 Task: Configure the Jira project by editing issue types, creating a new issue, and setting up automation rules for issue transitions.
Action: Mouse moved to (696, 154)
Screenshot: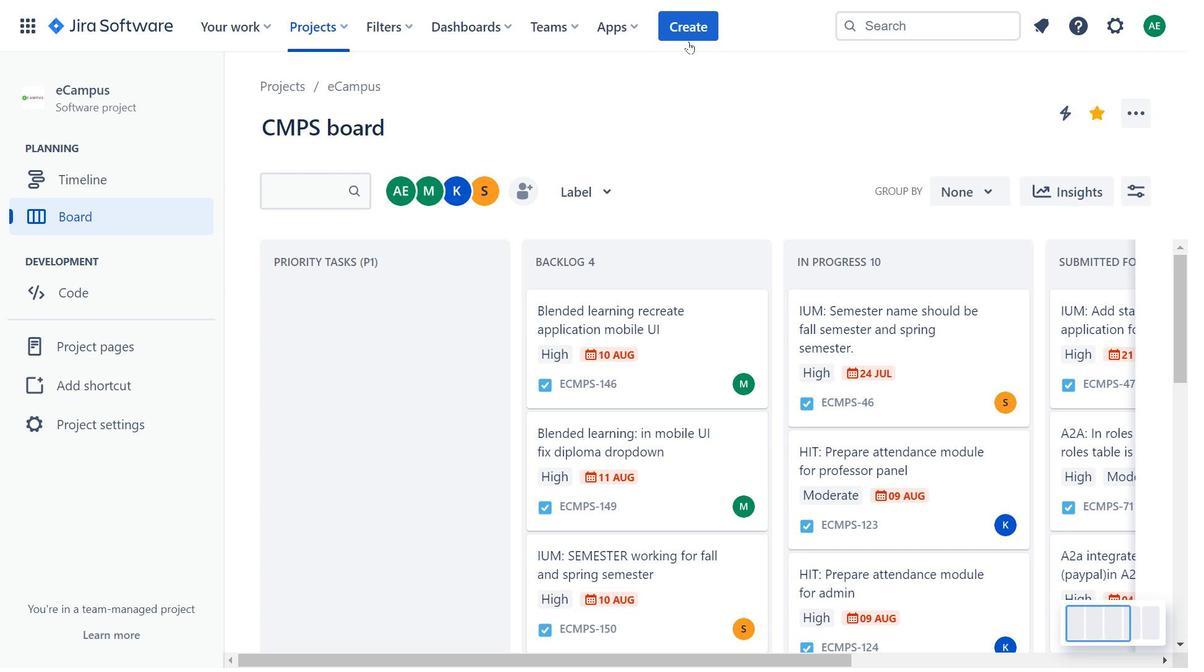 
Action: Mouse pressed left at (696, 154)
Screenshot: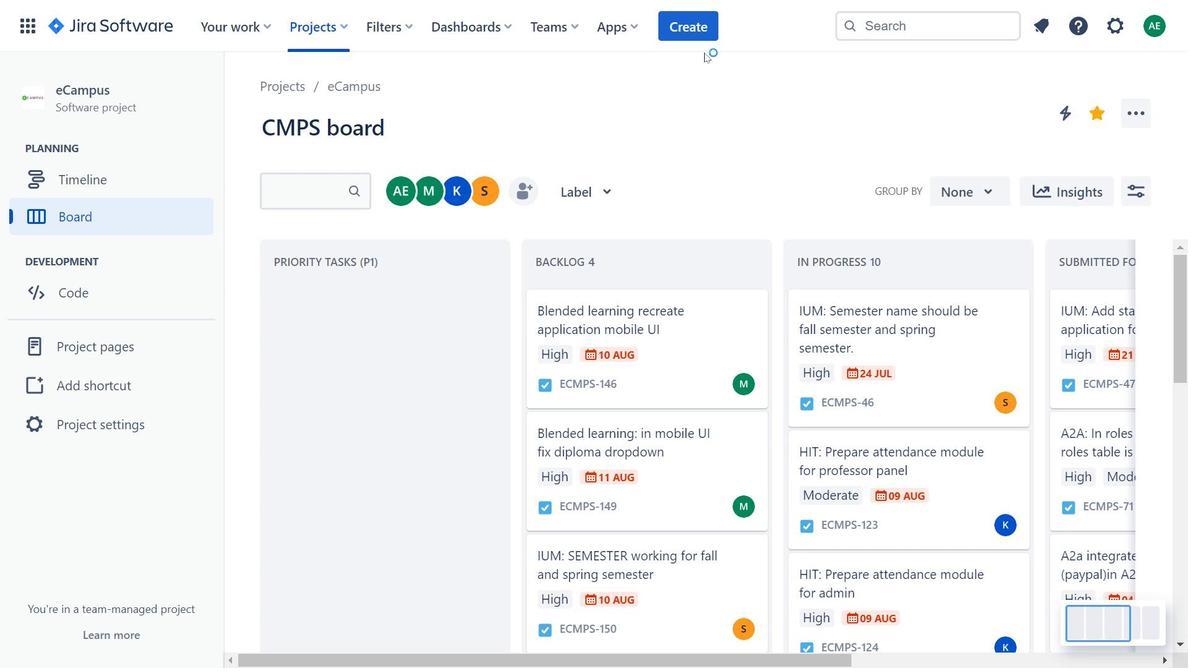 
Action: Mouse moved to (678, 34)
Screenshot: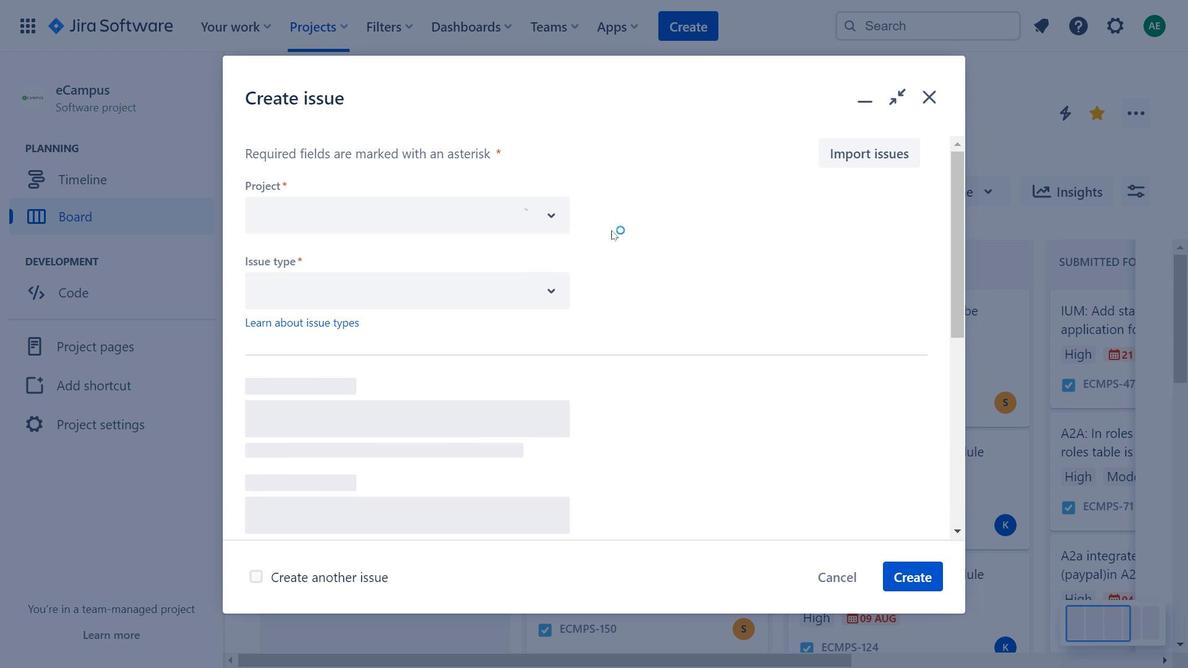 
Action: Mouse pressed left at (678, 34)
Screenshot: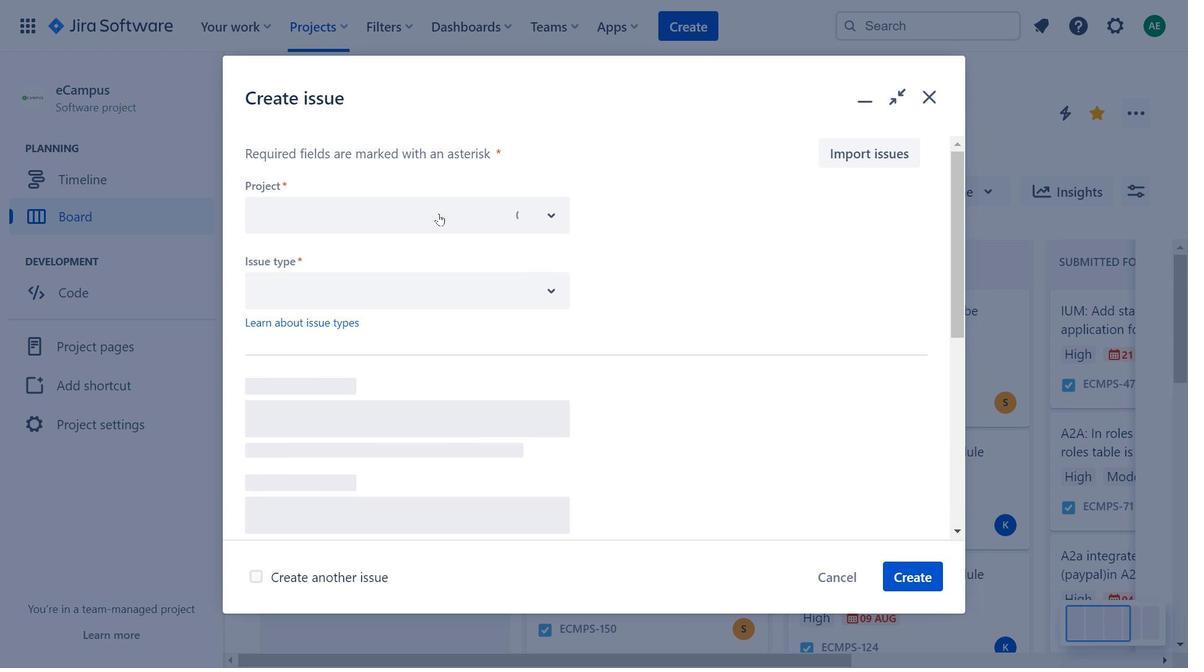 
Action: Mouse moved to (697, 269)
Screenshot: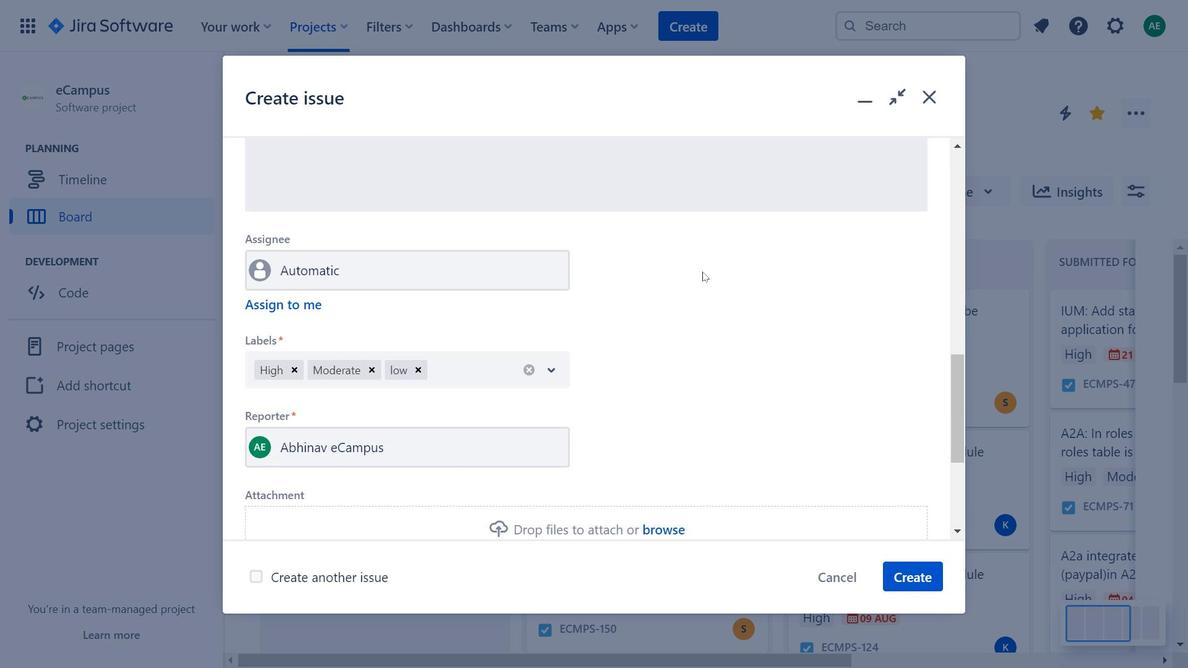 
Action: Mouse scrolled (697, 269) with delta (0, 0)
Screenshot: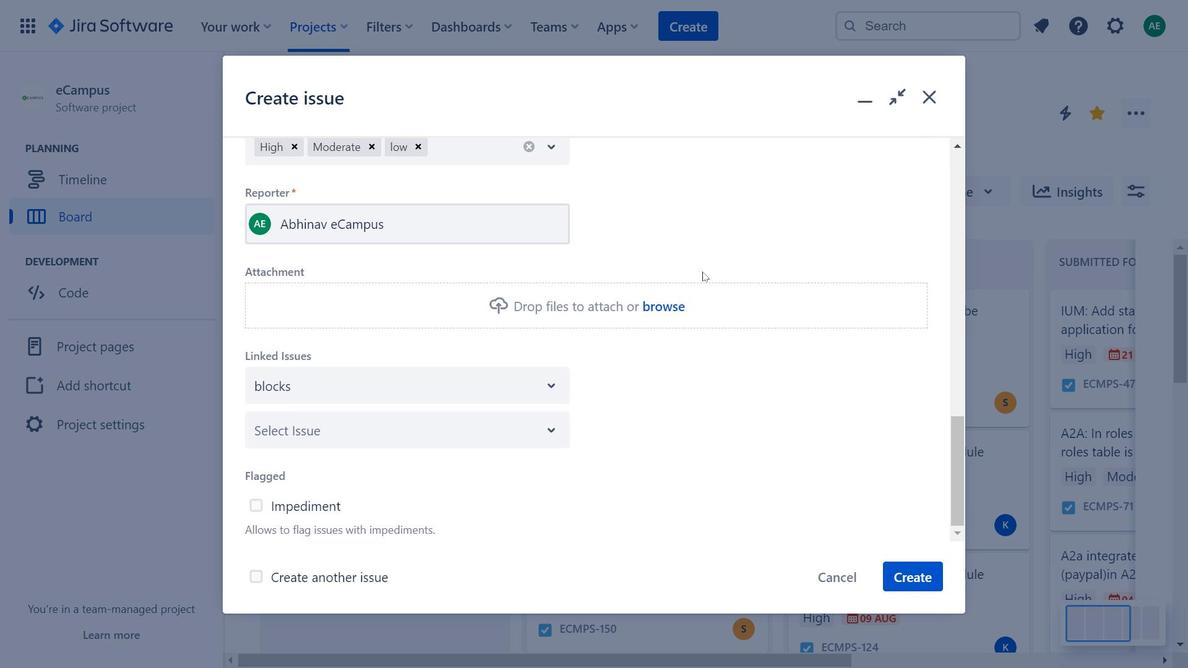 
Action: Mouse scrolled (697, 269) with delta (0, 0)
Screenshot: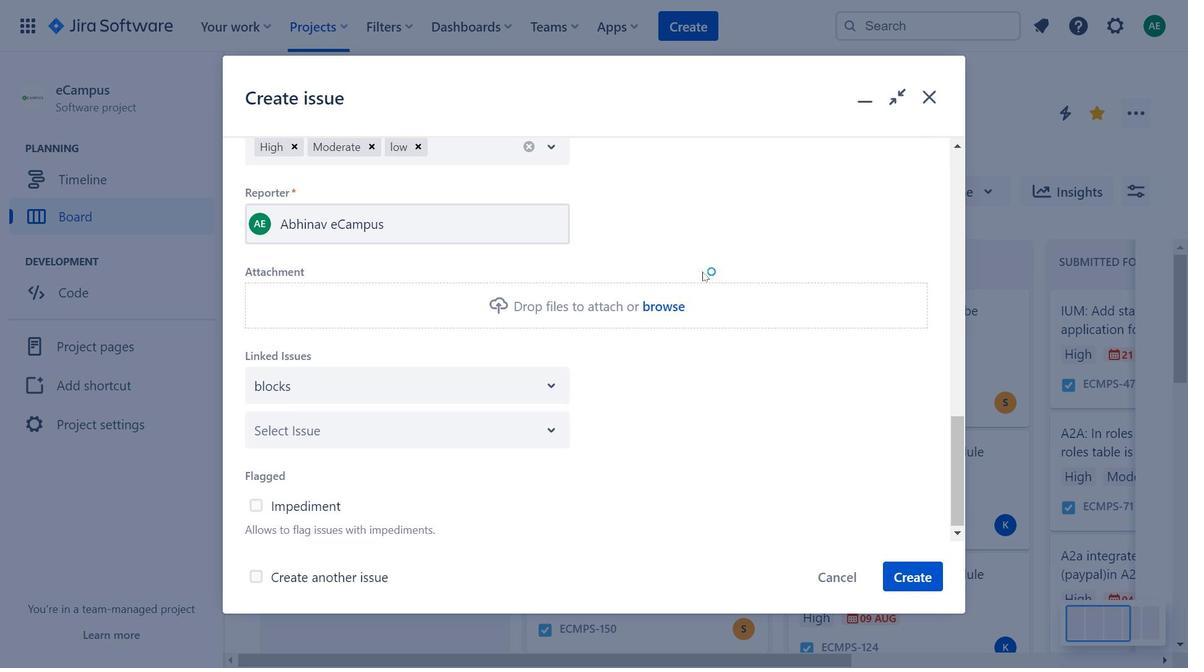 
Action: Mouse moved to (697, 269)
Screenshot: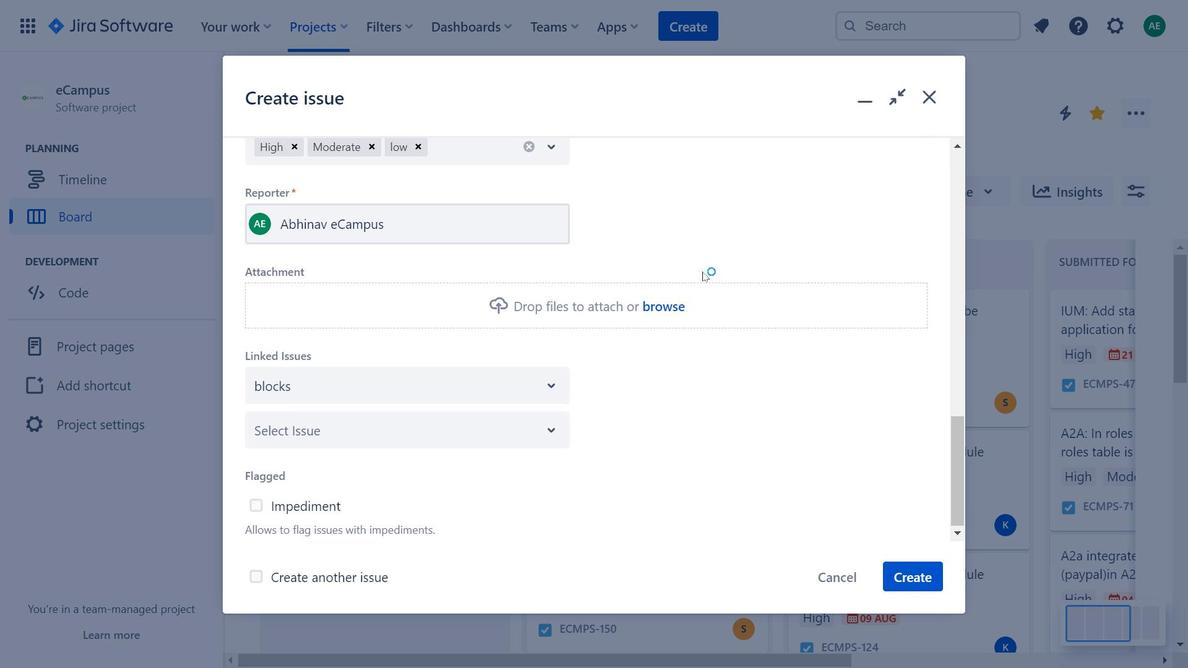 
Action: Mouse scrolled (697, 268) with delta (0, 0)
Screenshot: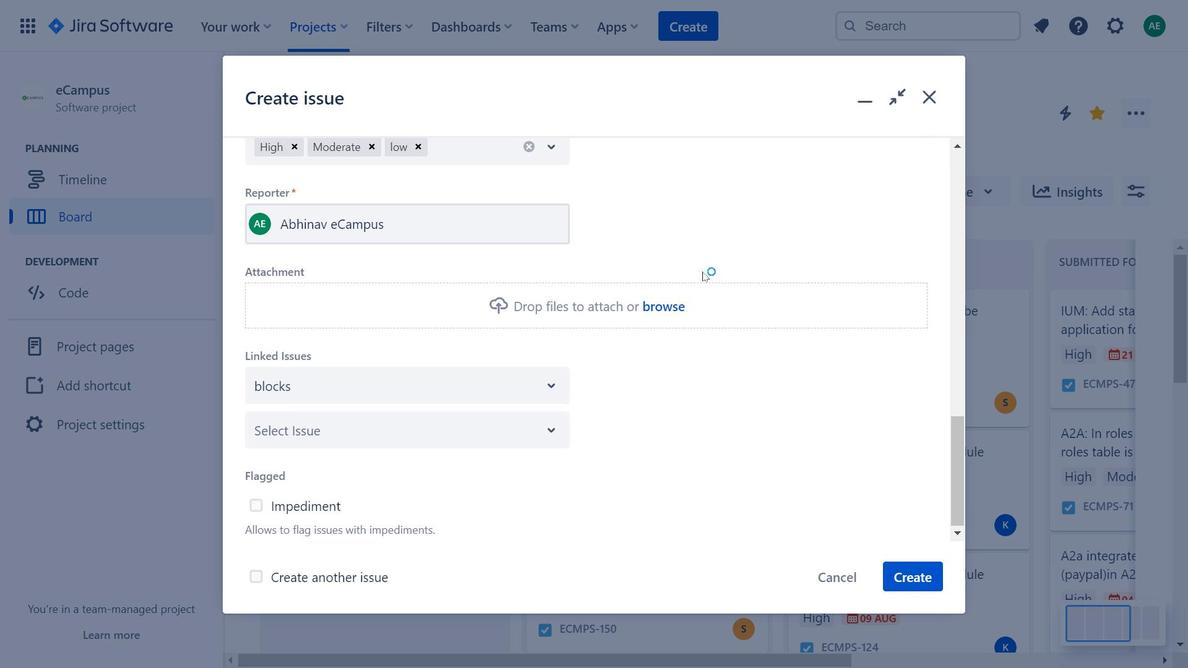 
Action: Mouse scrolled (697, 268) with delta (0, 0)
Screenshot: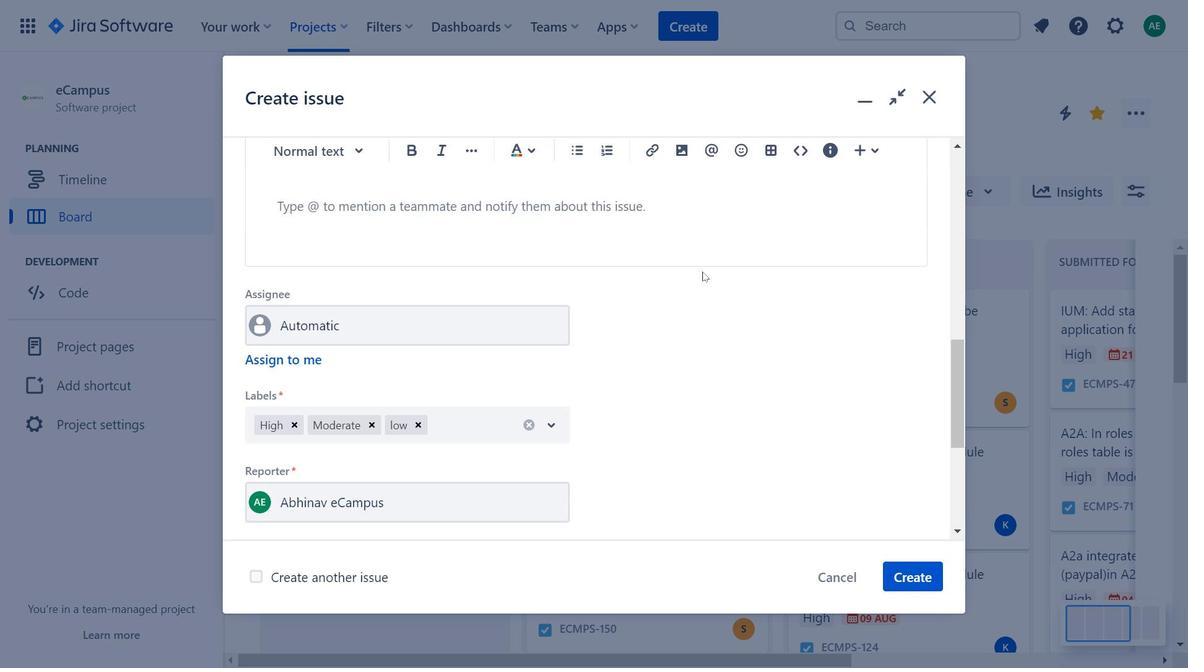
Action: Mouse scrolled (697, 268) with delta (0, 0)
Screenshot: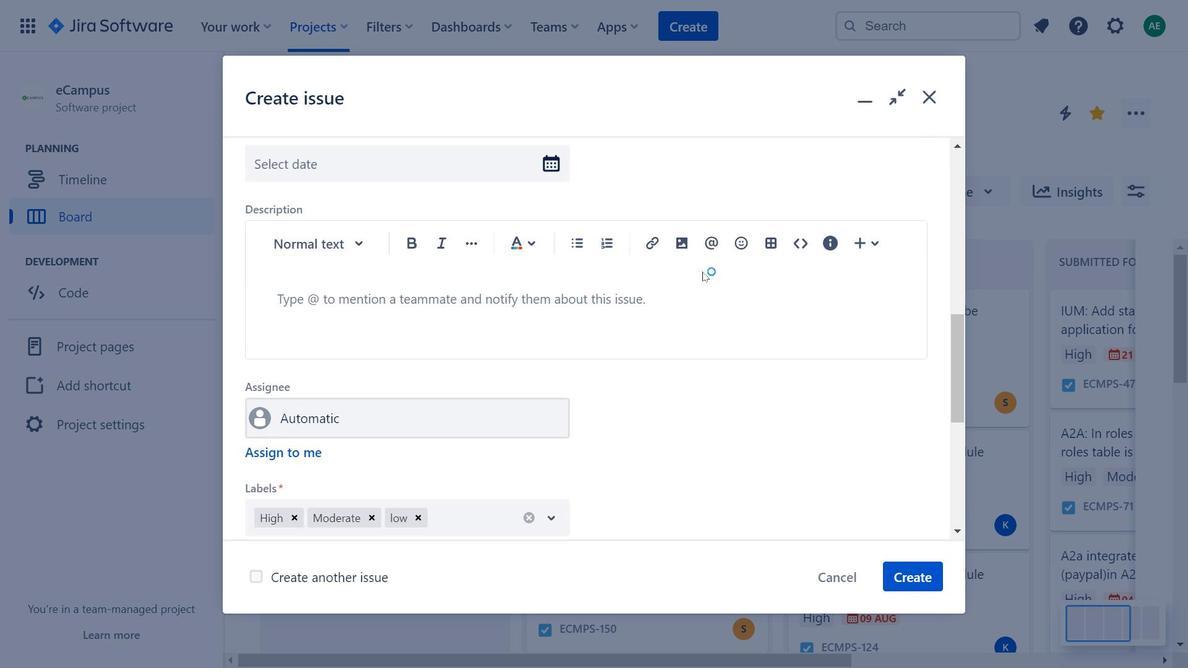 
Action: Mouse scrolled (697, 268) with delta (0, 0)
Screenshot: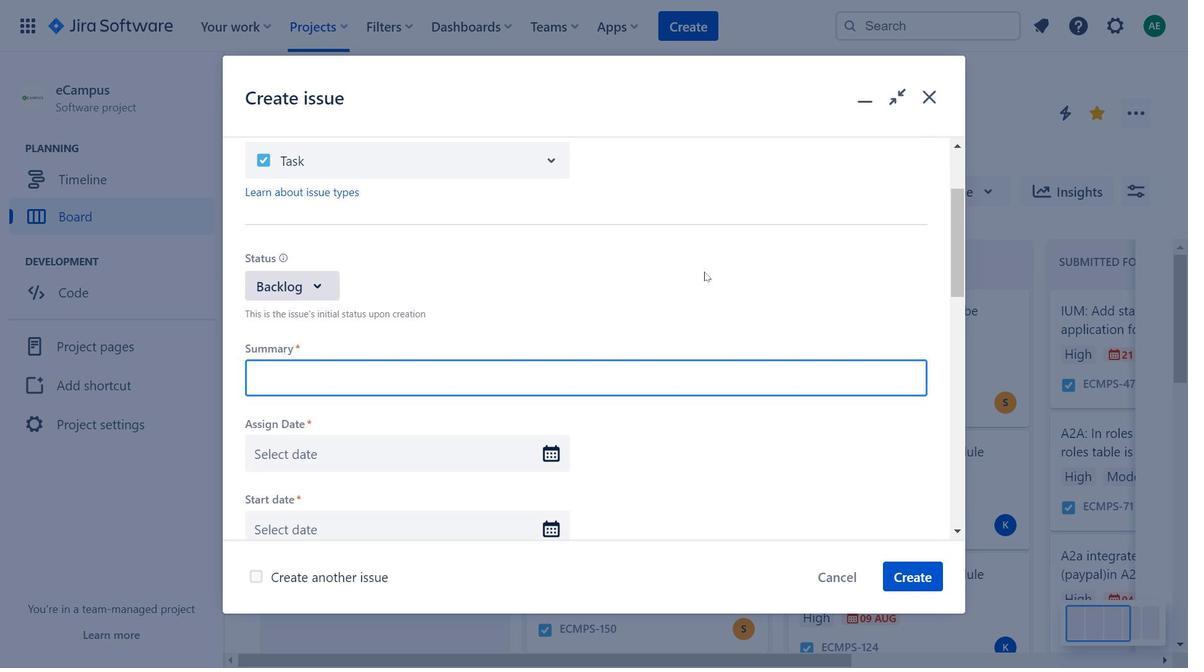 
Action: Mouse scrolled (697, 268) with delta (0, 0)
Screenshot: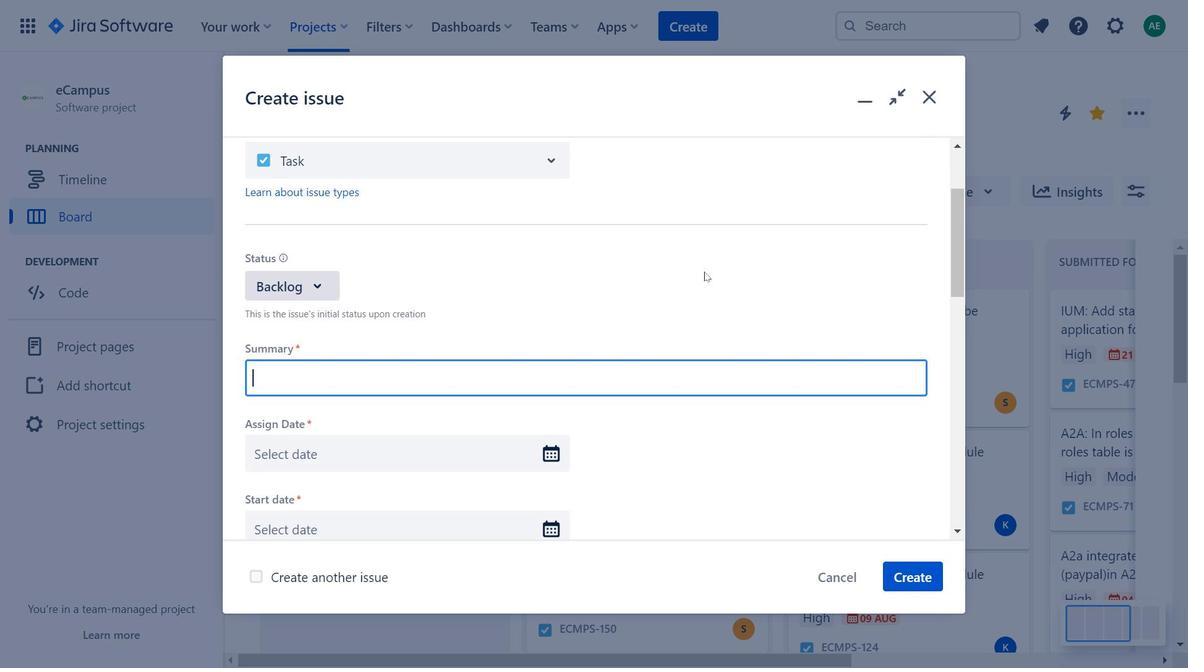
Action: Mouse scrolled (697, 268) with delta (0, 0)
Screenshot: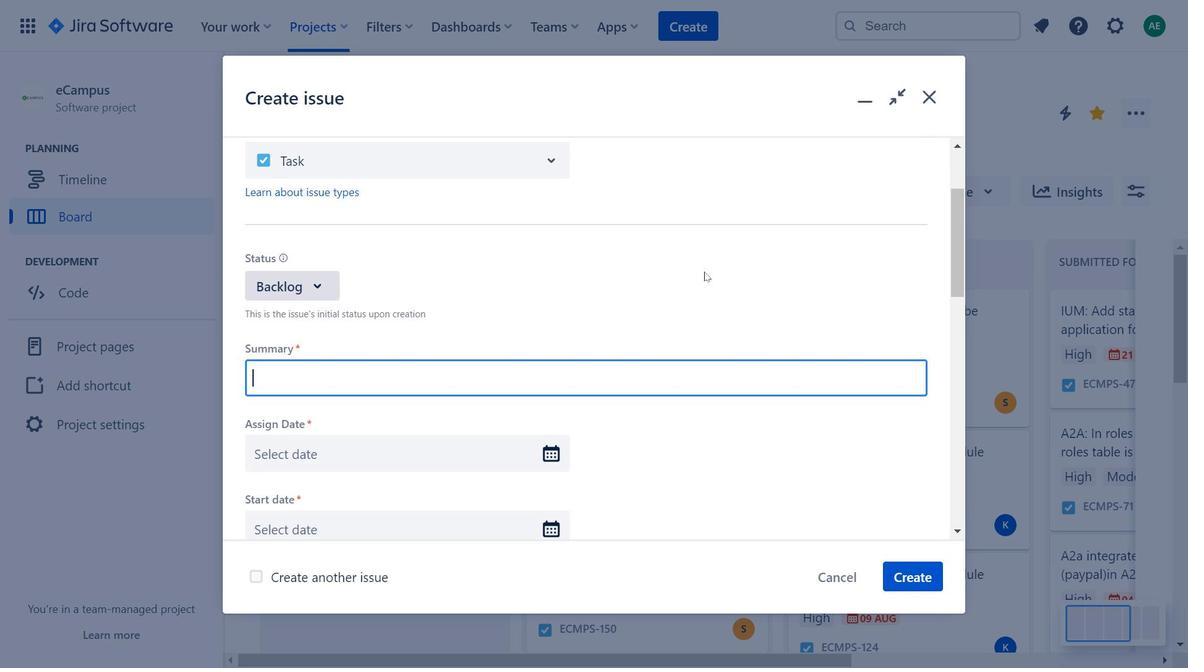 
Action: Mouse moved to (703, 271)
Screenshot: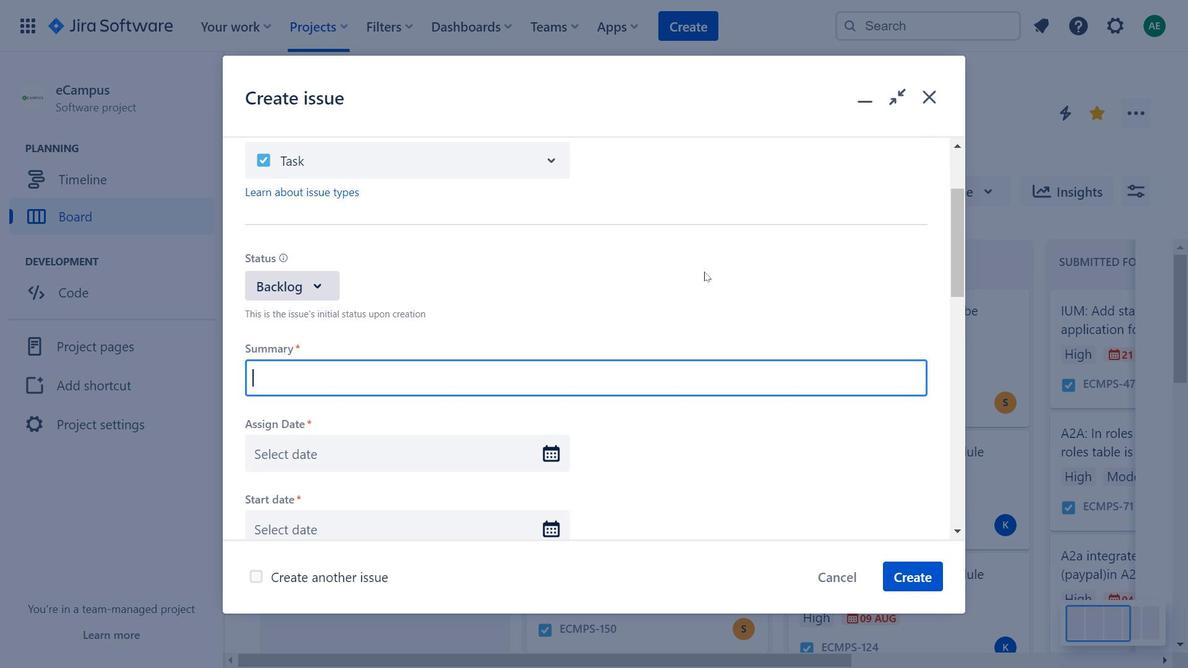 
Action: Mouse scrolled (703, 271) with delta (0, 0)
Screenshot: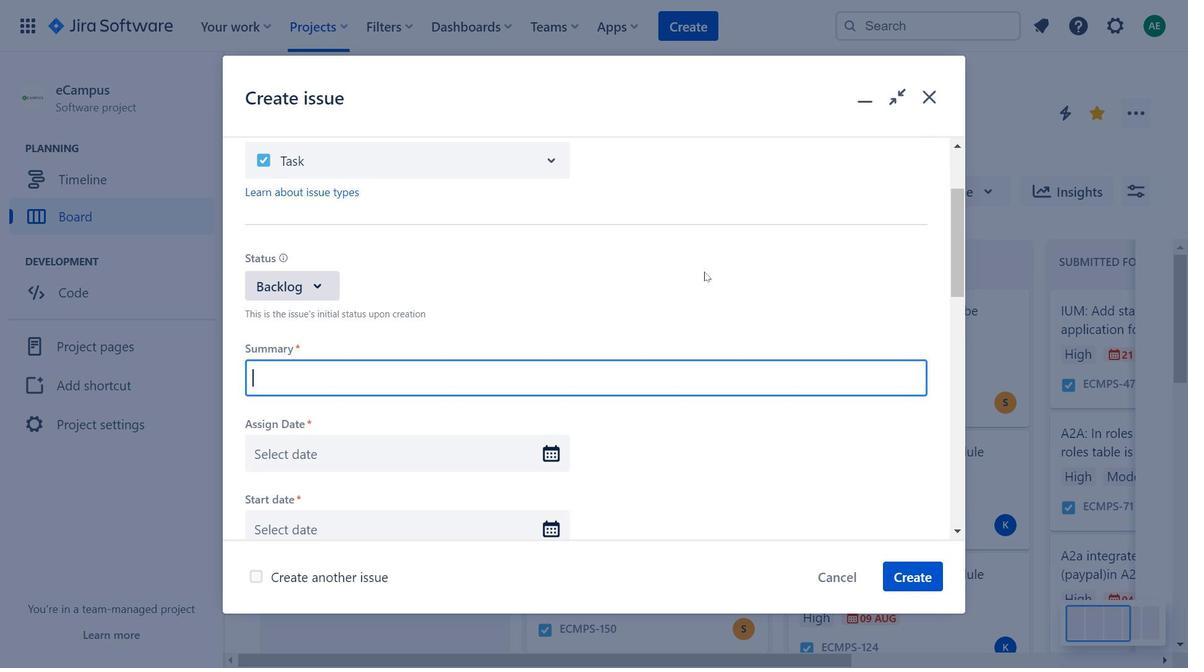 
Action: Mouse scrolled (703, 271) with delta (0, 0)
Screenshot: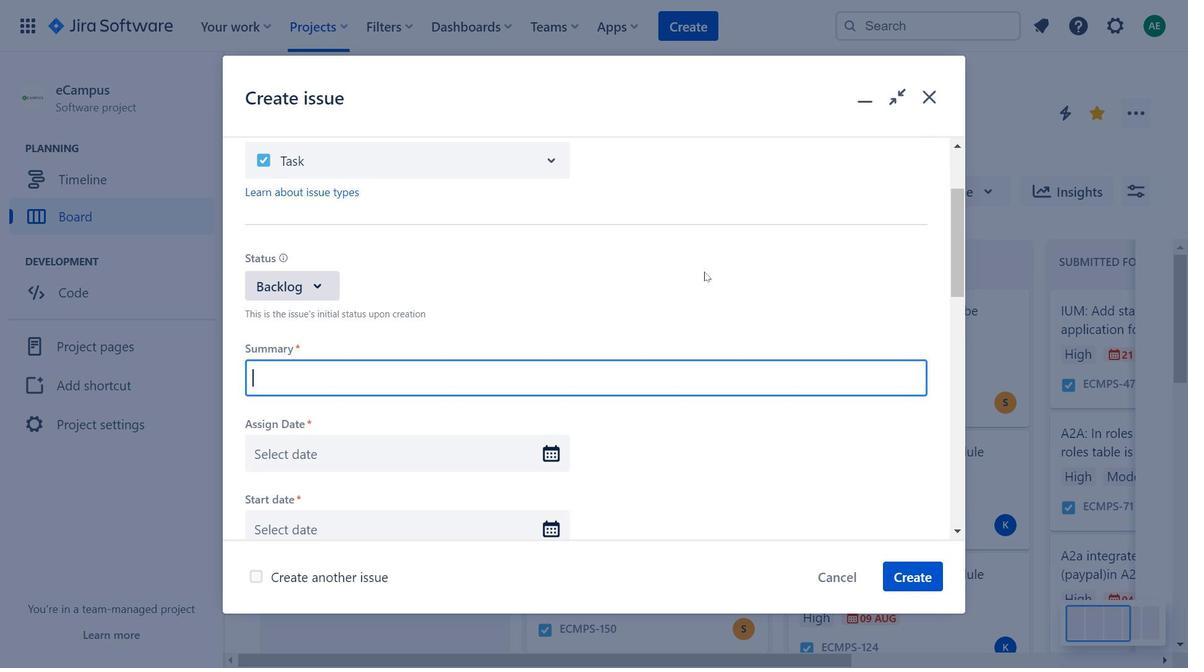 
Action: Mouse scrolled (703, 271) with delta (0, 0)
Screenshot: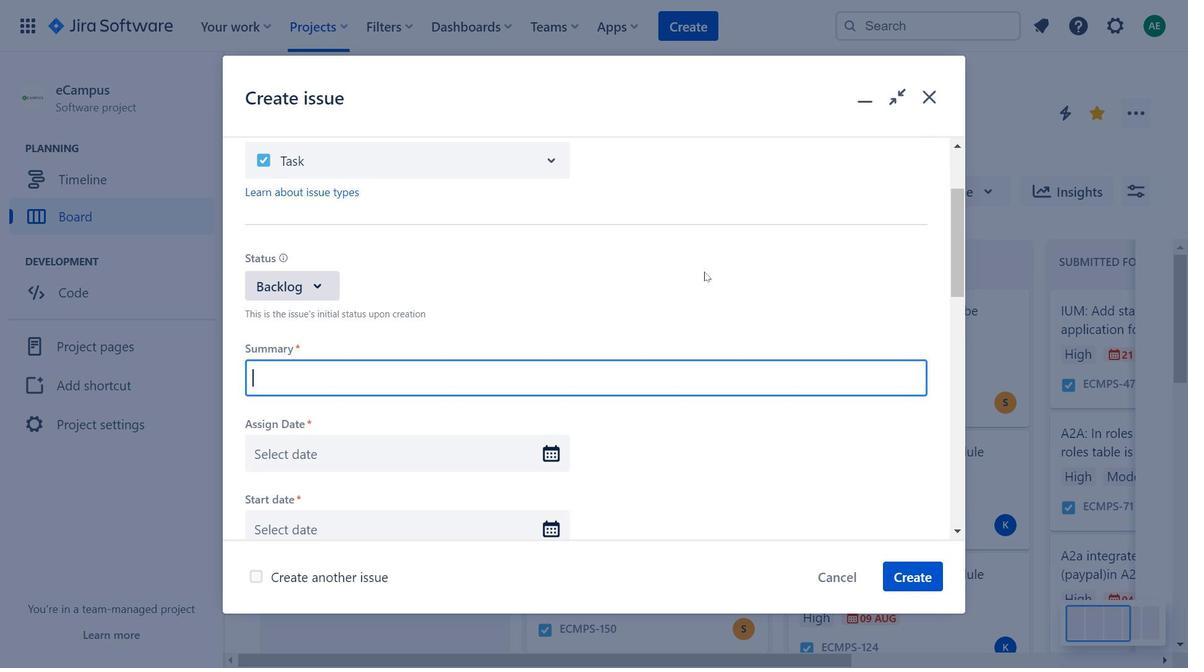 
Action: Mouse scrolled (703, 271) with delta (0, 0)
Screenshot: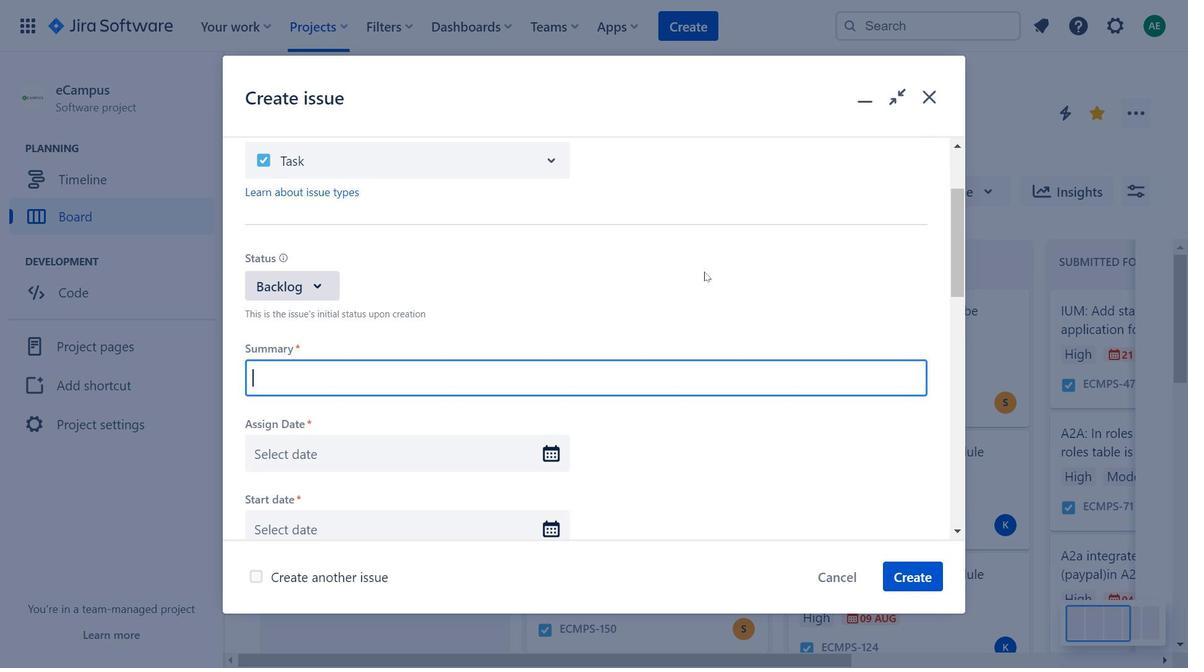 
Action: Mouse scrolled (703, 272) with delta (0, 0)
Screenshot: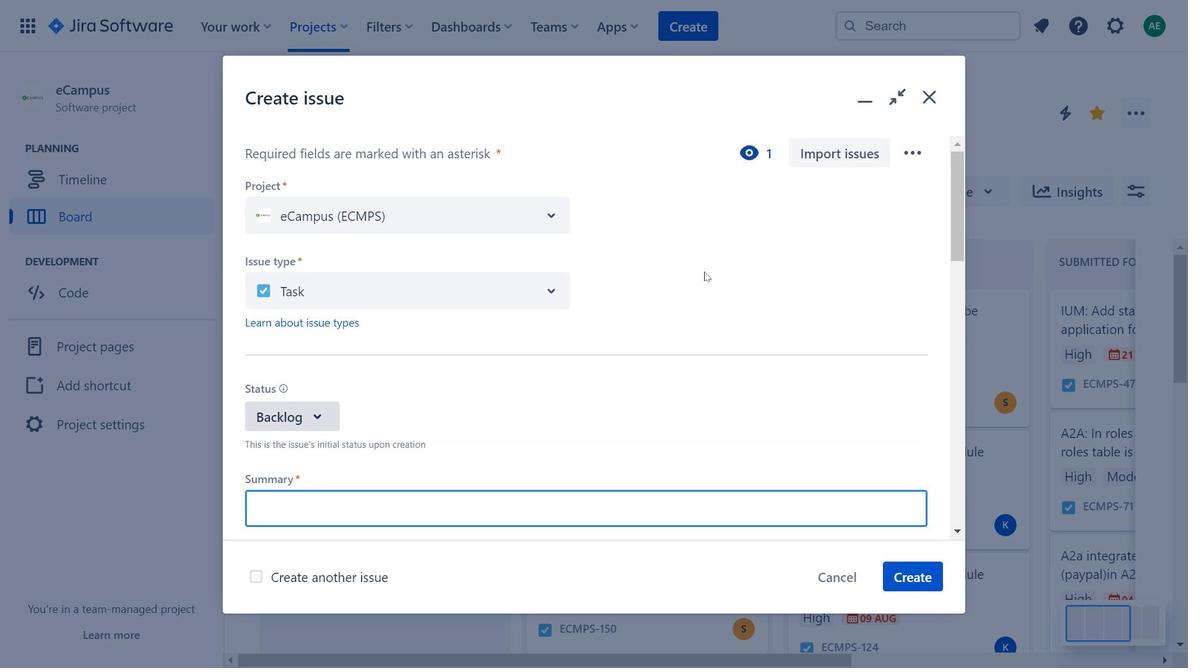 
Action: Mouse scrolled (703, 272) with delta (0, 0)
Screenshot: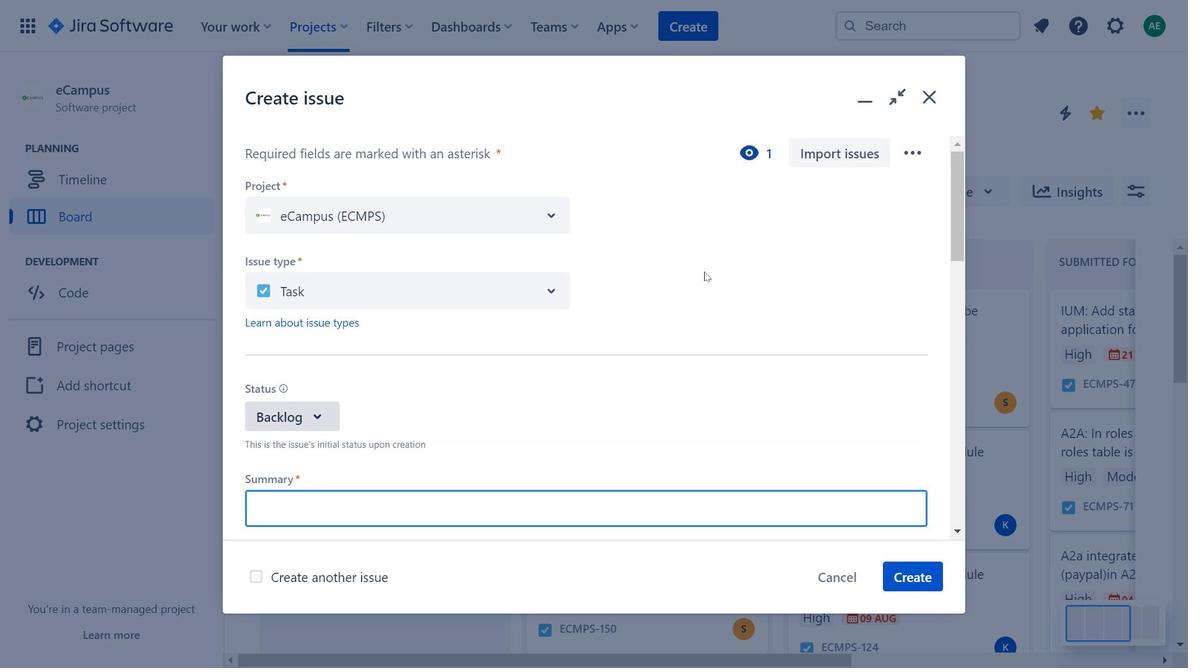 
Action: Mouse scrolled (703, 272) with delta (0, 0)
Screenshot: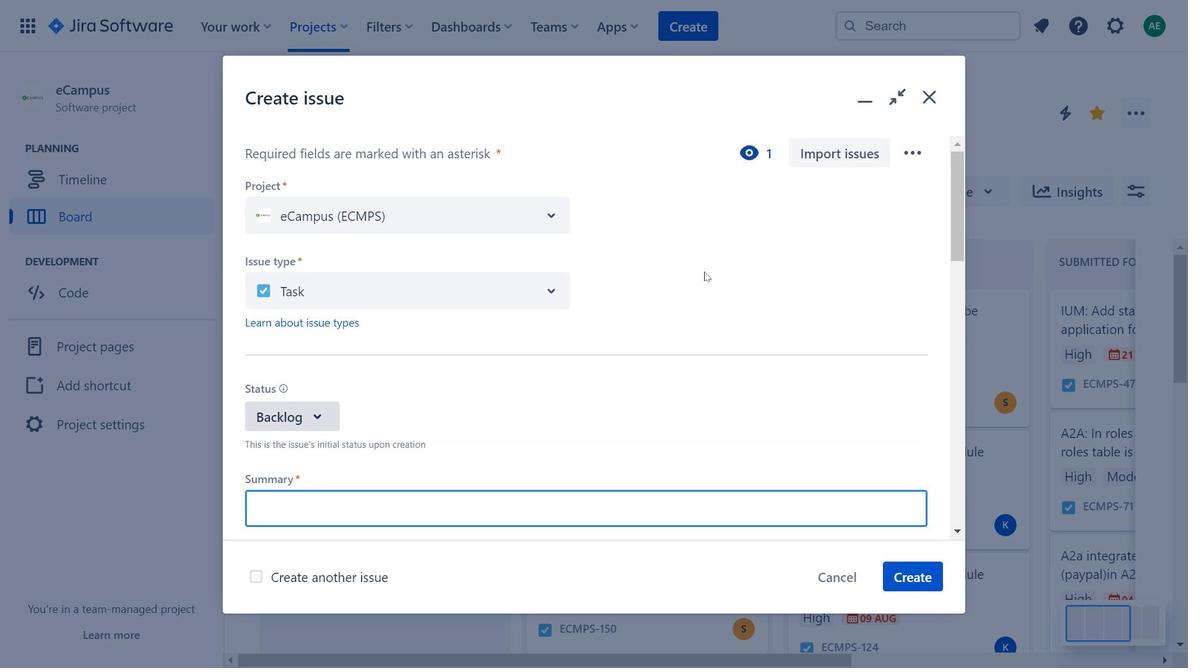
Action: Mouse scrolled (703, 272) with delta (0, 0)
Screenshot: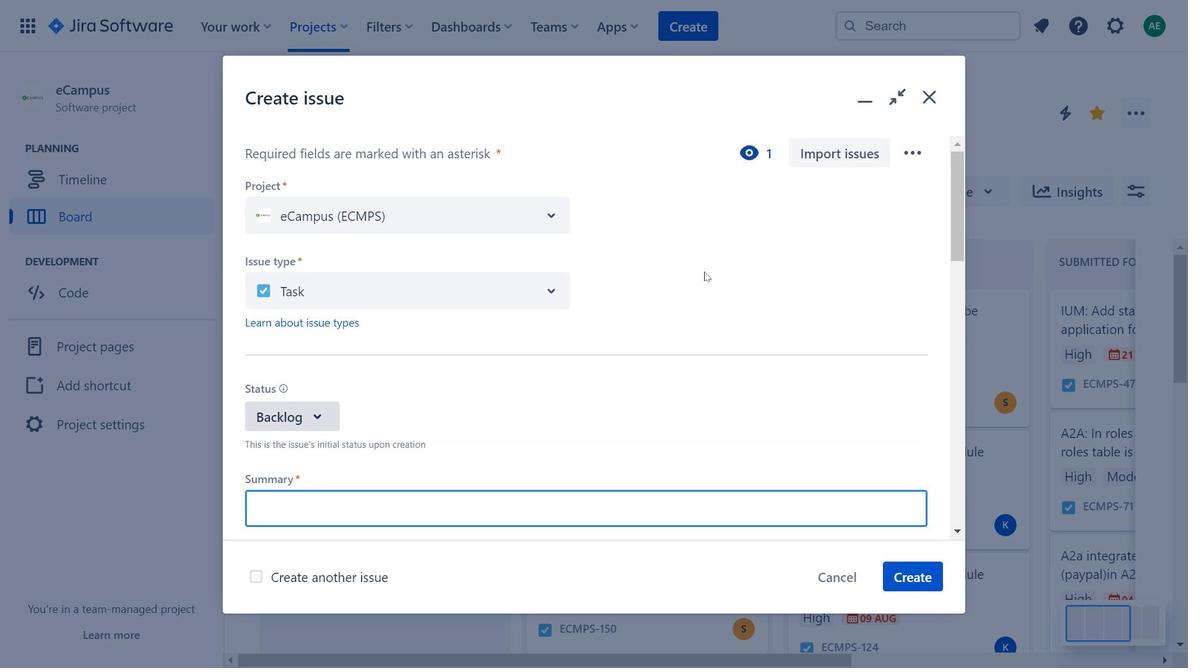 
Action: Mouse scrolled (703, 272) with delta (0, 0)
Screenshot: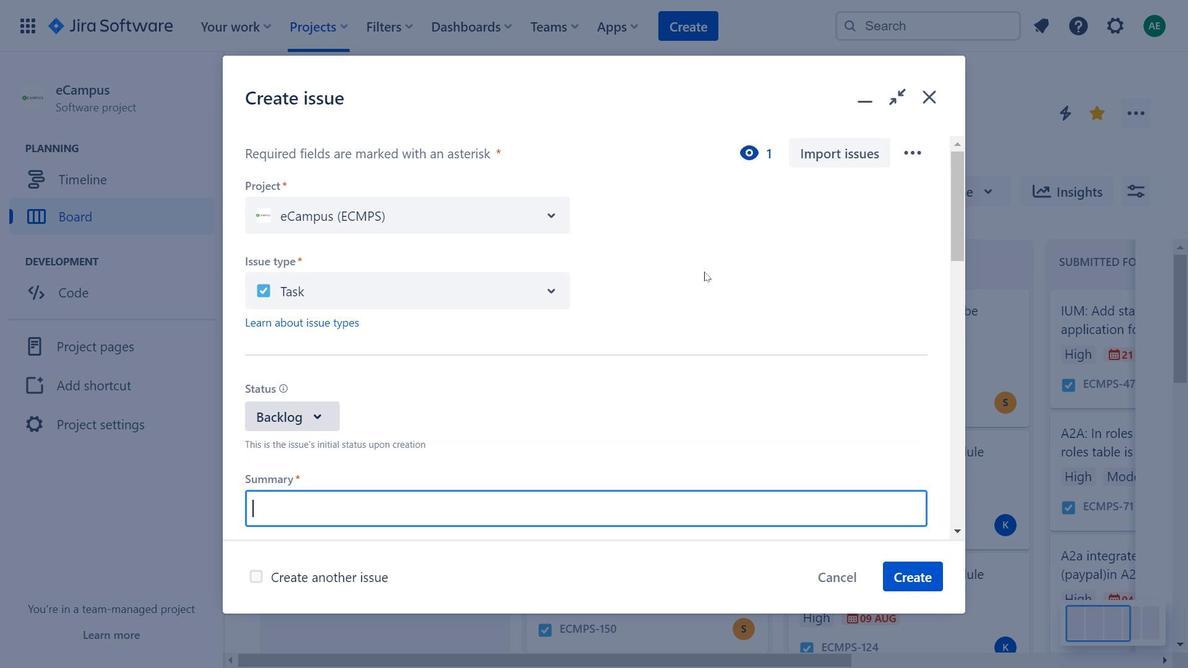 
Action: Mouse moved to (704, 271)
Screenshot: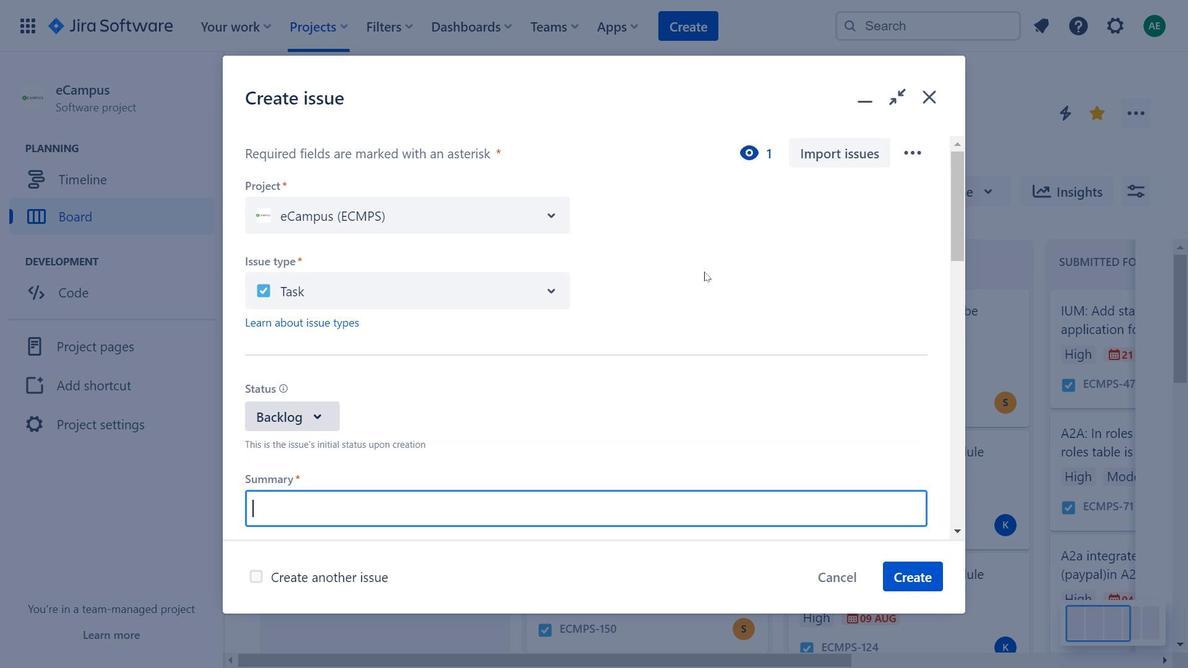 
Action: Mouse scrolled (704, 272) with delta (0, 0)
Screenshot: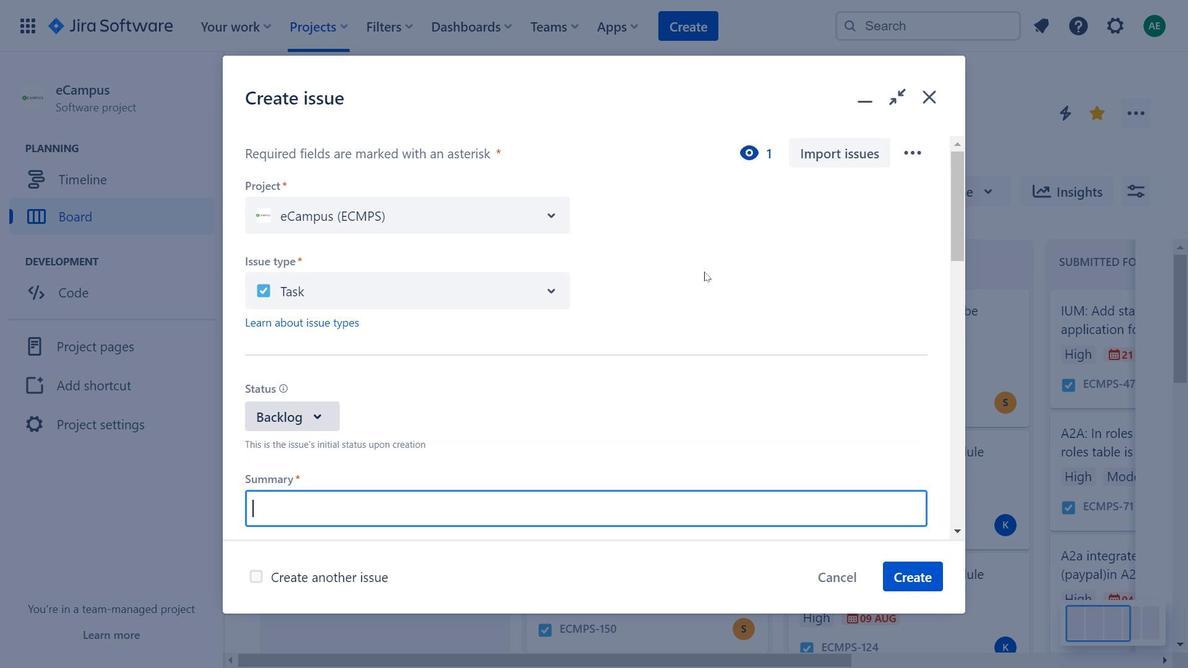 
Action: Mouse scrolled (704, 272) with delta (0, 0)
Screenshot: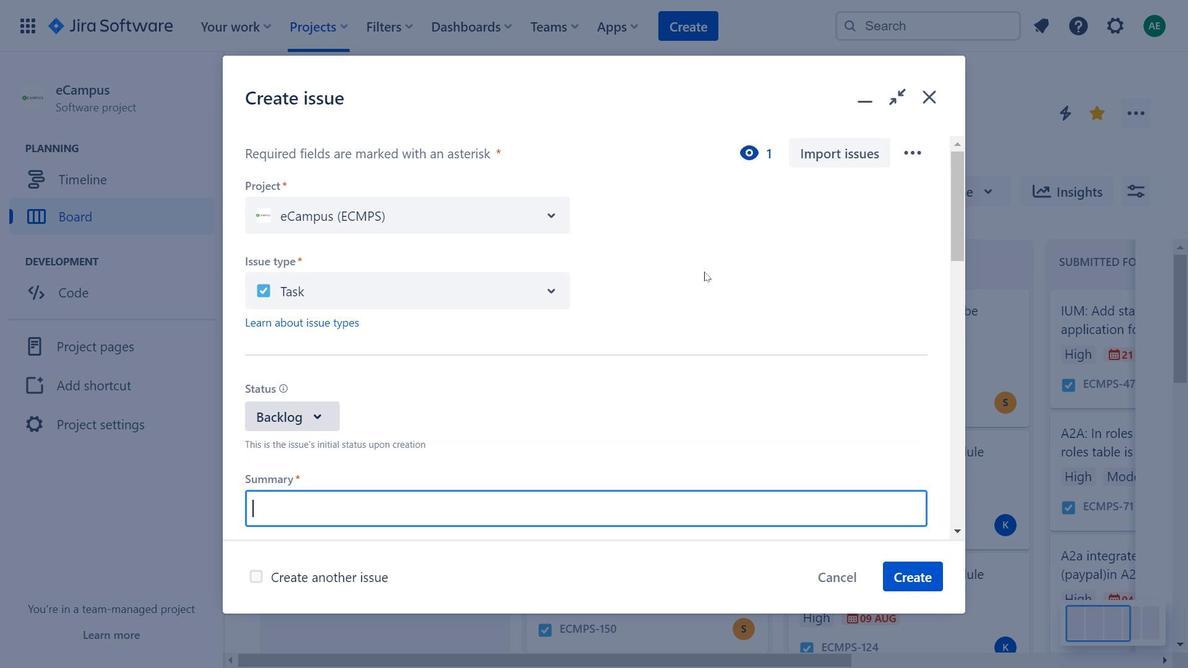 
Action: Mouse scrolled (704, 272) with delta (0, 0)
Screenshot: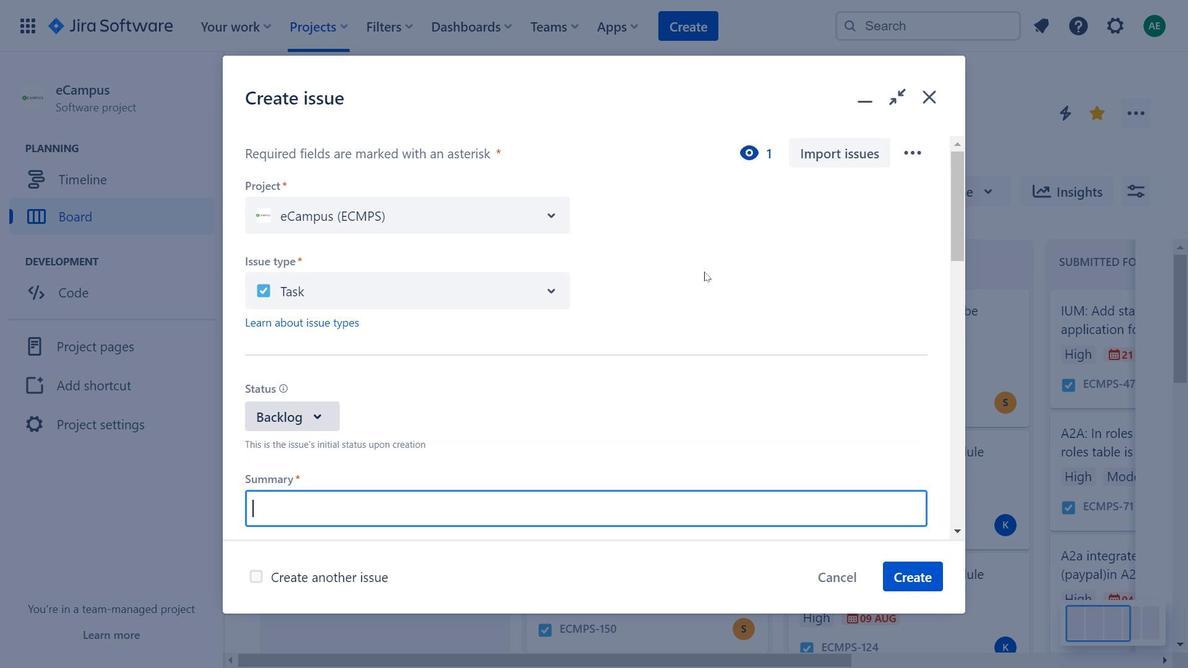 
Action: Mouse scrolled (704, 272) with delta (0, 0)
Screenshot: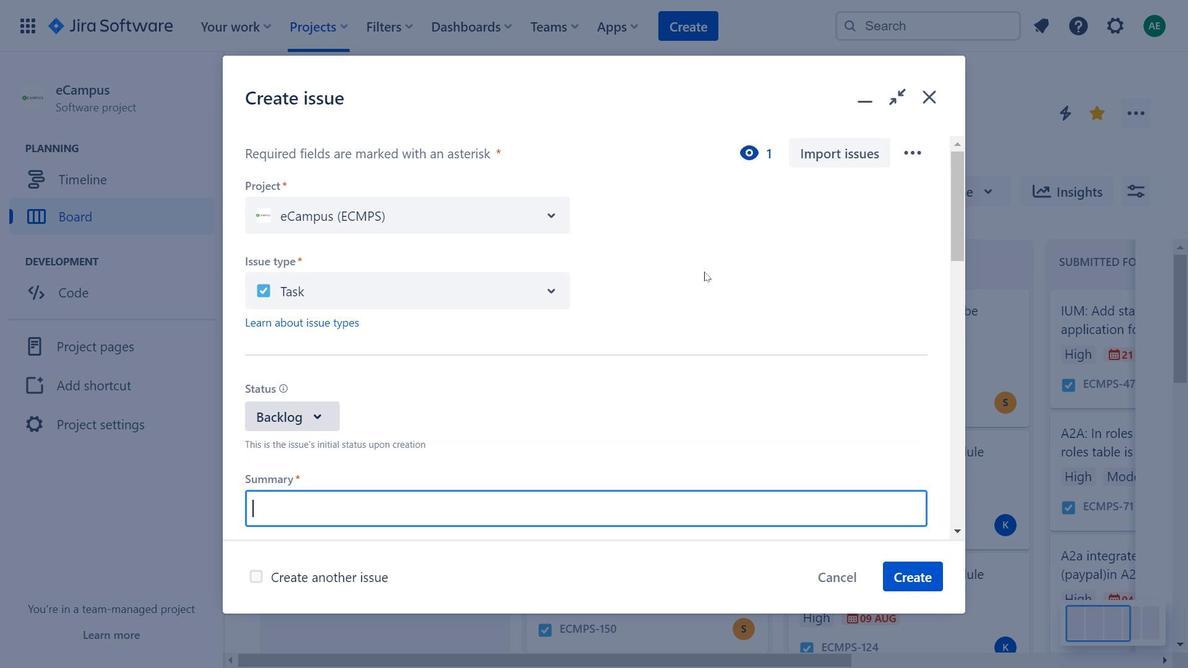 
Action: Mouse scrolled (704, 272) with delta (0, 0)
Screenshot: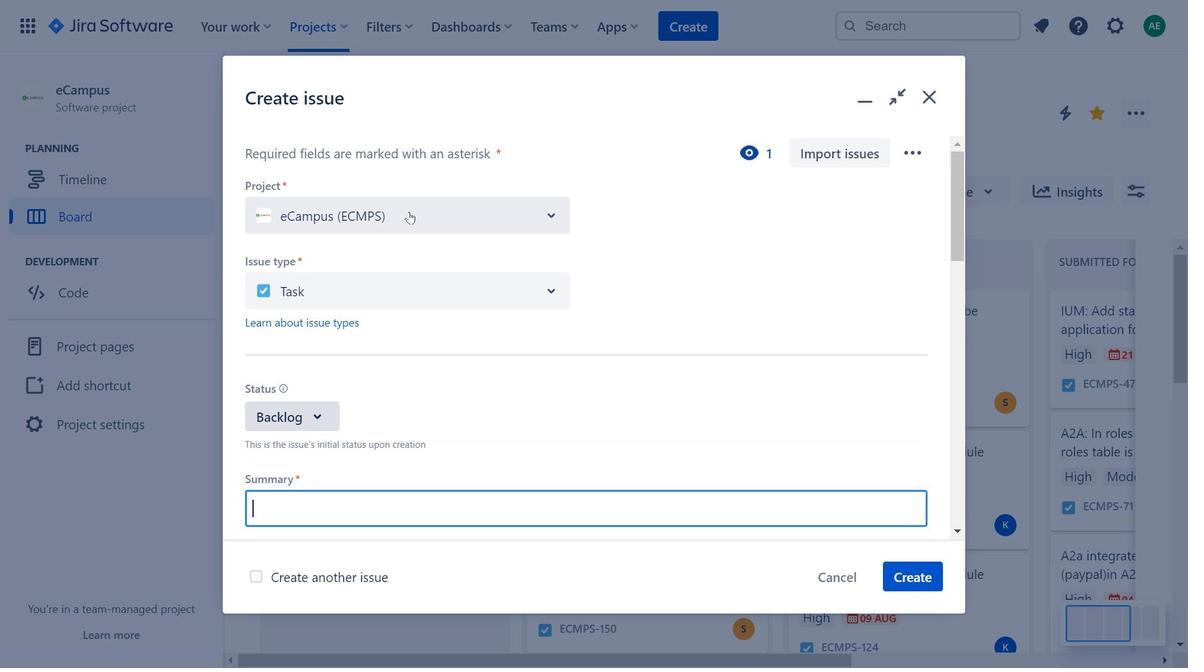 
Action: Mouse scrolled (704, 272) with delta (0, 0)
Screenshot: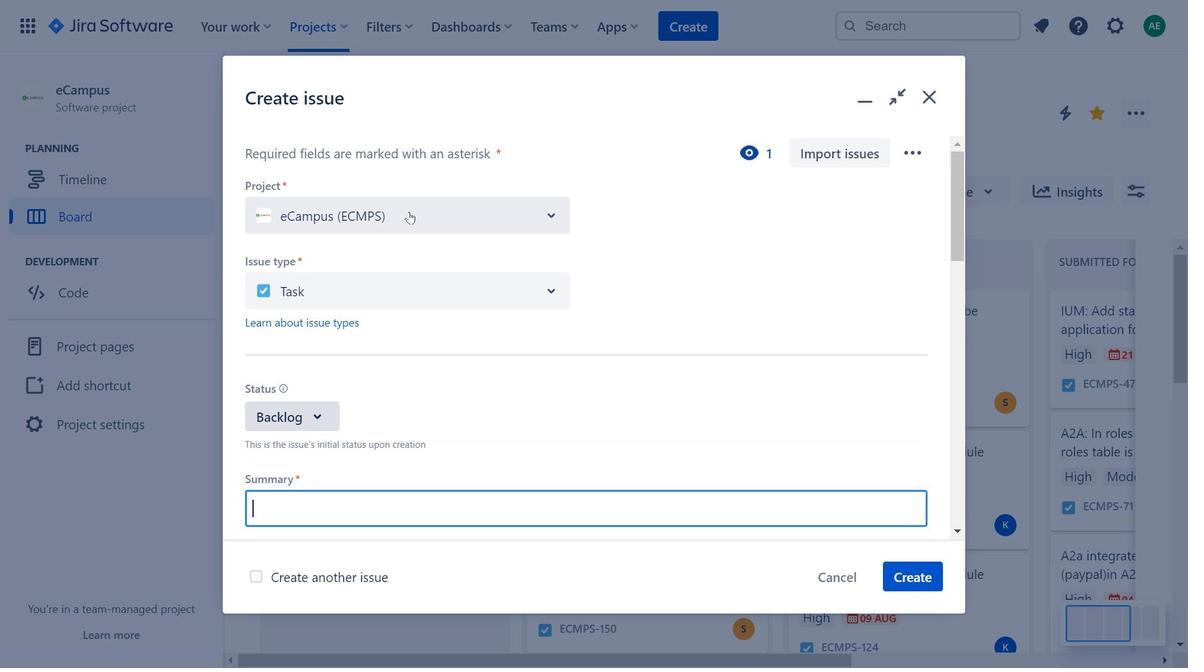 
Action: Mouse scrolled (704, 272) with delta (0, 0)
Screenshot: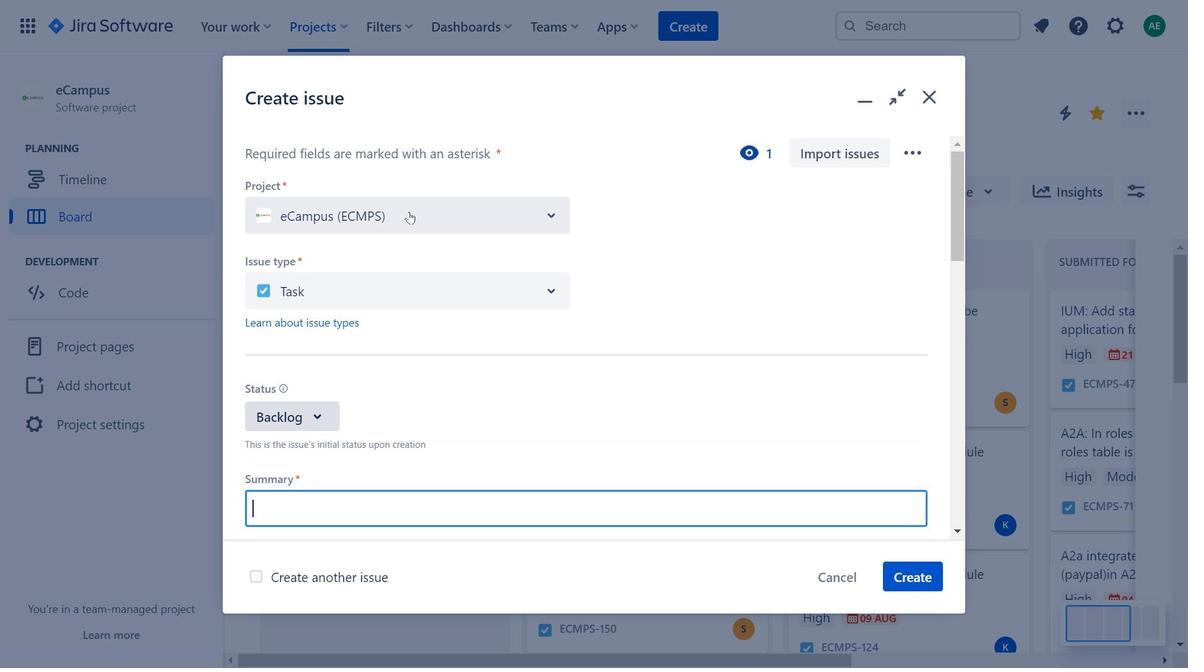 
Action: Mouse scrolled (704, 272) with delta (0, 0)
Screenshot: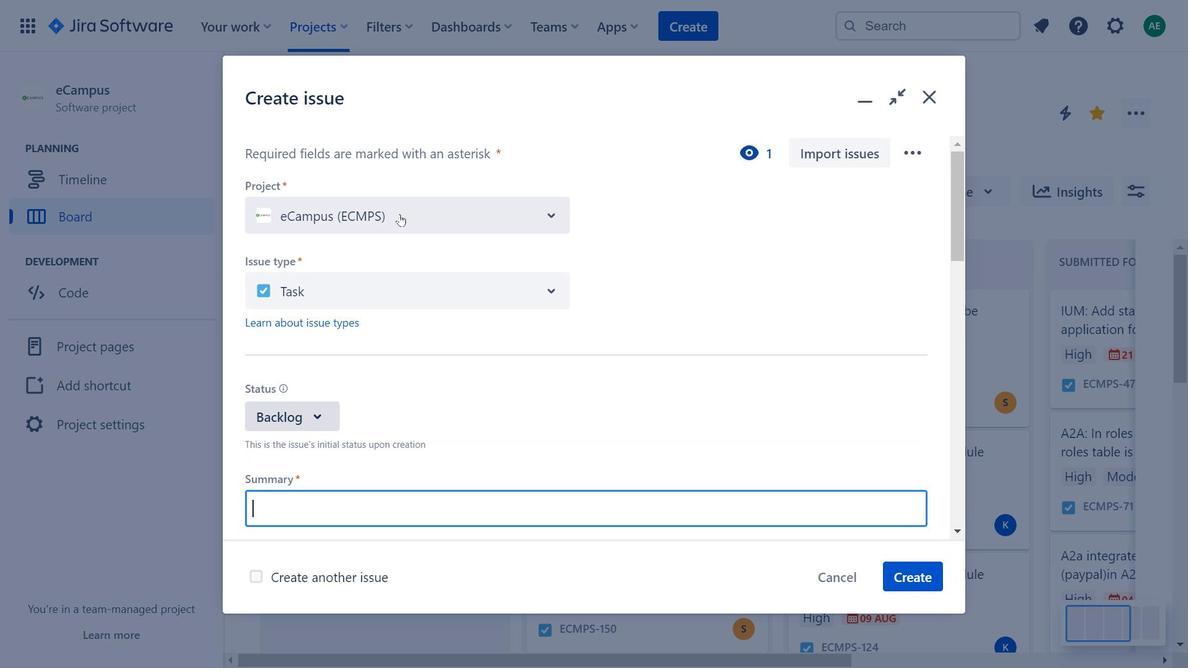 
Action: Mouse moved to (298, 410)
Screenshot: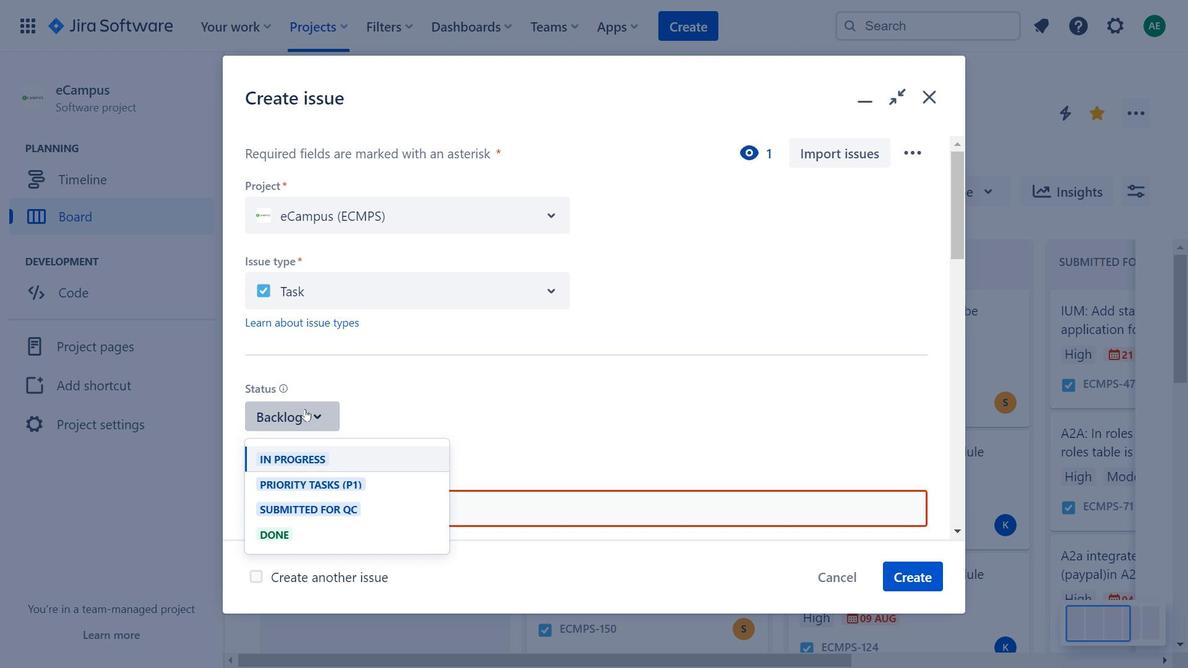 
Action: Mouse pressed left at (298, 410)
Screenshot: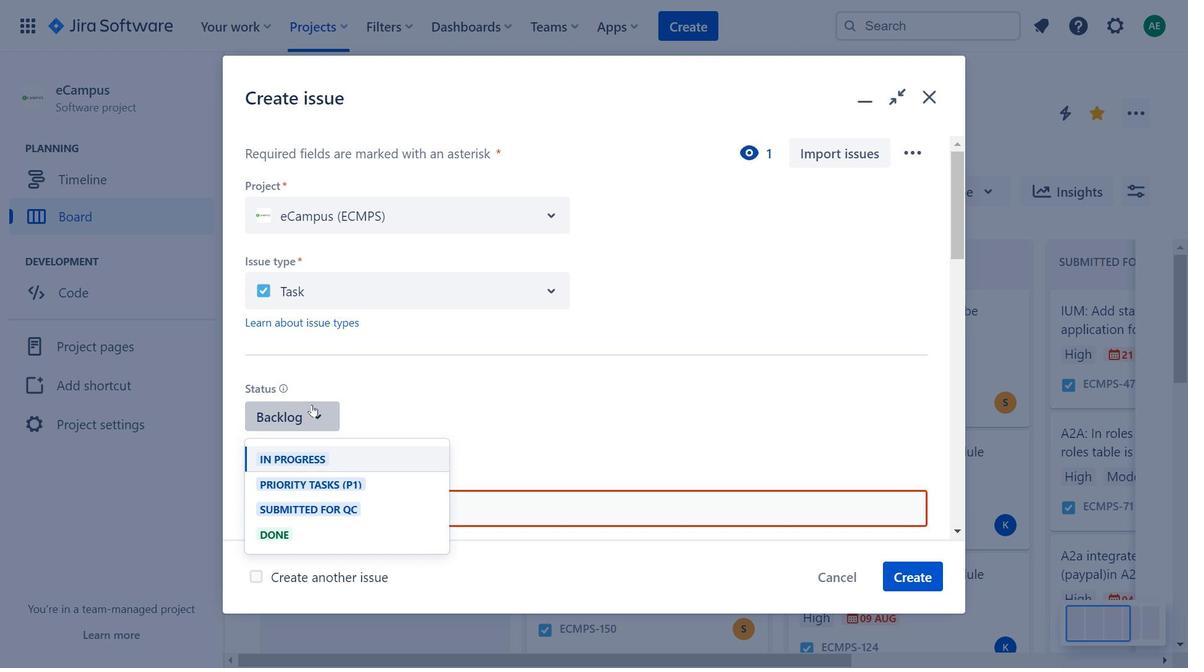 
Action: Mouse moved to (330, 468)
Screenshot: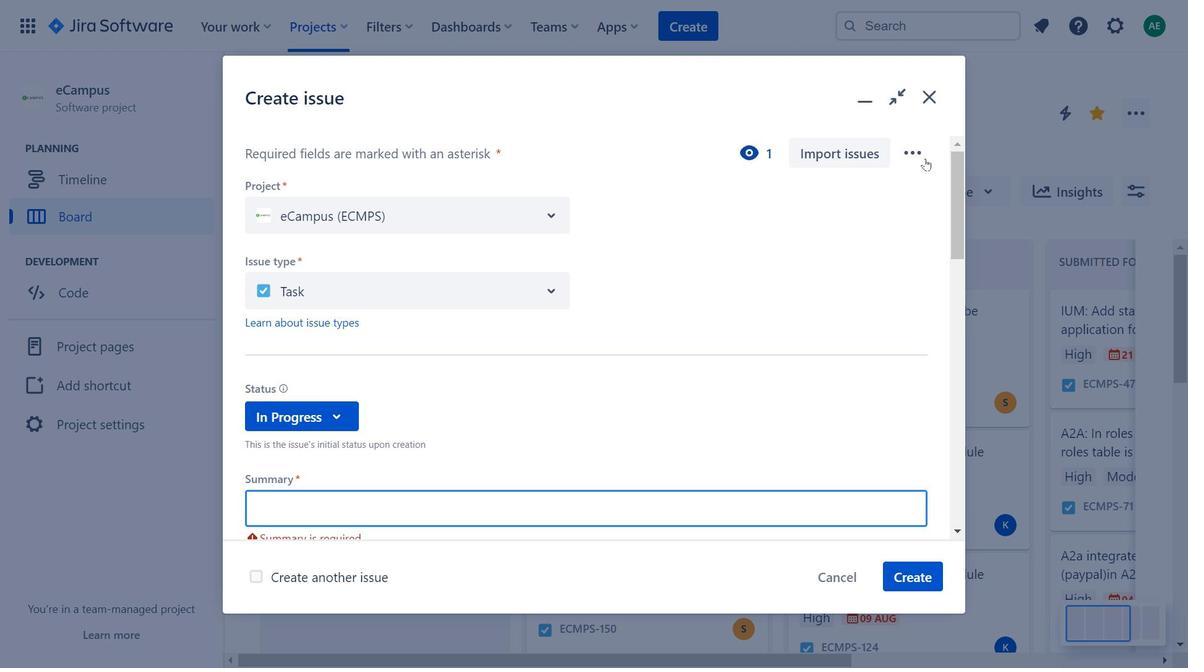
Action: Mouse pressed left at (330, 468)
Screenshot: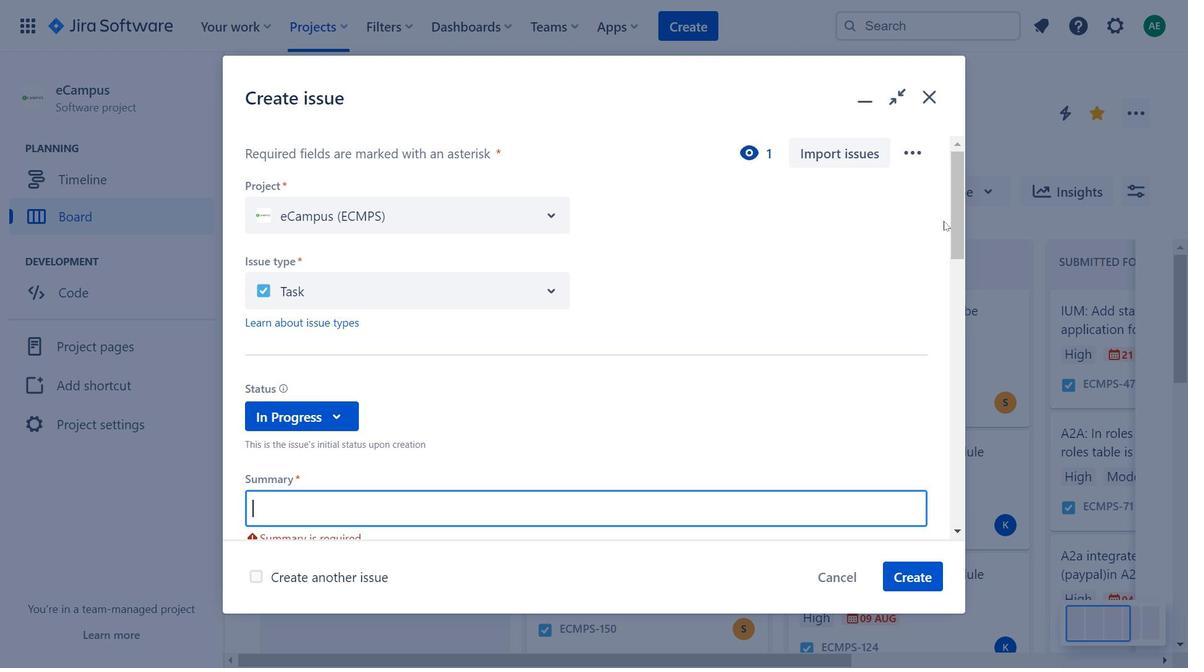 
Action: Mouse moved to (904, 94)
Screenshot: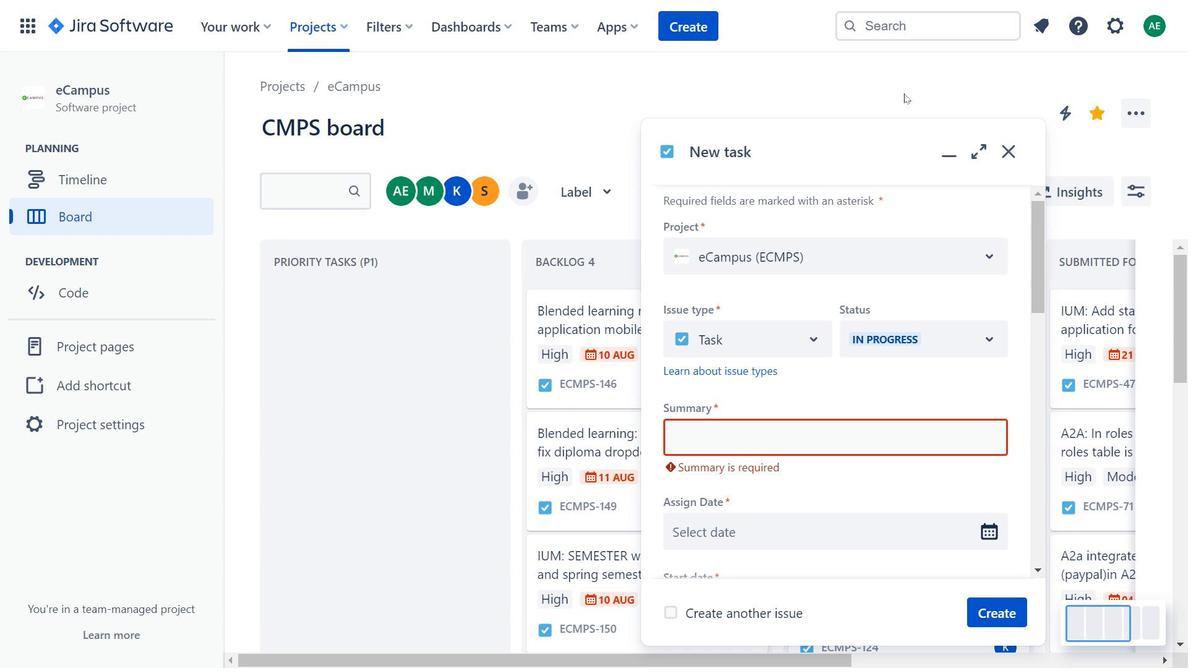 
Action: Mouse pressed left at (904, 94)
Screenshot: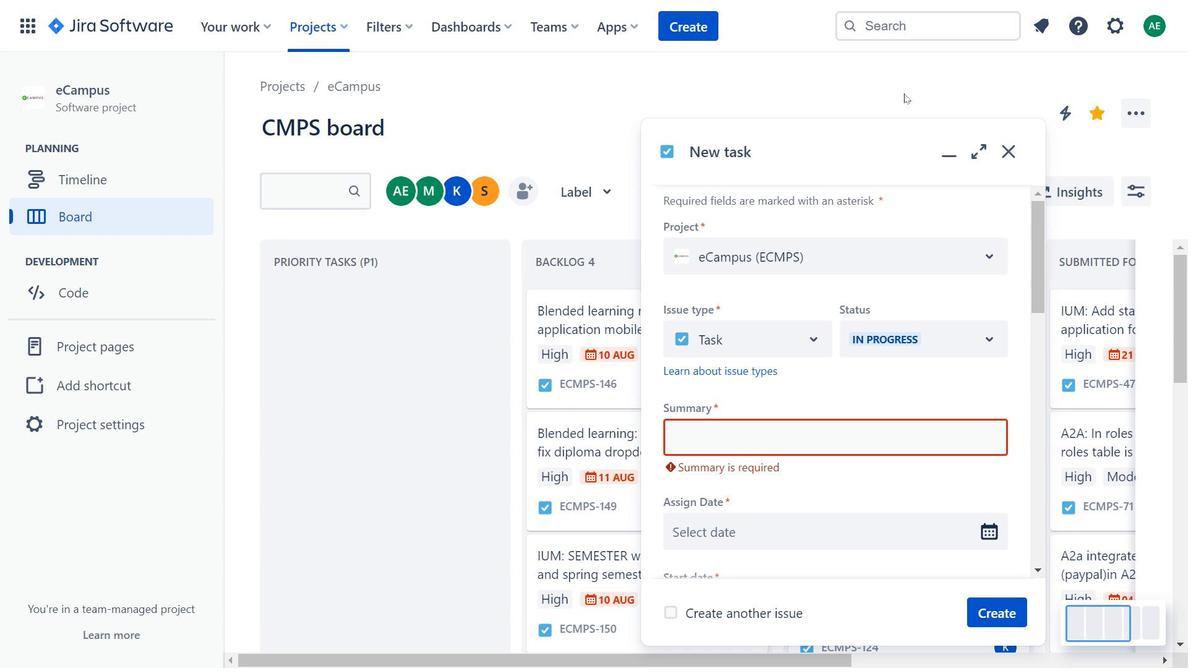 
Action: Mouse moved to (740, 427)
Screenshot: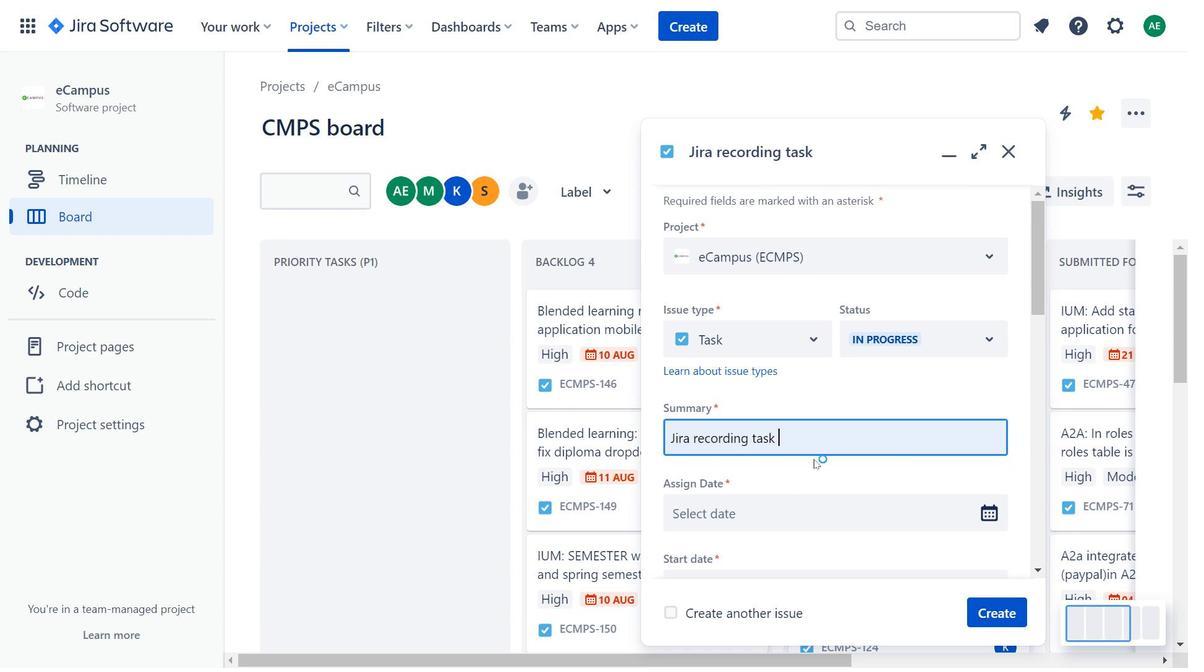 
Action: Mouse pressed left at (740, 427)
Screenshot: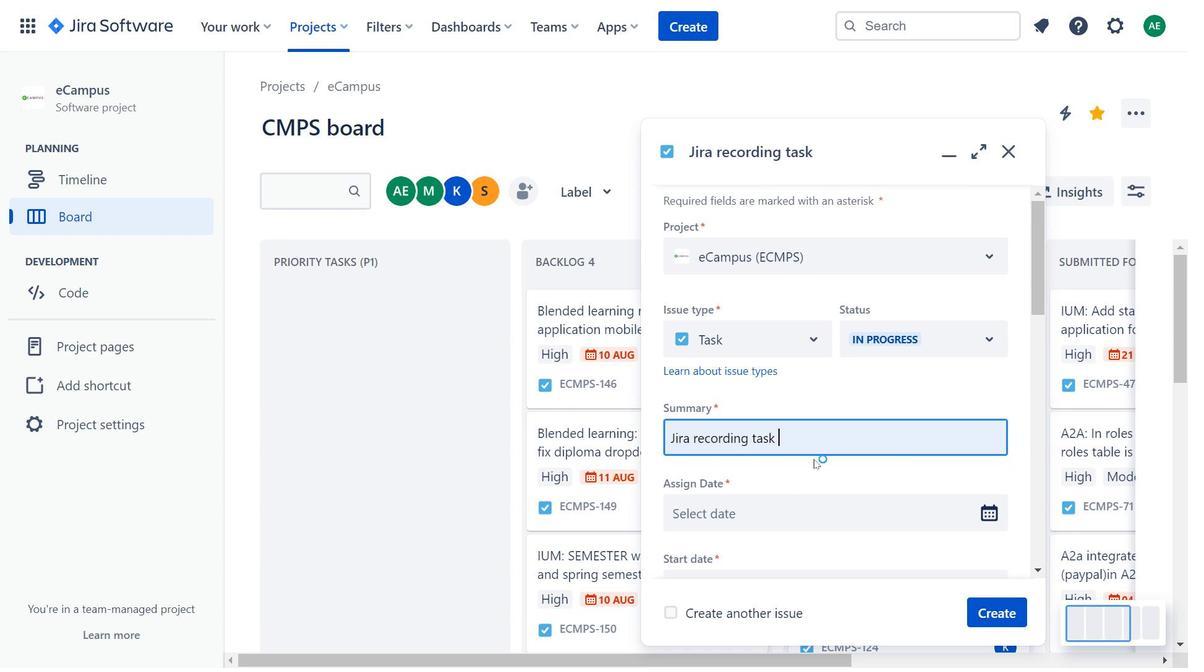 
Action: Mouse moved to (793, 488)
Screenshot: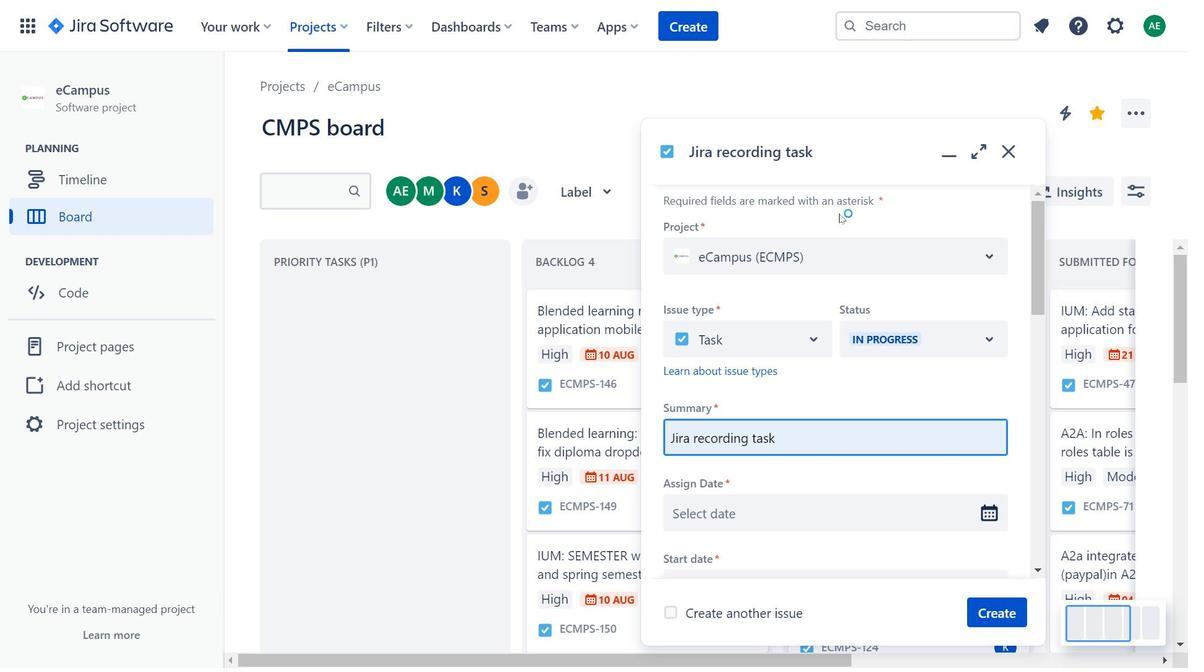 
Action: Mouse pressed left at (793, 488)
Screenshot: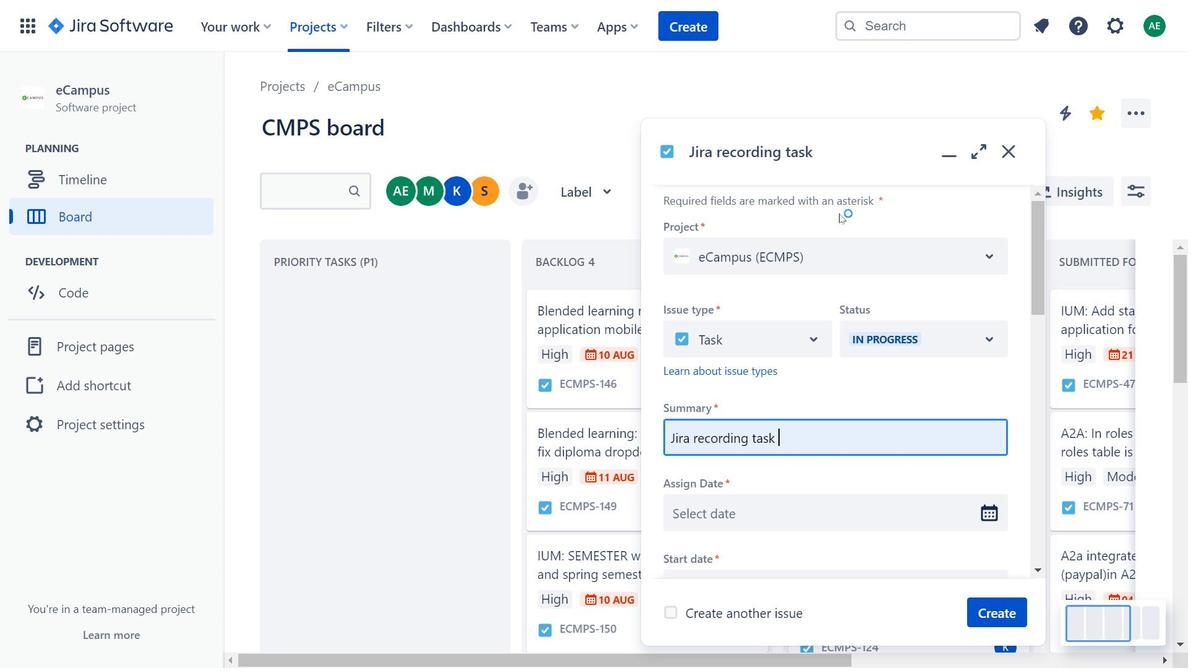 
Action: Mouse moved to (852, 235)
Screenshot: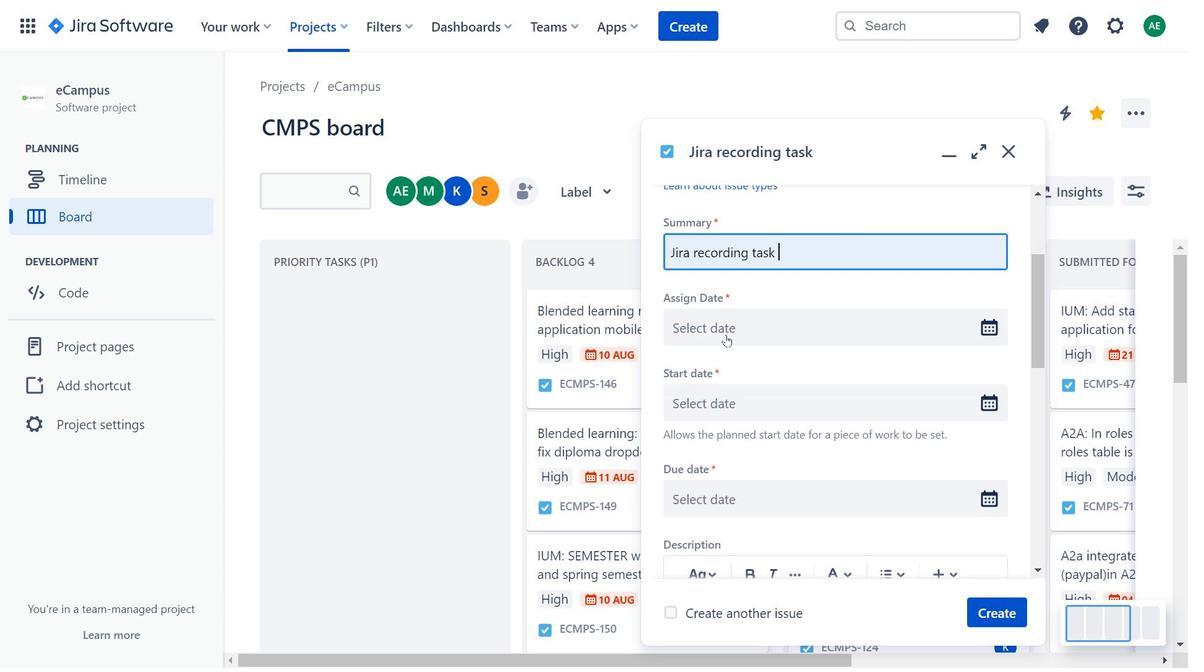 
Action: Mouse scrolled (852, 235) with delta (0, 0)
Screenshot: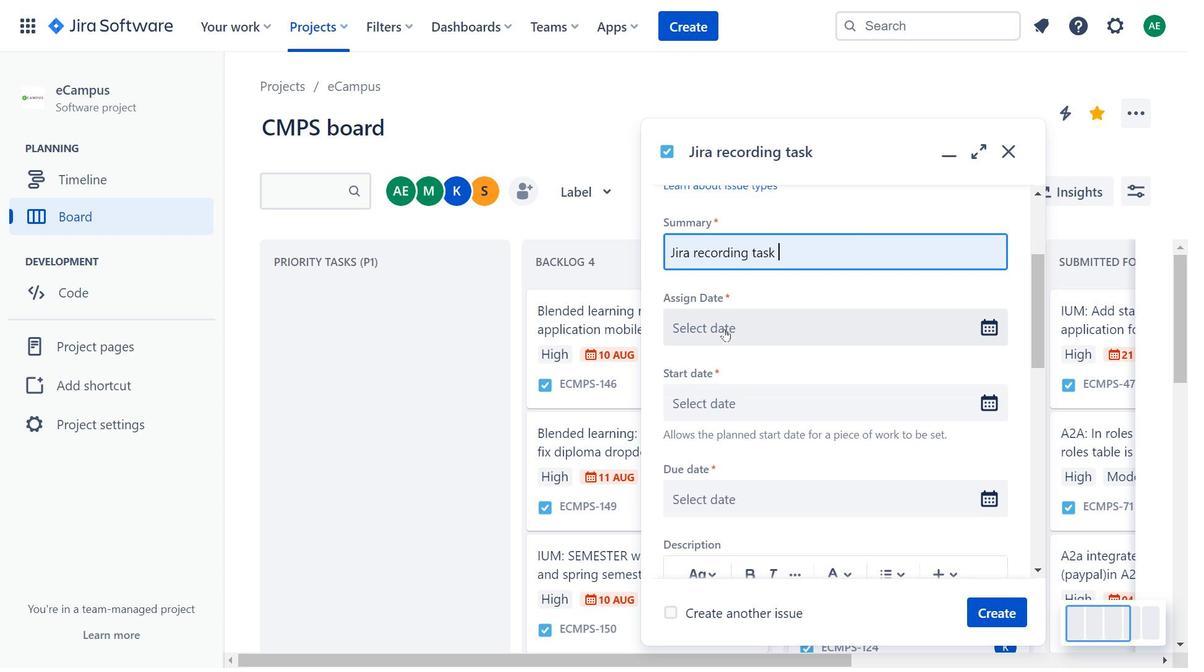 
Action: Mouse scrolled (852, 235) with delta (0, 0)
Screenshot: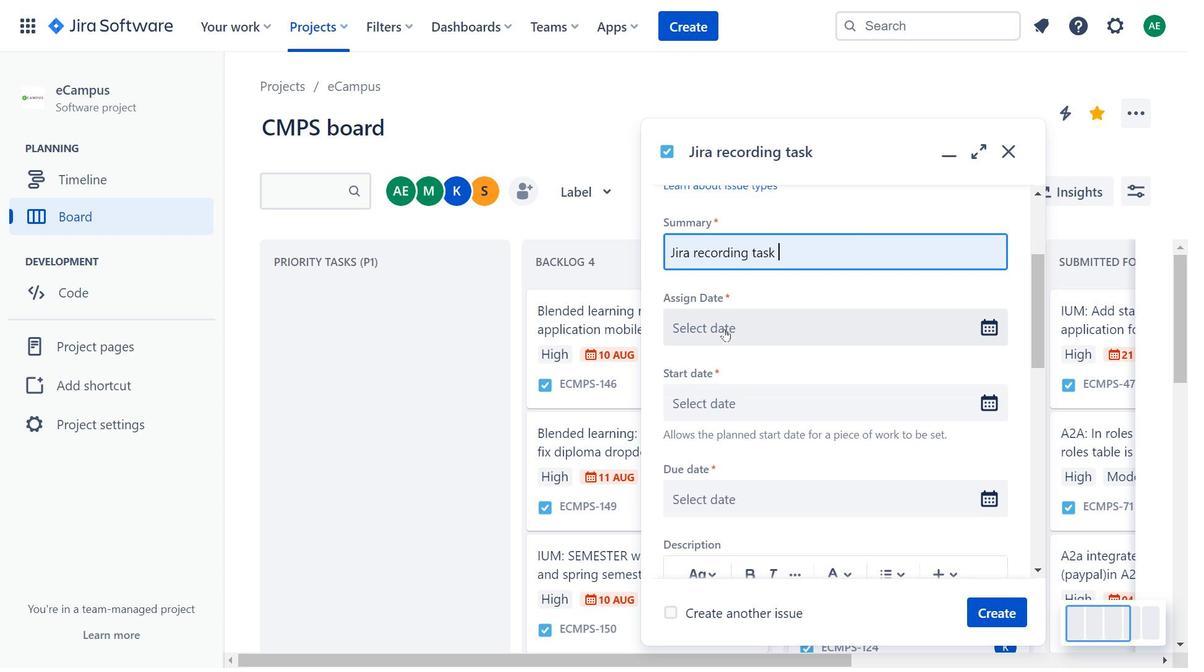 
Action: Mouse moved to (722, 324)
Screenshot: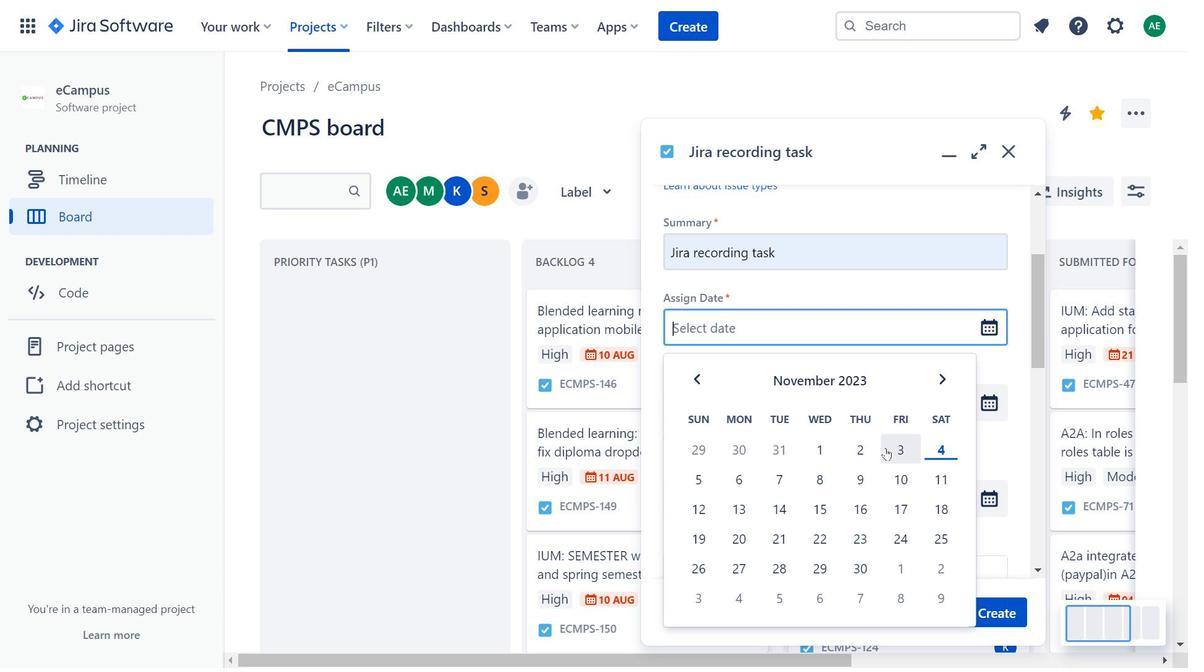 
Action: Mouse pressed left at (722, 324)
Screenshot: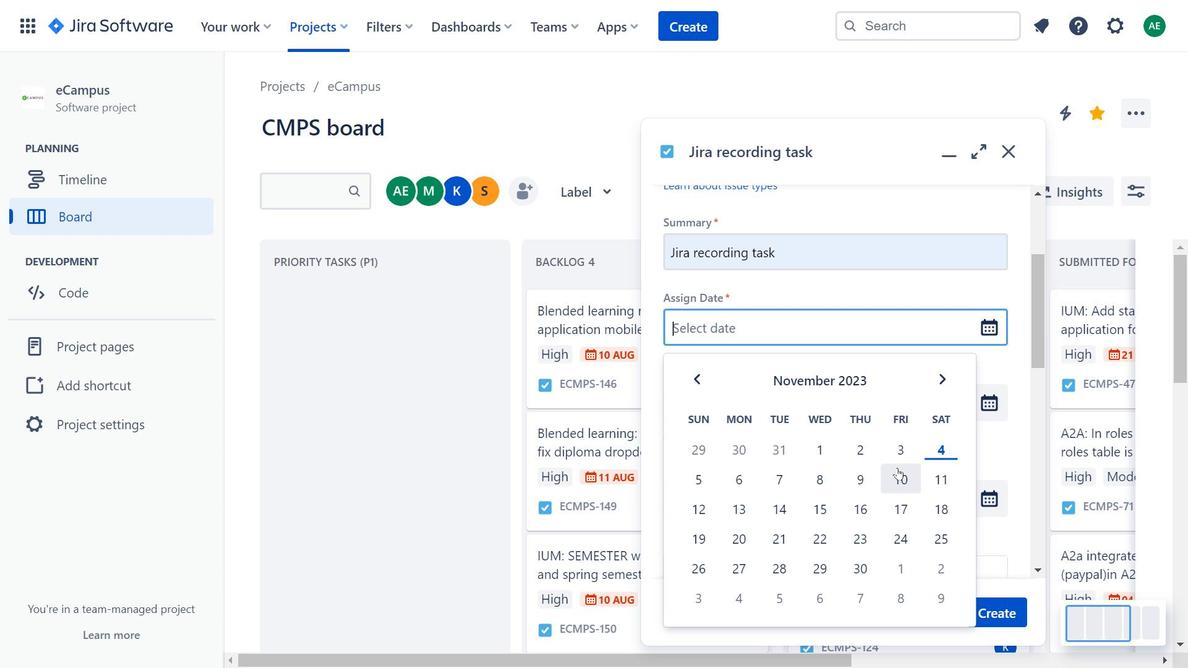 
Action: Mouse moved to (941, 456)
Screenshot: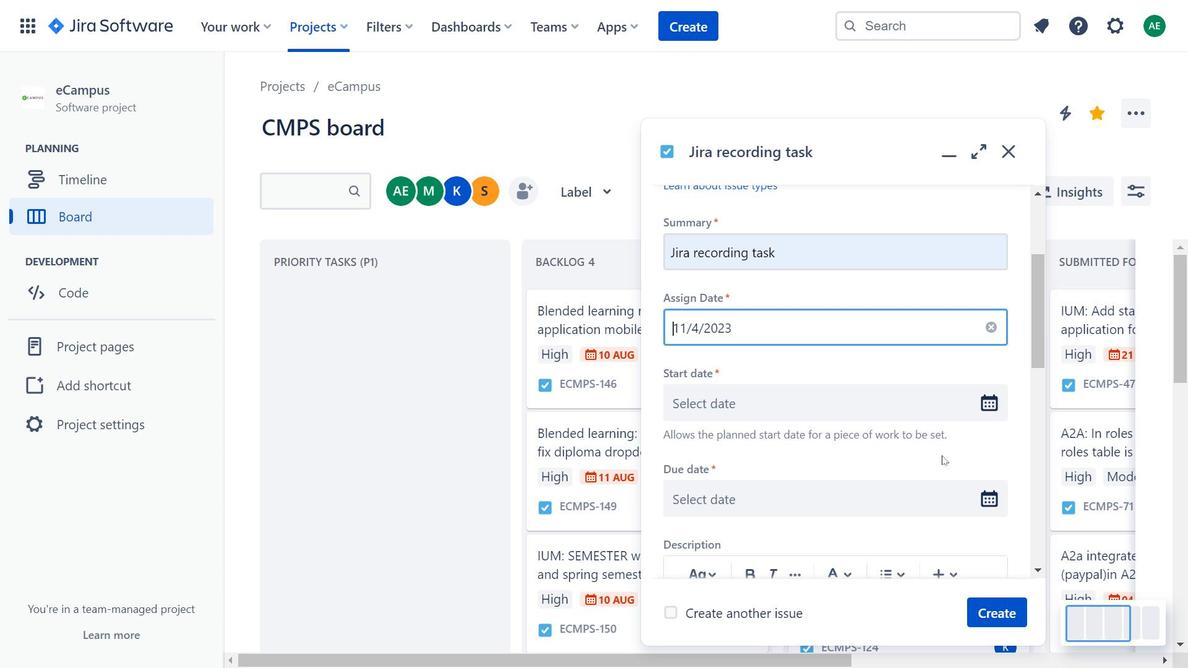 
Action: Mouse pressed left at (941, 456)
Screenshot: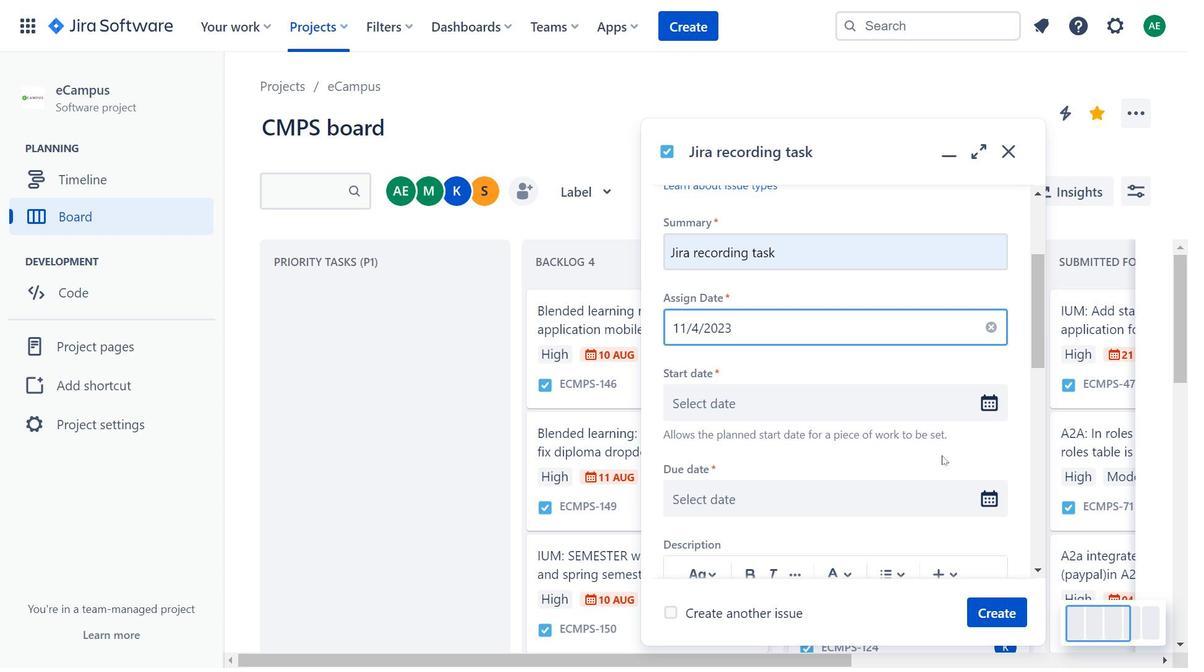 
Action: Mouse moved to (722, 387)
Screenshot: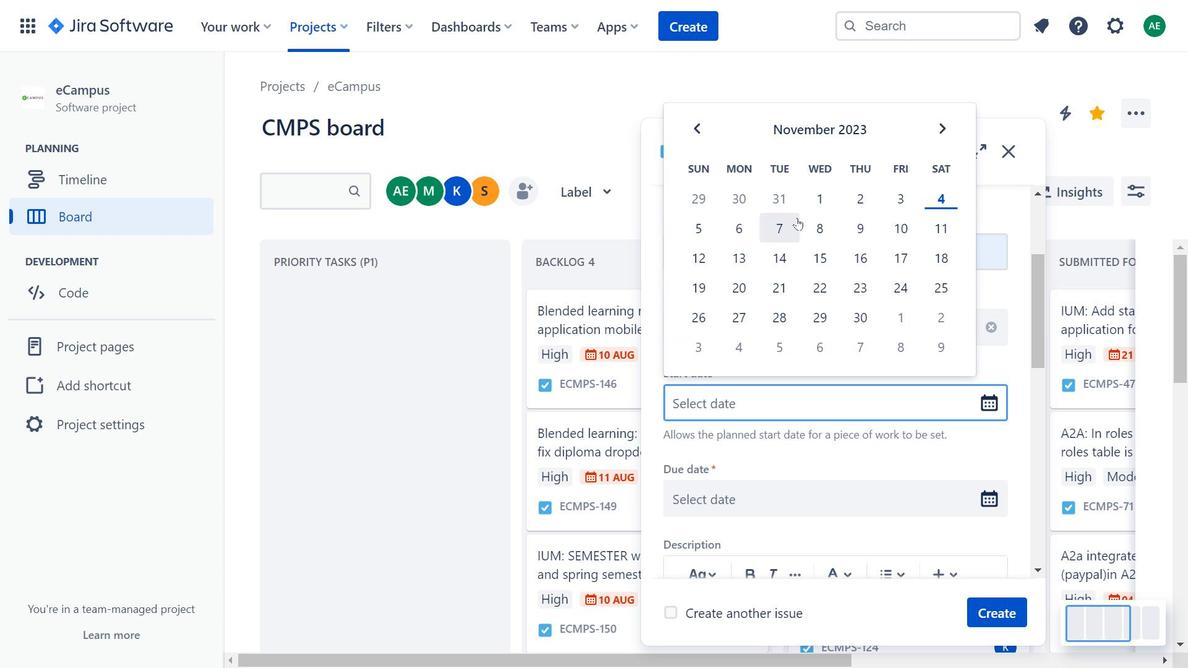 
Action: Mouse pressed left at (722, 387)
Screenshot: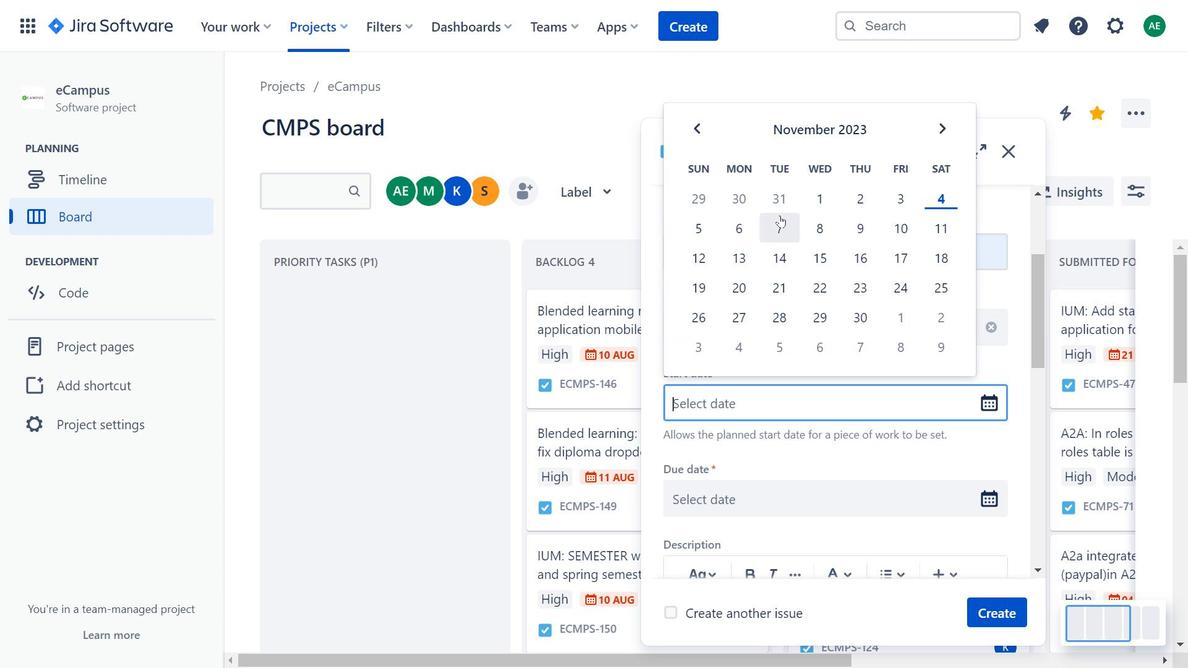 
Action: Mouse moved to (933, 199)
Screenshot: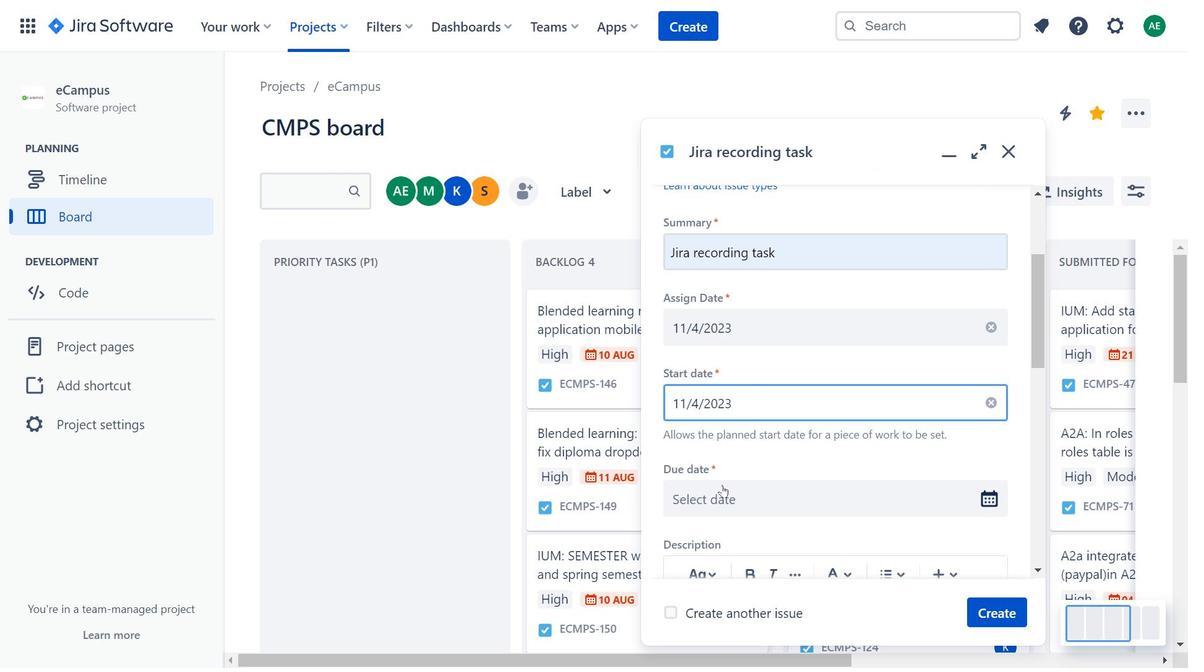 
Action: Mouse pressed left at (933, 199)
Screenshot: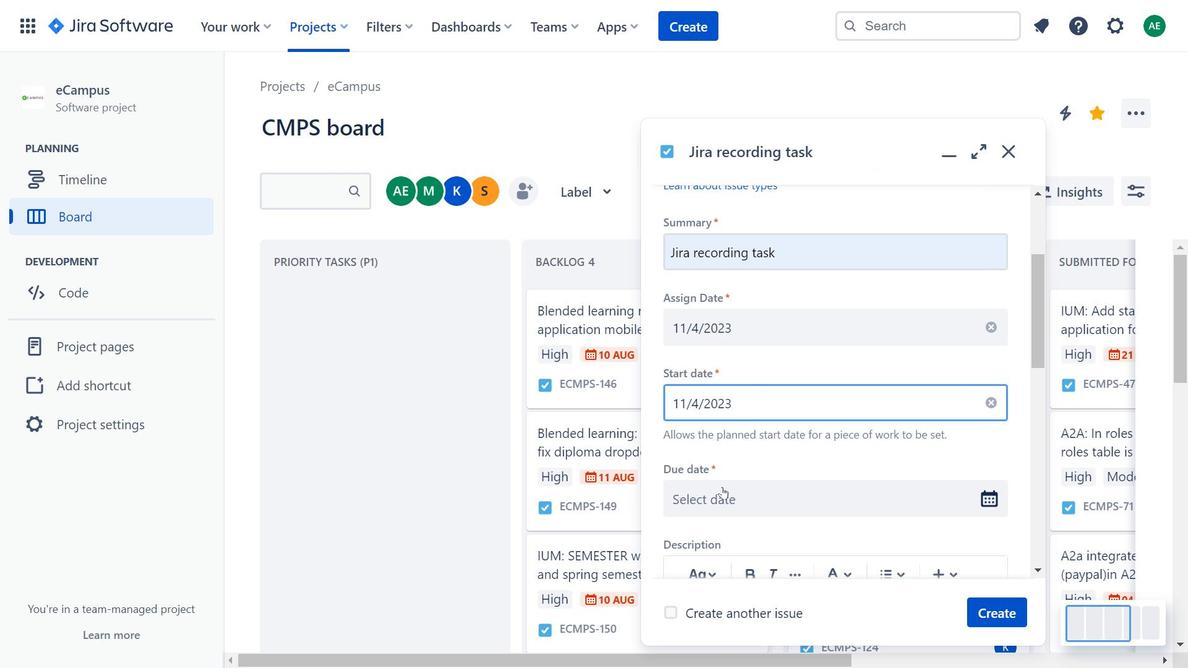 
Action: Mouse moved to (722, 487)
Screenshot: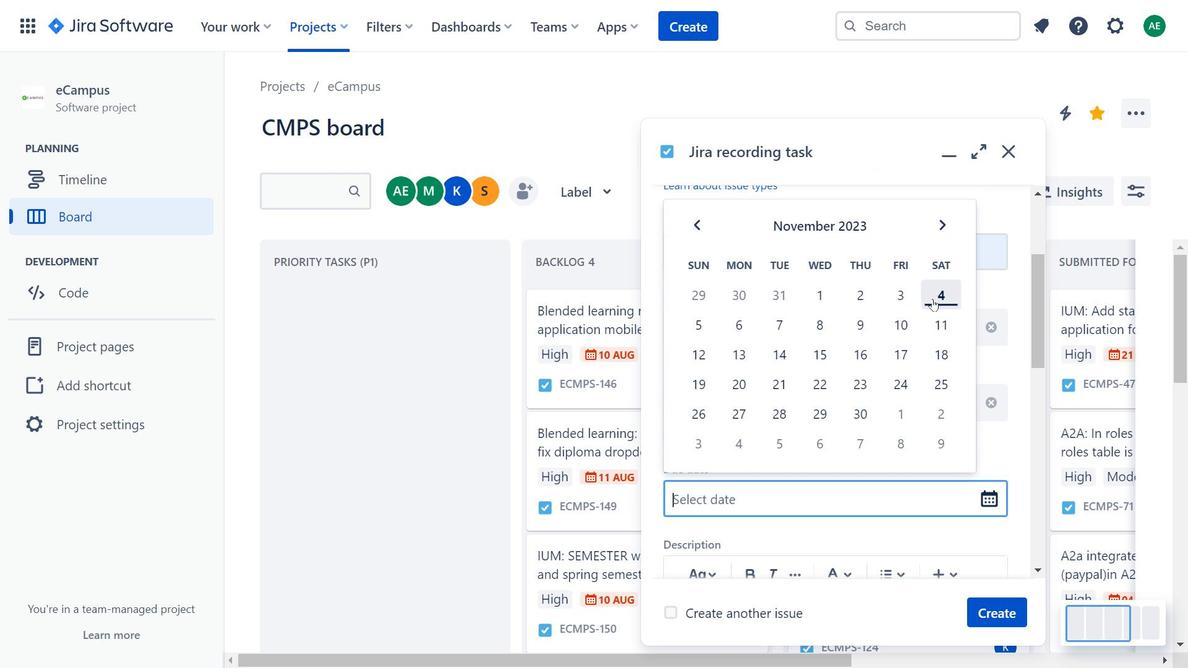 
Action: Mouse pressed left at (722, 487)
Screenshot: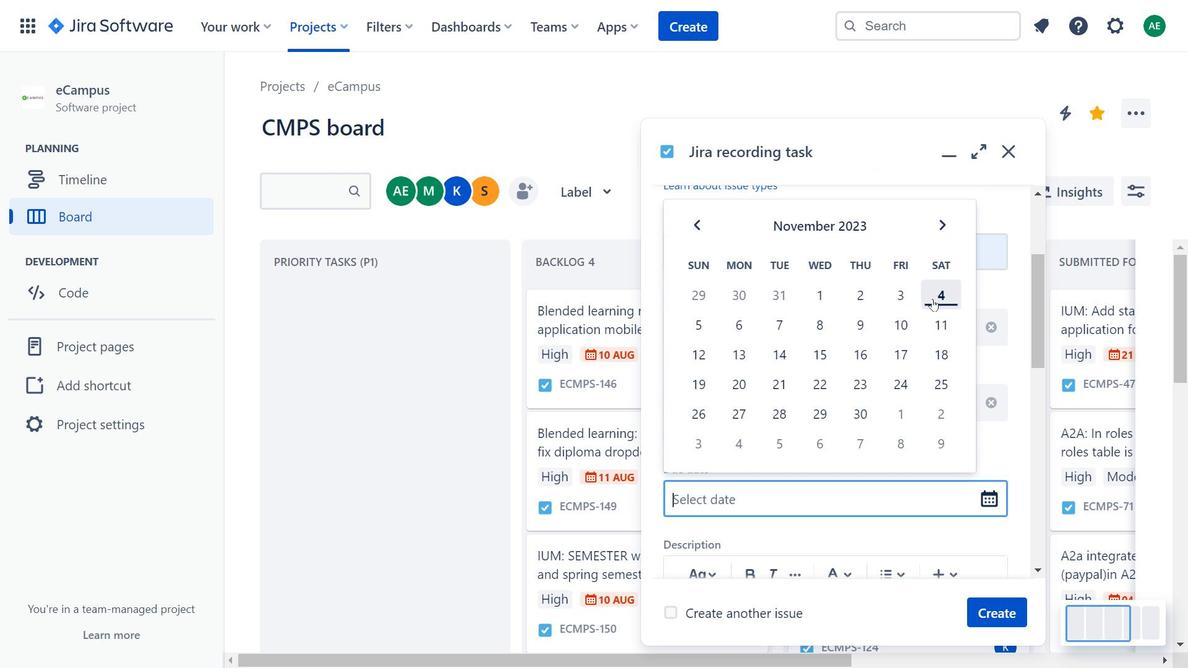 
Action: Mouse moved to (932, 298)
Screenshot: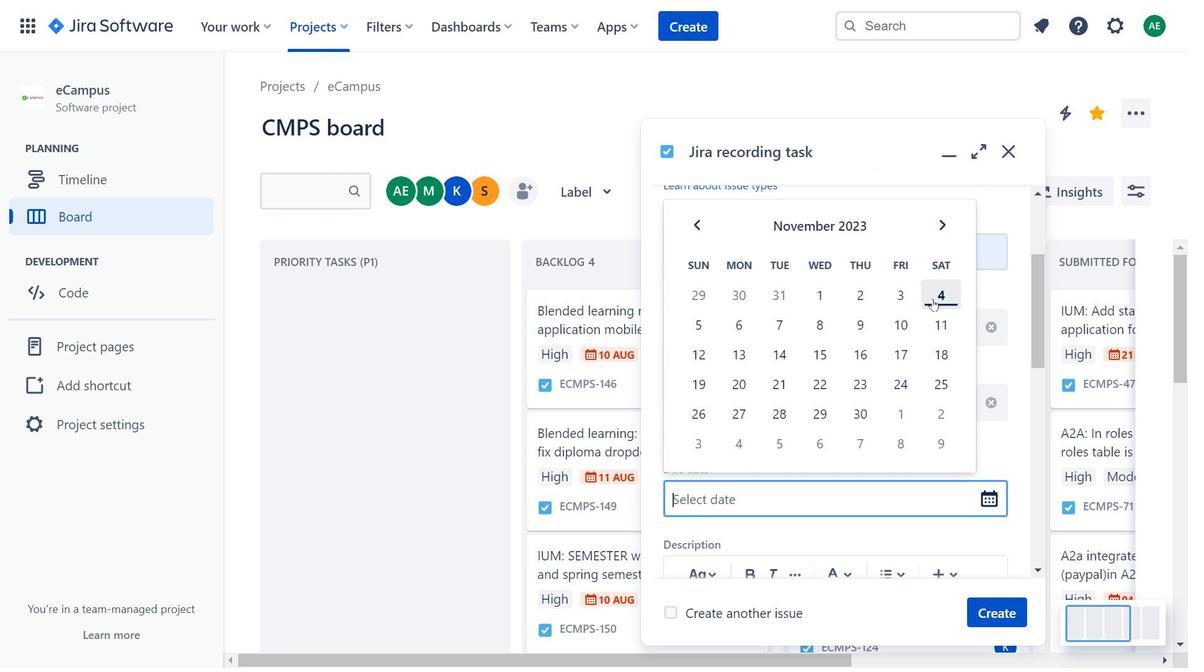 
Action: Mouse pressed left at (932, 298)
Screenshot: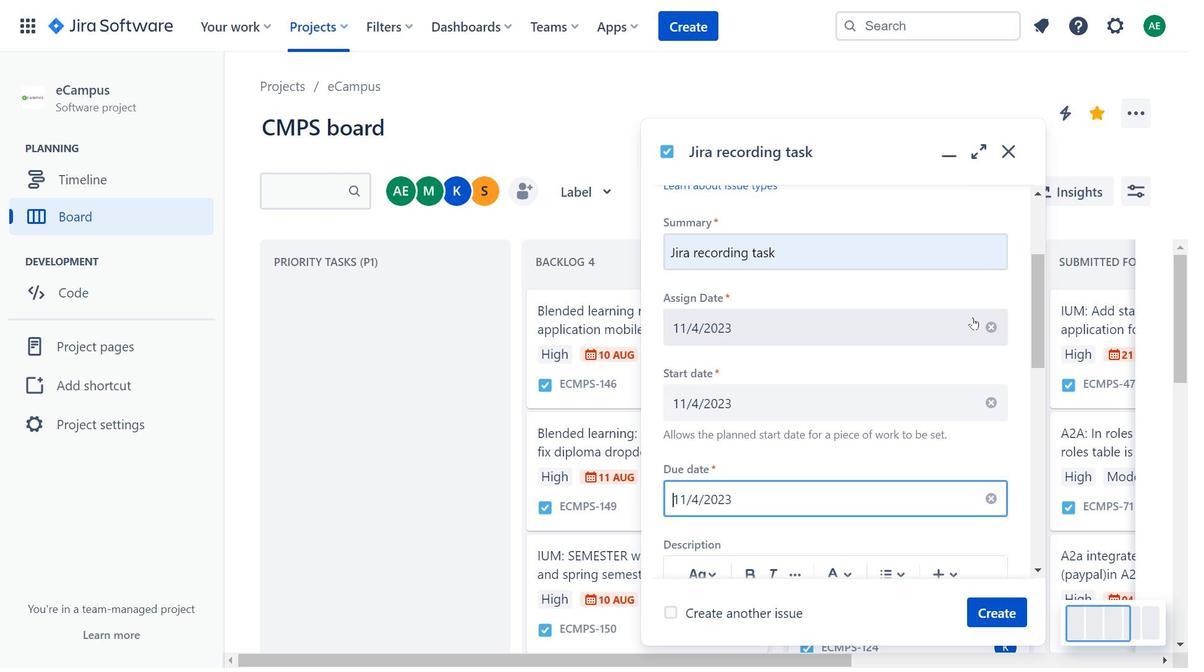 
Action: Mouse moved to (849, 311)
Screenshot: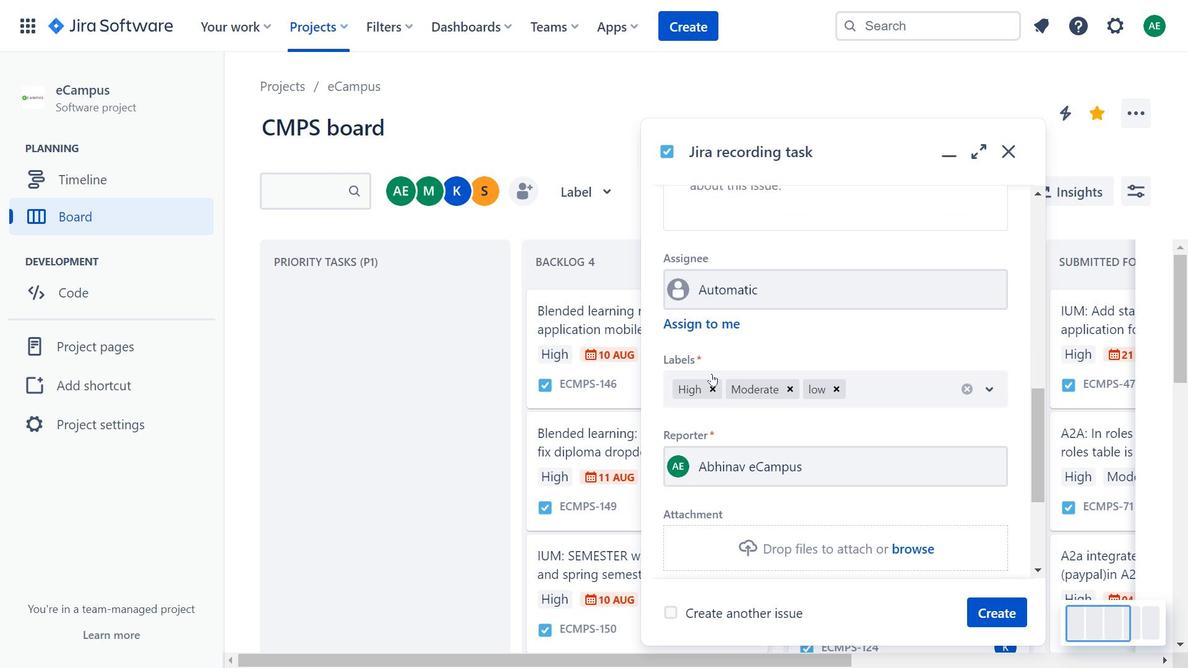 
Action: Mouse scrolled (849, 310) with delta (0, 0)
Screenshot: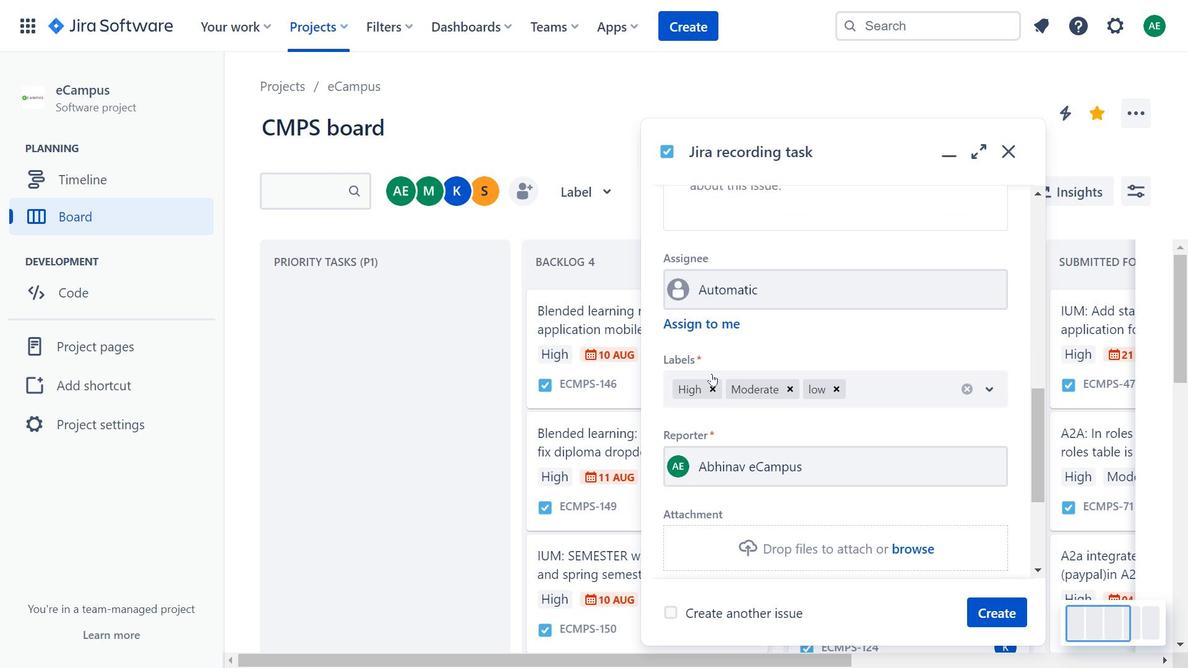 
Action: Mouse scrolled (849, 310) with delta (0, 0)
Screenshot: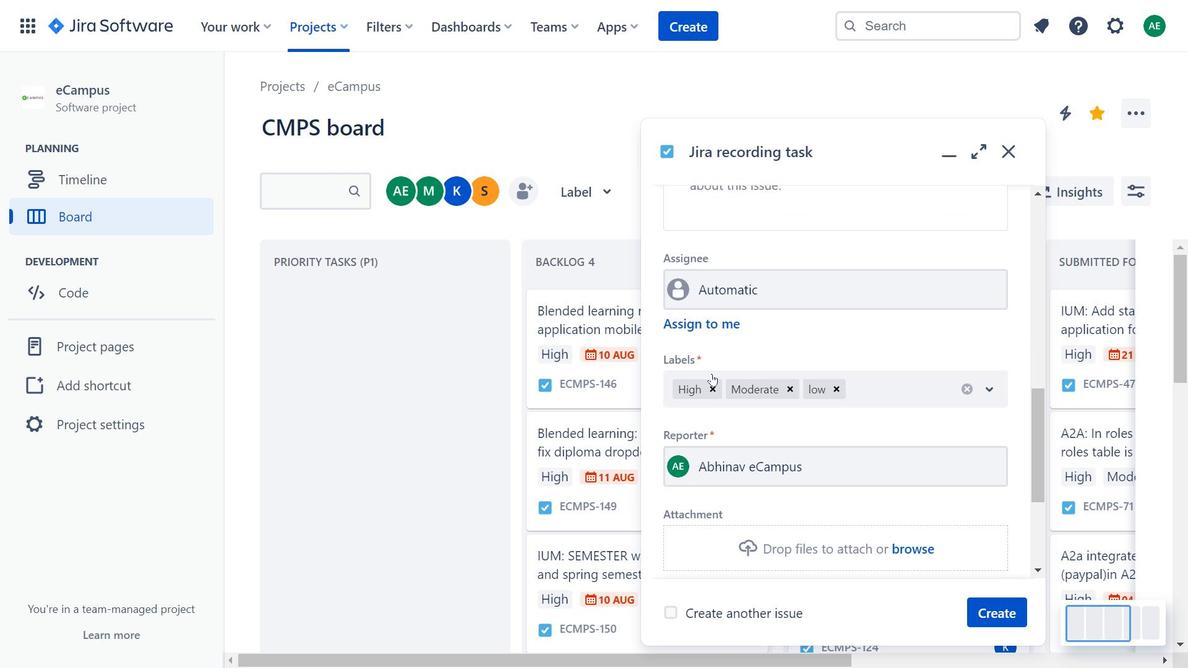 
Action: Mouse scrolled (849, 310) with delta (0, 0)
Screenshot: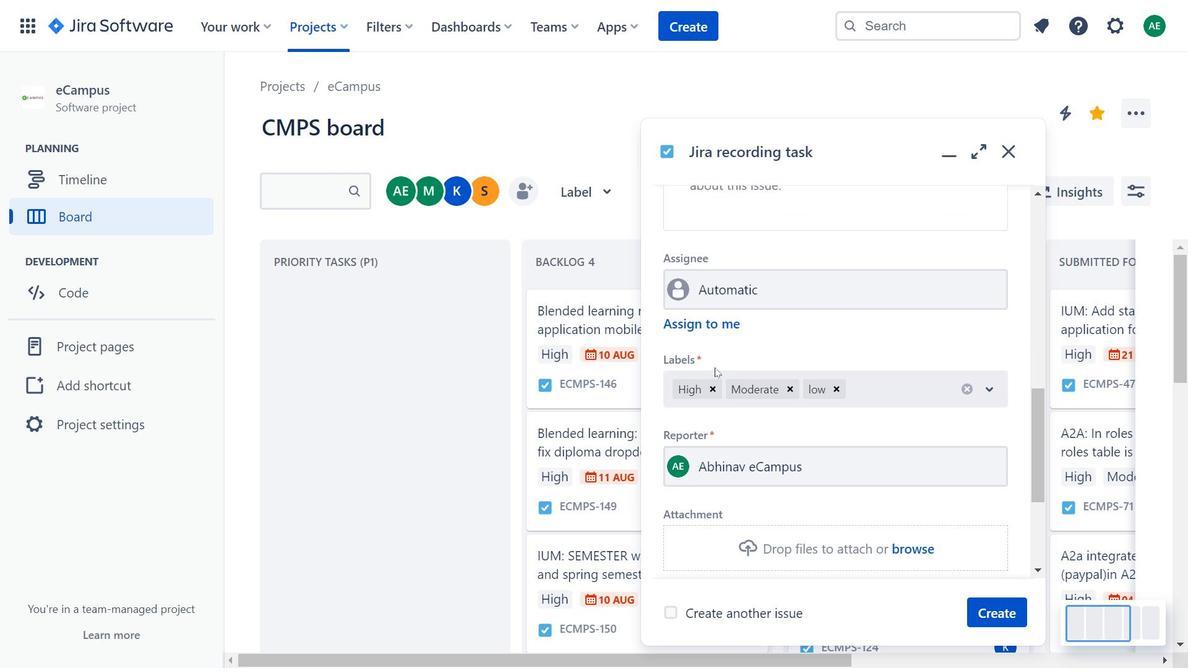 
Action: Mouse moved to (703, 365)
Screenshot: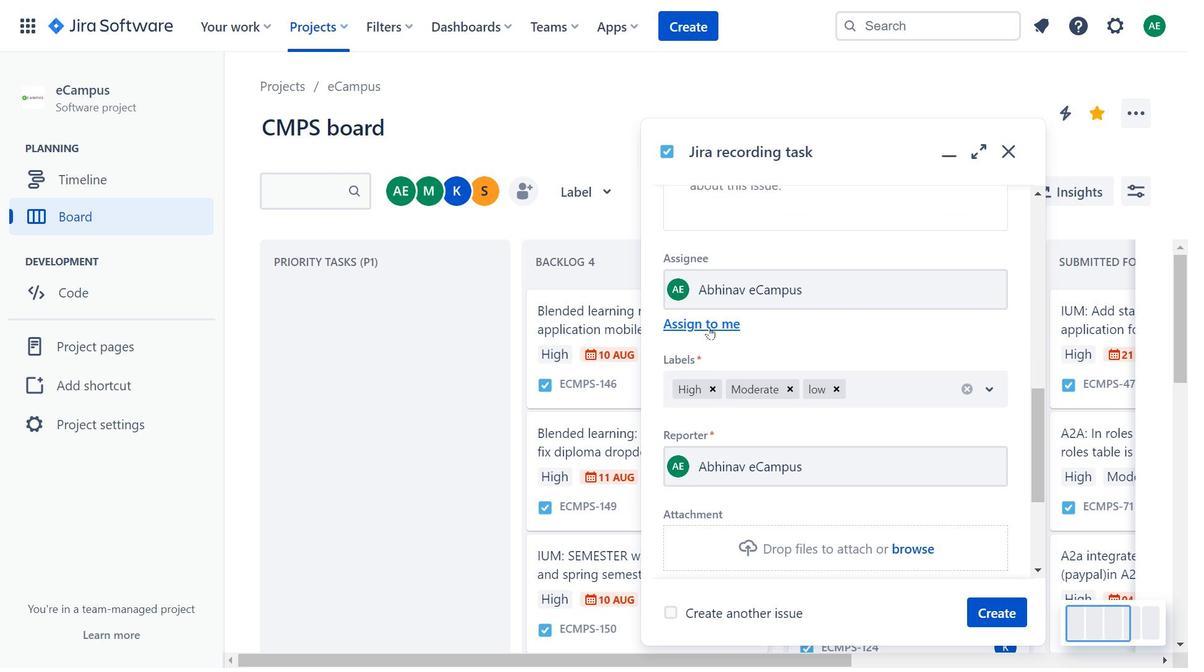 
Action: Mouse scrolled (703, 364) with delta (0, 0)
Screenshot: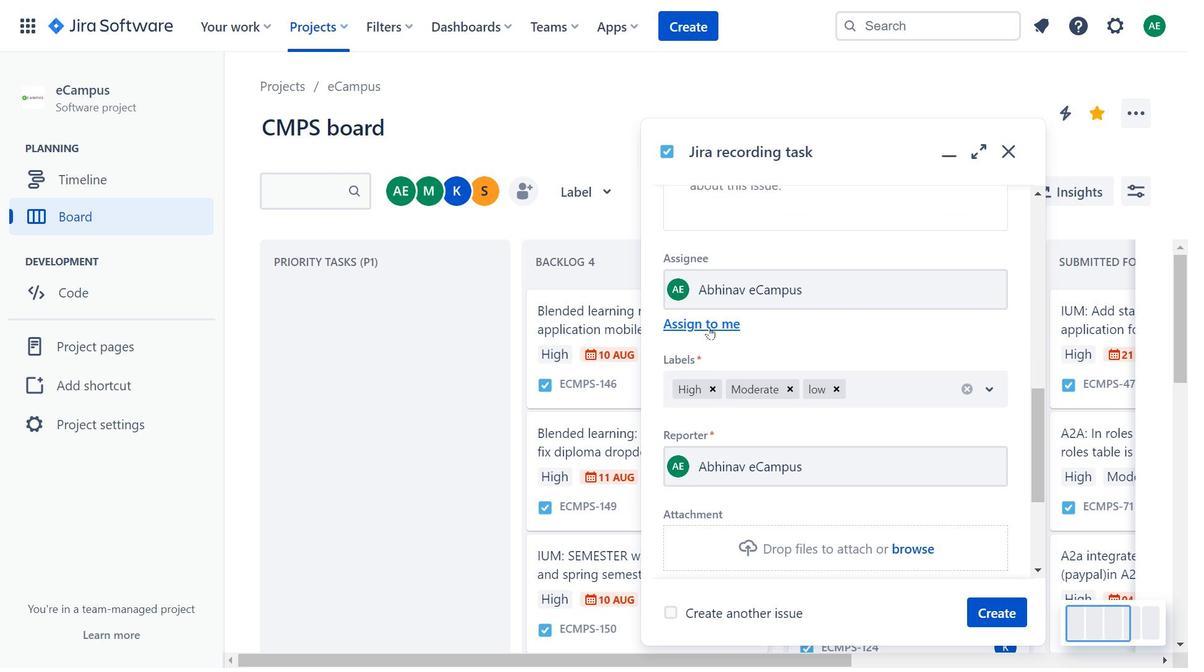 
Action: Mouse moved to (705, 366)
Screenshot: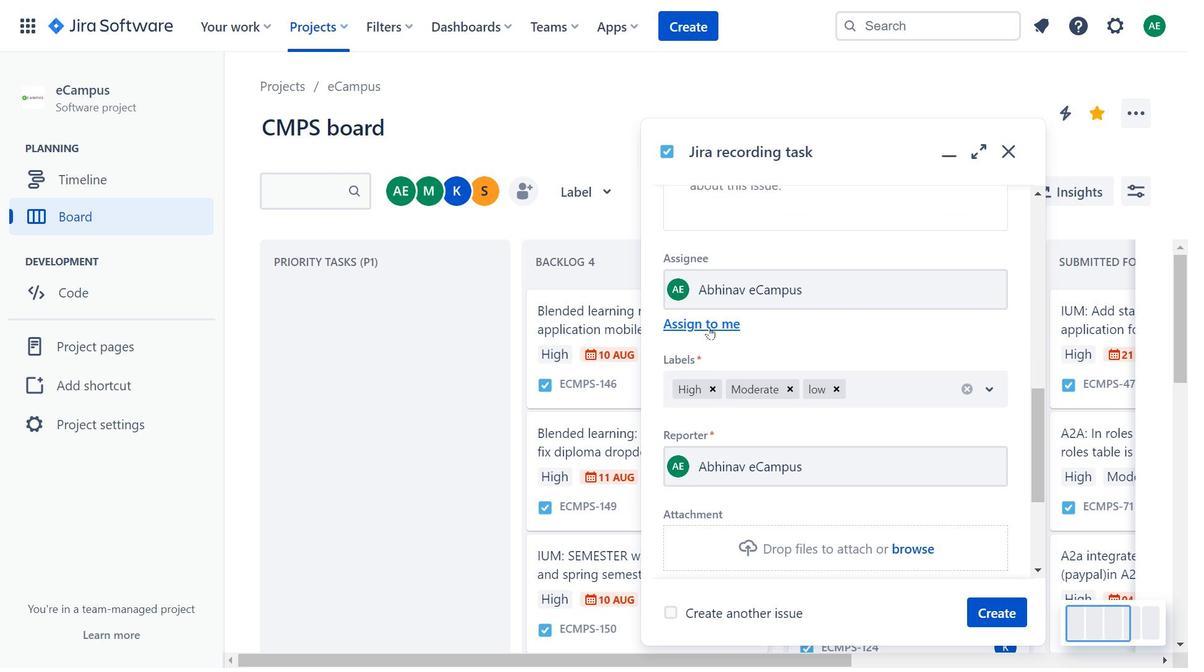 
Action: Mouse scrolled (705, 366) with delta (0, 0)
Screenshot: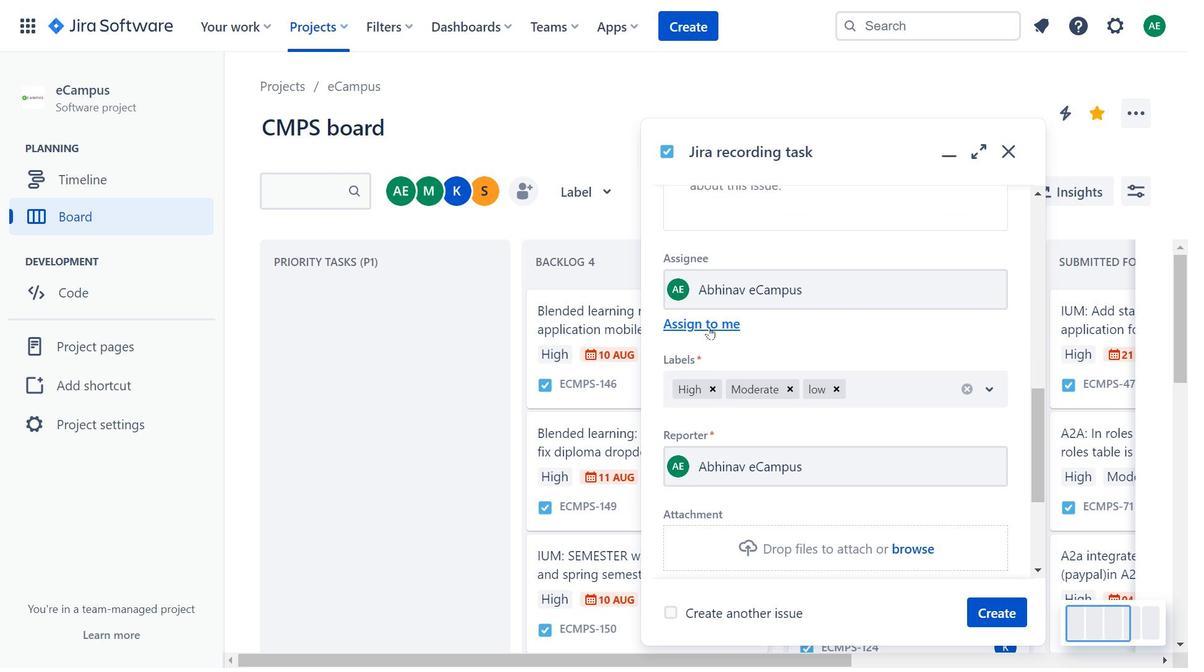 
Action: Mouse moved to (709, 327)
Screenshot: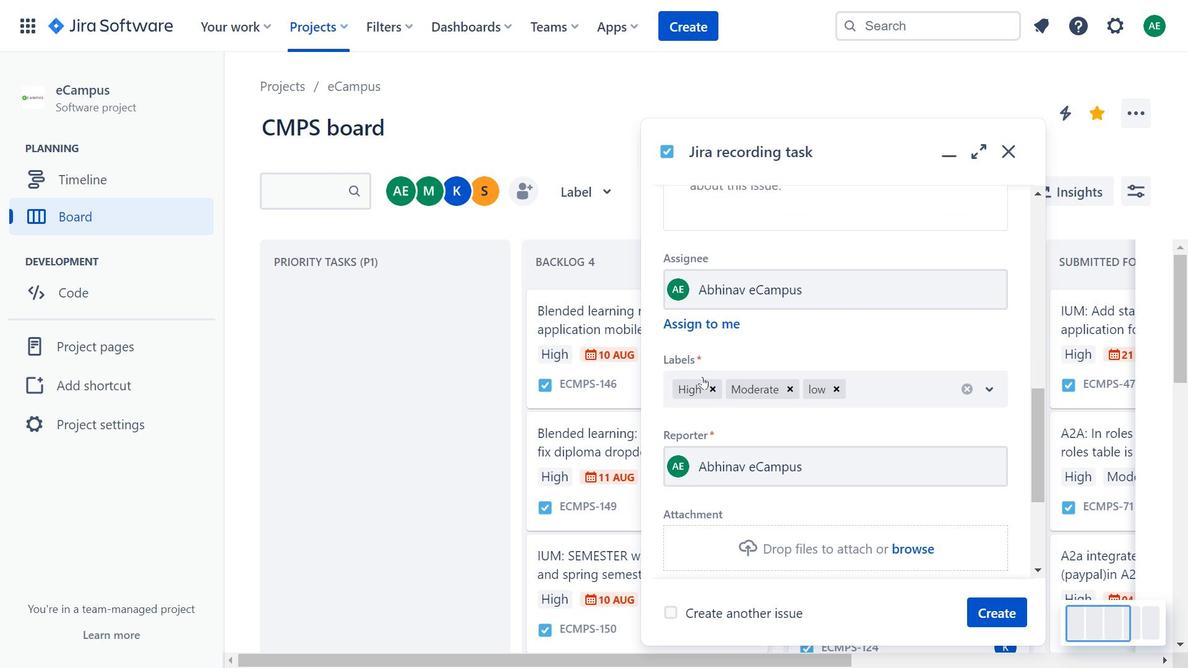 
Action: Mouse pressed left at (709, 327)
Screenshot: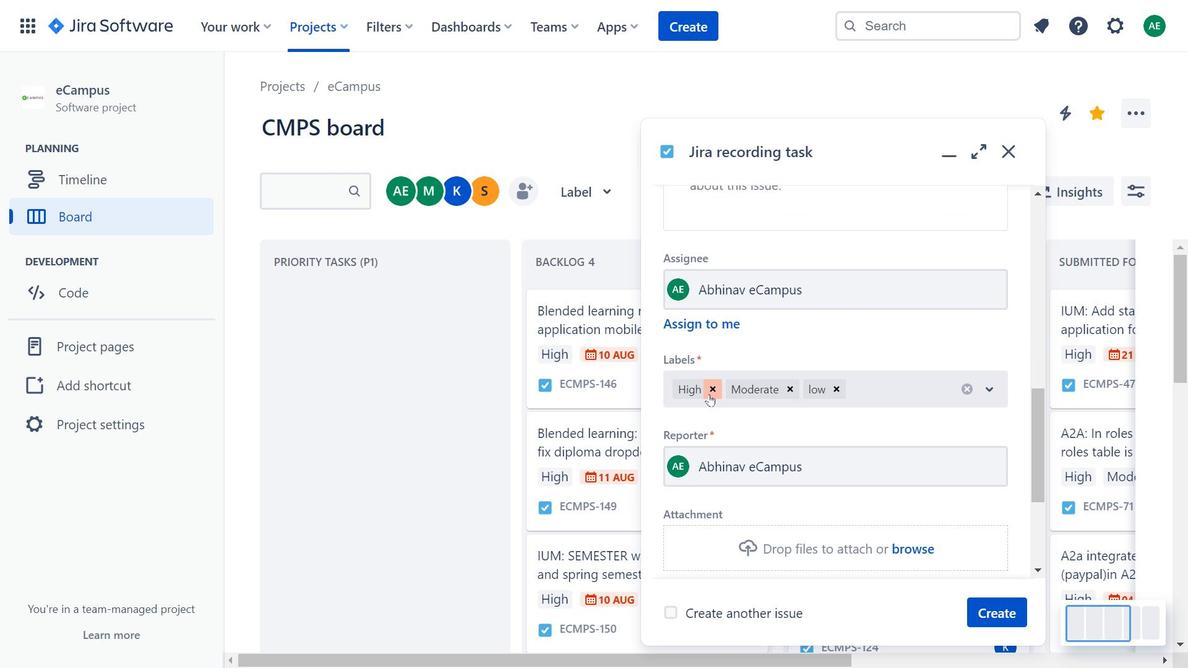 
Action: Mouse moved to (712, 389)
Screenshot: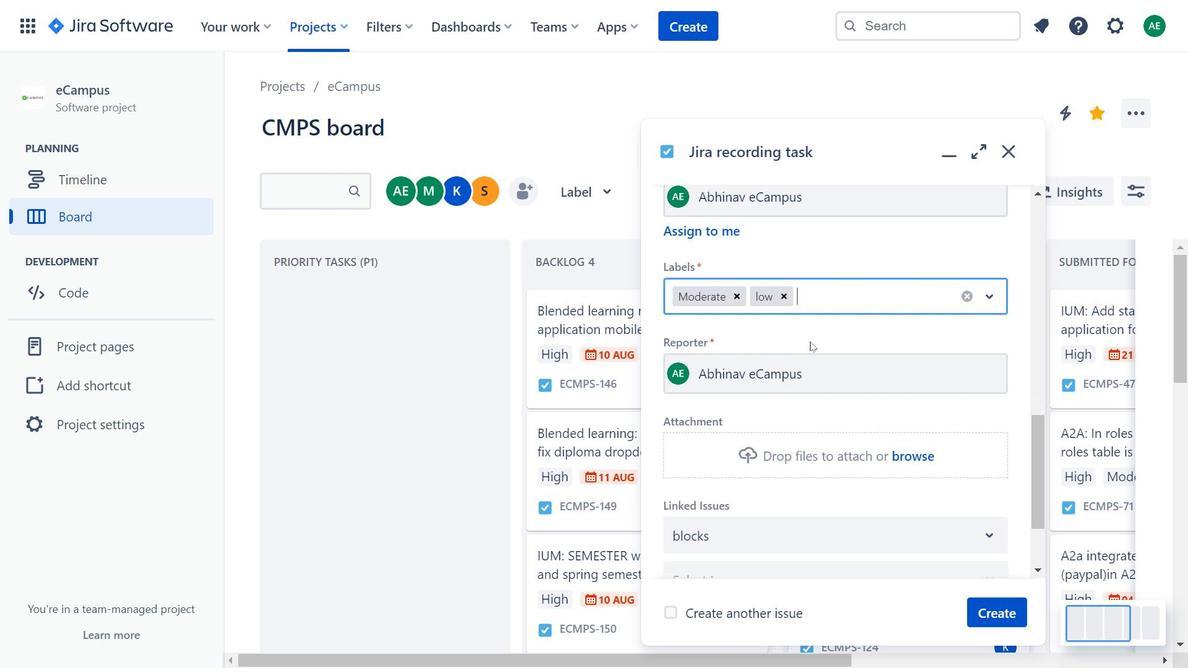 
Action: Mouse pressed left at (712, 389)
Screenshot: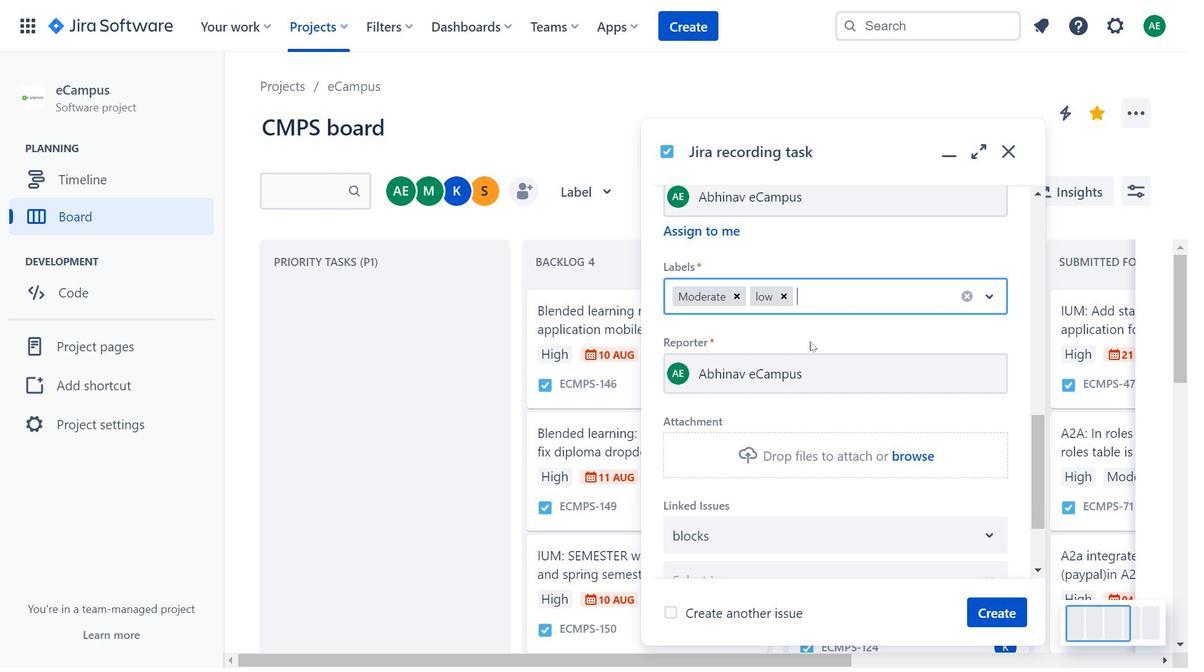 
Action: Mouse moved to (810, 341)
Screenshot: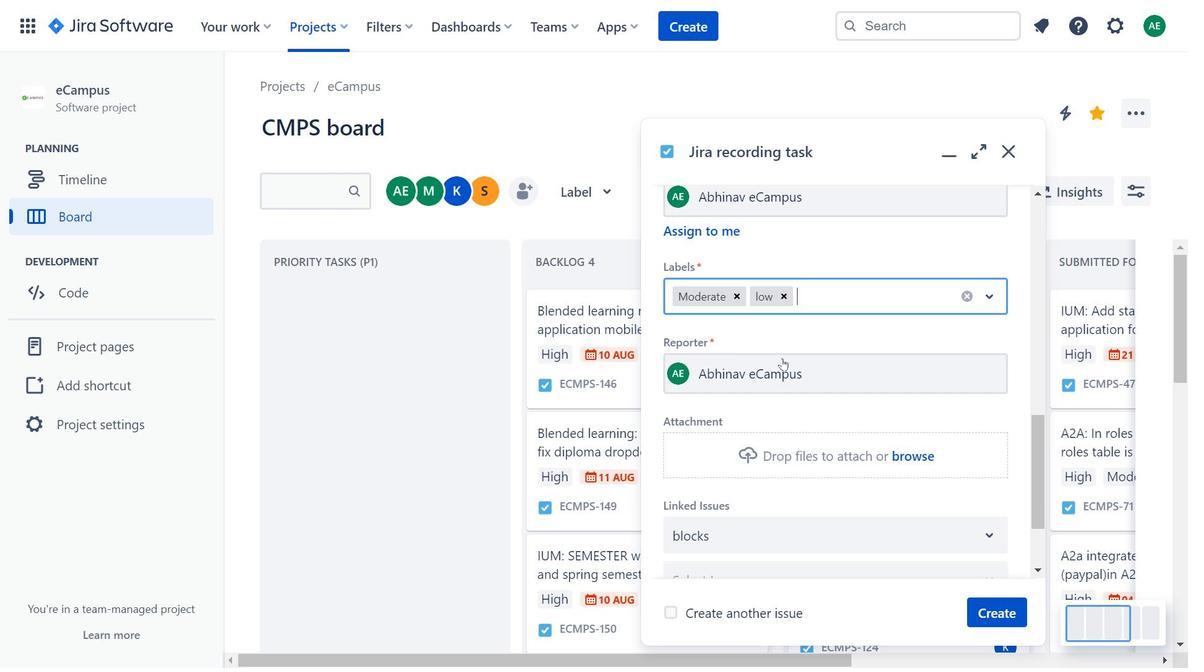 
Action: Mouse scrolled (810, 340) with delta (0, 0)
Screenshot: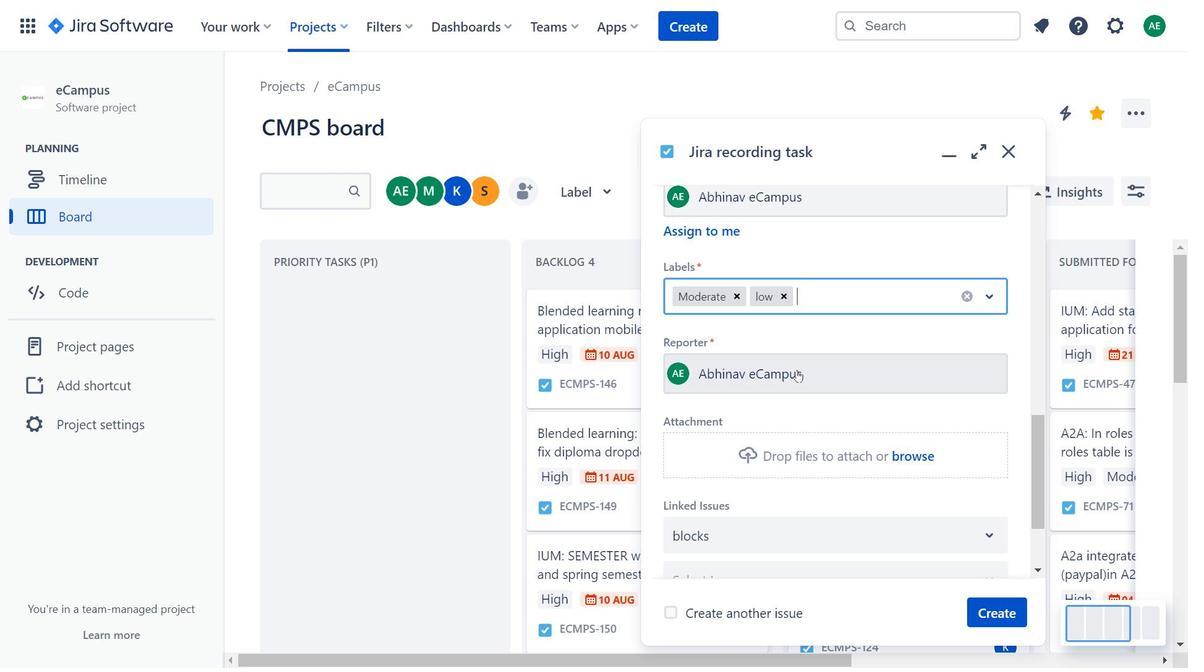 
Action: Mouse moved to (797, 370)
Screenshot: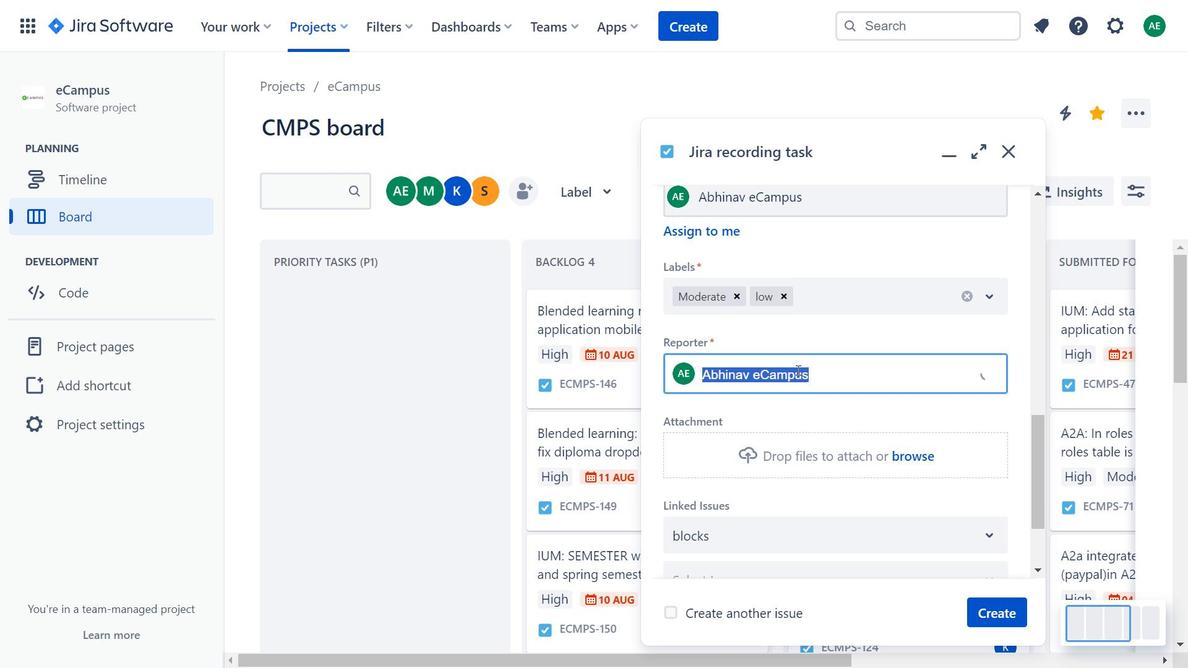 
Action: Mouse pressed left at (797, 370)
Screenshot: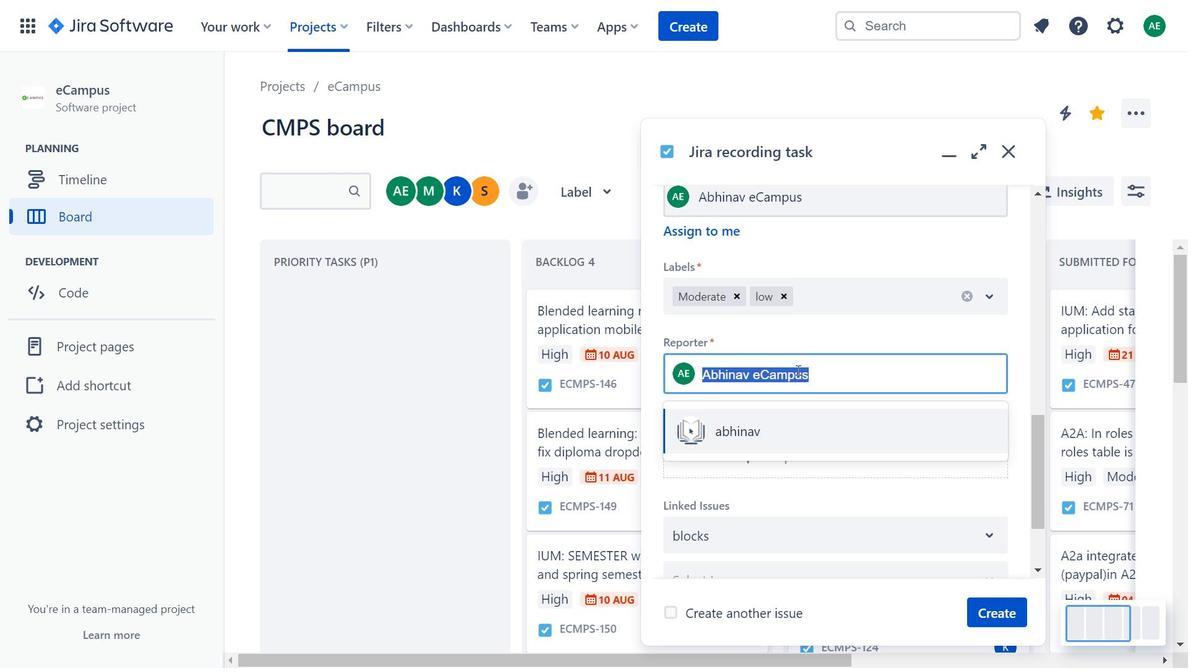 
Action: Key pressed an
Screenshot: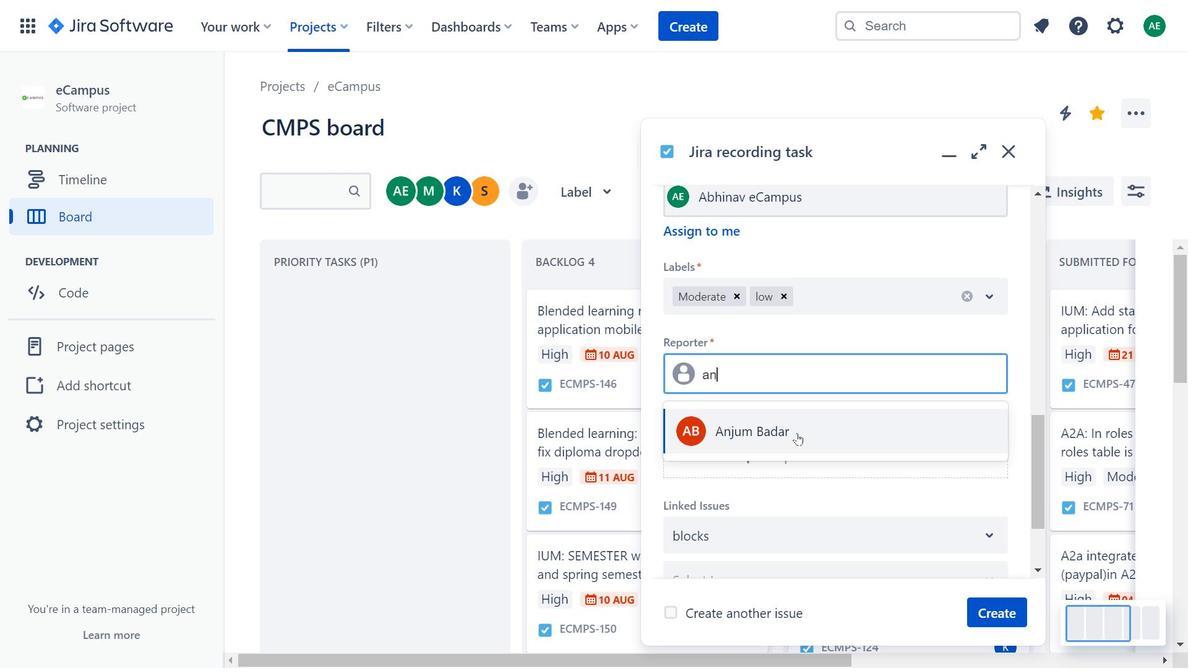 
Action: Mouse moved to (797, 438)
Screenshot: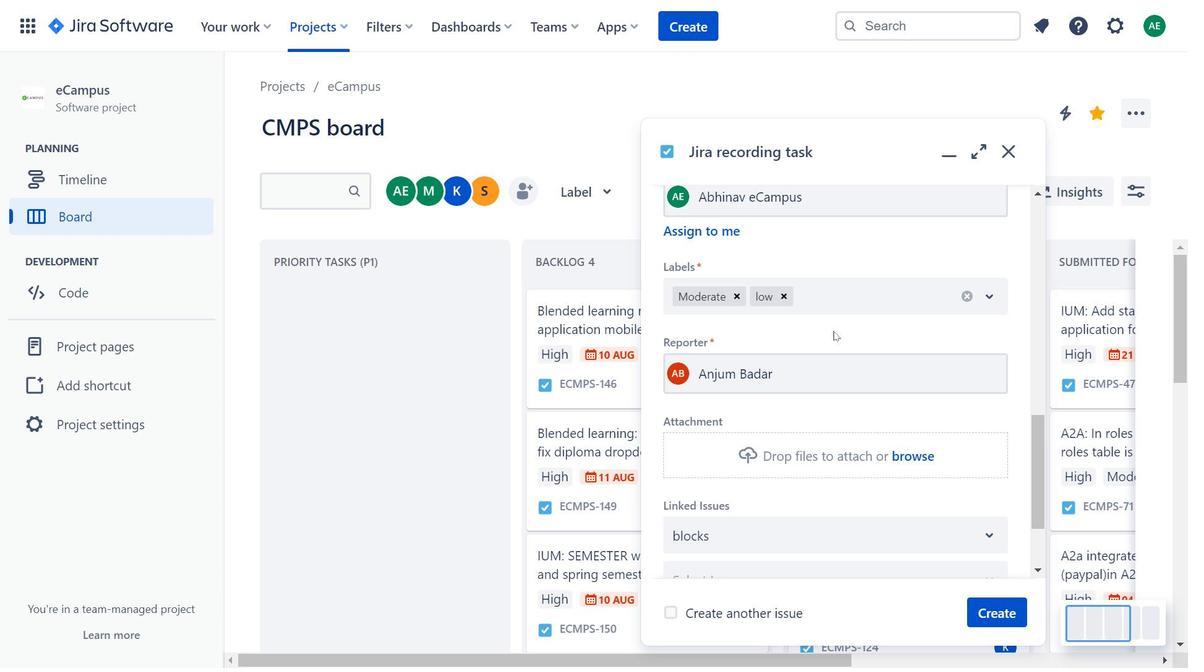 
Action: Mouse pressed left at (797, 438)
Screenshot: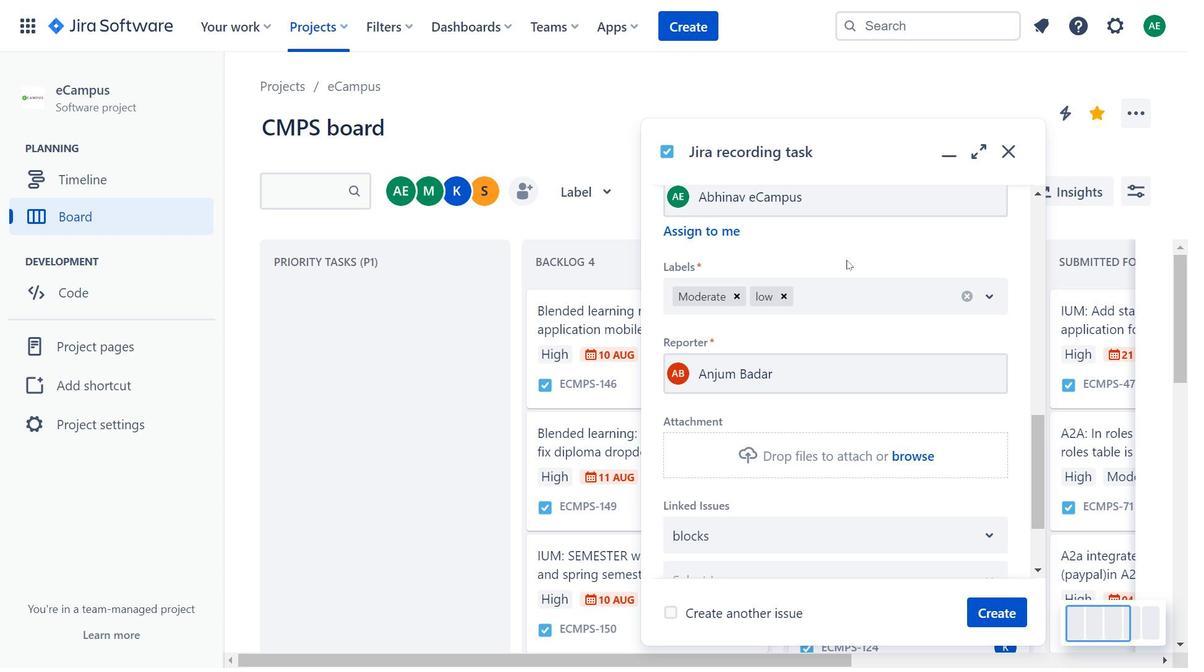 
Action: Mouse moved to (846, 245)
Screenshot: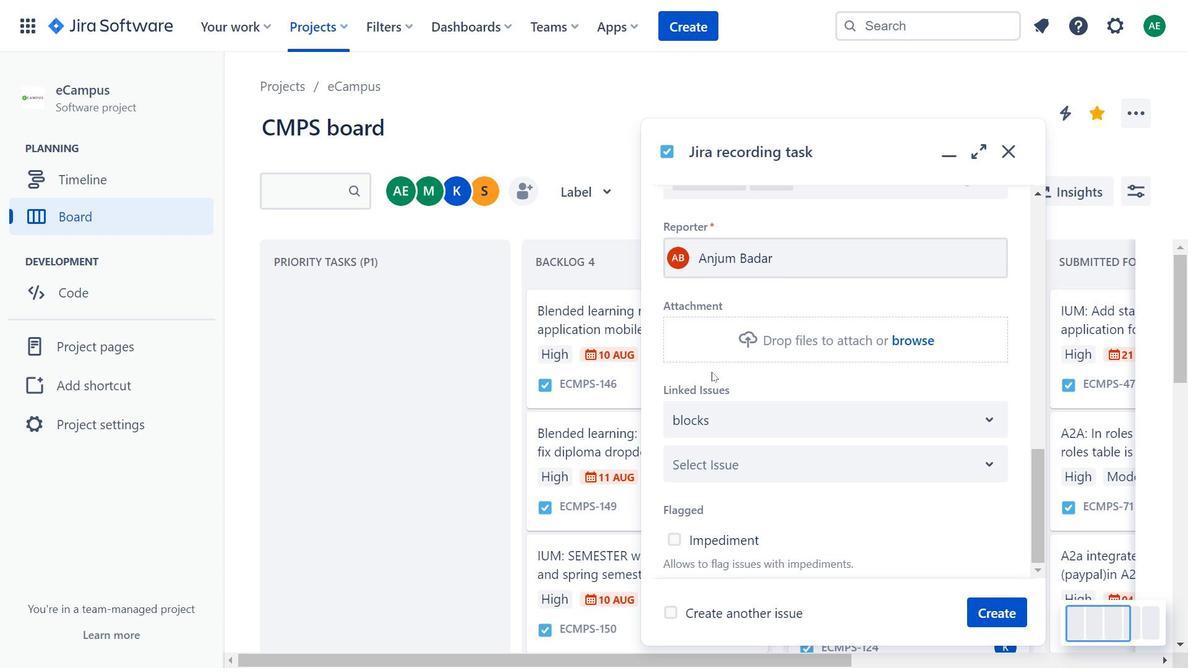 
Action: Mouse scrolled (846, 245) with delta (0, 0)
Screenshot: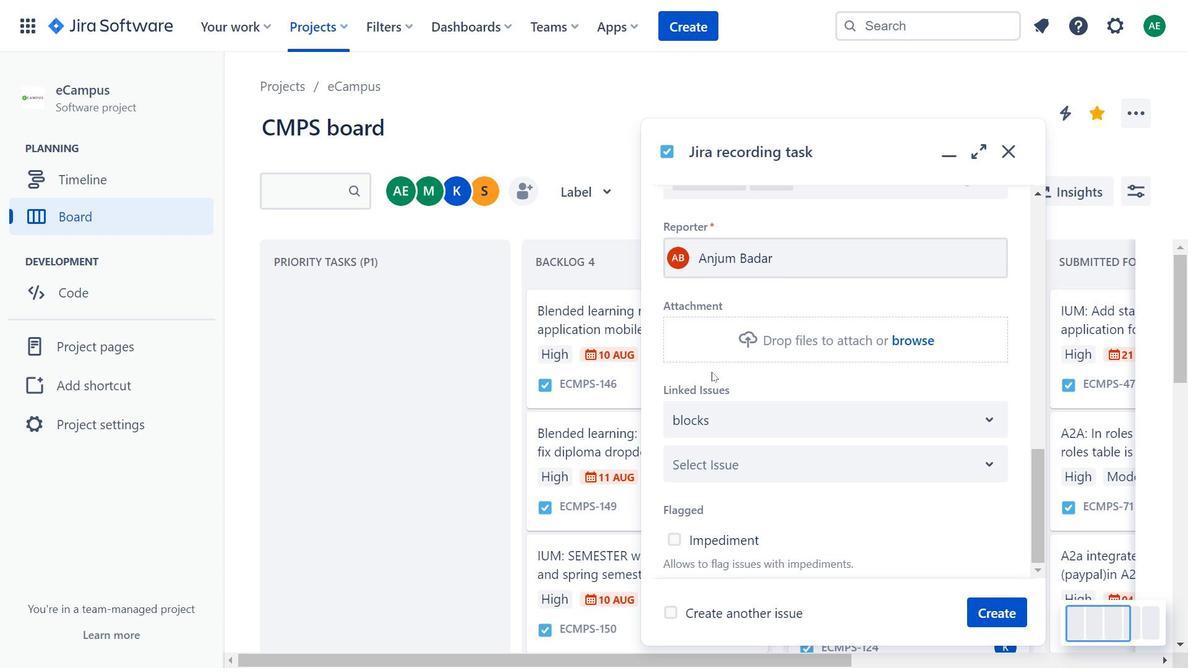 
Action: Mouse moved to (847, 245)
Screenshot: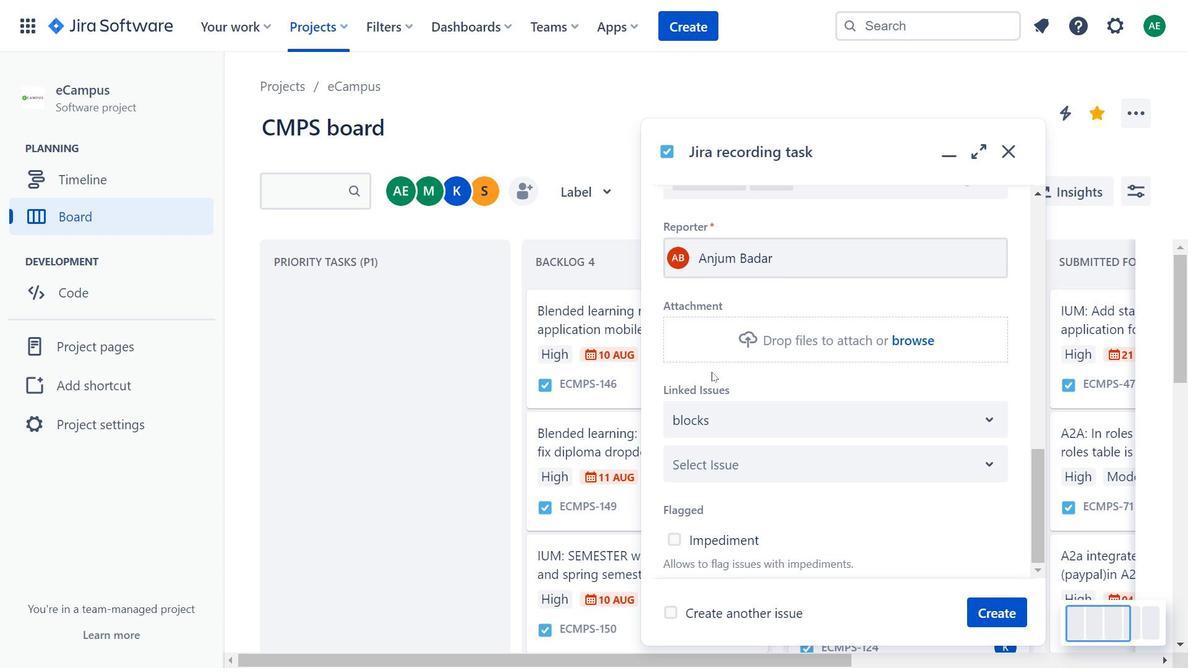 
Action: Mouse scrolled (847, 244) with delta (0, 0)
Screenshot: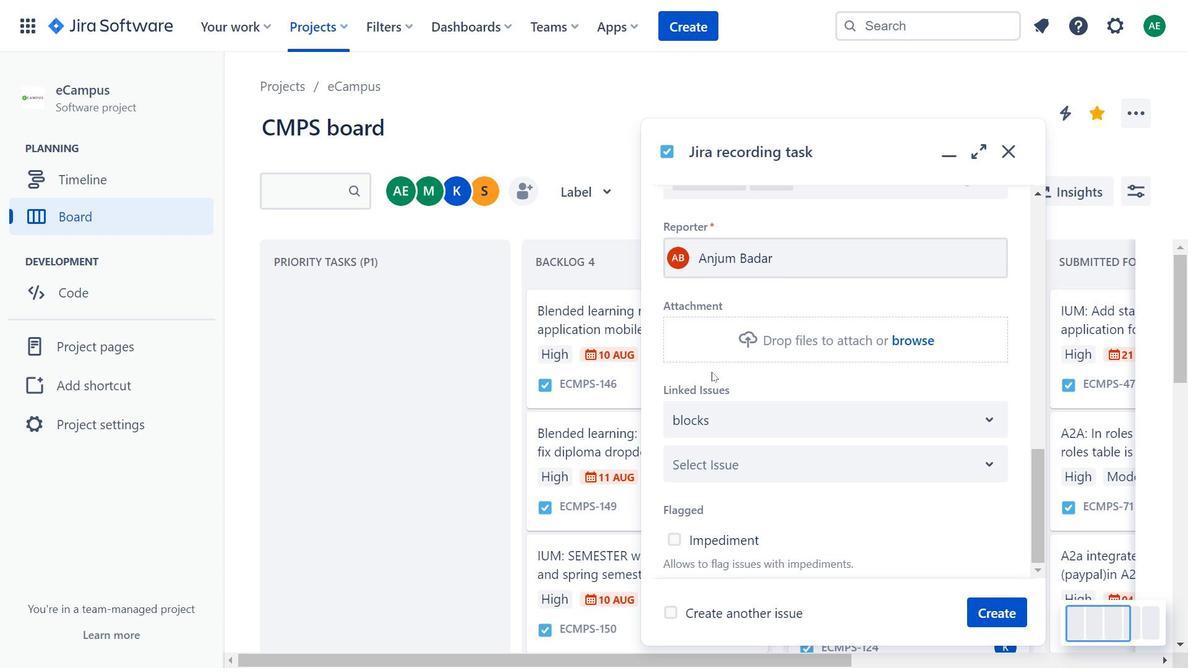 
Action: Mouse moved to (990, 602)
Screenshot: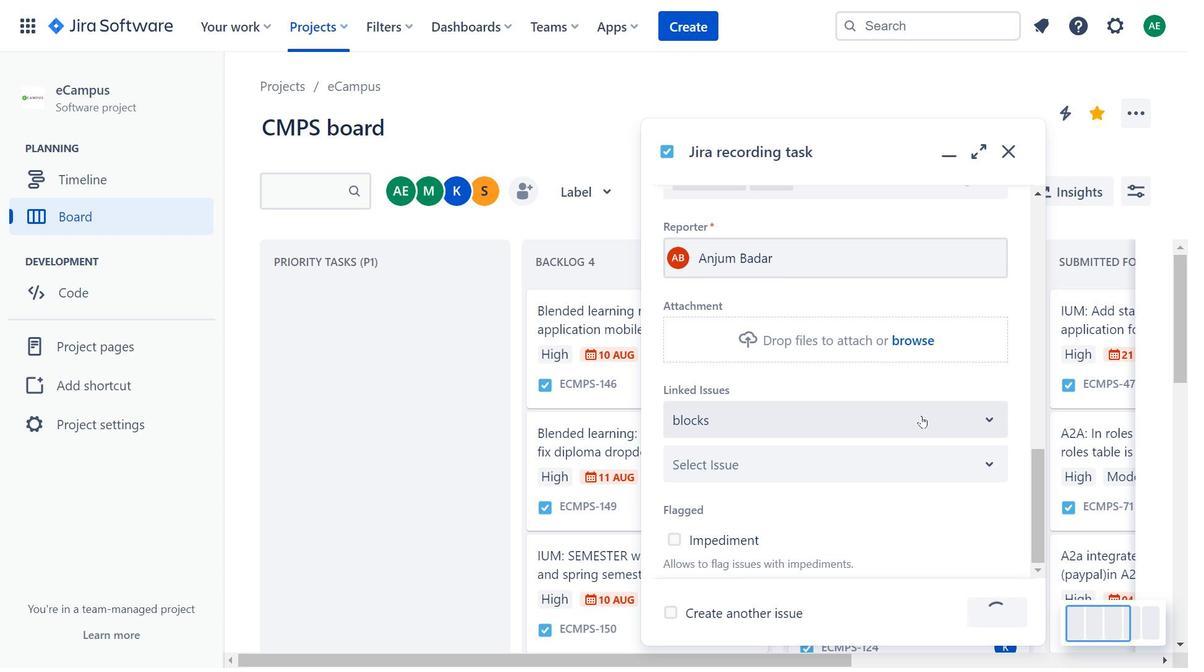 
Action: Mouse pressed left at (990, 602)
Screenshot: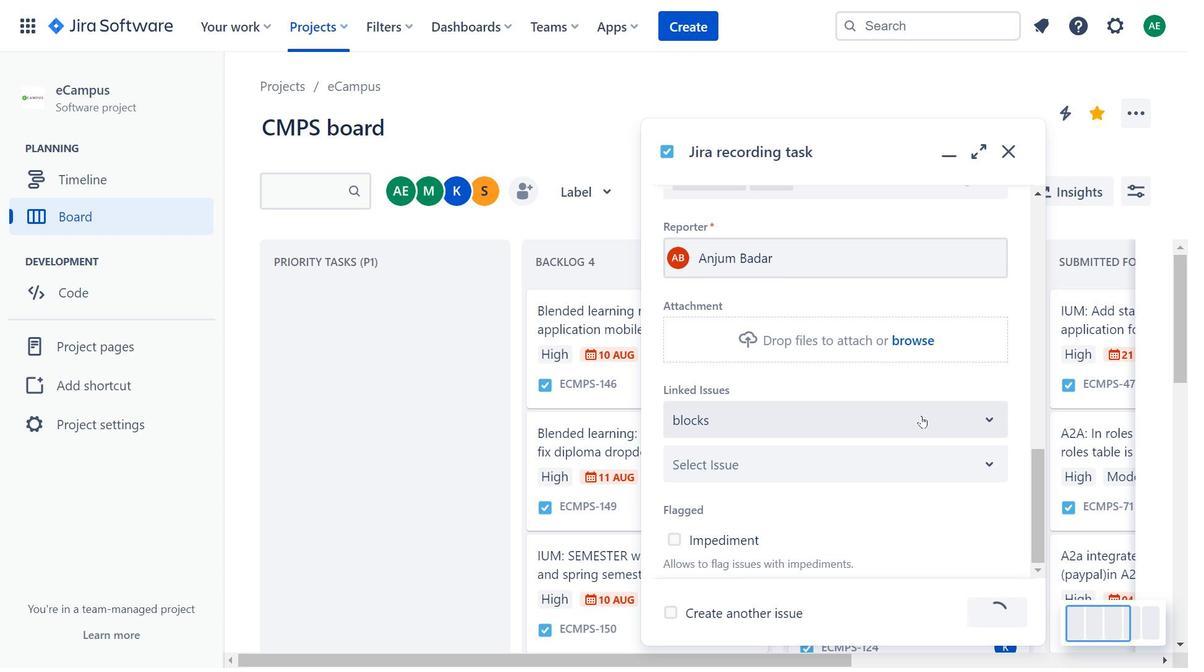 
Action: Mouse moved to (715, 465)
Screenshot: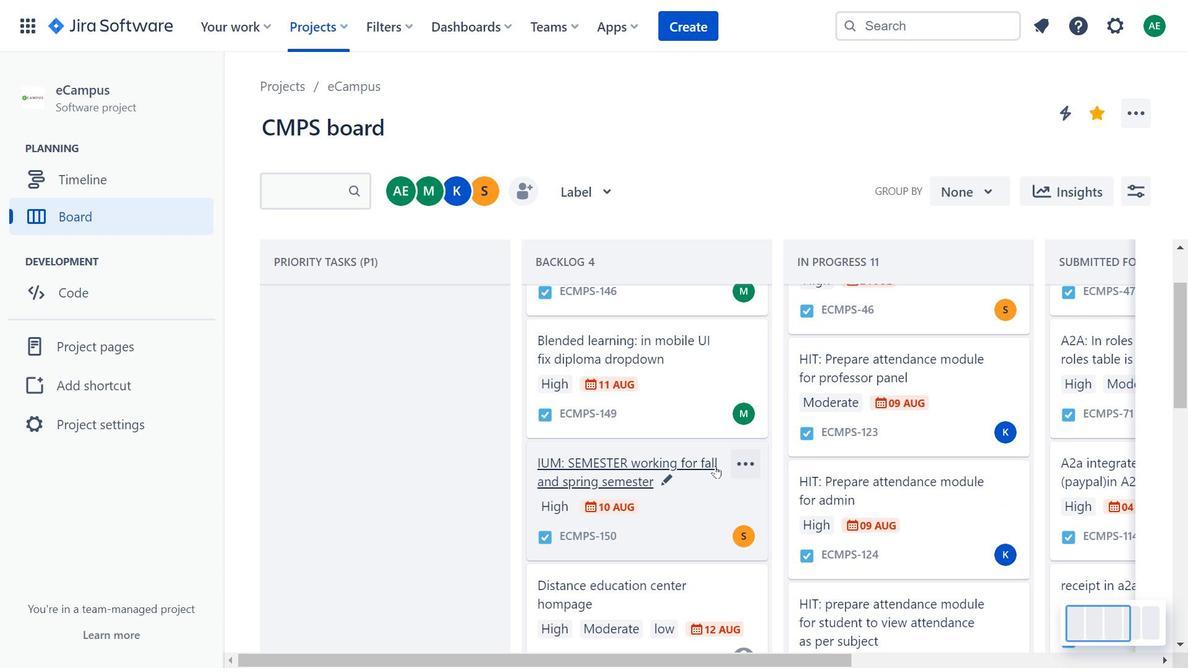 
Action: Mouse scrolled (715, 465) with delta (0, 0)
Screenshot: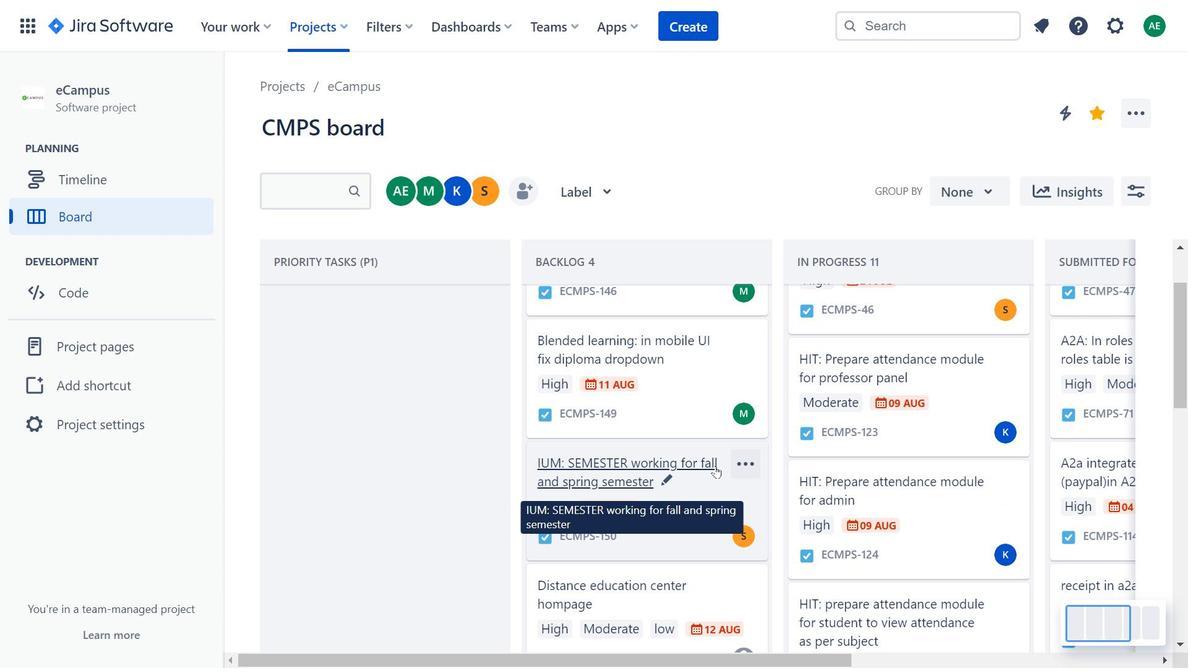 
Action: Mouse moved to (776, 362)
Screenshot: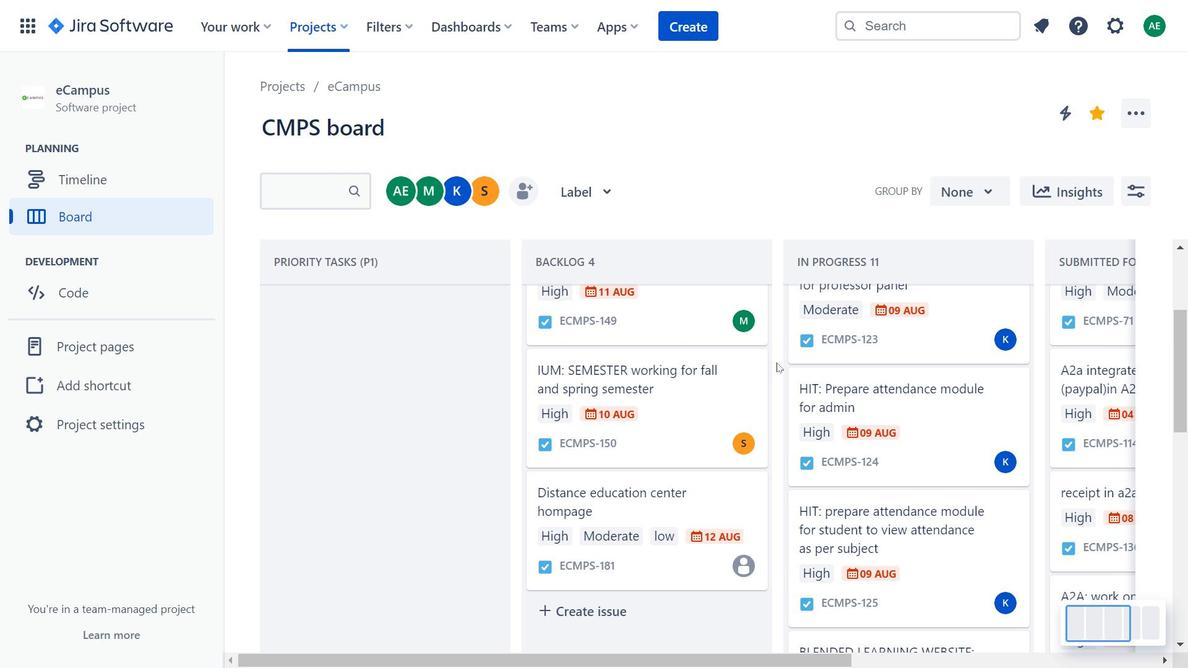 
Action: Mouse scrolled (776, 362) with delta (0, 0)
Screenshot: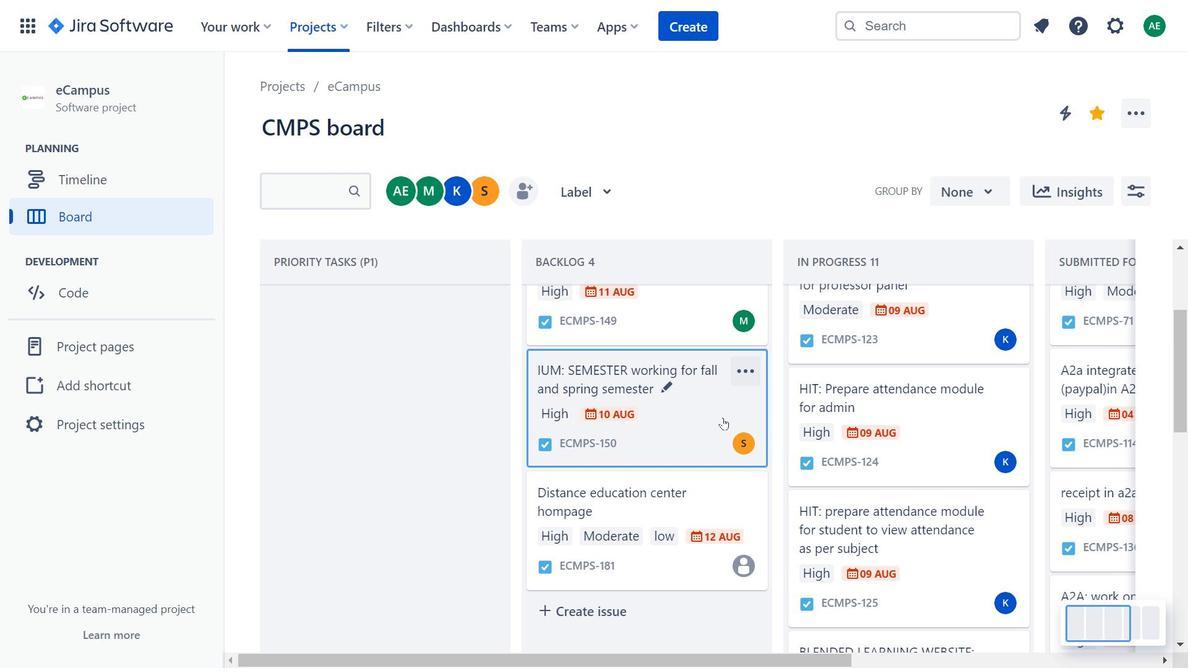 
Action: Mouse moved to (723, 417)
Screenshot: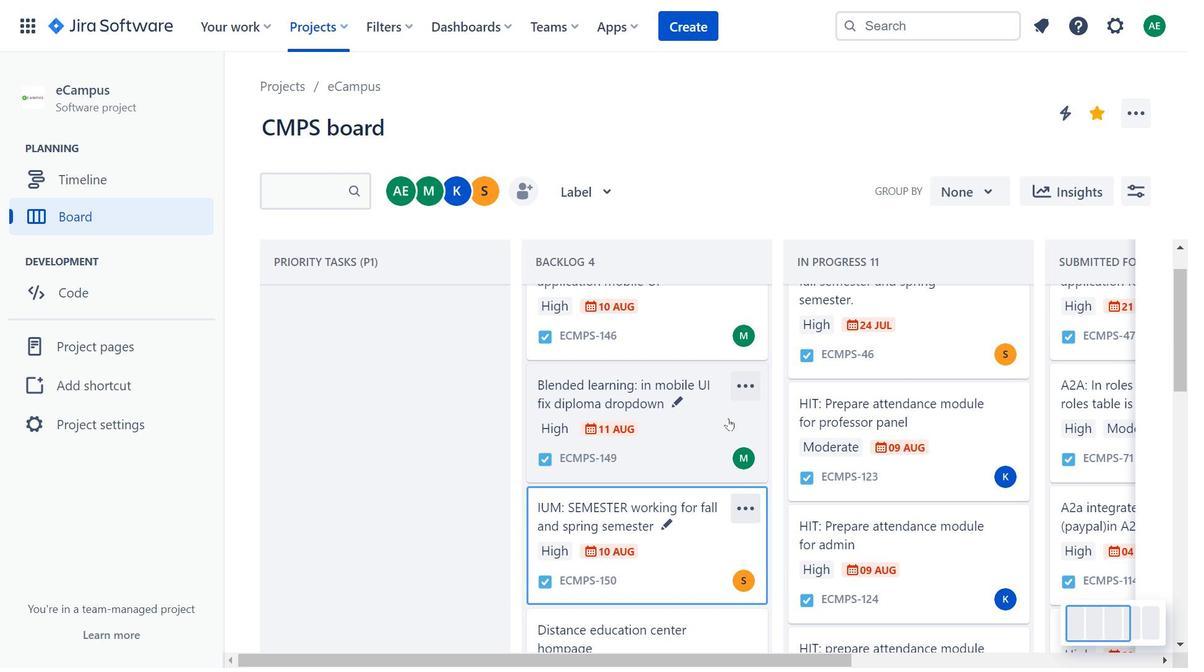 
Action: Mouse pressed left at (723, 417)
Screenshot: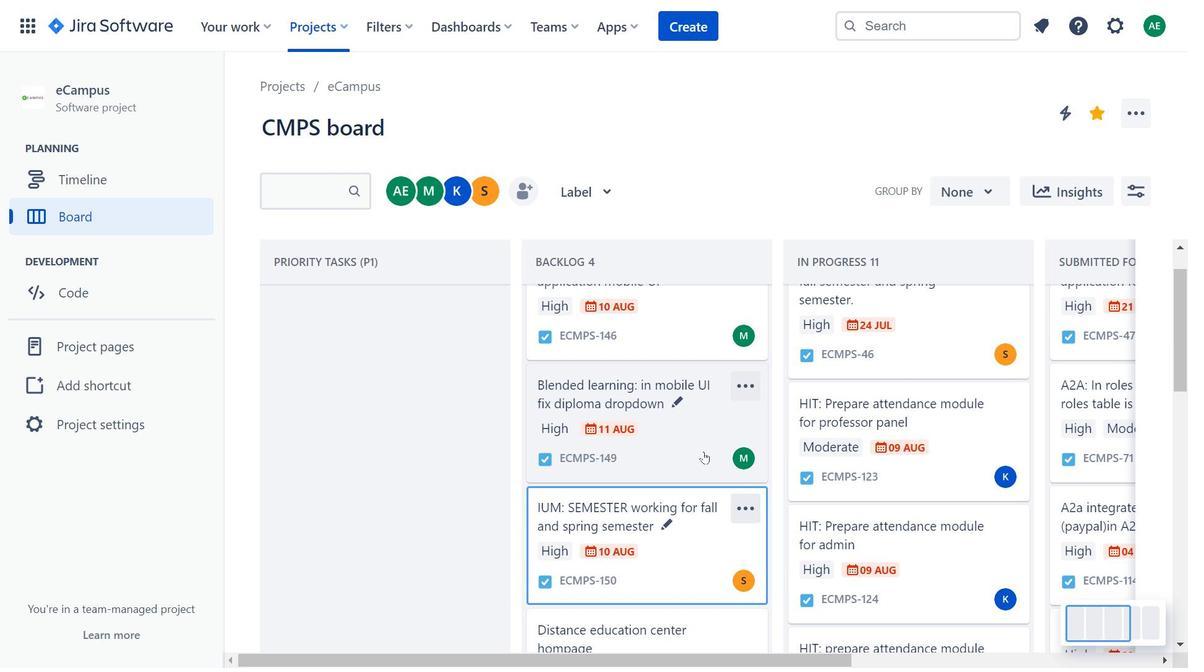 
Action: Mouse moved to (711, 424)
Screenshot: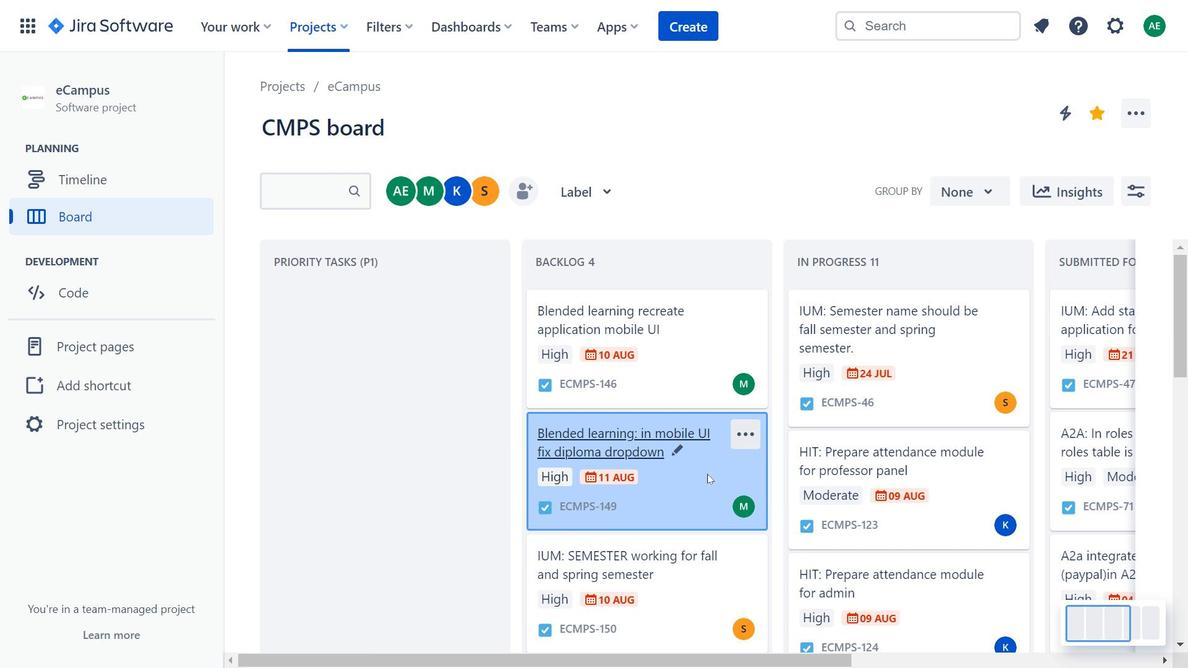 
Action: Mouse pressed left at (711, 424)
Screenshot: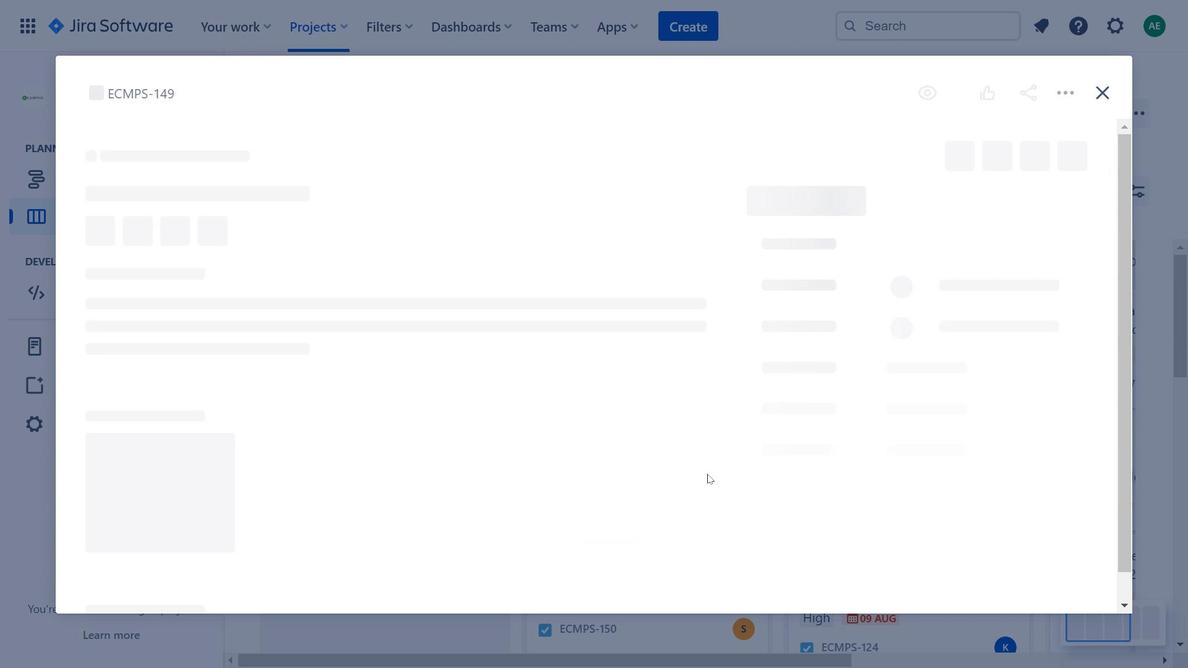 
Action: Mouse moved to (707, 474)
Screenshot: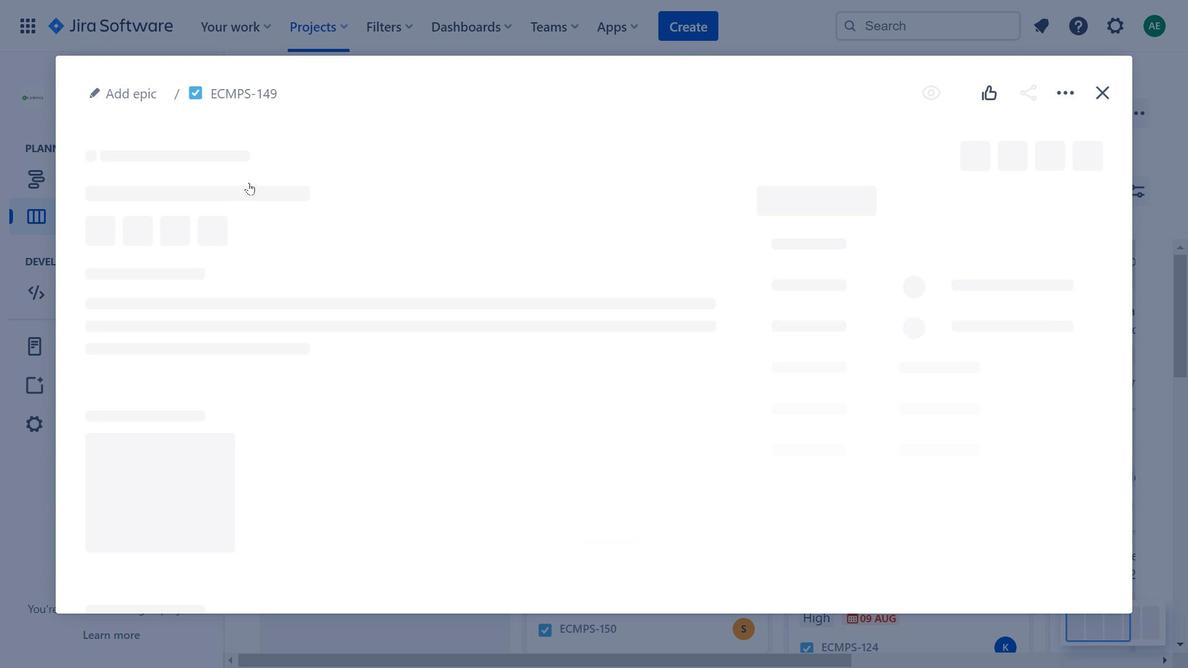 
Action: Mouse pressed left at (707, 474)
Screenshot: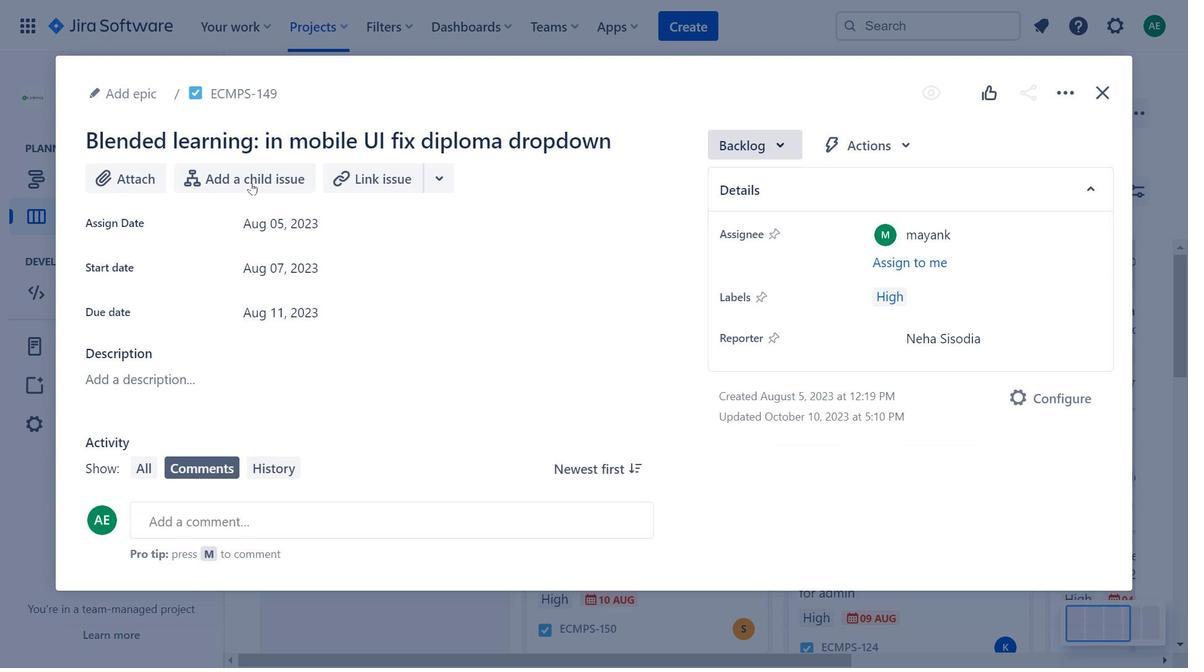 
Action: Mouse moved to (794, 142)
Screenshot: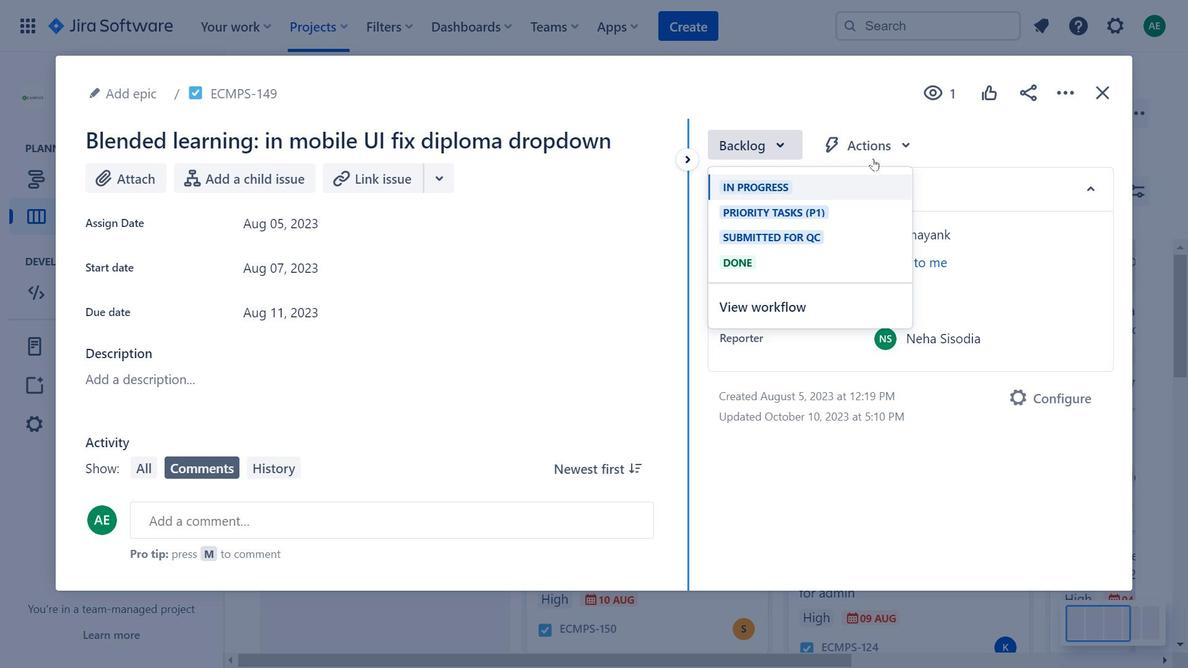 
Action: Mouse pressed left at (794, 142)
Screenshot: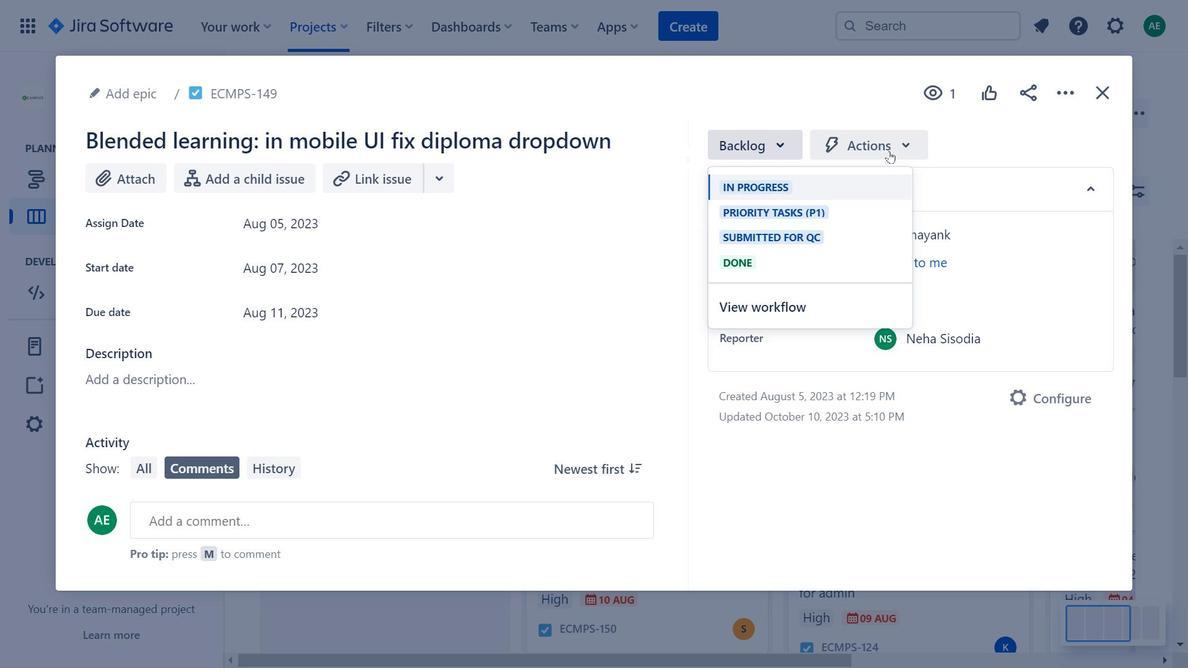 
Action: Mouse moved to (889, 150)
Screenshot: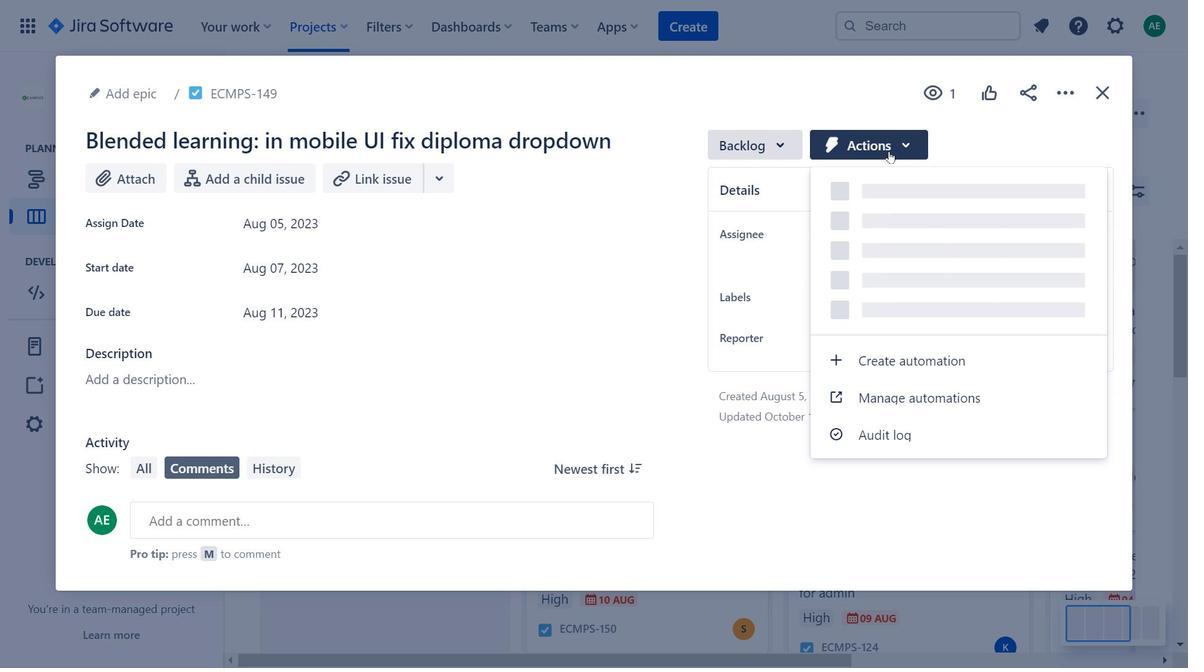 
Action: Mouse pressed left at (889, 150)
Screenshot: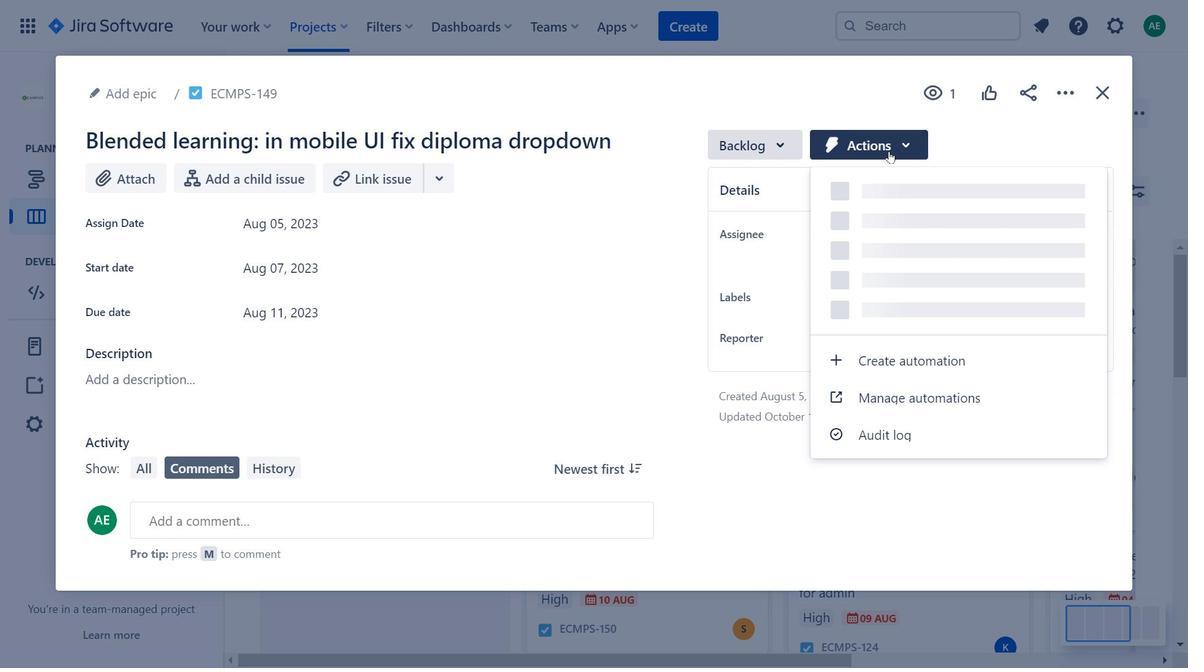
Action: Mouse moved to (1059, 91)
Screenshot: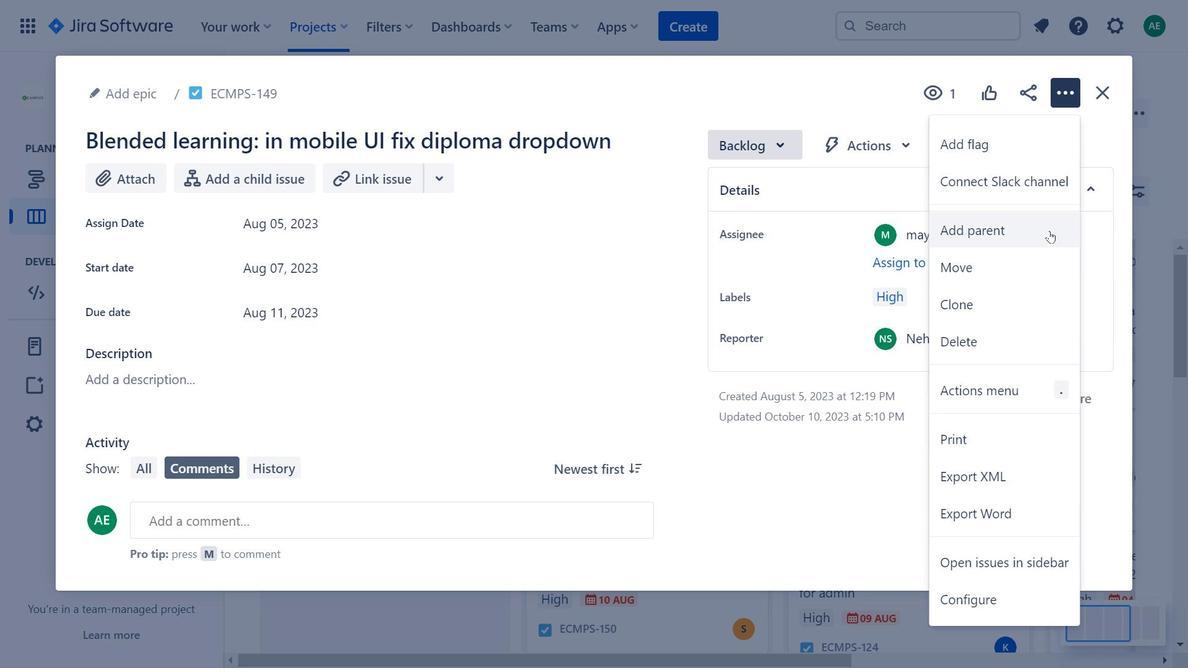 
Action: Mouse pressed left at (1059, 91)
Screenshot: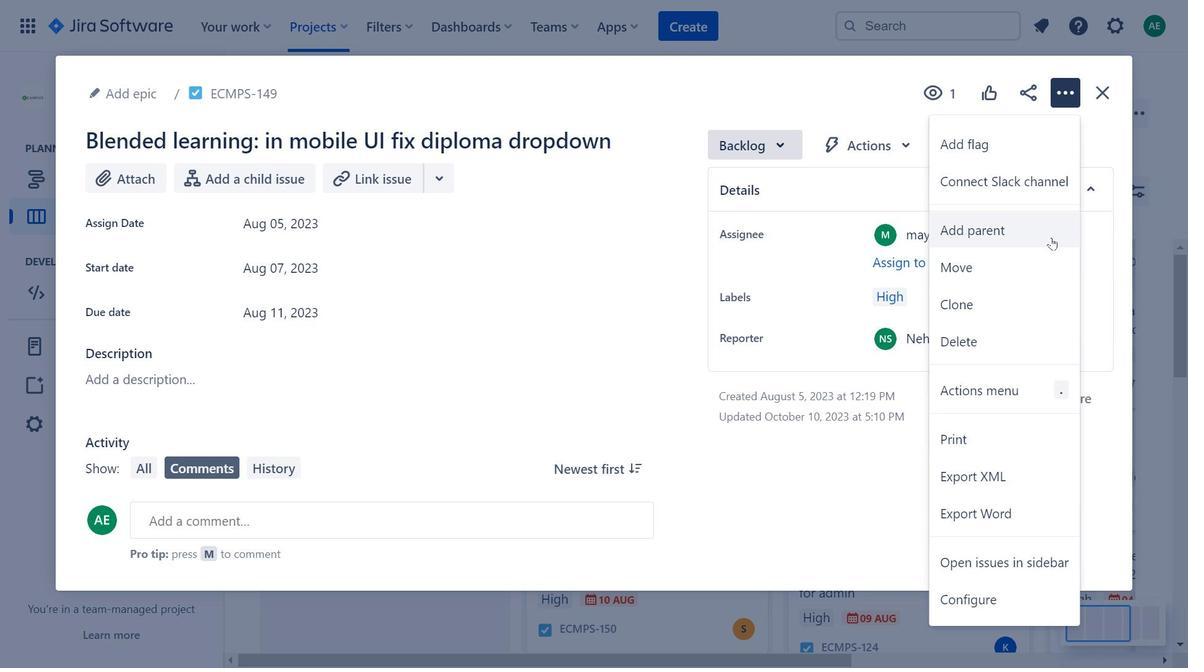 
Action: Mouse moved to (331, 258)
Screenshot: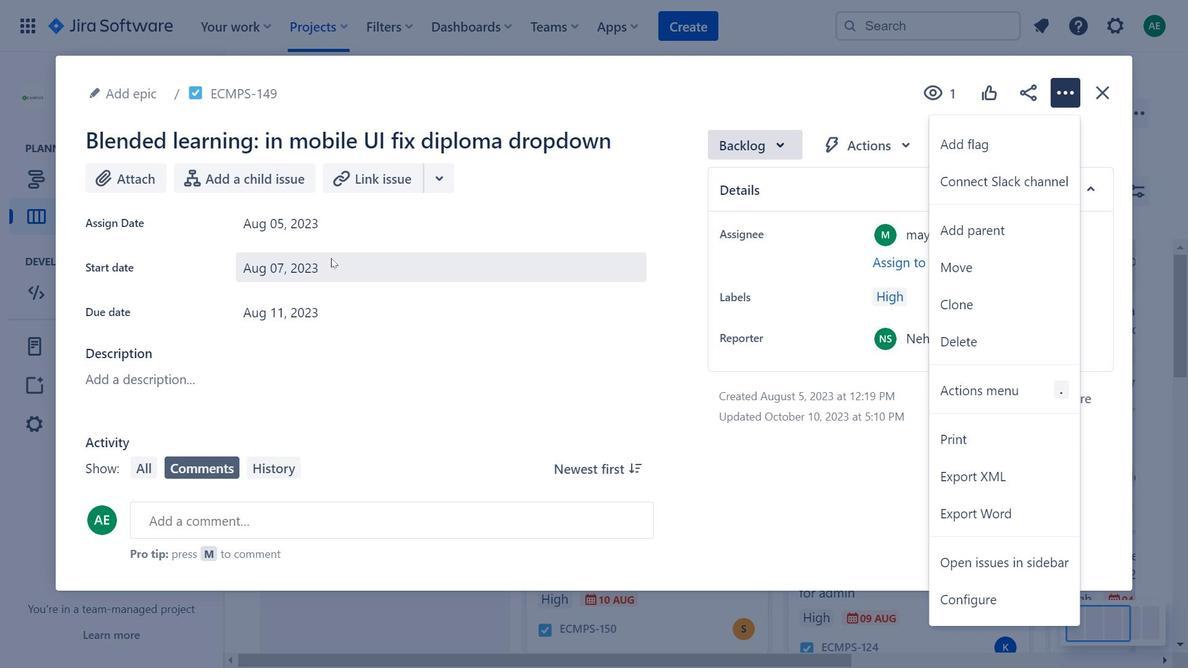 
Action: Mouse pressed left at (331, 258)
Screenshot: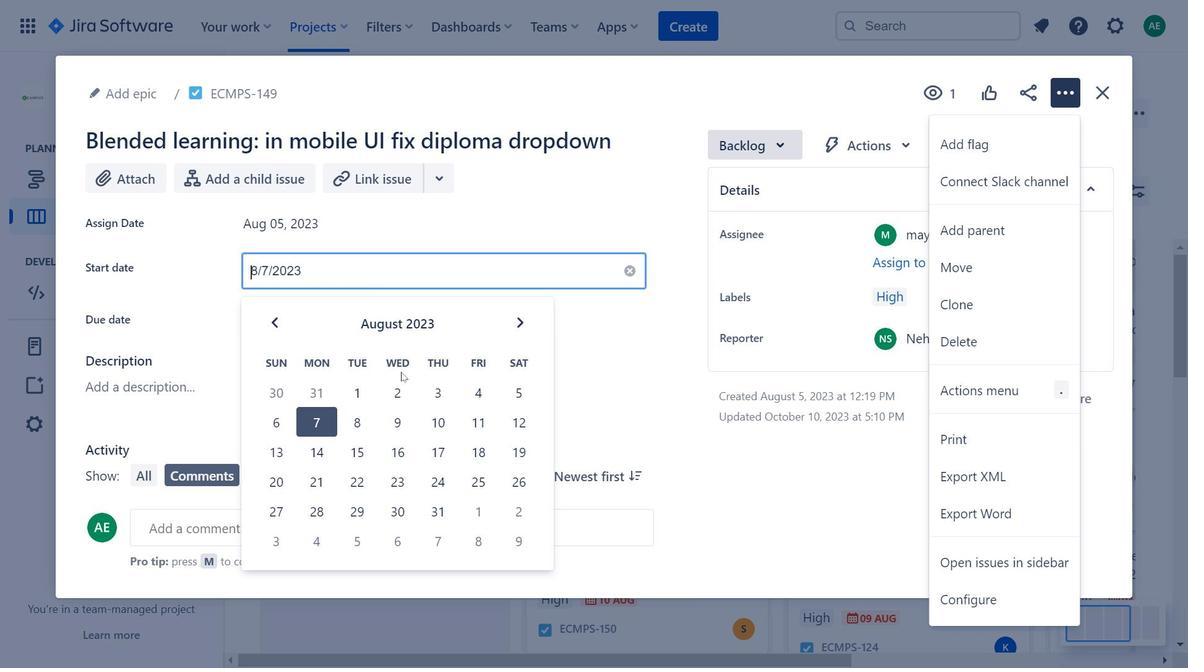 
Action: Mouse moved to (519, 330)
Screenshot: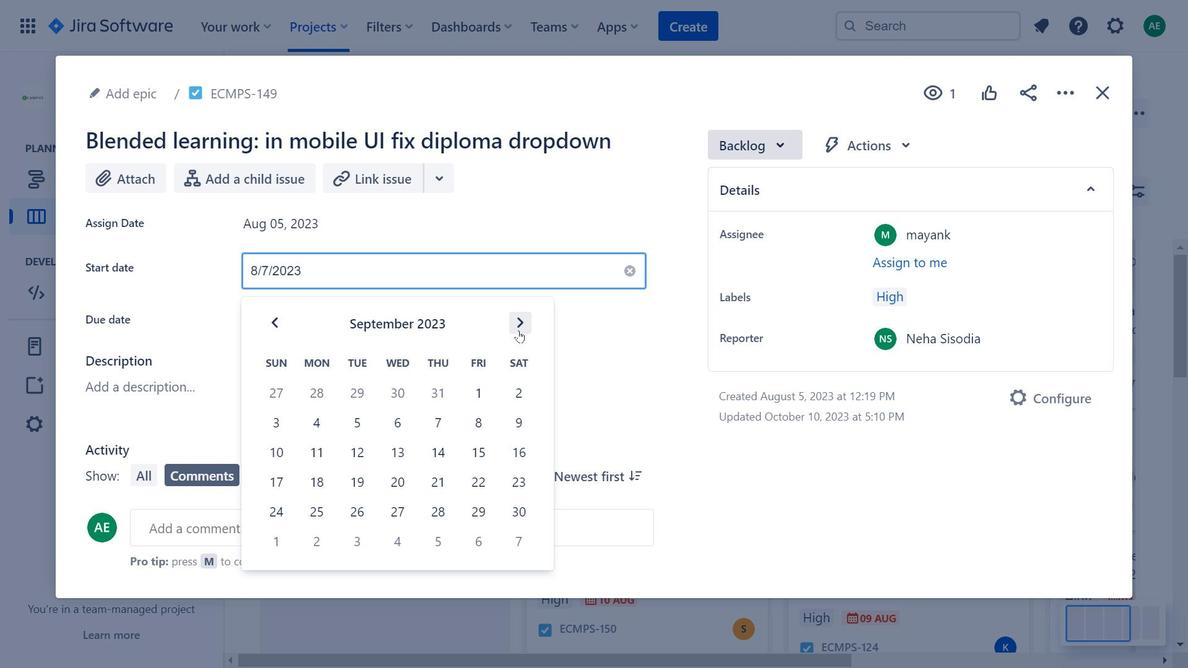 
Action: Mouse pressed left at (519, 330)
Screenshot: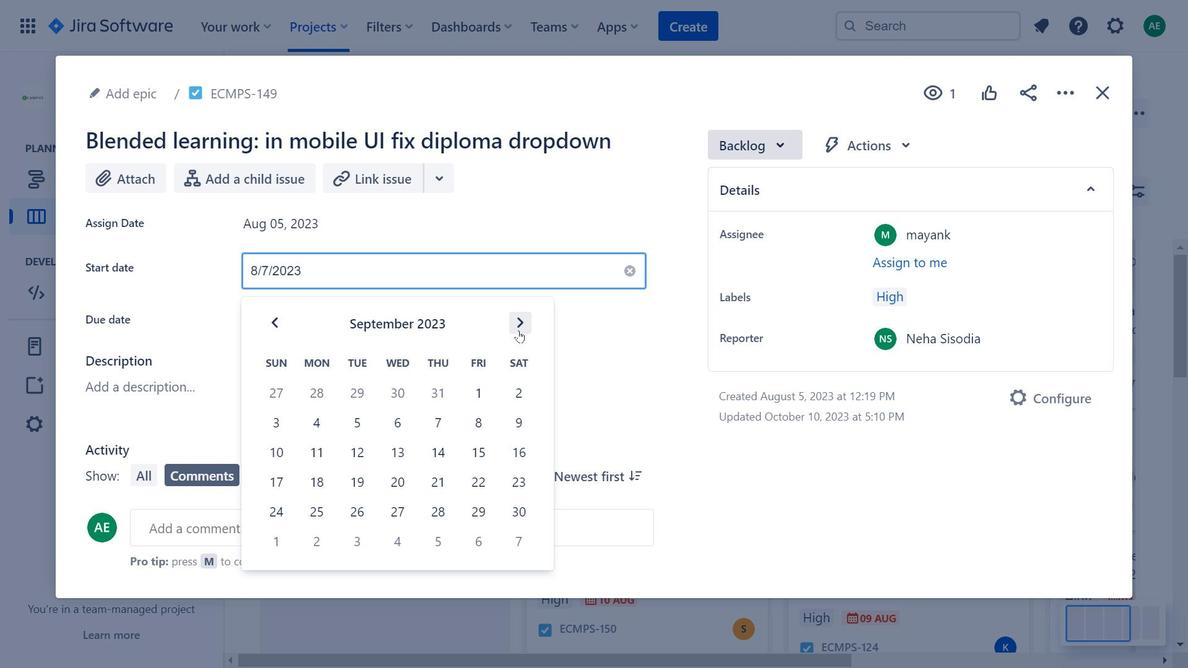 
Action: Mouse pressed left at (519, 330)
Screenshot: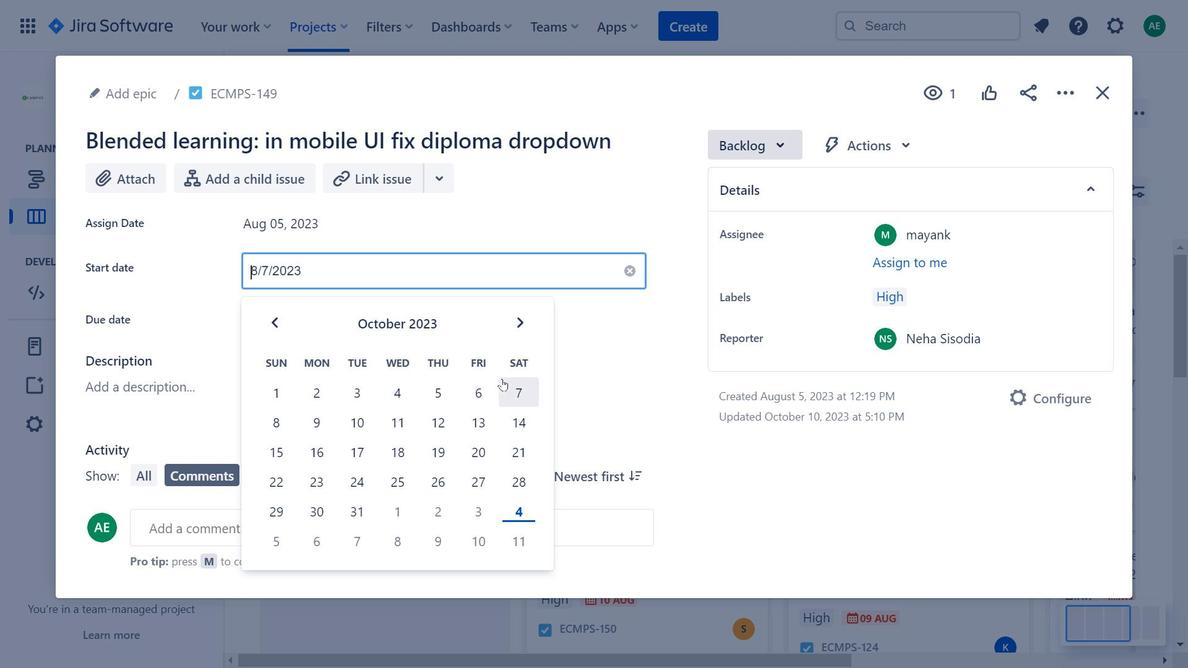 
Action: Mouse moved to (676, 292)
Screenshot: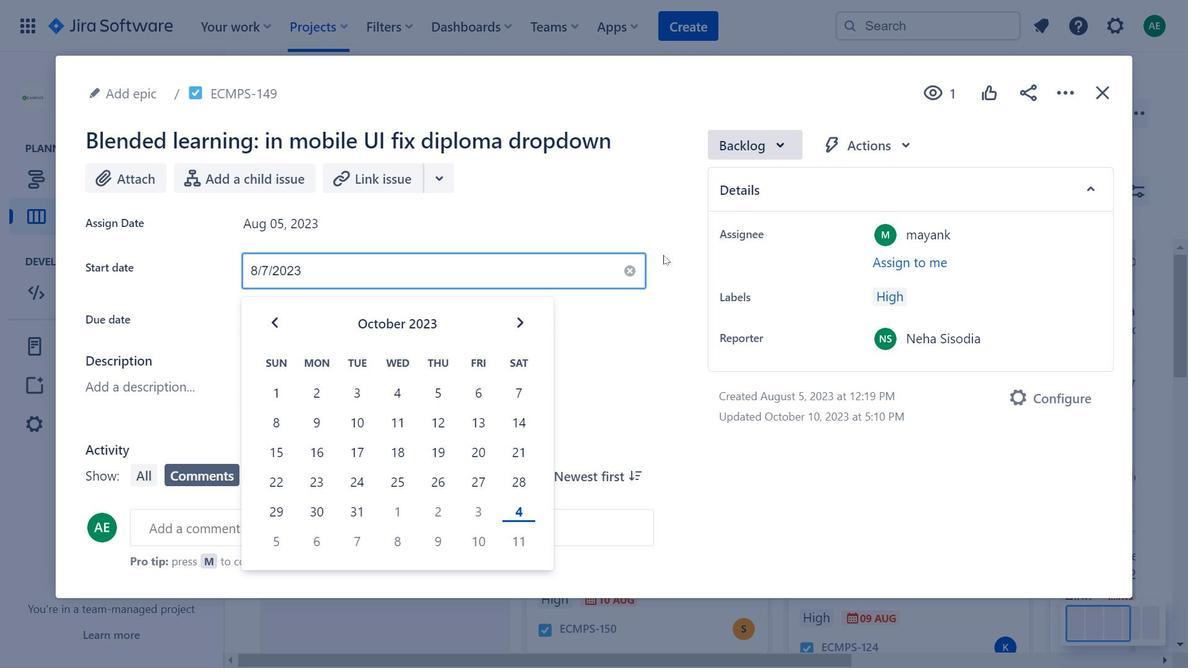 
Action: Mouse pressed left at (676, 292)
Screenshot: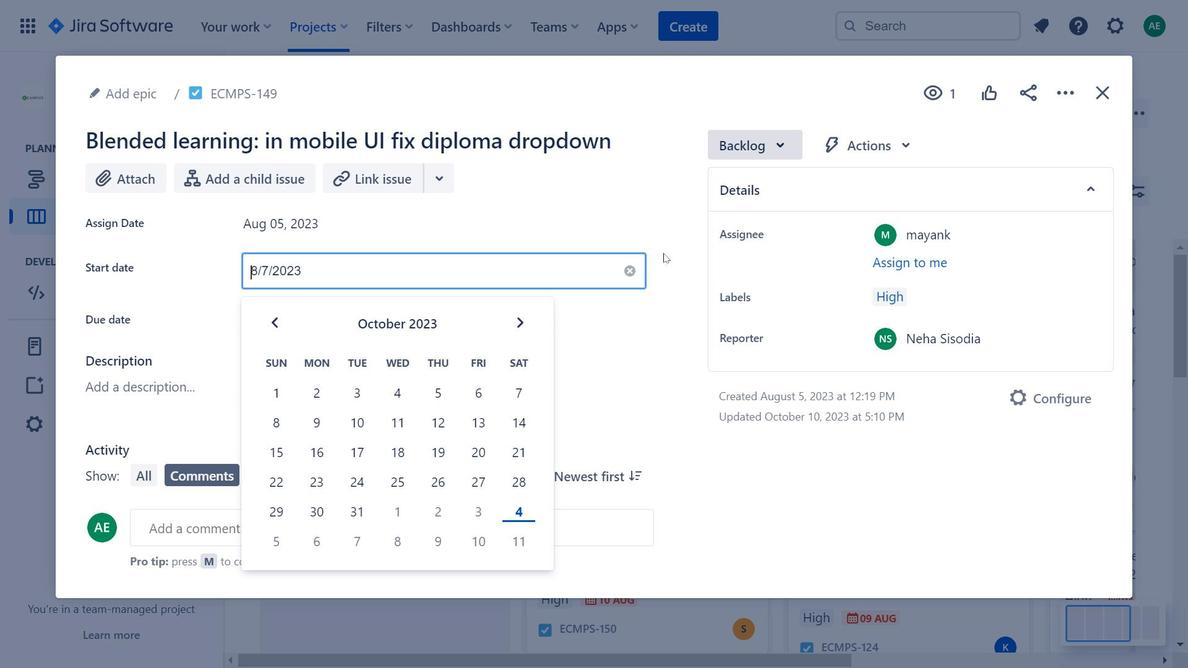 
Action: Mouse moved to (663, 253)
Screenshot: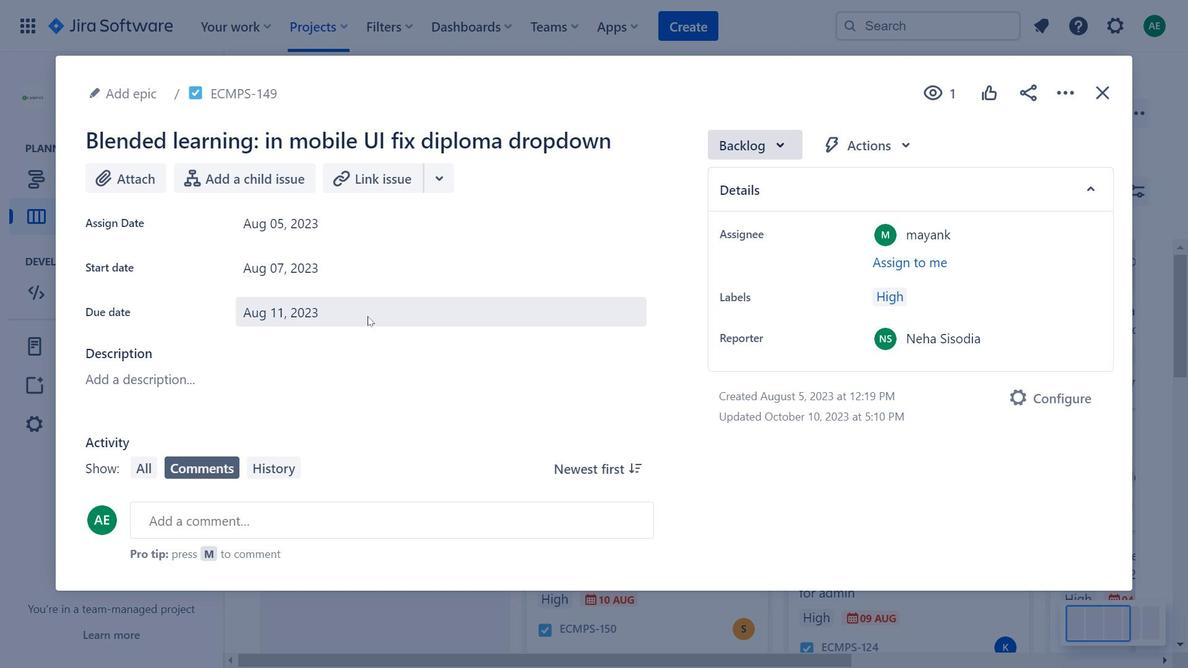 
Action: Mouse pressed left at (663, 253)
Screenshot: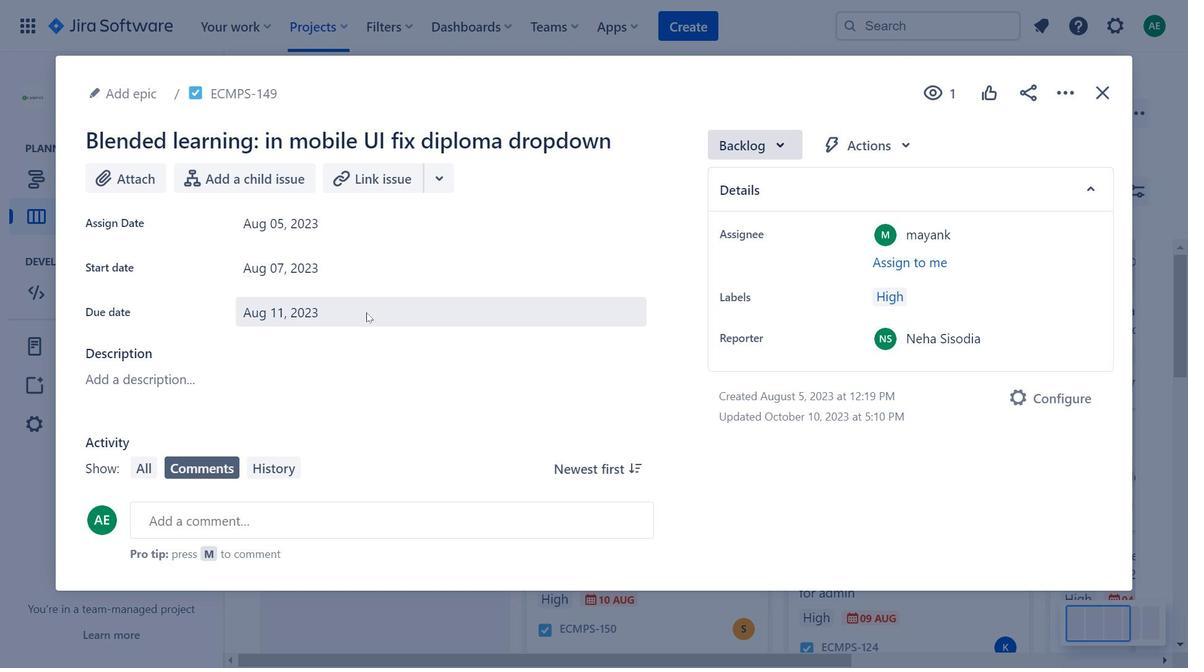 
Action: Mouse moved to (364, 309)
Screenshot: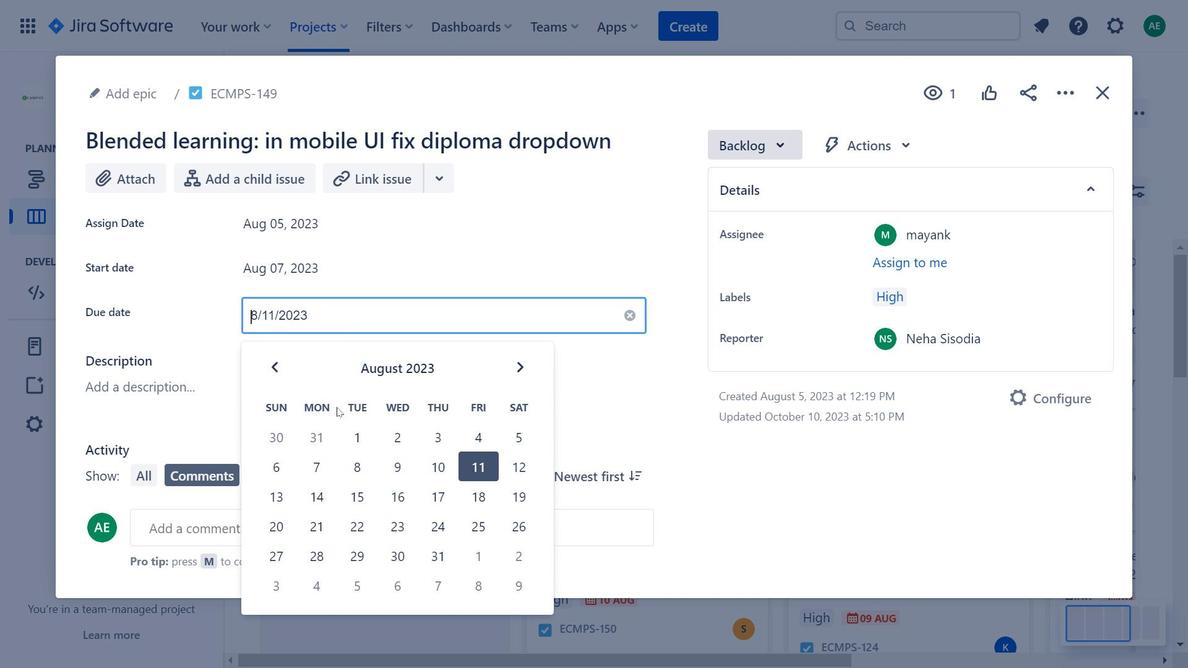 
Action: Mouse pressed left at (364, 309)
Screenshot: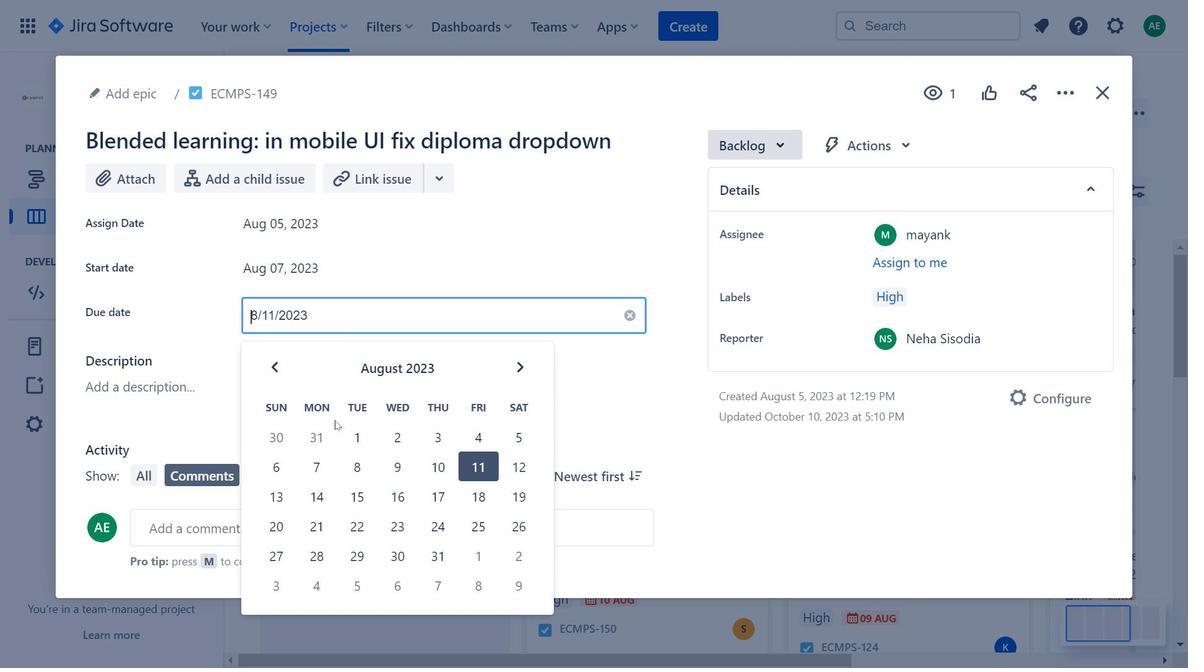 
Action: Mouse moved to (789, 145)
Screenshot: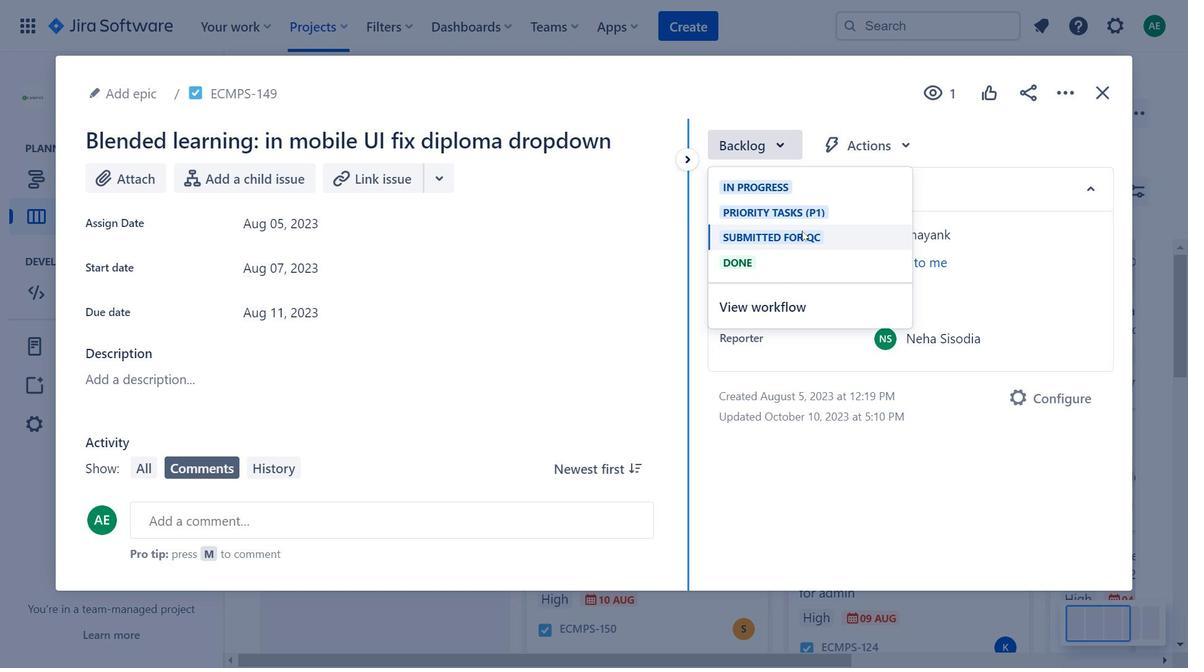 
Action: Mouse pressed left at (789, 145)
Screenshot: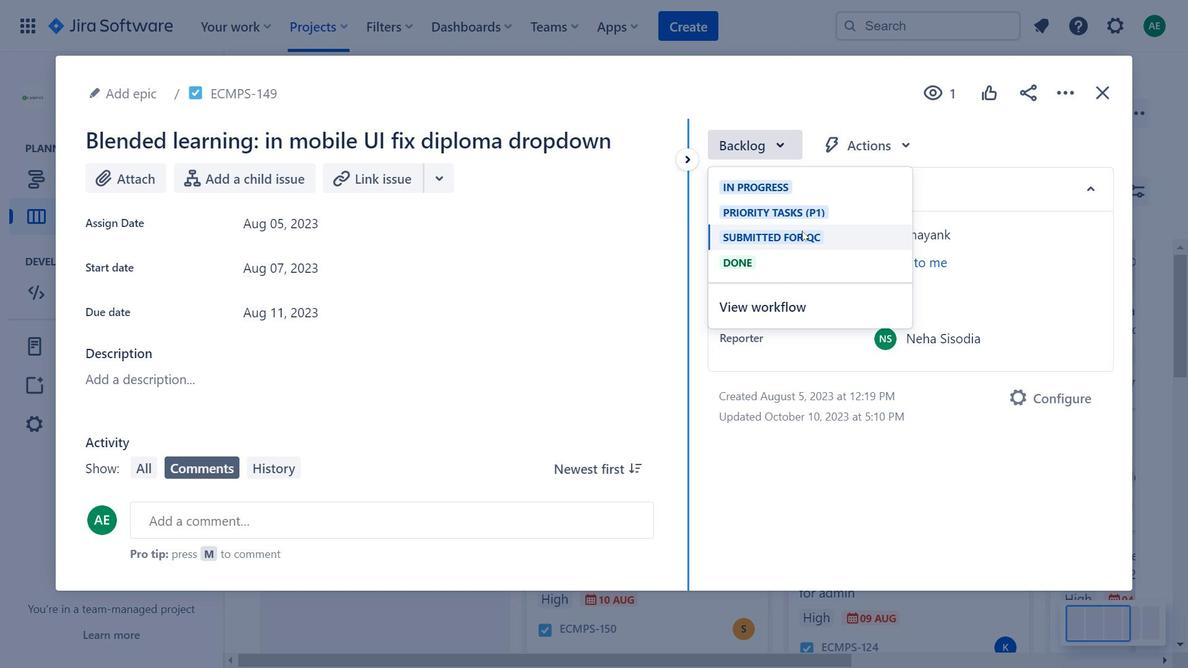 
Action: Mouse moved to (828, 301)
Screenshot: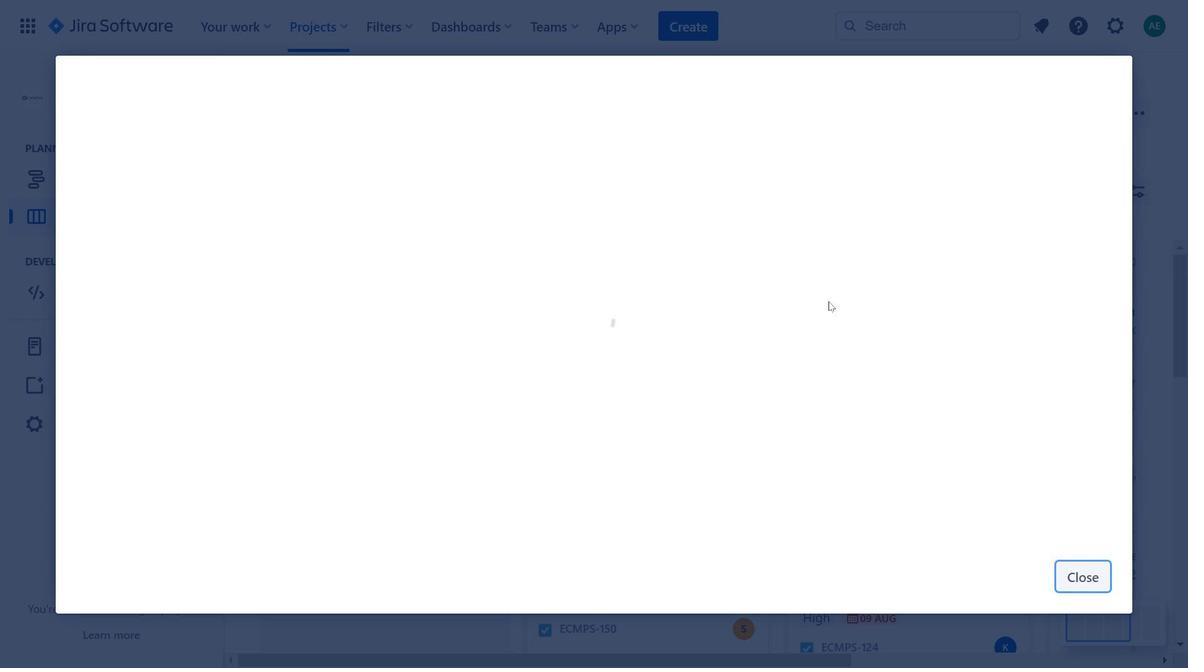 
Action: Mouse pressed left at (828, 301)
Screenshot: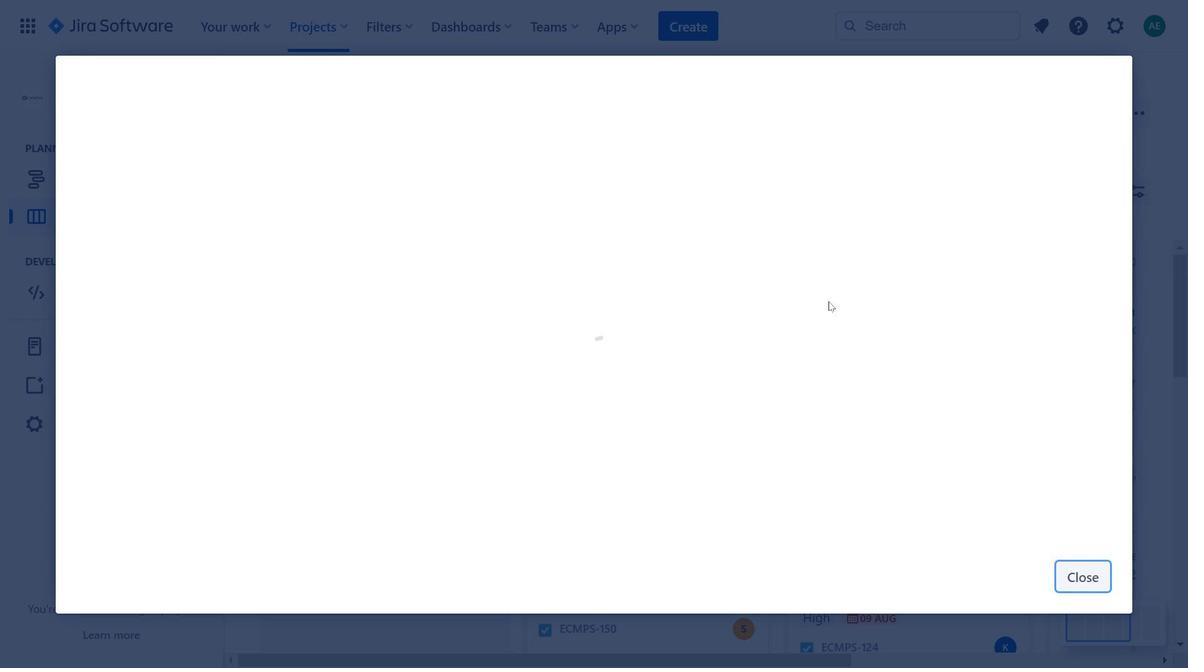 
Action: Mouse moved to (1082, 511)
Screenshot: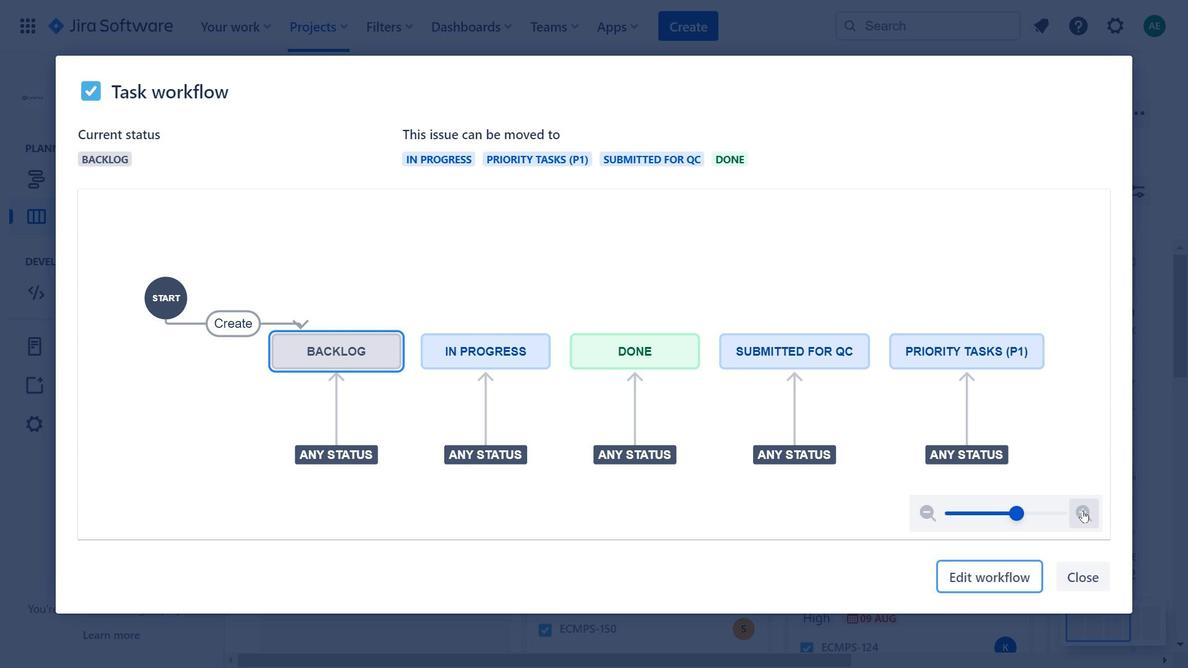 
Action: Mouse pressed left at (1082, 511)
Screenshot: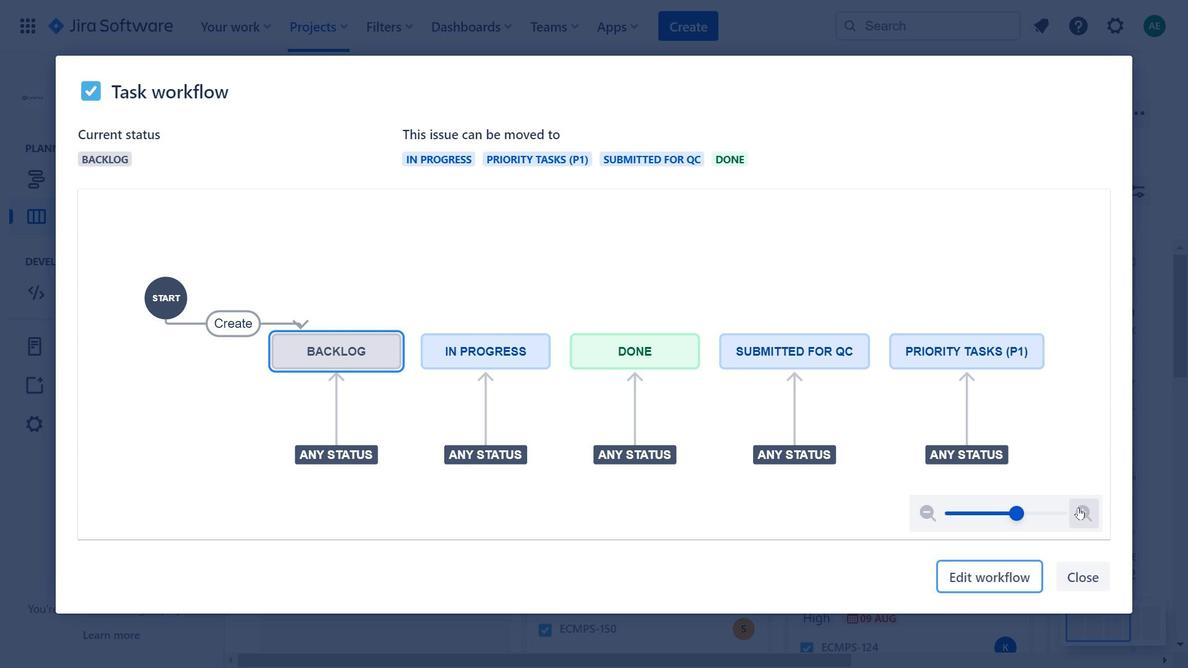 
Action: Mouse moved to (1083, 510)
Screenshot: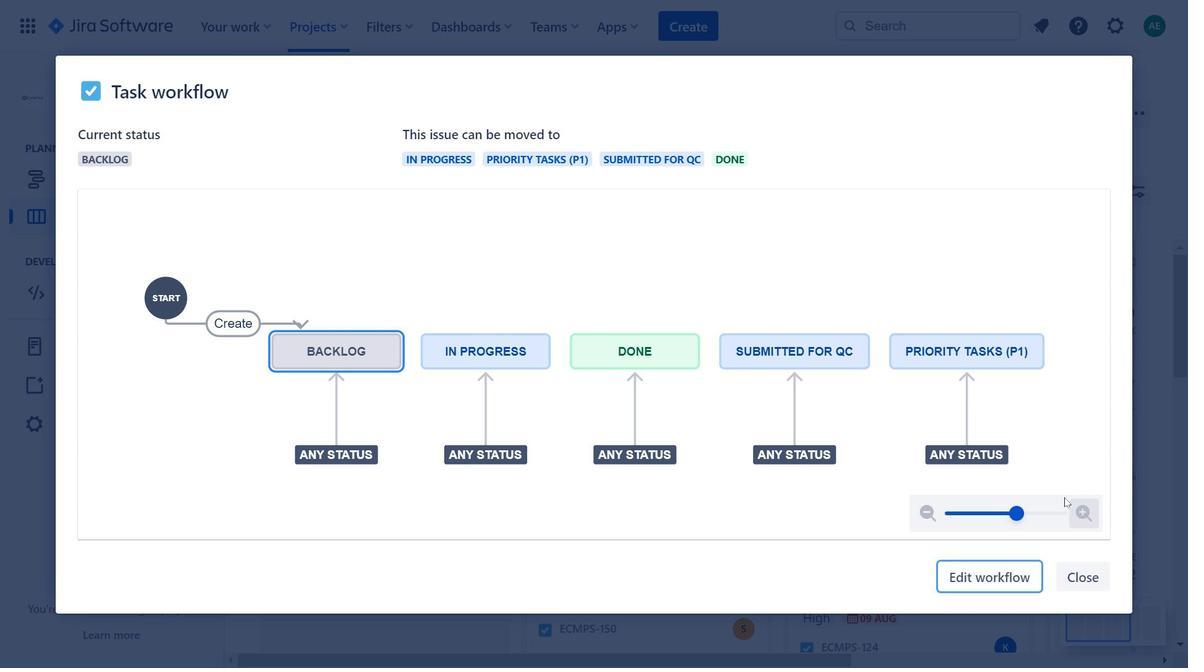 
Action: Mouse pressed left at (1083, 510)
Screenshot: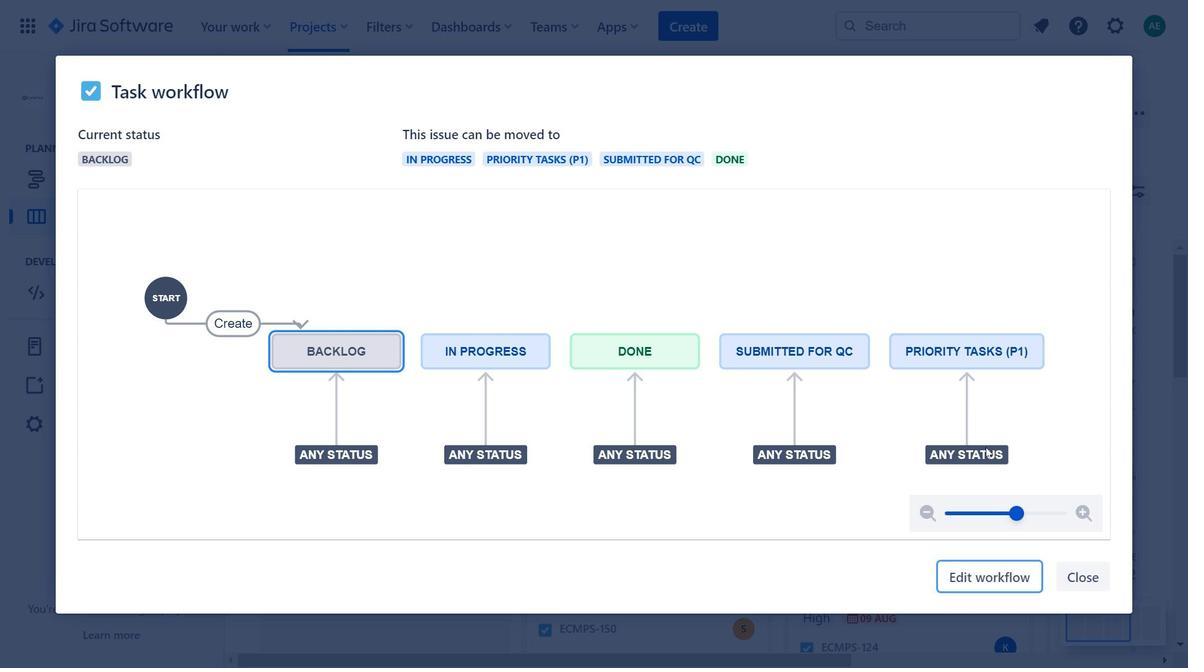 
Action: Mouse moved to (986, 448)
Screenshot: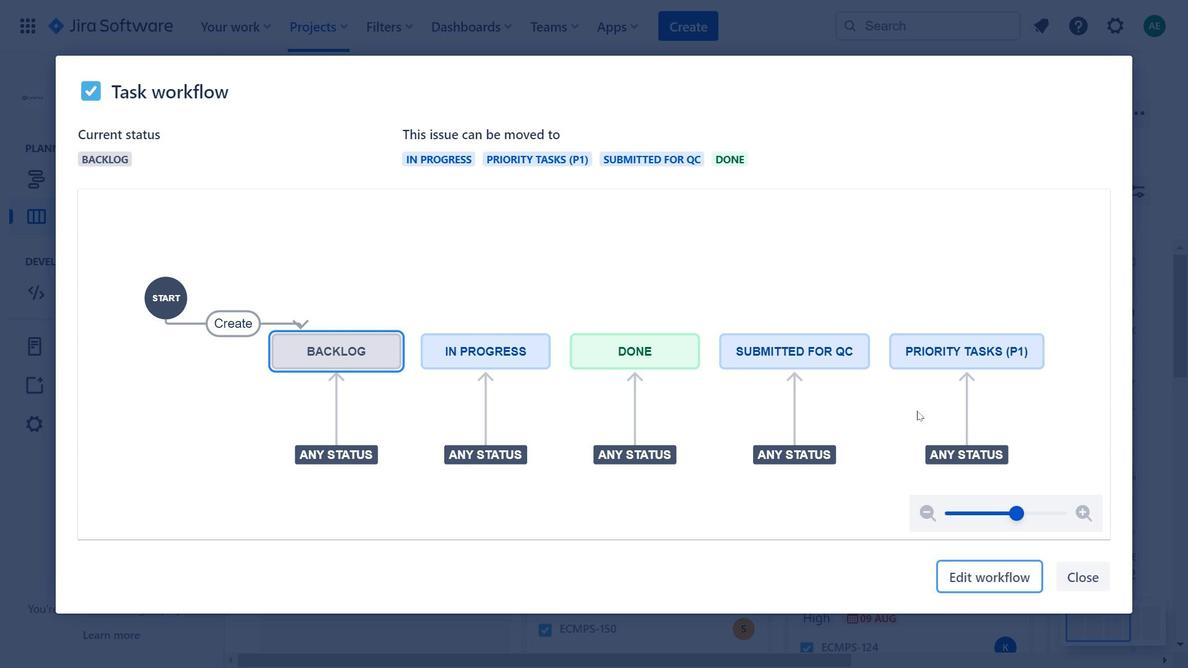 
Action: Mouse pressed left at (986, 448)
Screenshot: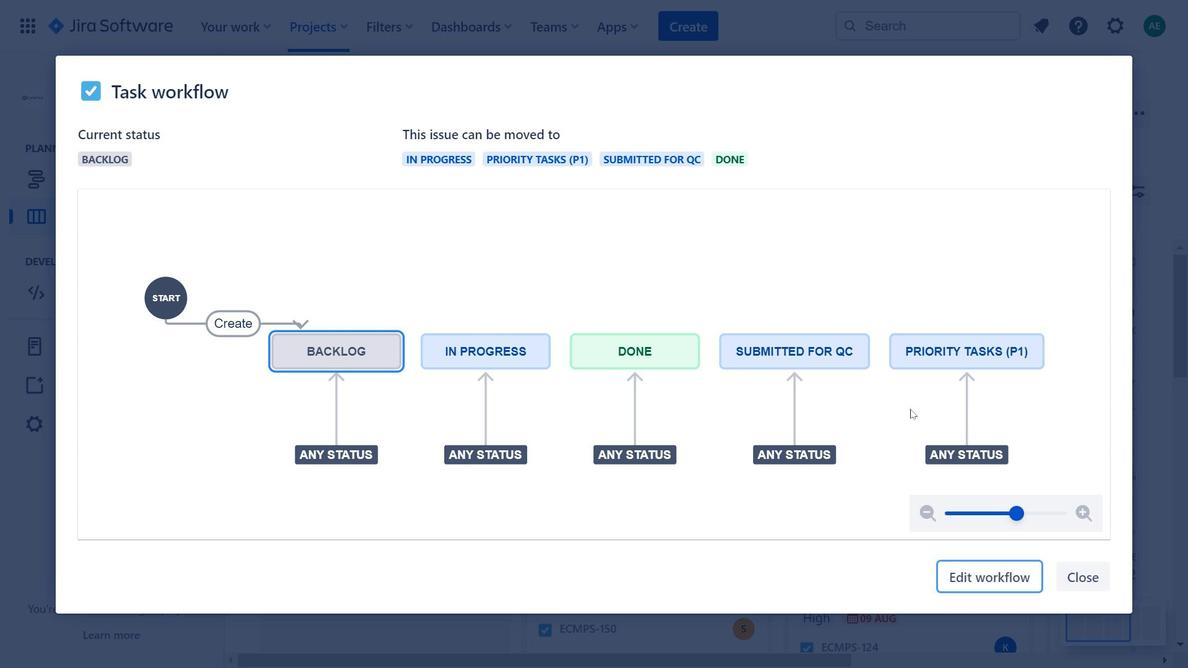 
Action: Mouse moved to (910, 411)
Screenshot: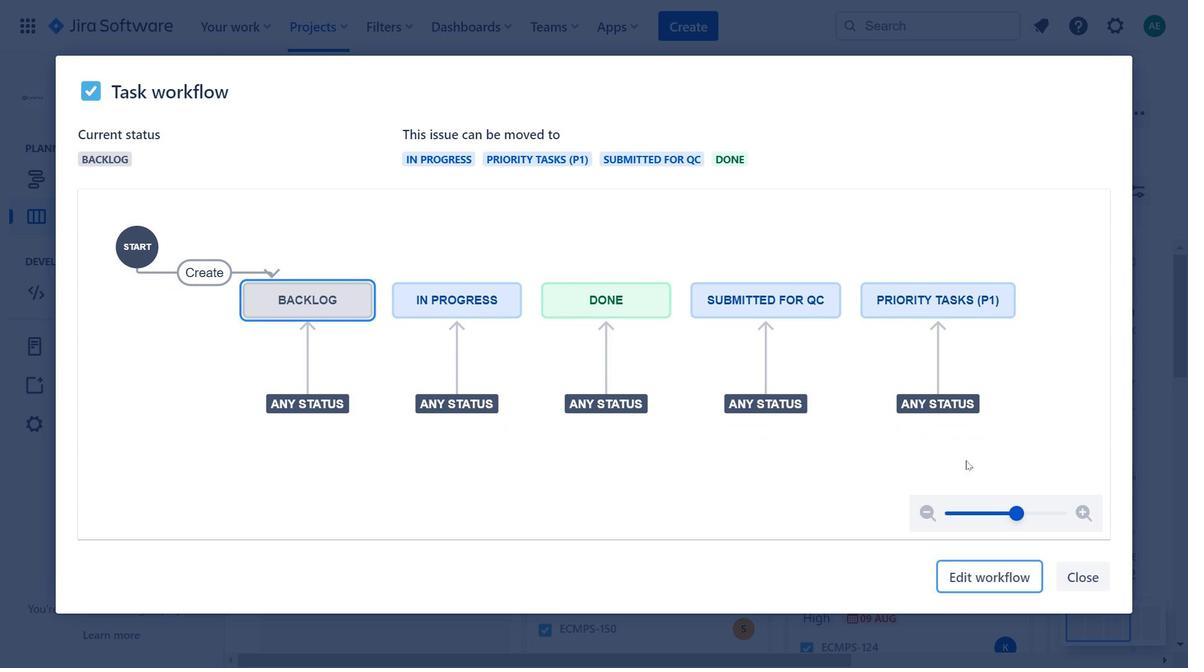 
Action: Mouse pressed left at (910, 411)
Screenshot: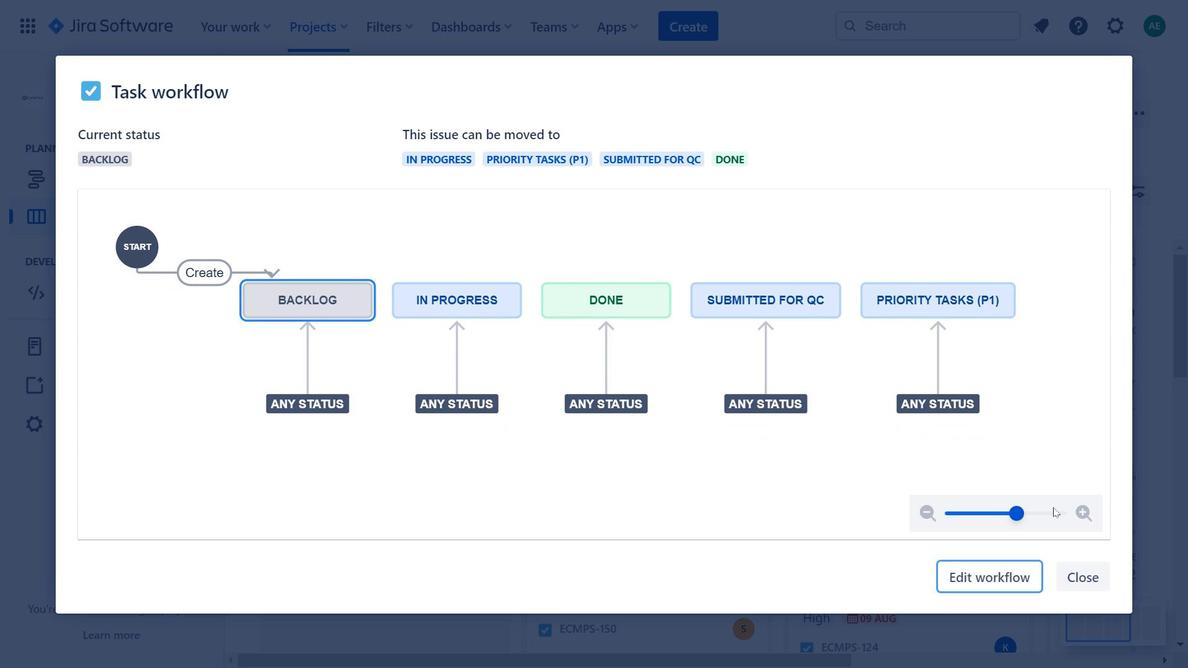 
Action: Mouse moved to (1084, 517)
Screenshot: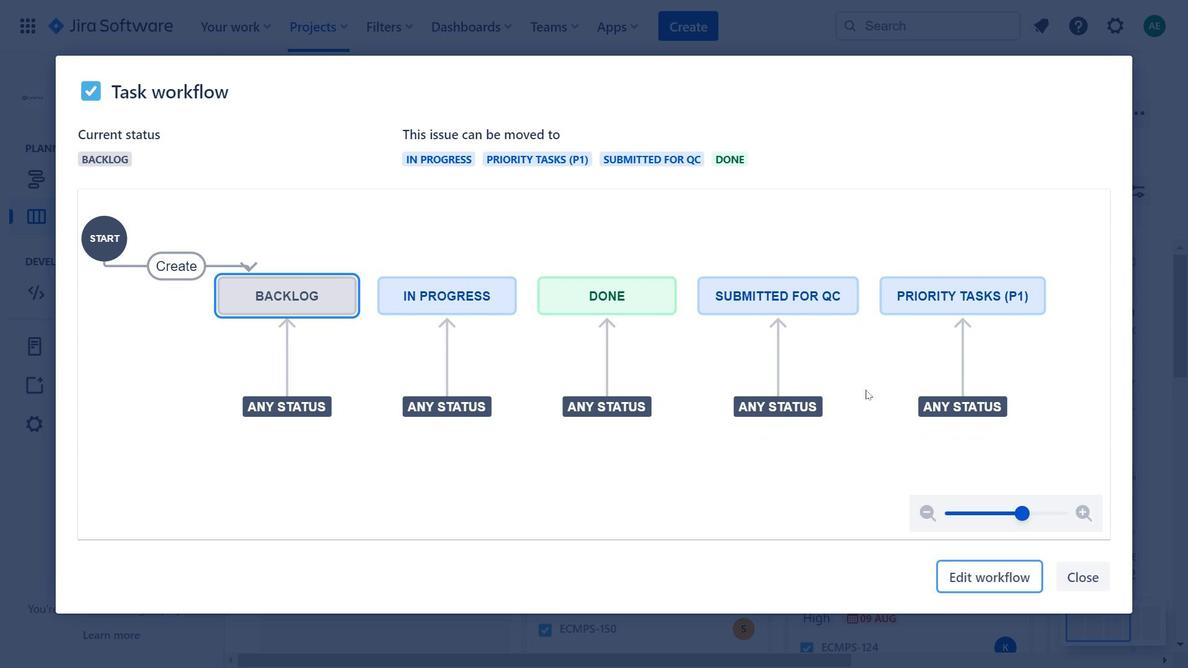 
Action: Mouse pressed left at (1084, 517)
Screenshot: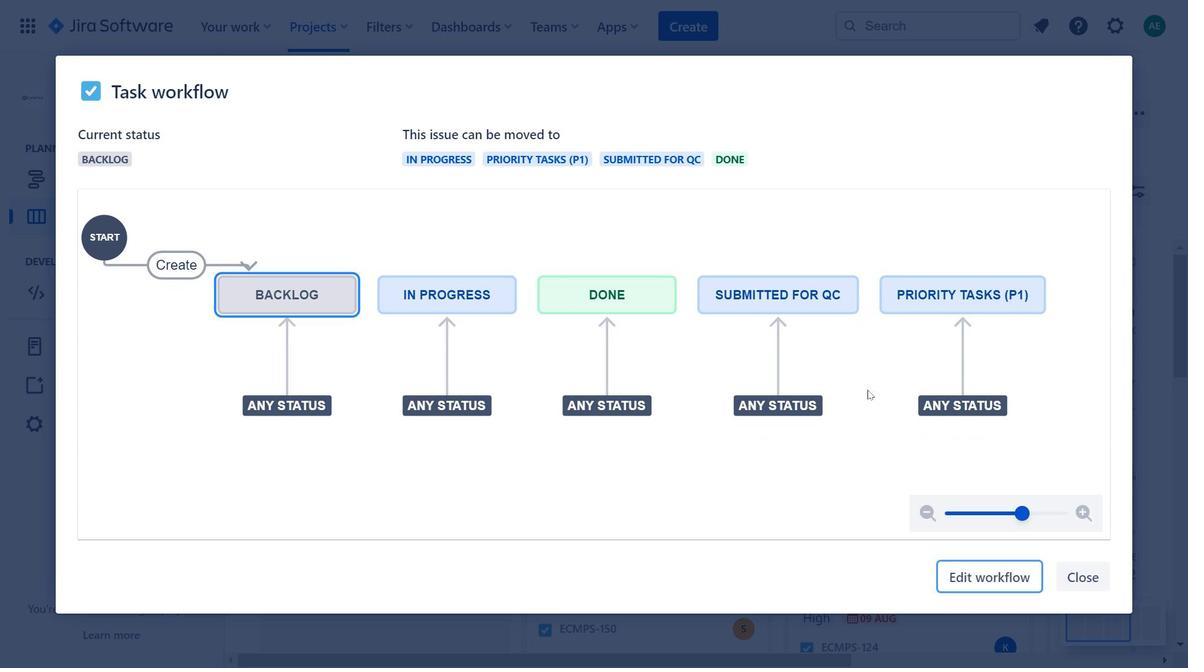 
Action: Mouse moved to (866, 389)
Screenshot: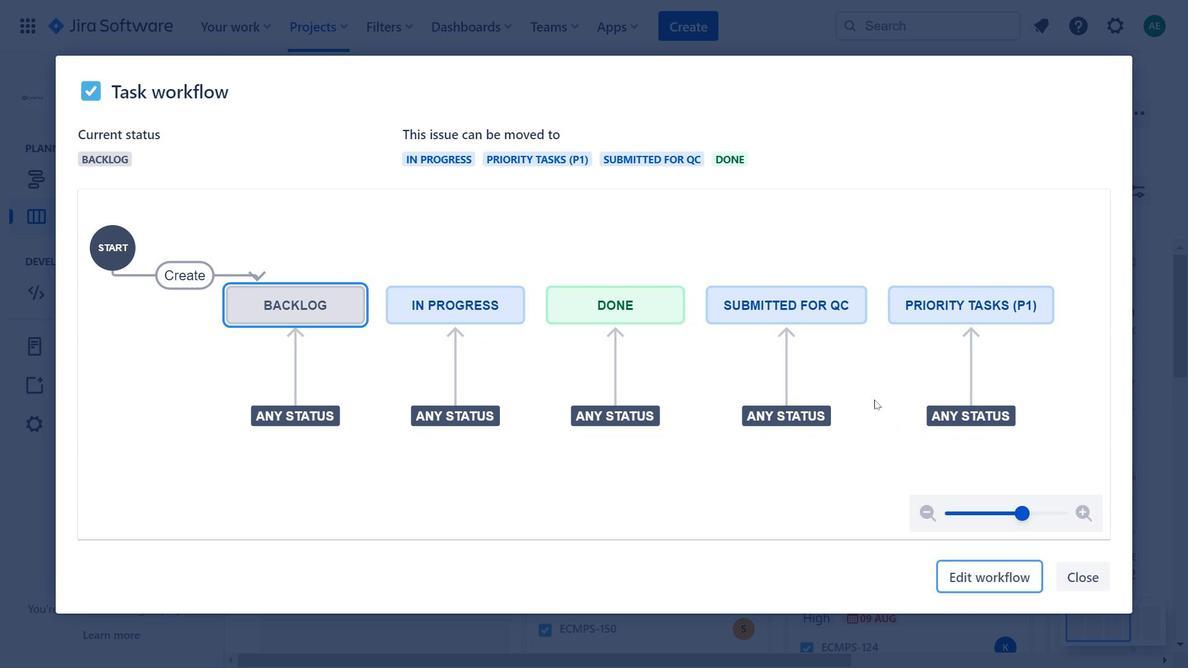 
Action: Mouse pressed left at (866, 389)
Screenshot: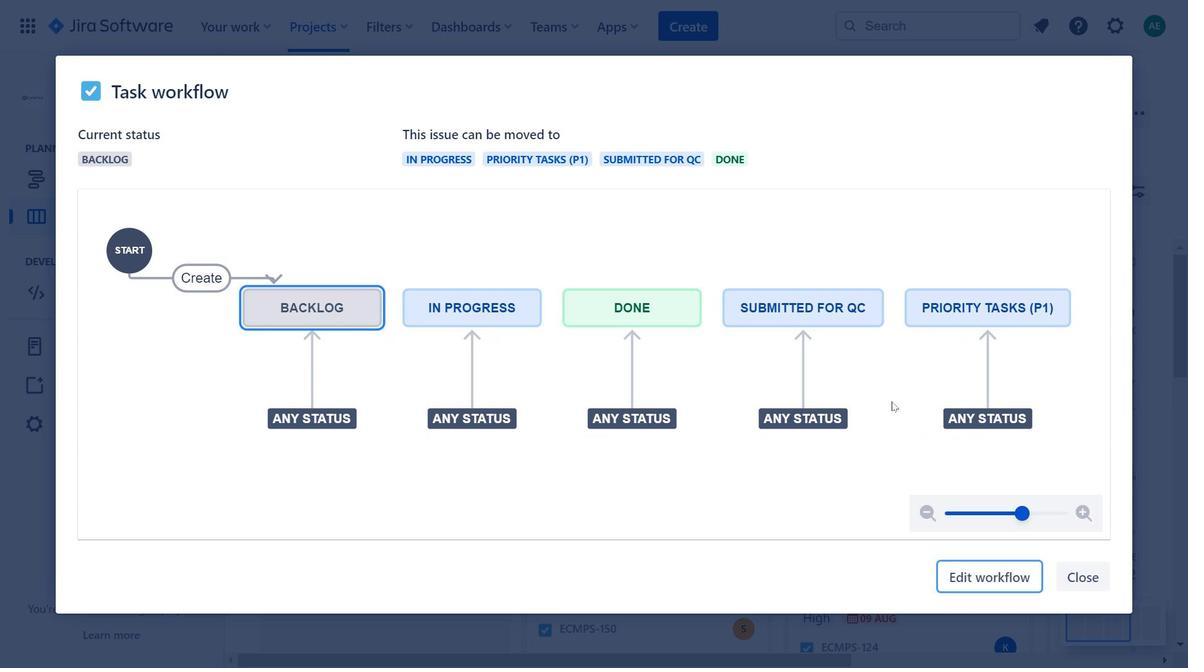 
Action: Mouse moved to (962, 575)
Screenshot: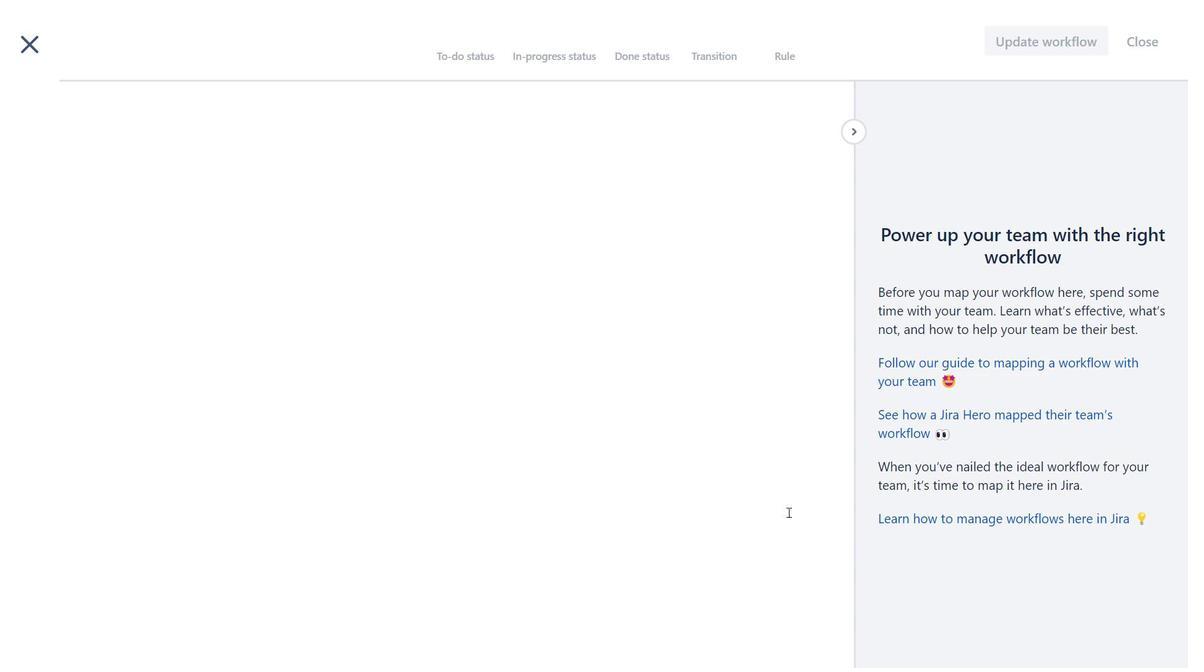 
Action: Mouse pressed left at (962, 575)
Screenshot: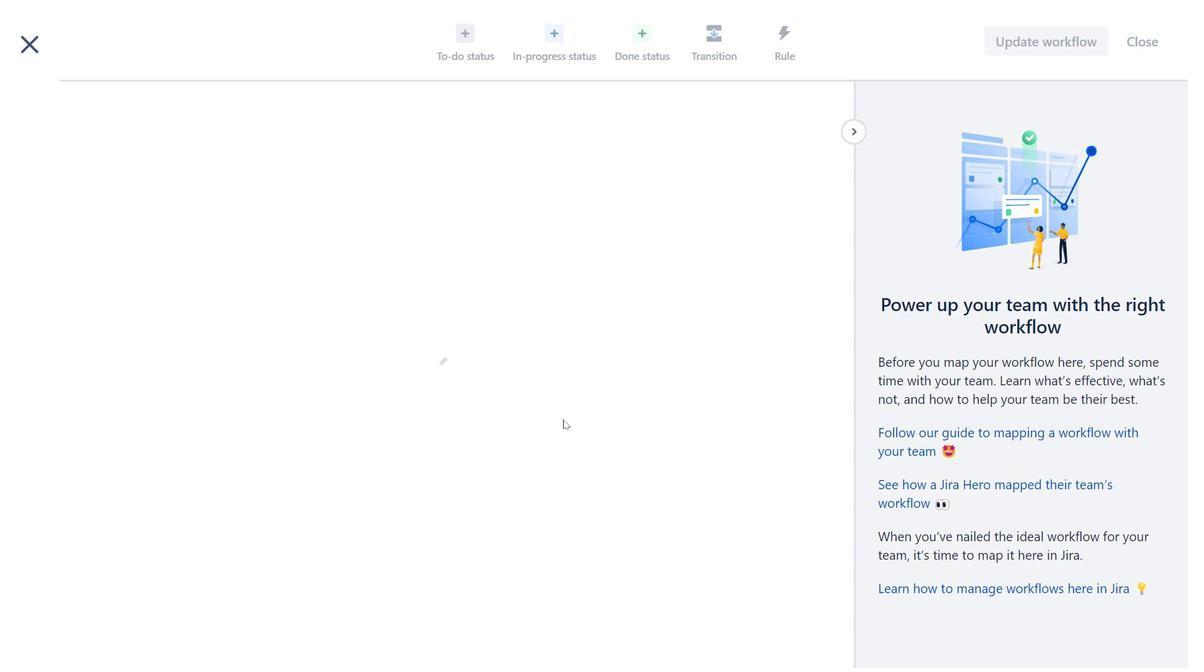 
Action: Mouse moved to (268, 355)
Screenshot: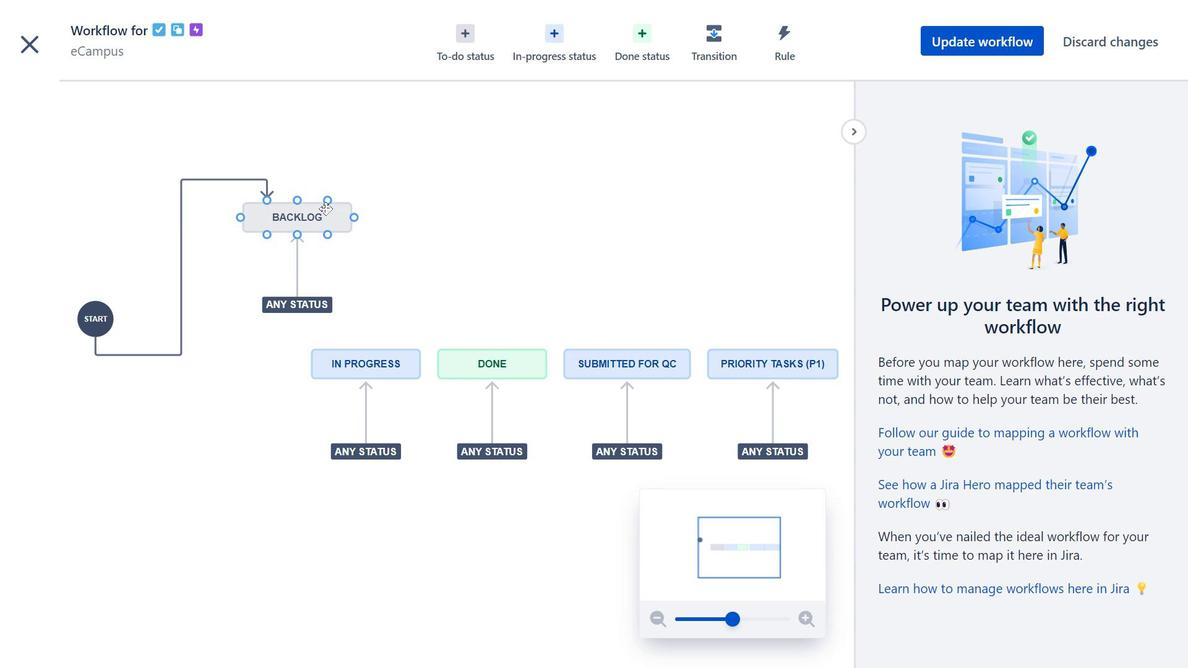 
Action: Mouse pressed left at (268, 355)
Screenshot: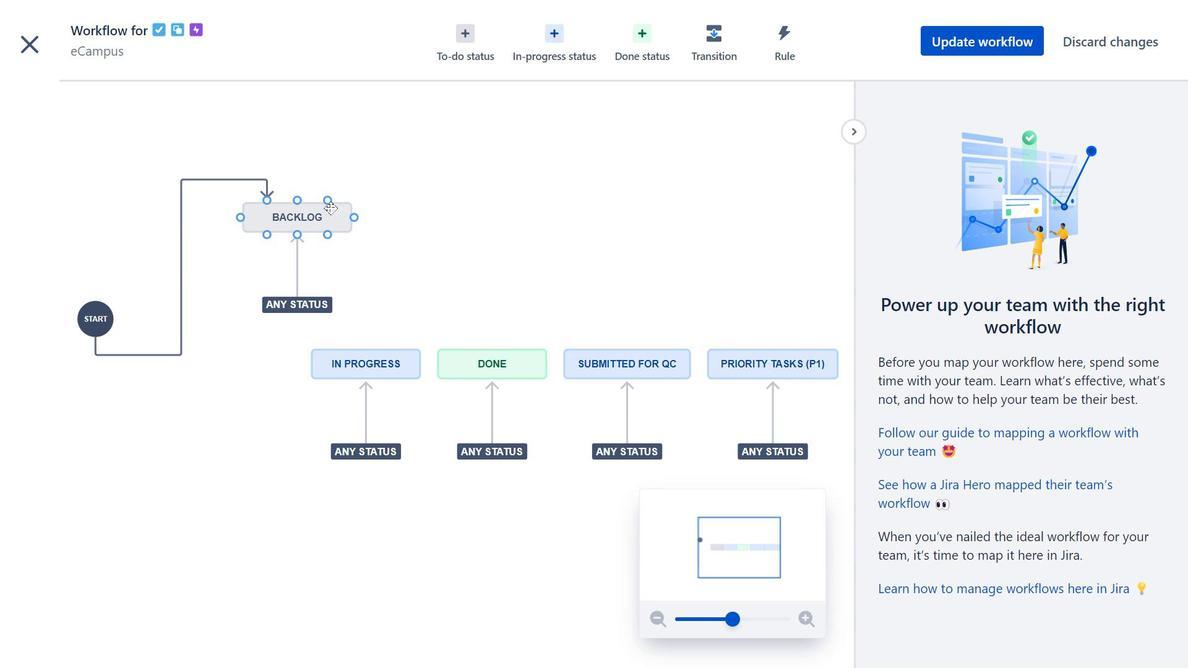 
Action: Mouse moved to (389, 352)
Screenshot: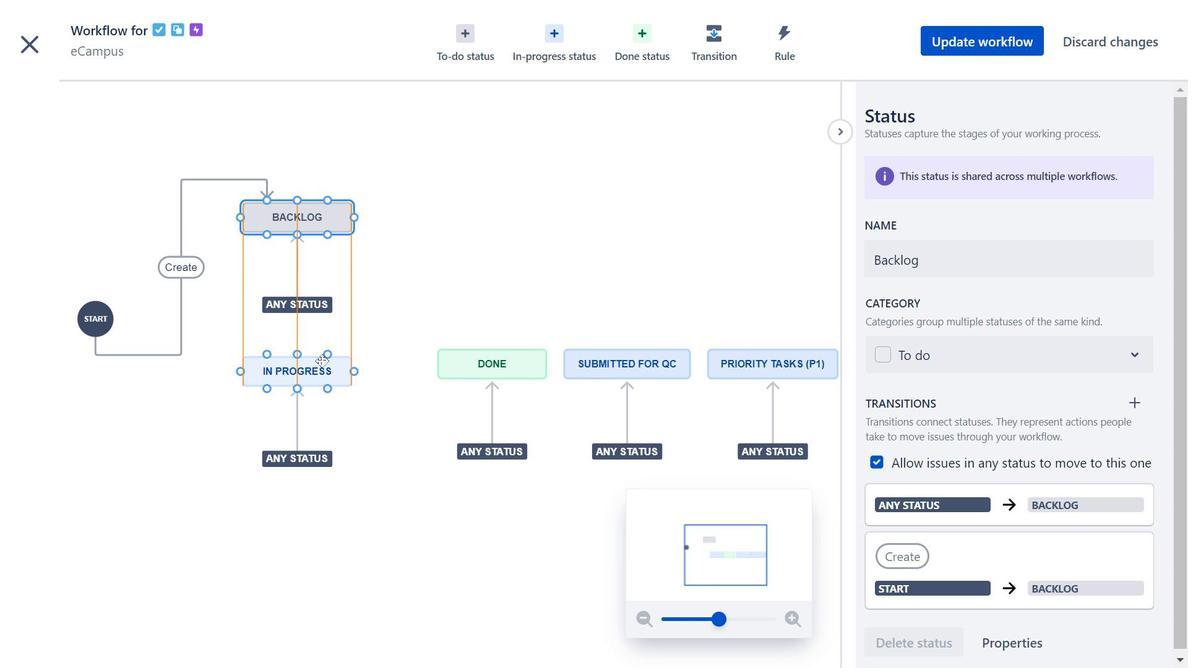 
Action: Mouse pressed left at (389, 352)
Screenshot: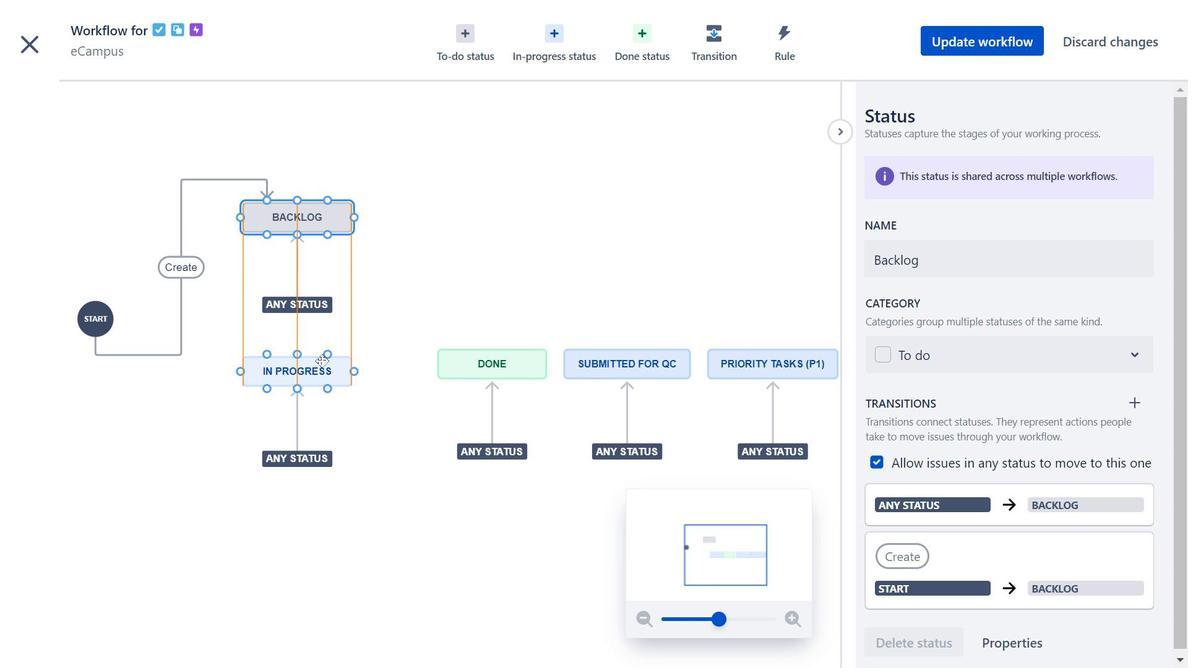 
Action: Mouse moved to (467, 367)
Screenshot: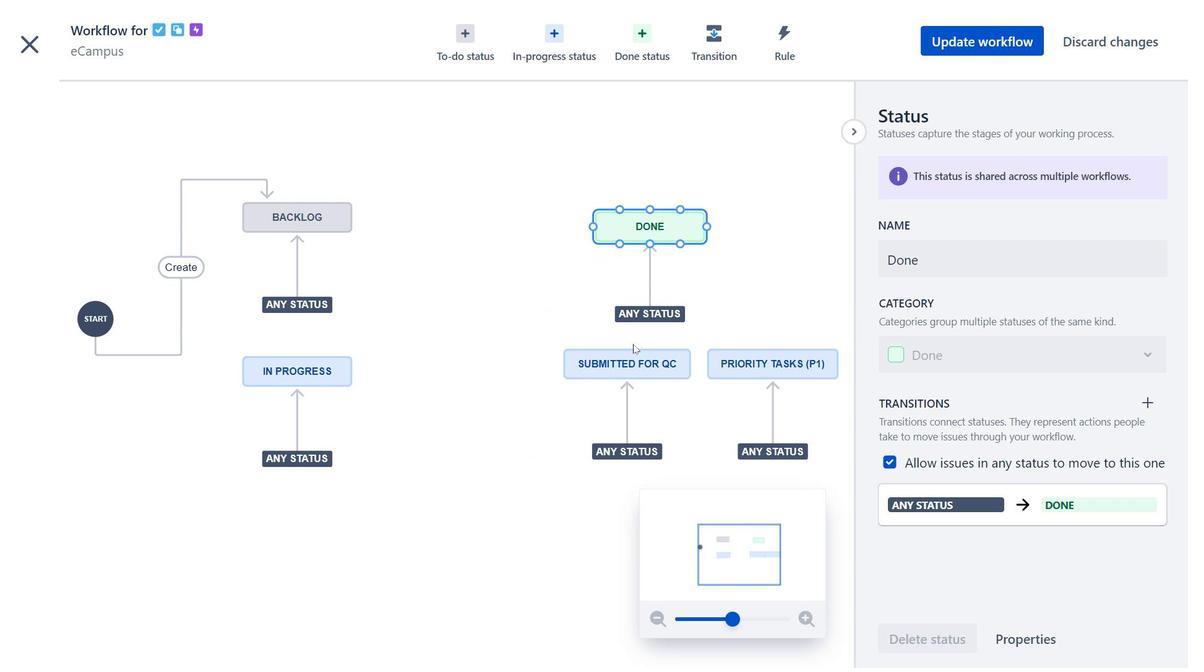 
Action: Mouse pressed left at (467, 367)
Screenshot: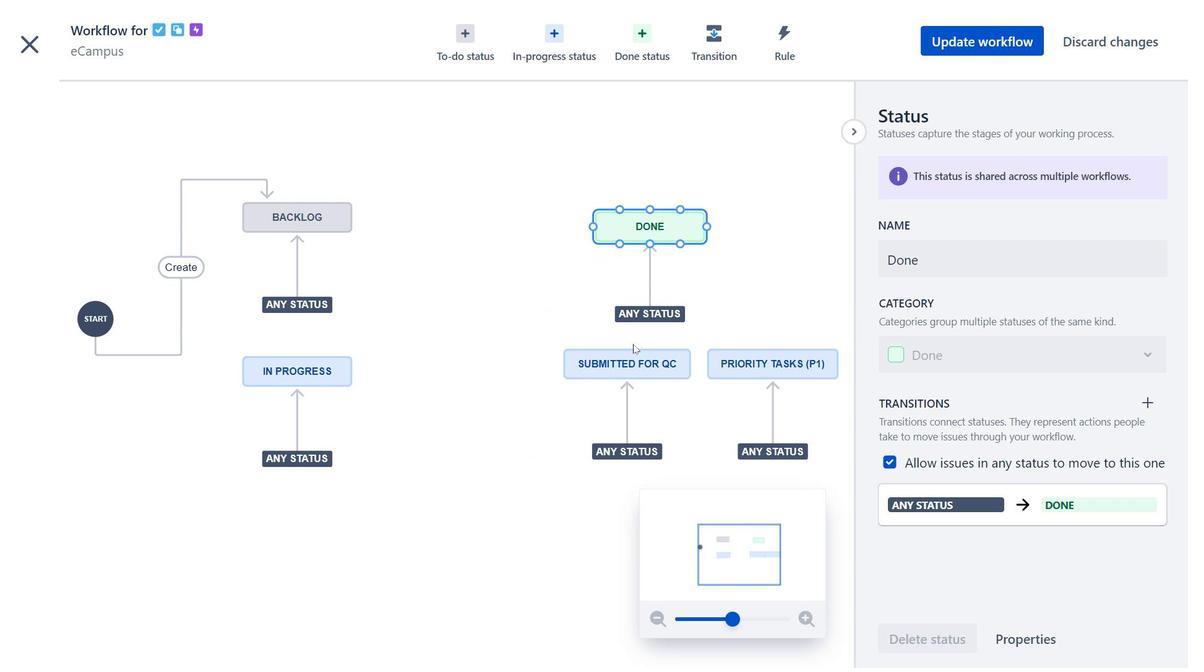 
Action: Mouse moved to (639, 368)
Screenshot: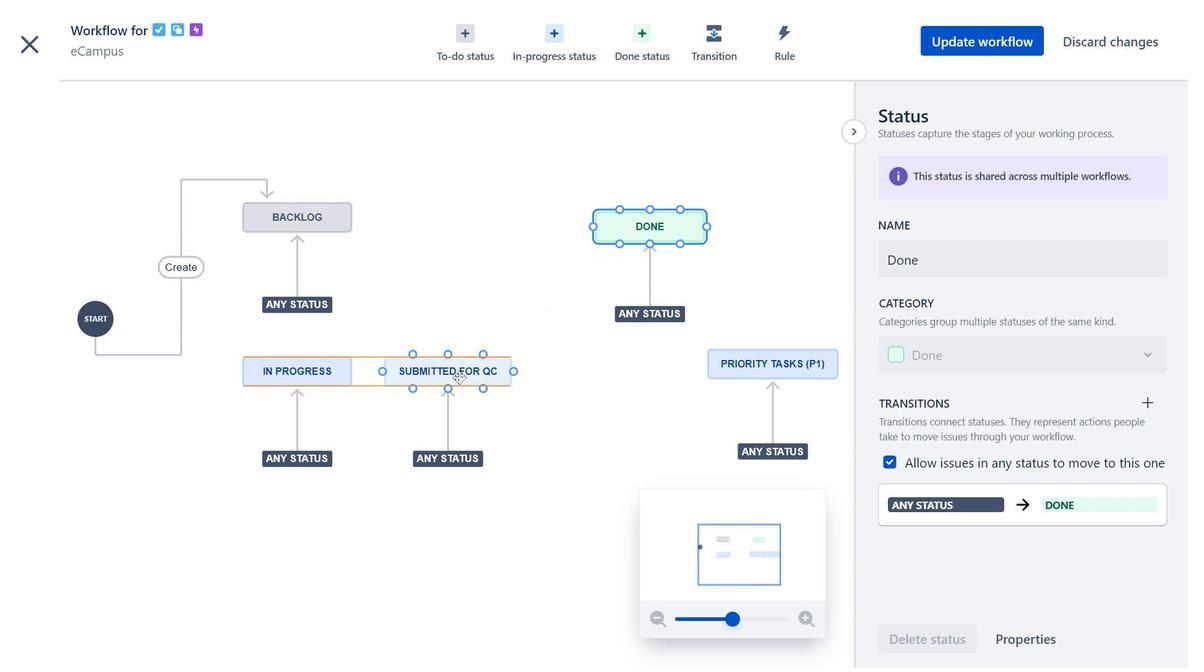 
Action: Mouse pressed left at (639, 368)
Screenshot: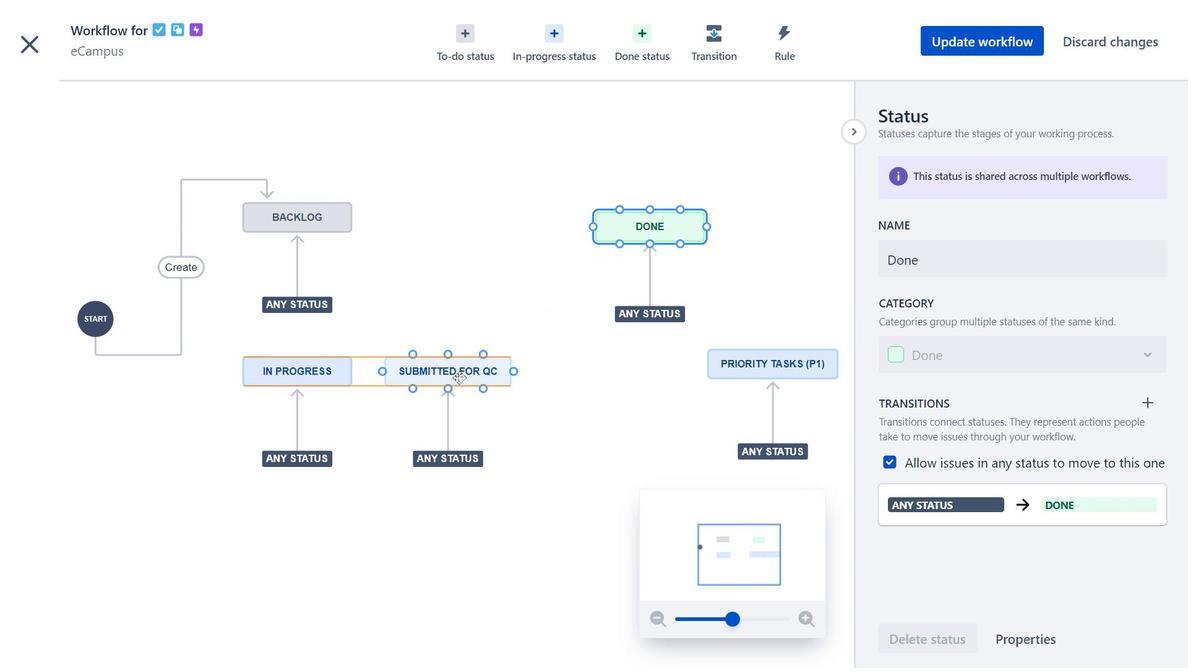 
Action: Mouse moved to (793, 373)
Screenshot: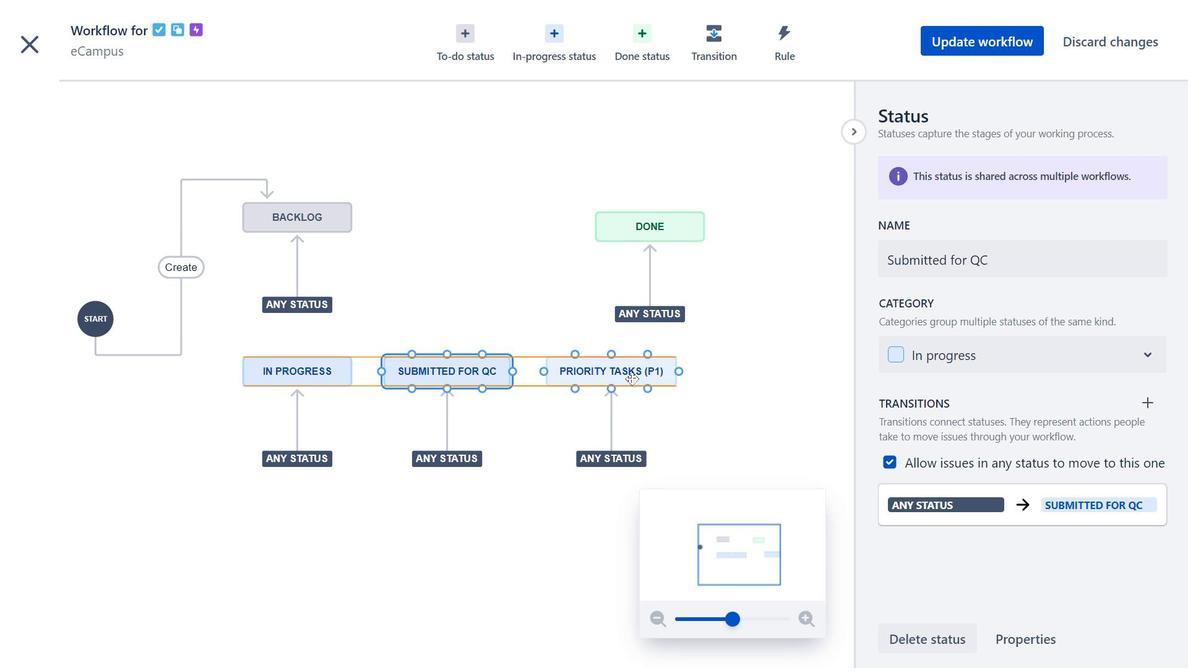 
Action: Mouse pressed left at (793, 373)
Screenshot: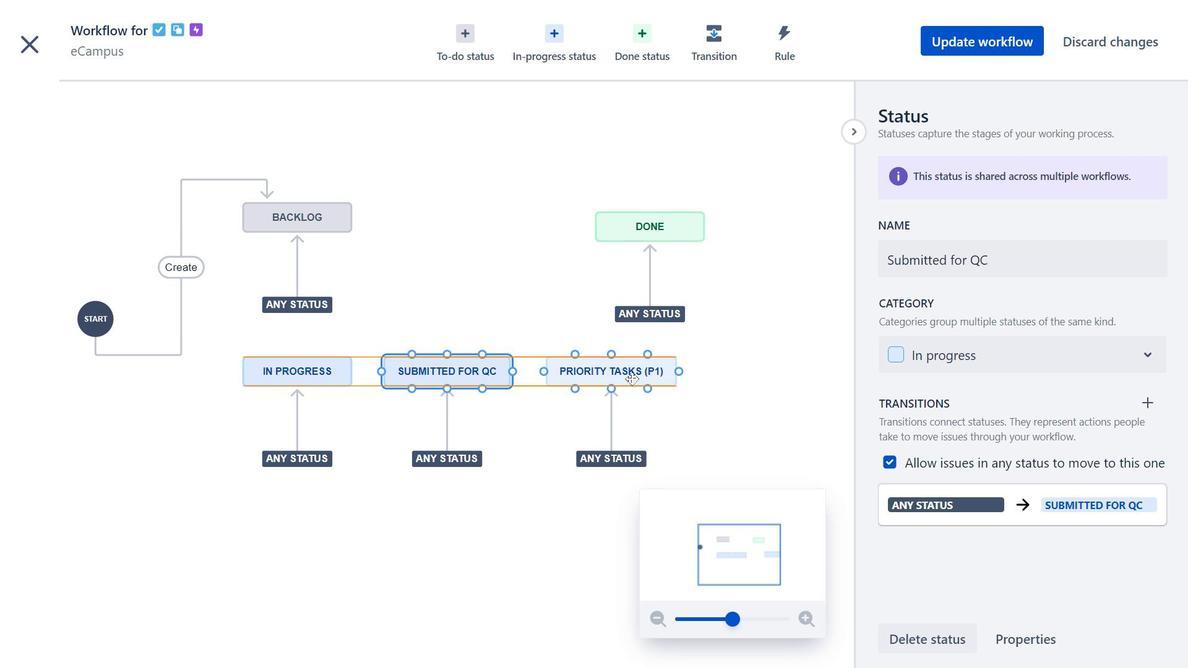 
Action: Mouse moved to (642, 227)
Screenshot: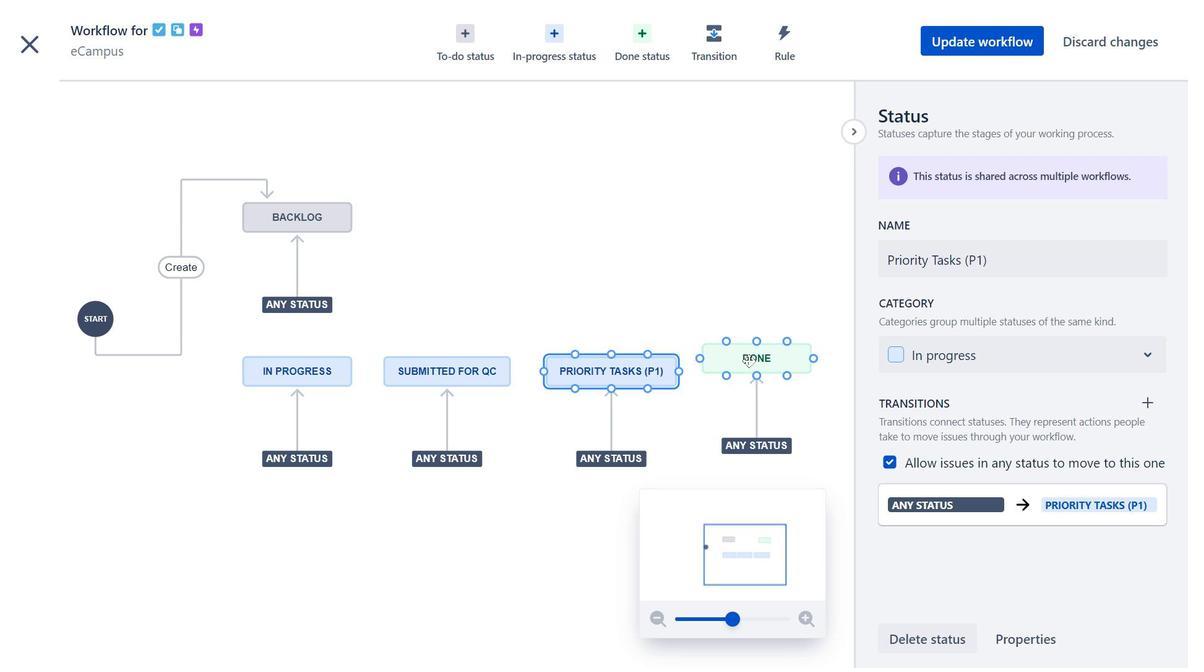 
Action: Mouse pressed left at (642, 227)
Screenshot: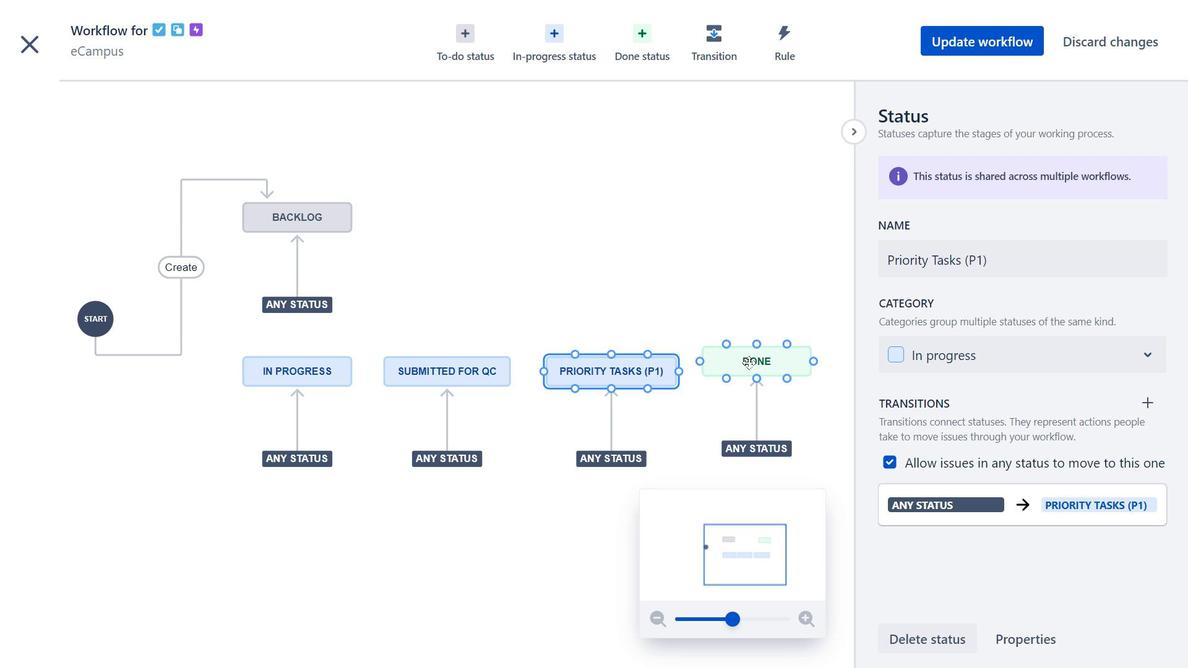 
Action: Mouse moved to (597, 377)
Screenshot: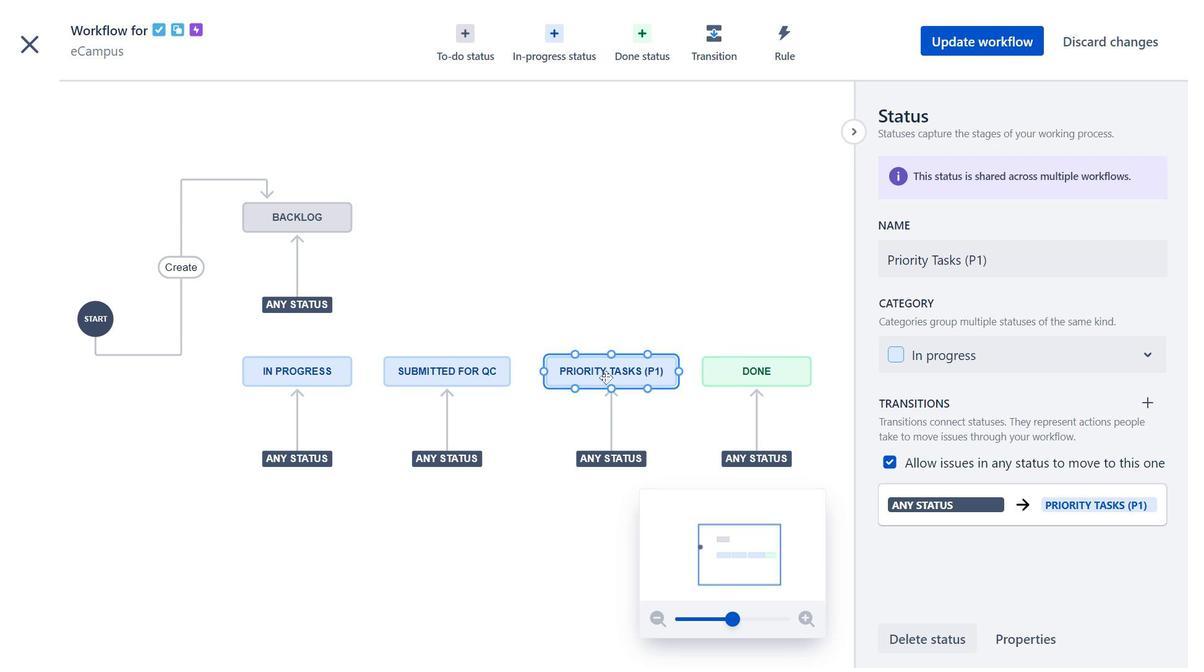 
Action: Mouse pressed left at (597, 377)
Screenshot: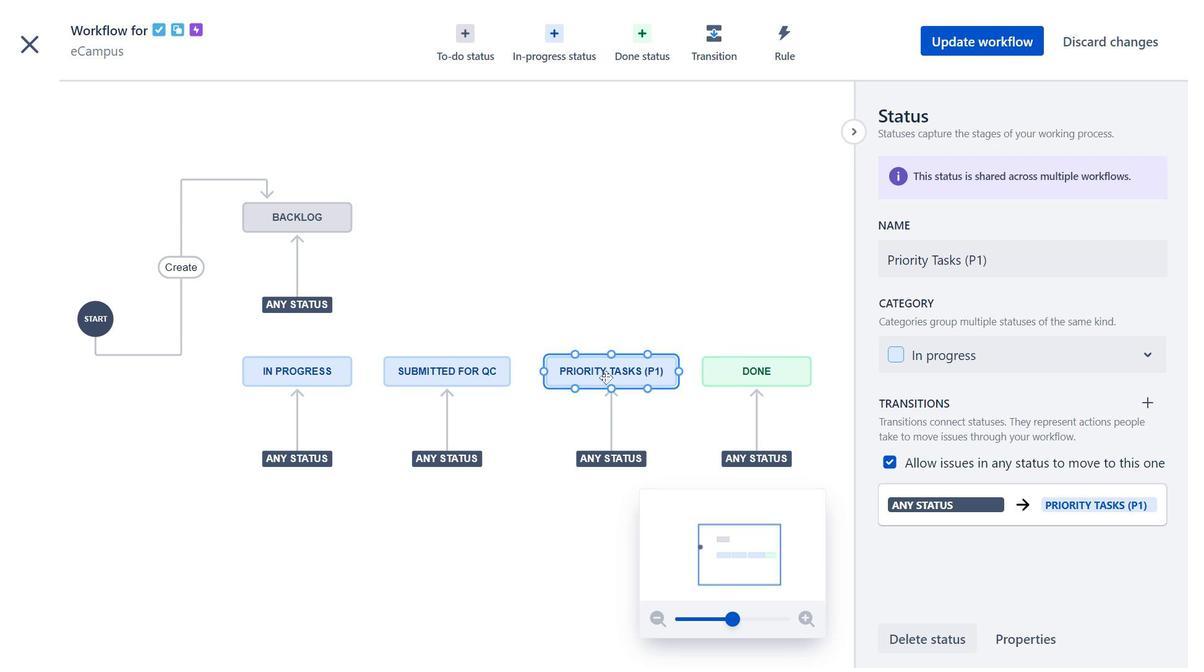 
Action: Mouse moved to (605, 377)
Screenshot: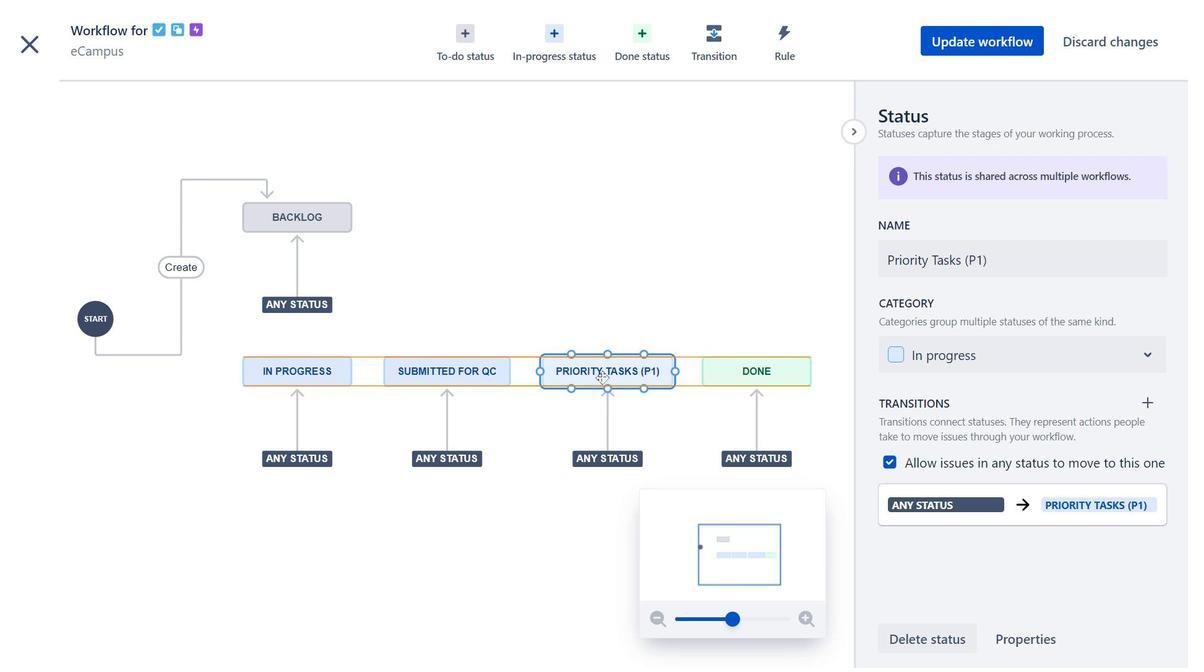 
Action: Mouse pressed left at (605, 377)
Screenshot: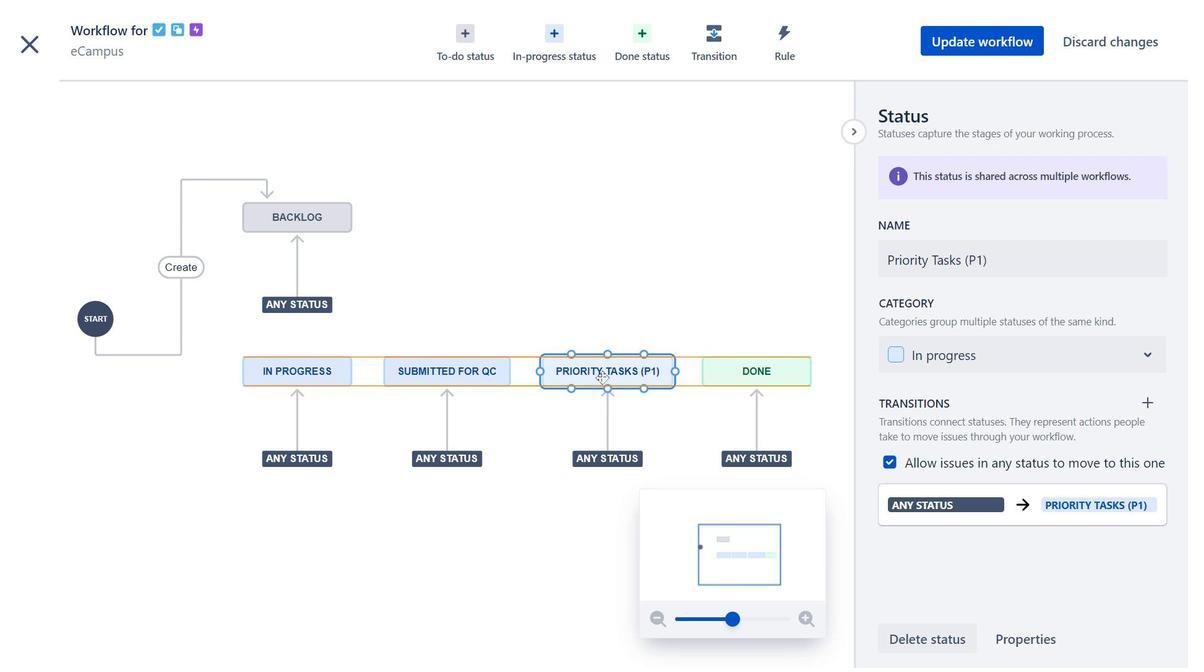 
Action: Mouse moved to (721, 295)
Screenshot: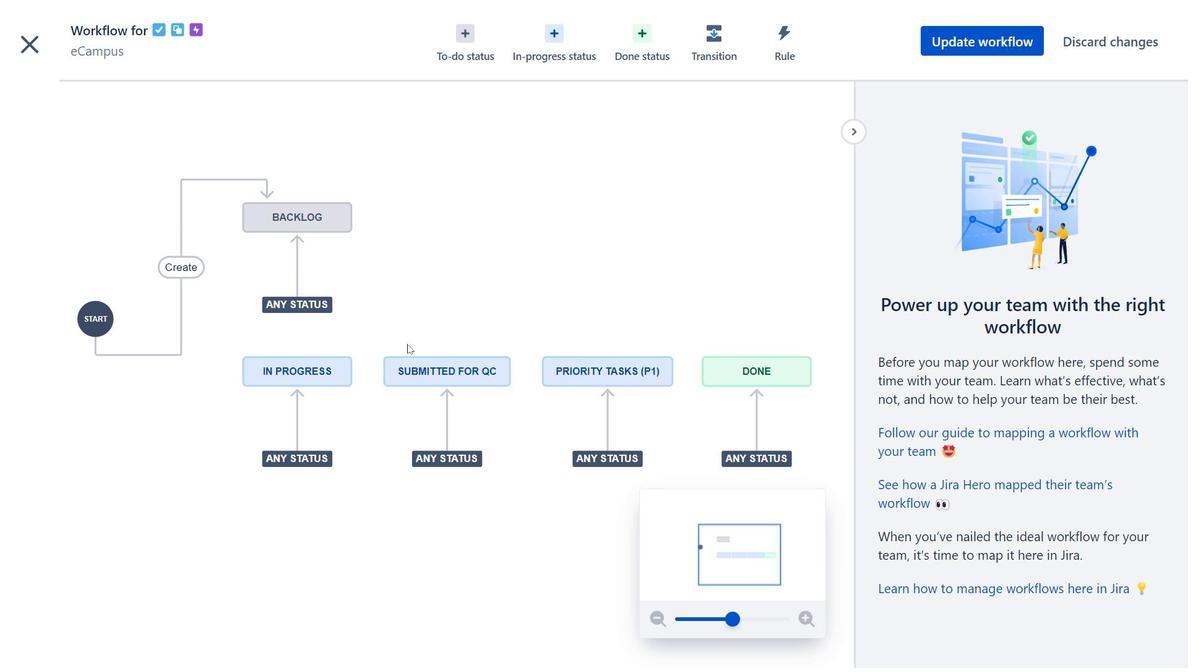 
Action: Mouse pressed left at (721, 295)
Screenshot: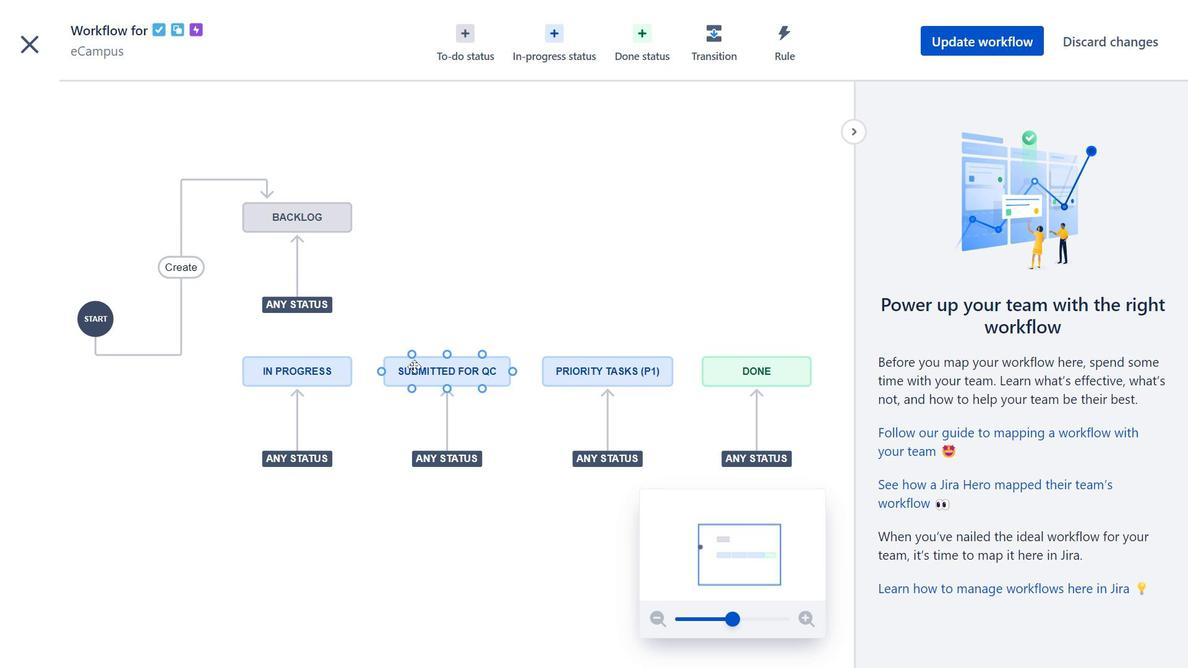 
Action: Mouse moved to (414, 366)
Screenshot: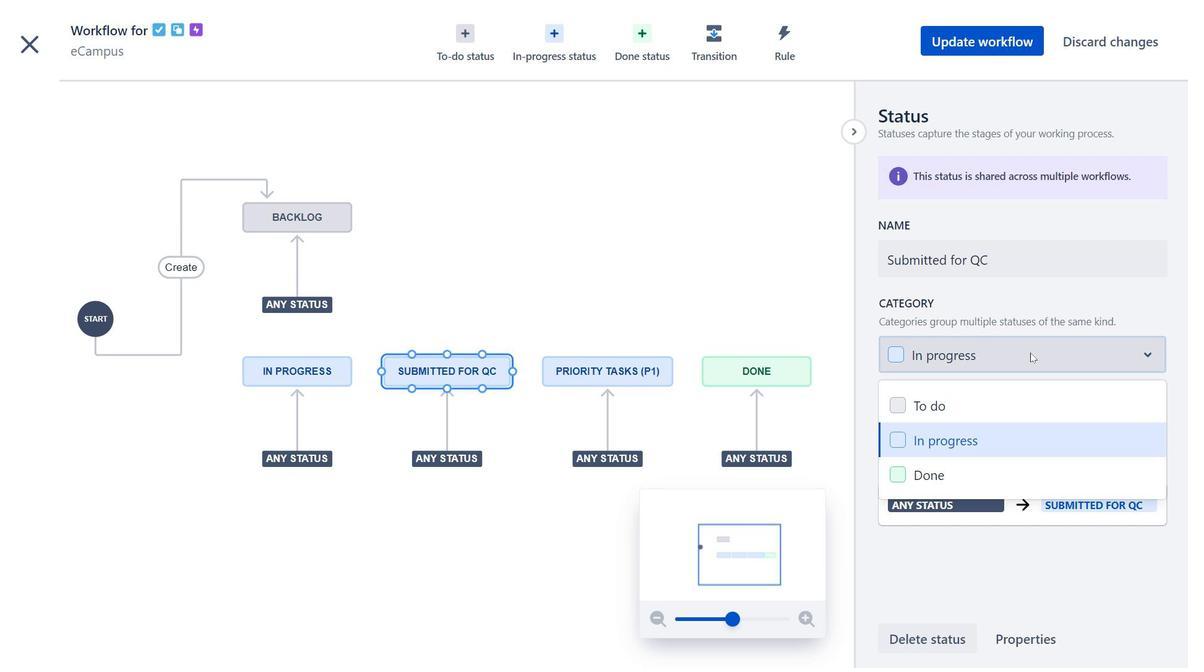 
Action: Mouse pressed left at (414, 366)
Screenshot: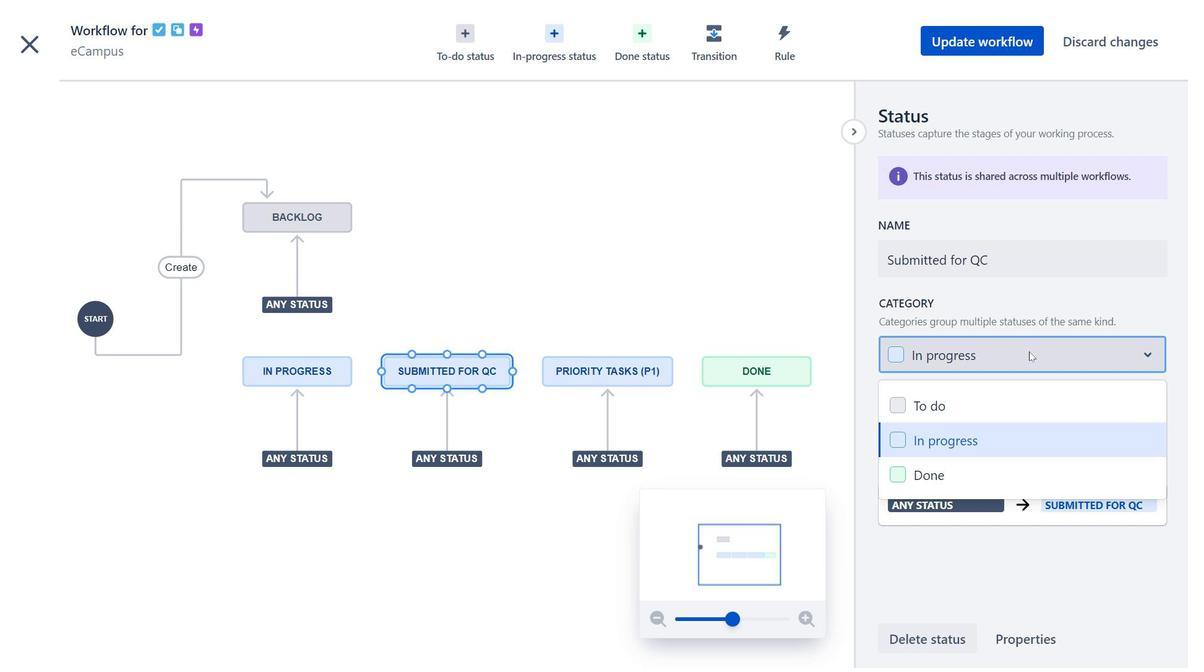 
Action: Mouse moved to (1030, 352)
Screenshot: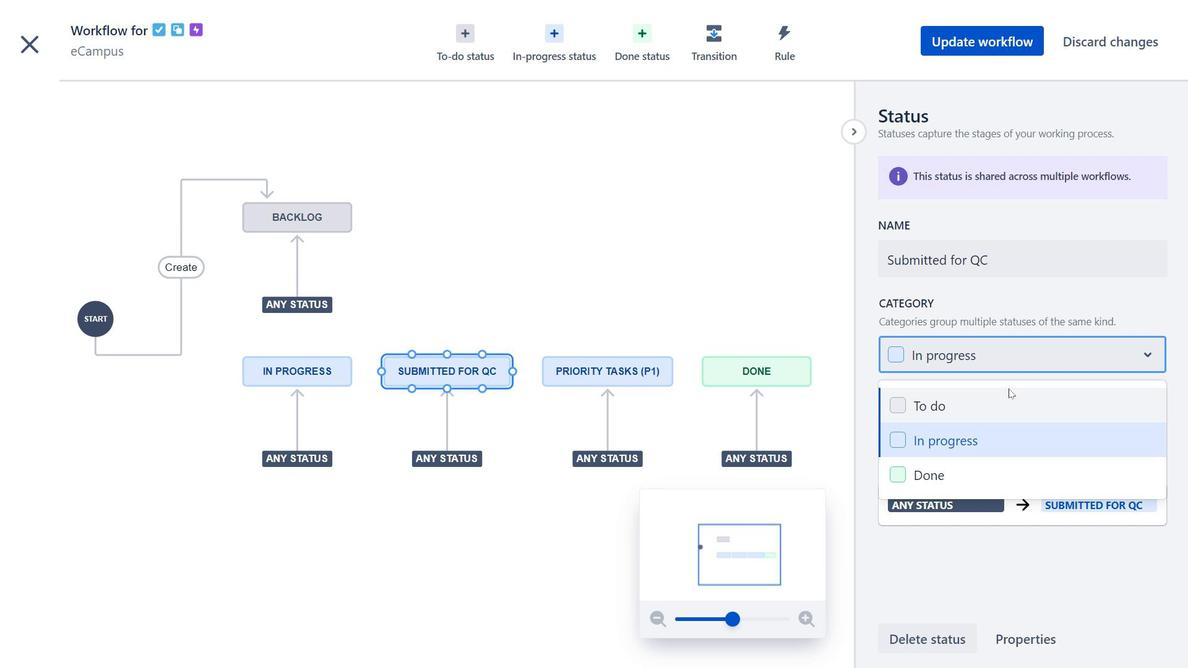 
Action: Mouse pressed left at (1030, 352)
Screenshot: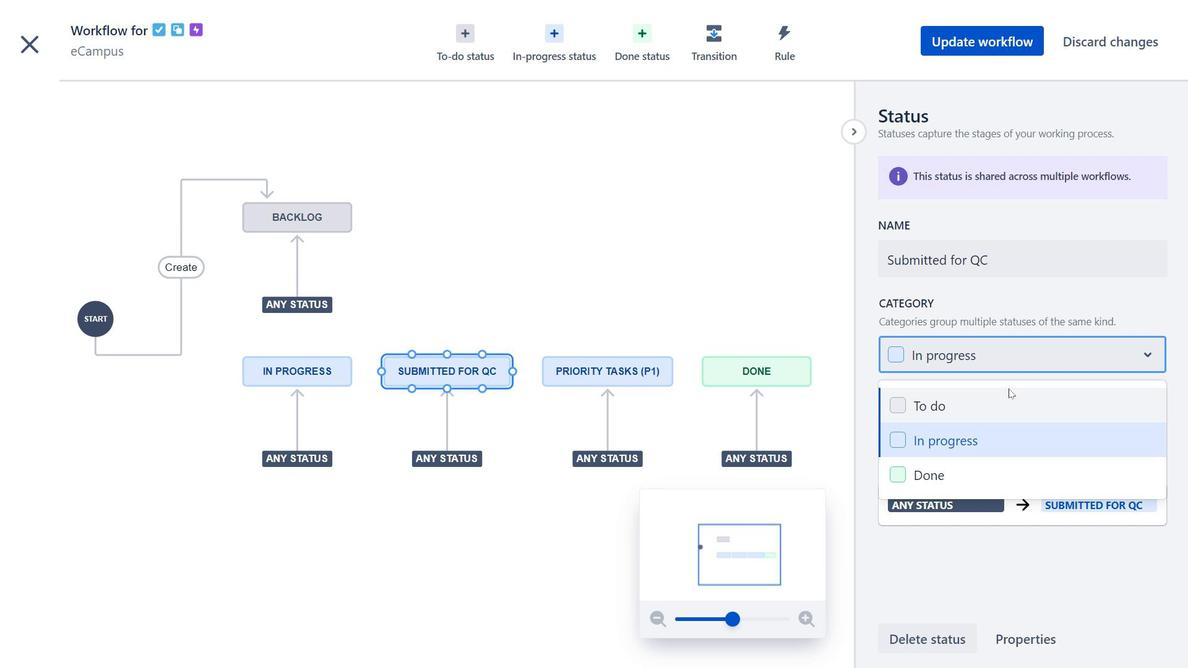
Action: Mouse moved to (774, 225)
Screenshot: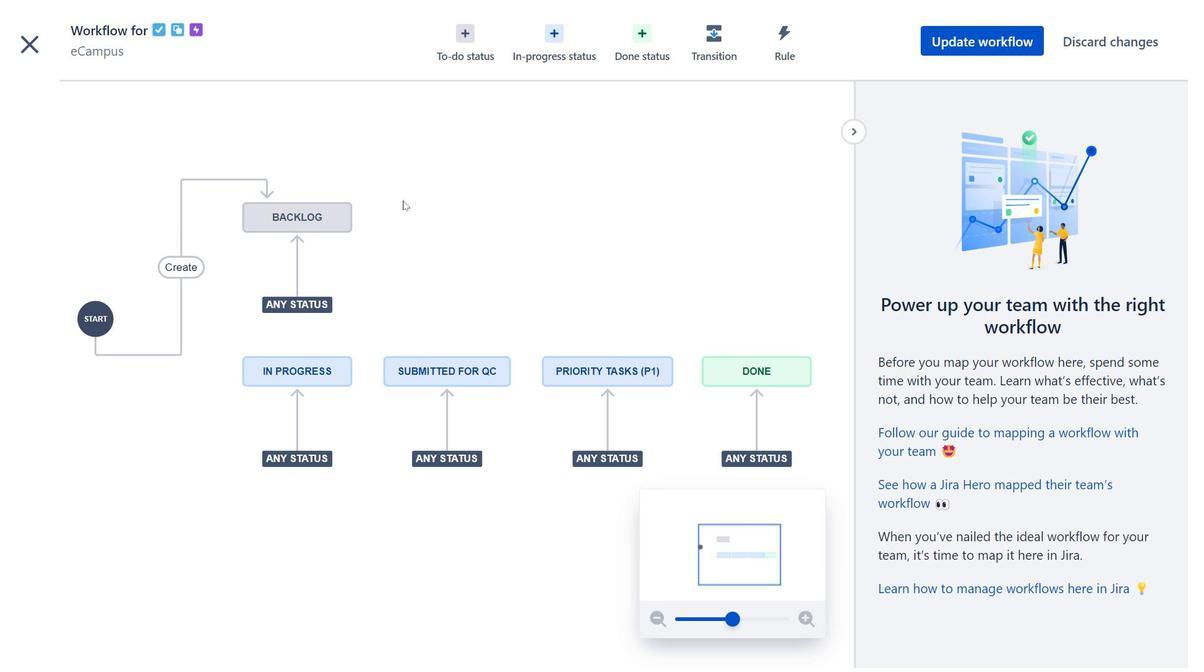 
Action: Mouse pressed left at (774, 225)
Screenshot: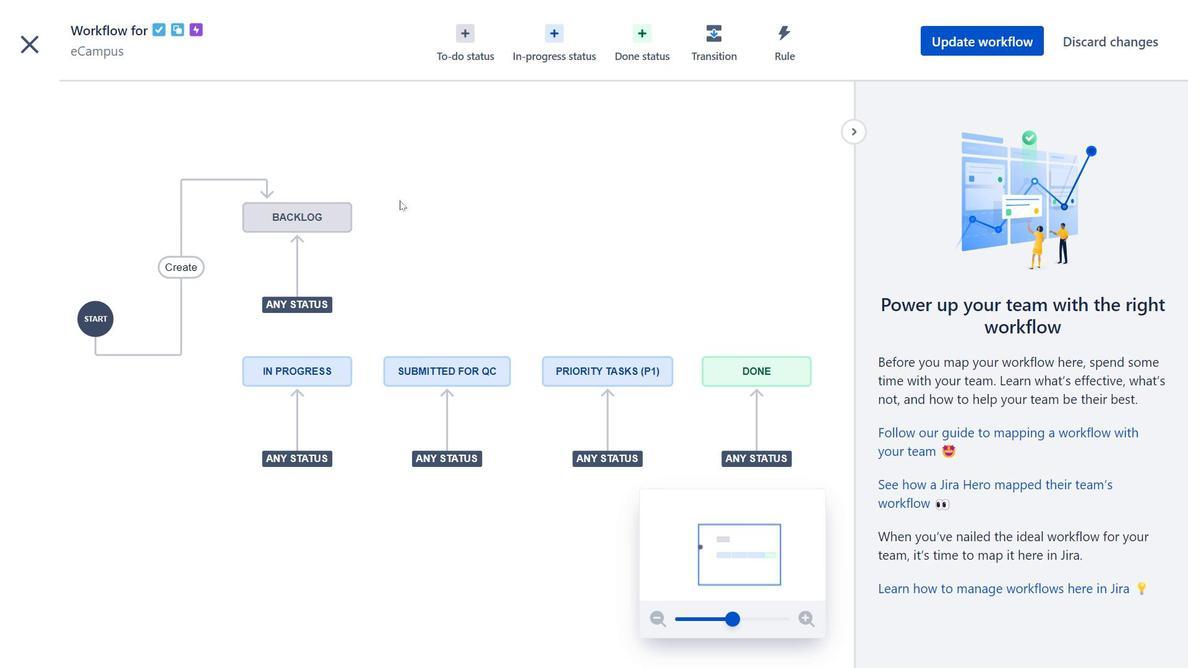 
Action: Mouse moved to (326, 381)
Screenshot: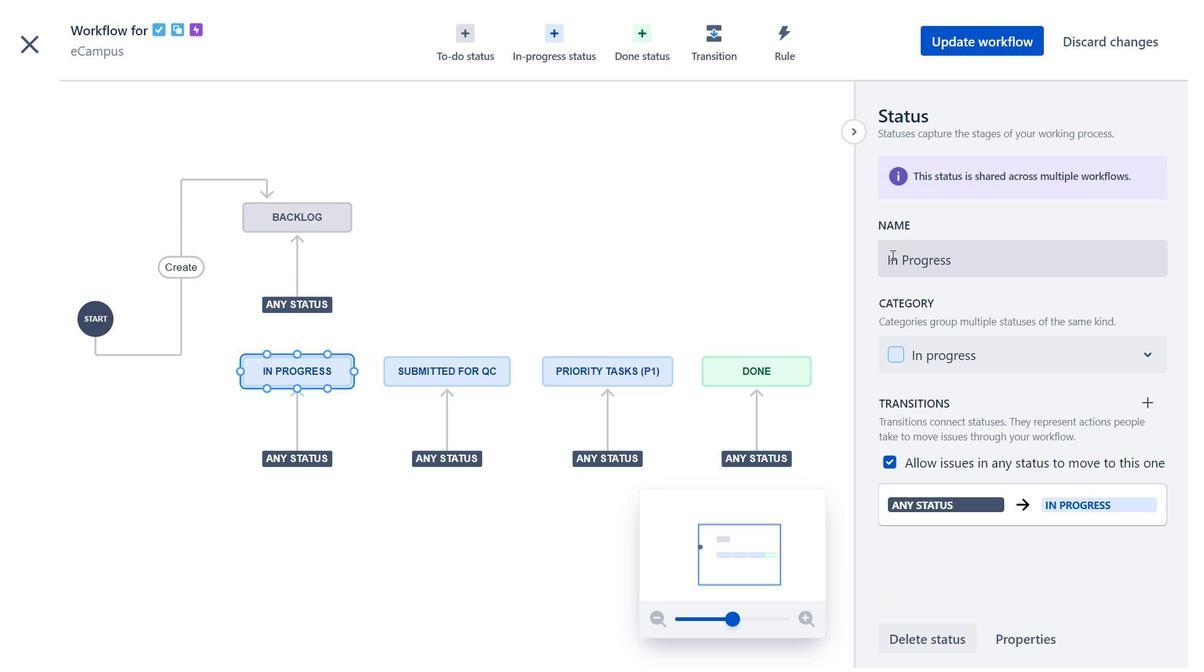 
Action: Mouse pressed left at (326, 381)
Screenshot: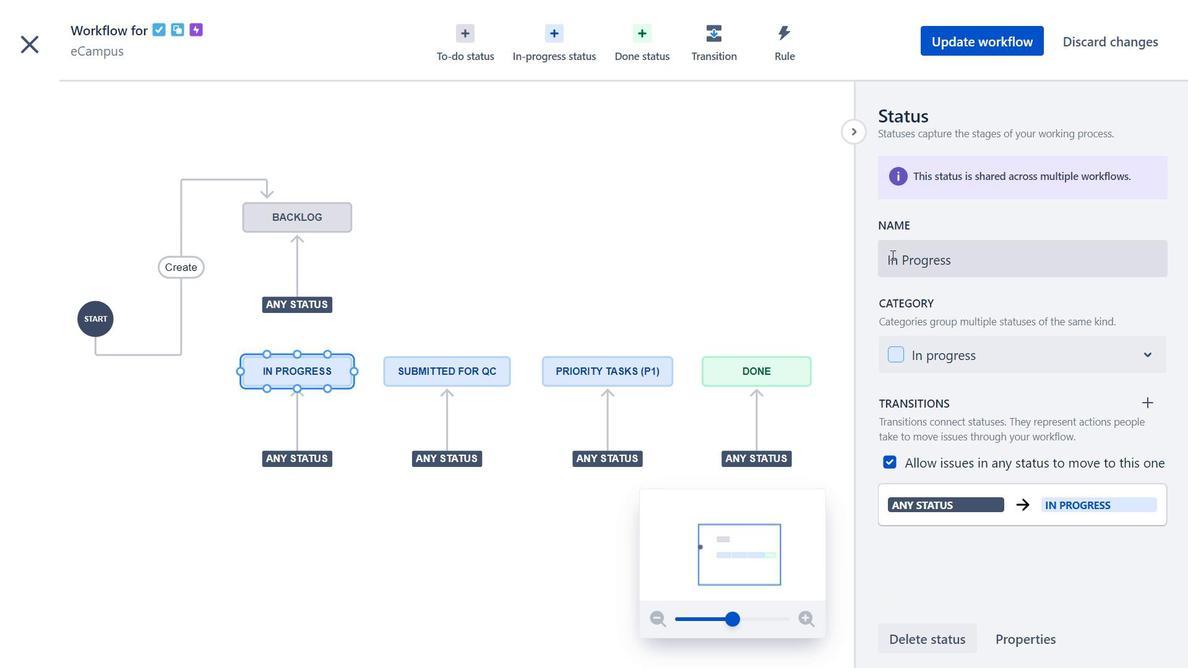 
Action: Mouse moved to (1153, 402)
Screenshot: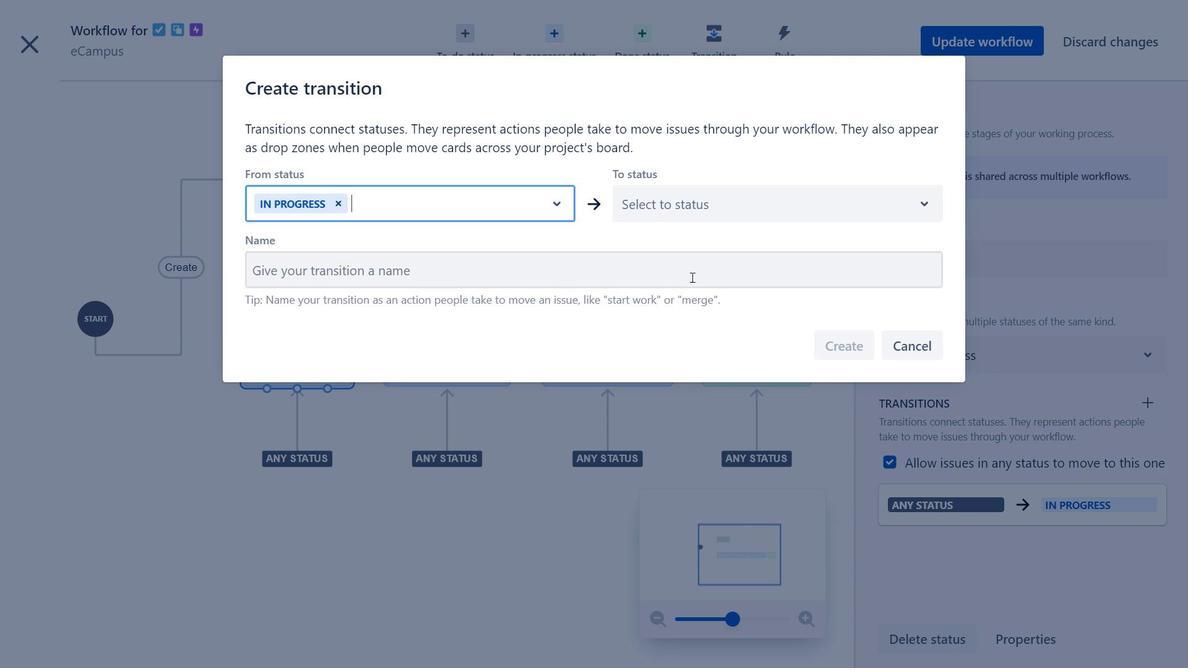 
Action: Mouse pressed left at (1153, 402)
Screenshot: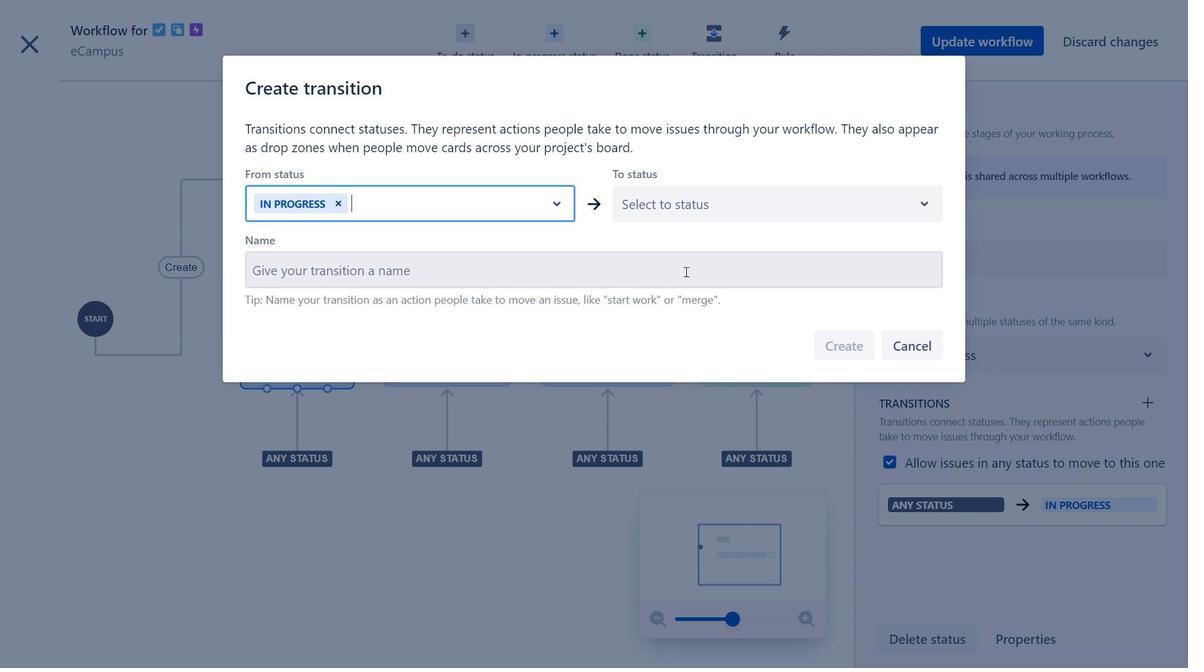 
Action: Mouse moved to (666, 217)
Screenshot: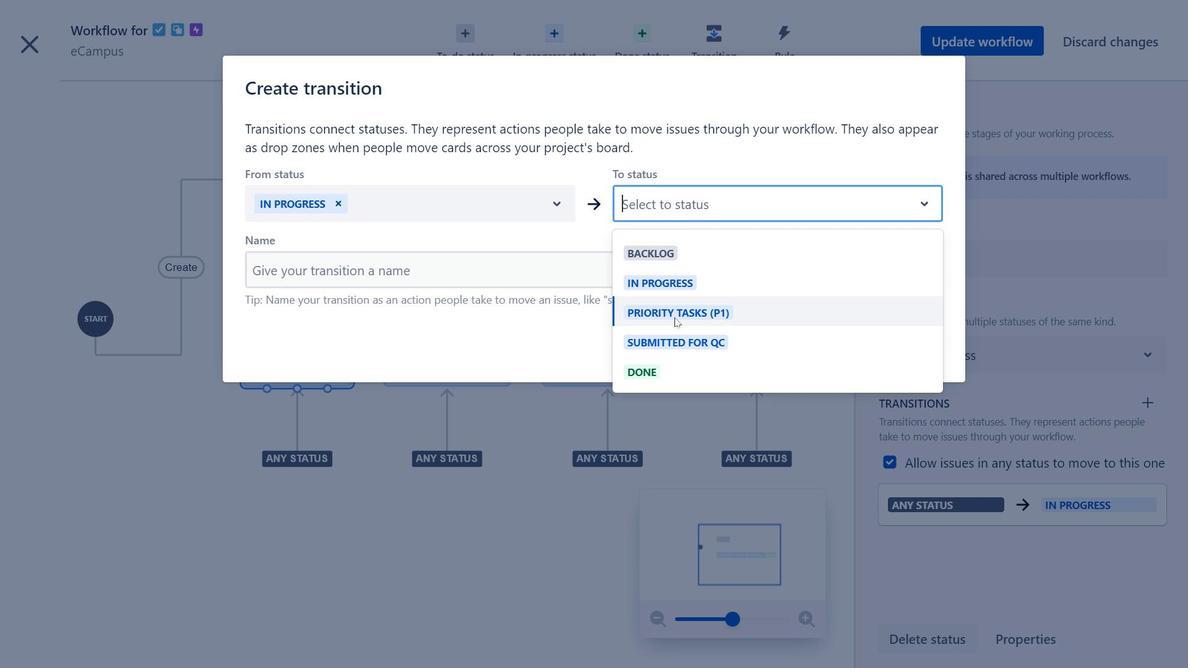 
Action: Mouse pressed left at (666, 217)
Screenshot: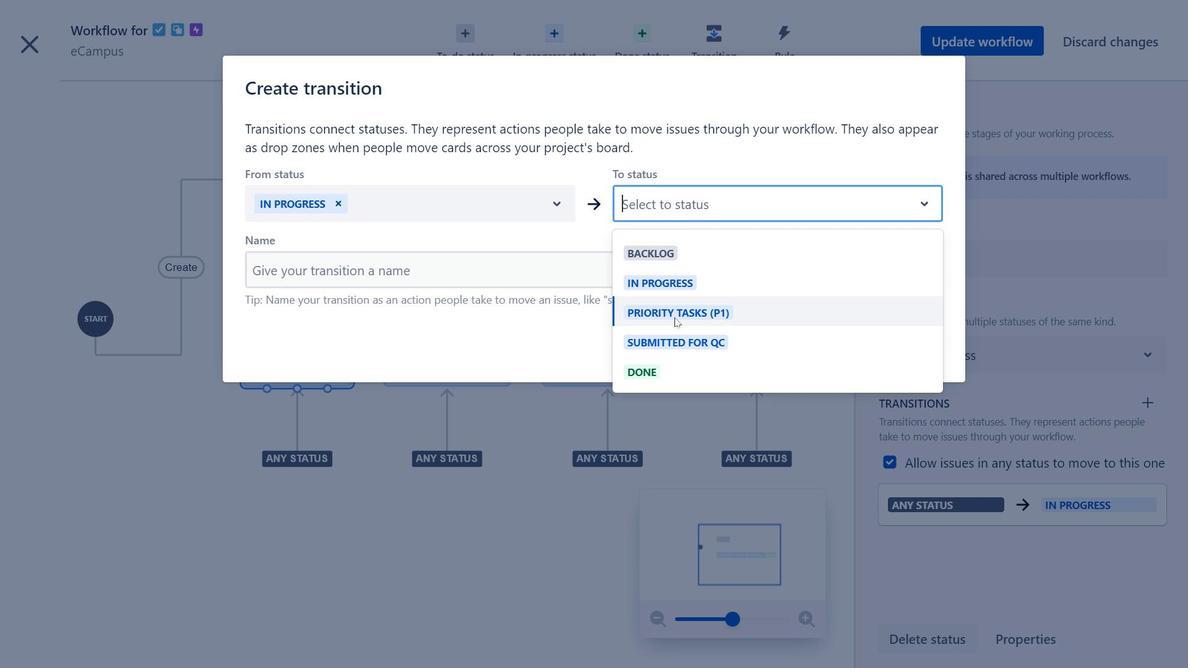 
Action: Mouse moved to (987, 218)
Screenshot: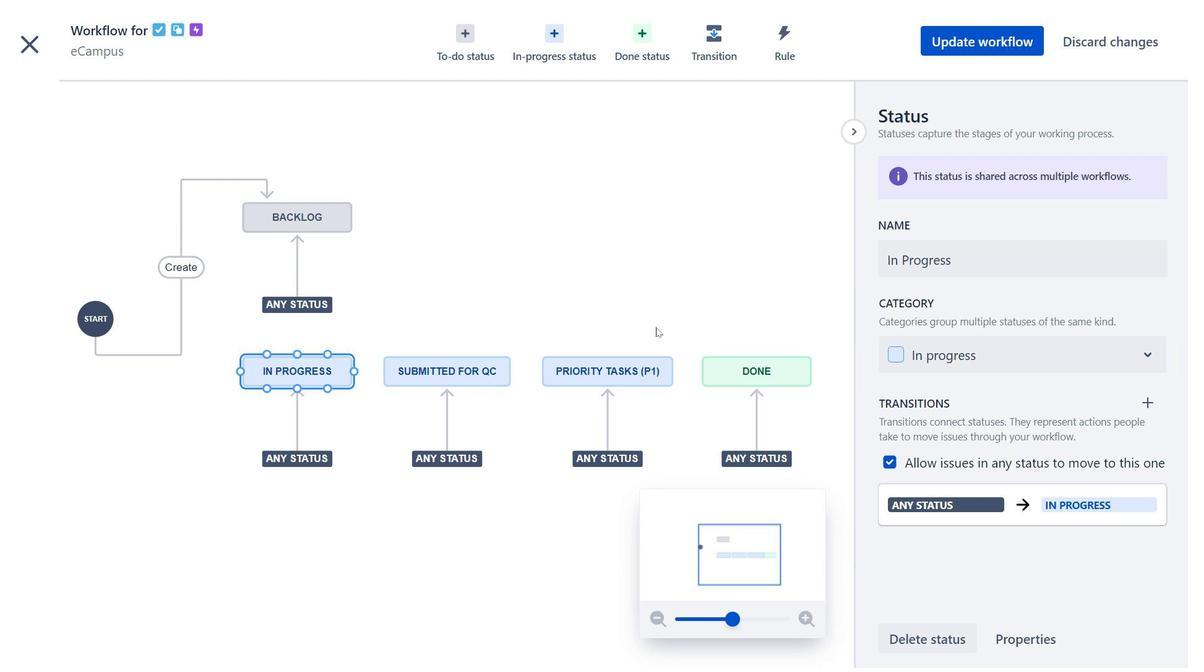 
Action: Mouse pressed left at (987, 218)
Screenshot: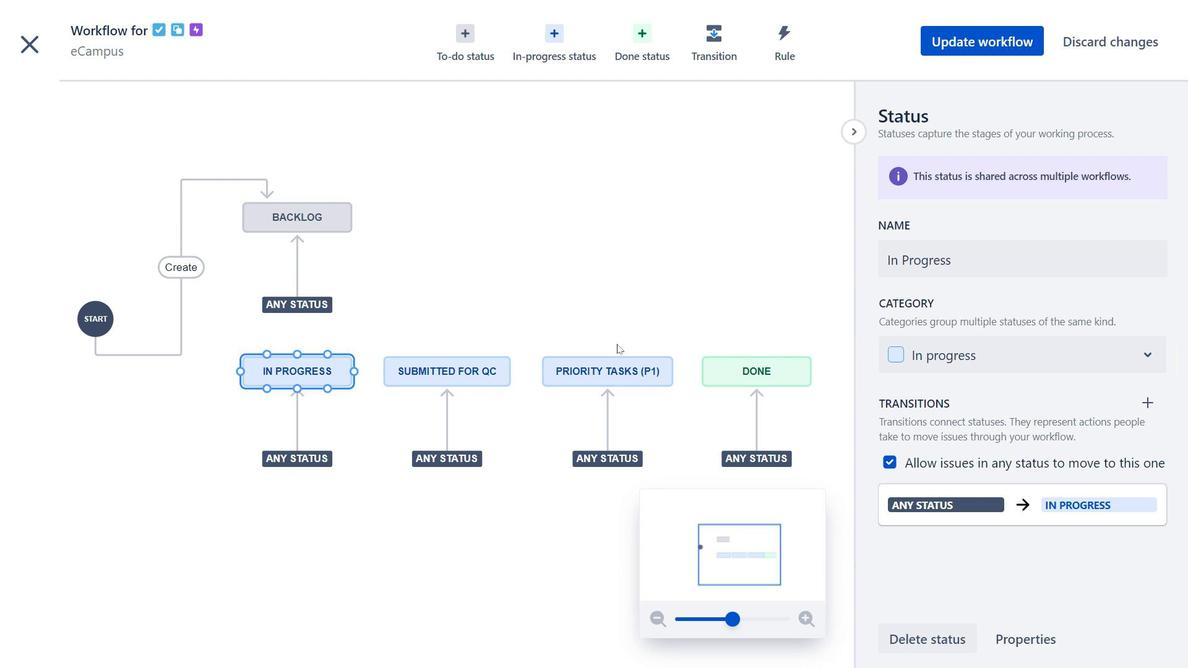 
Action: Mouse moved to (491, 365)
Screenshot: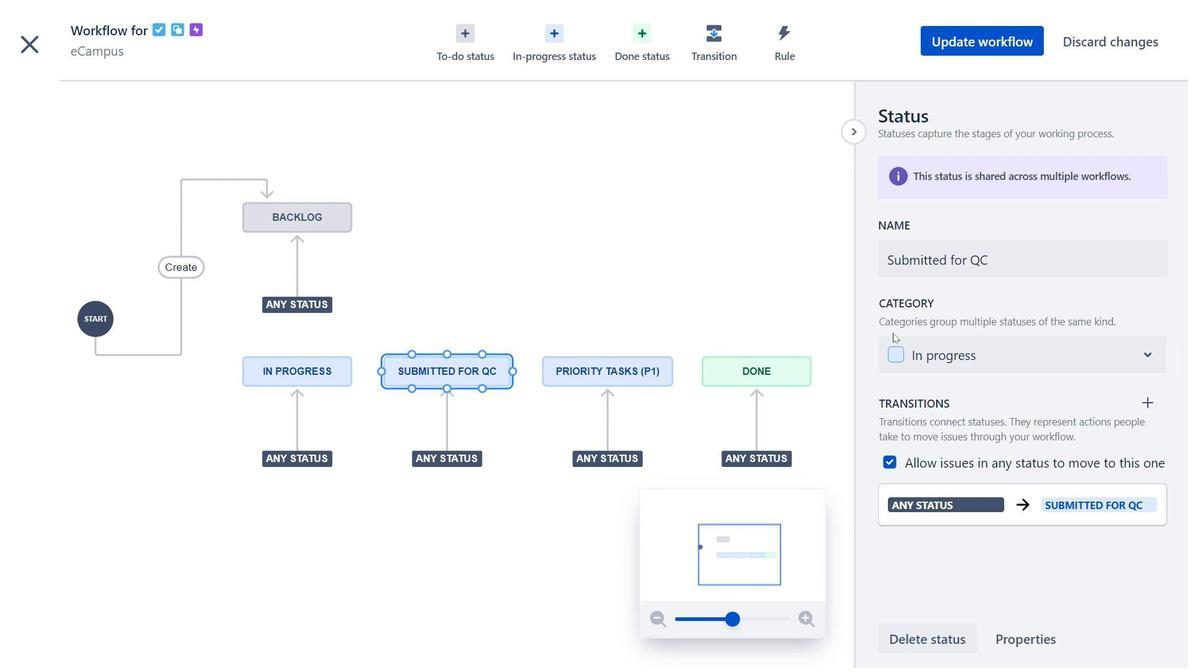 
Action: Mouse pressed left at (491, 365)
Screenshot: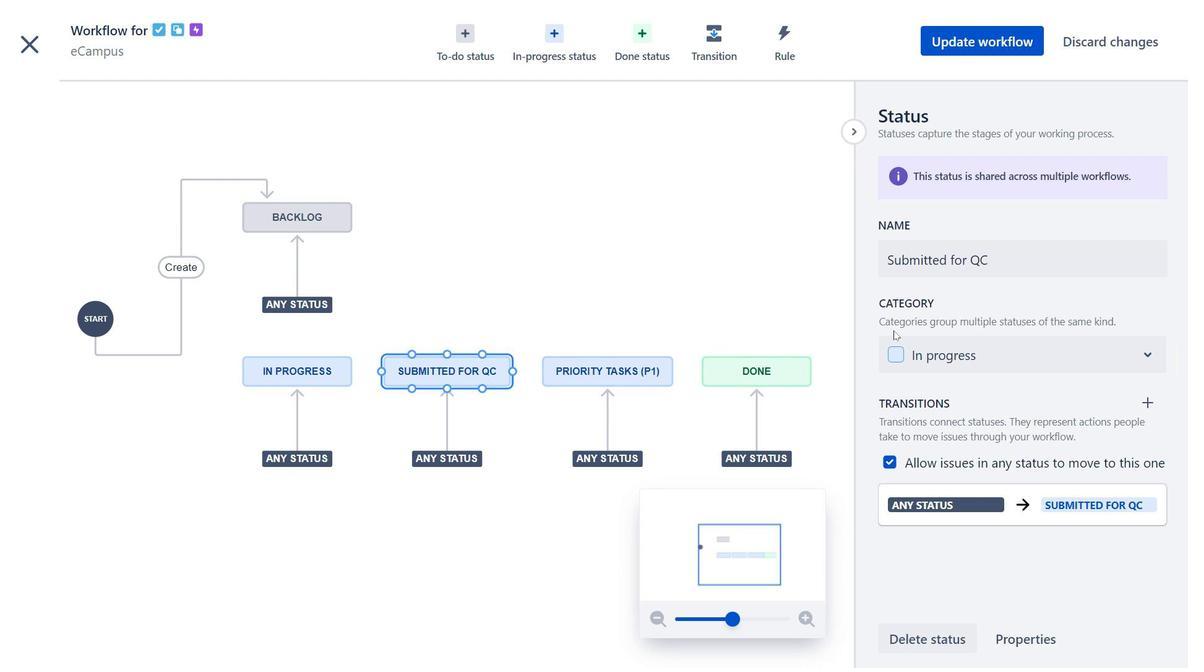 
Action: Mouse moved to (34, 58)
Screenshot: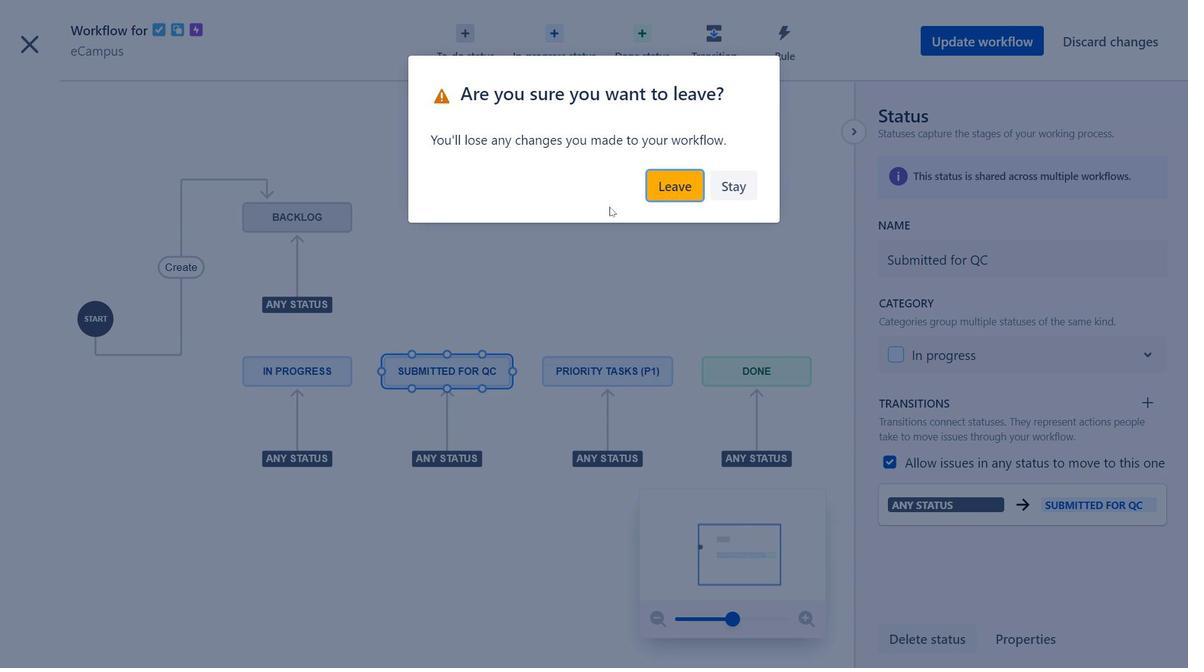
Action: Mouse pressed left at (34, 58)
Screenshot: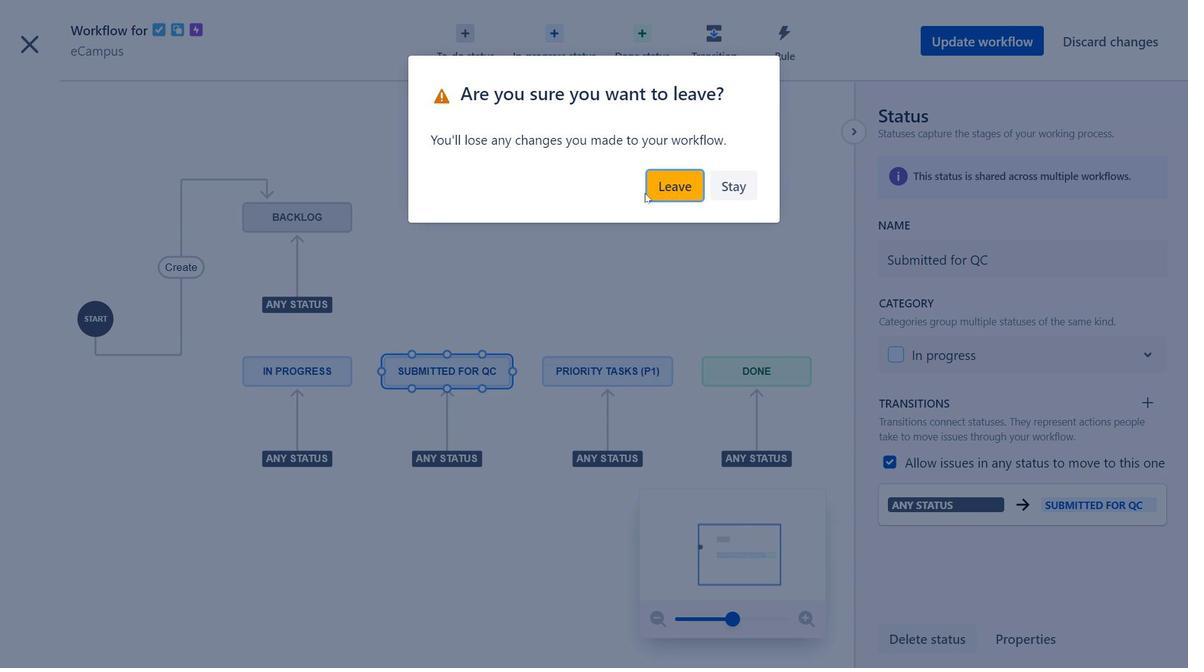 
Action: Mouse moved to (675, 180)
Screenshot: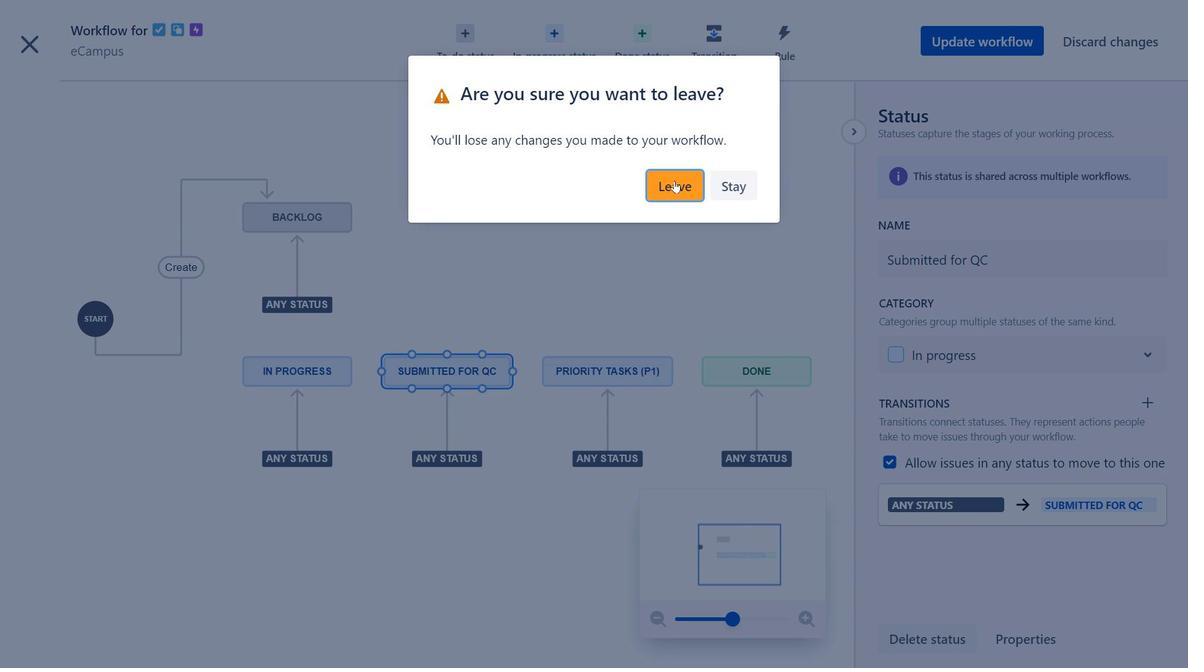 
Action: Mouse pressed left at (675, 180)
Screenshot: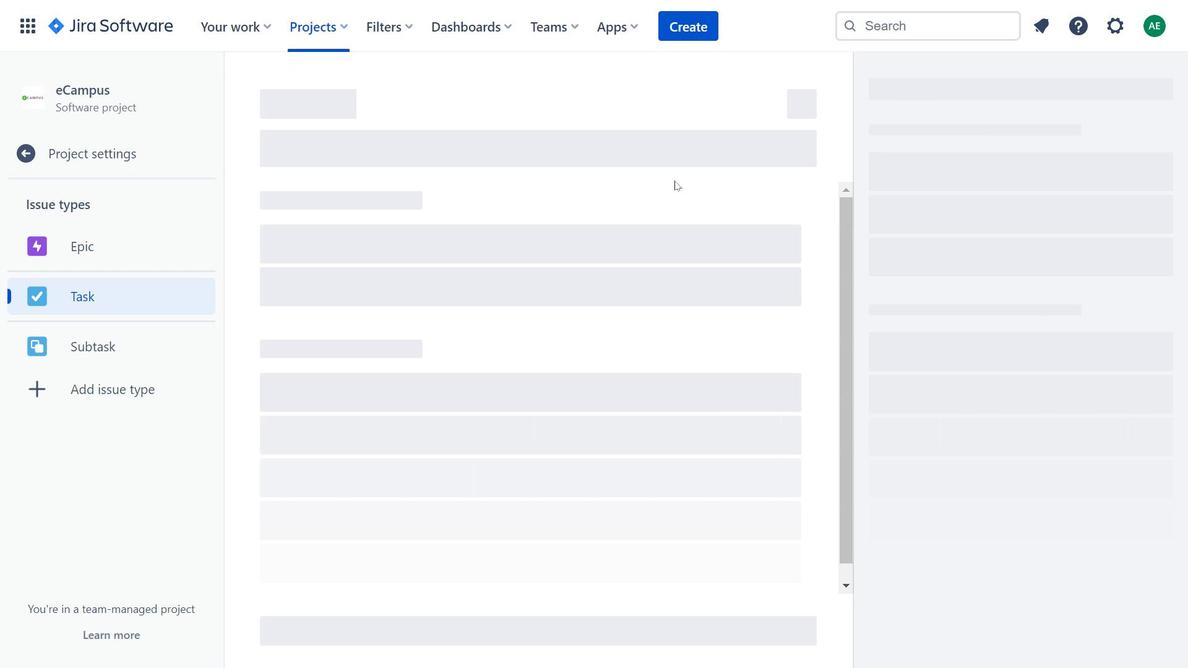 
Action: Mouse moved to (918, 306)
Screenshot: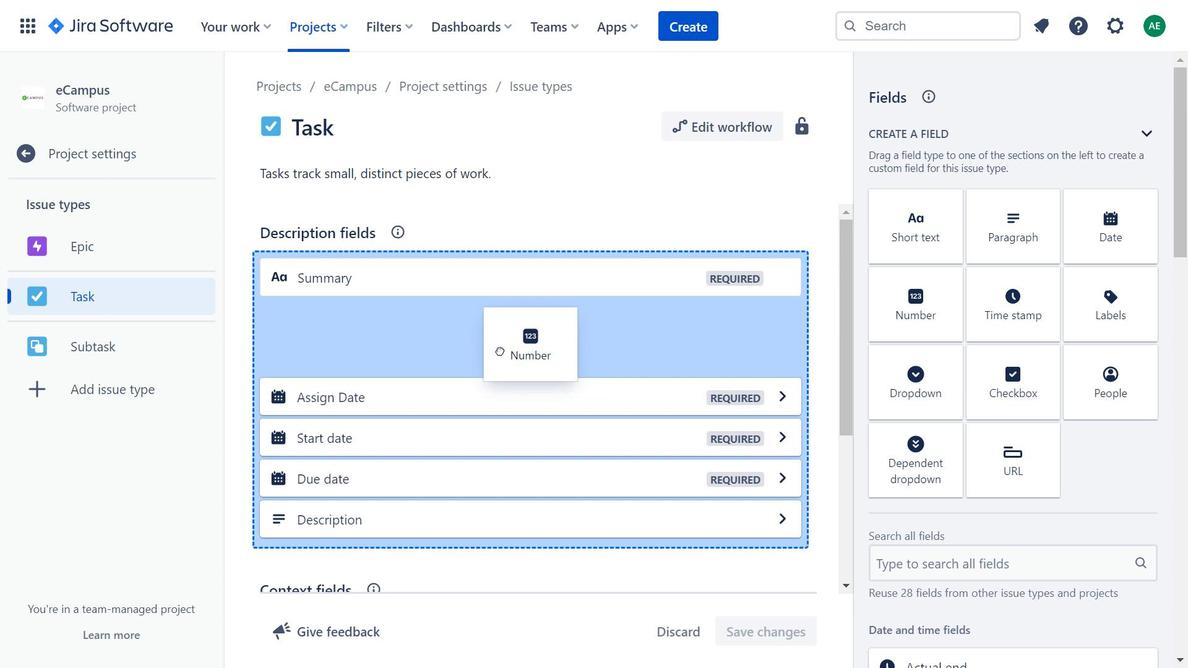
Action: Mouse pressed left at (918, 306)
Screenshot: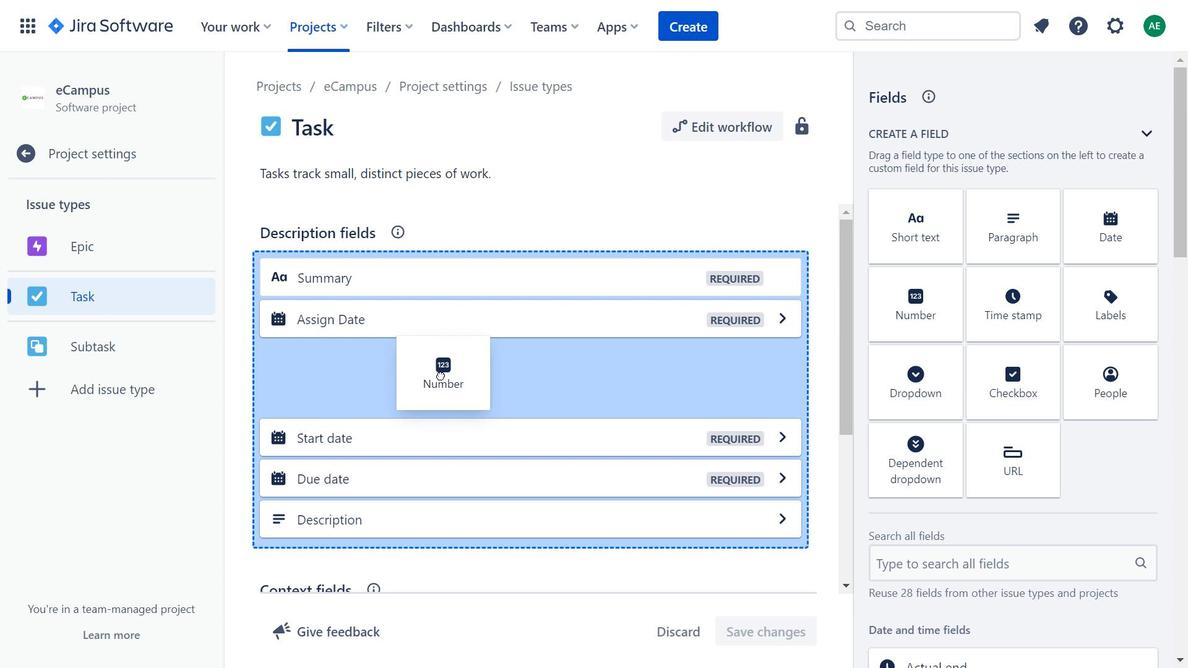 
Action: Mouse moved to (501, 326)
Screenshot: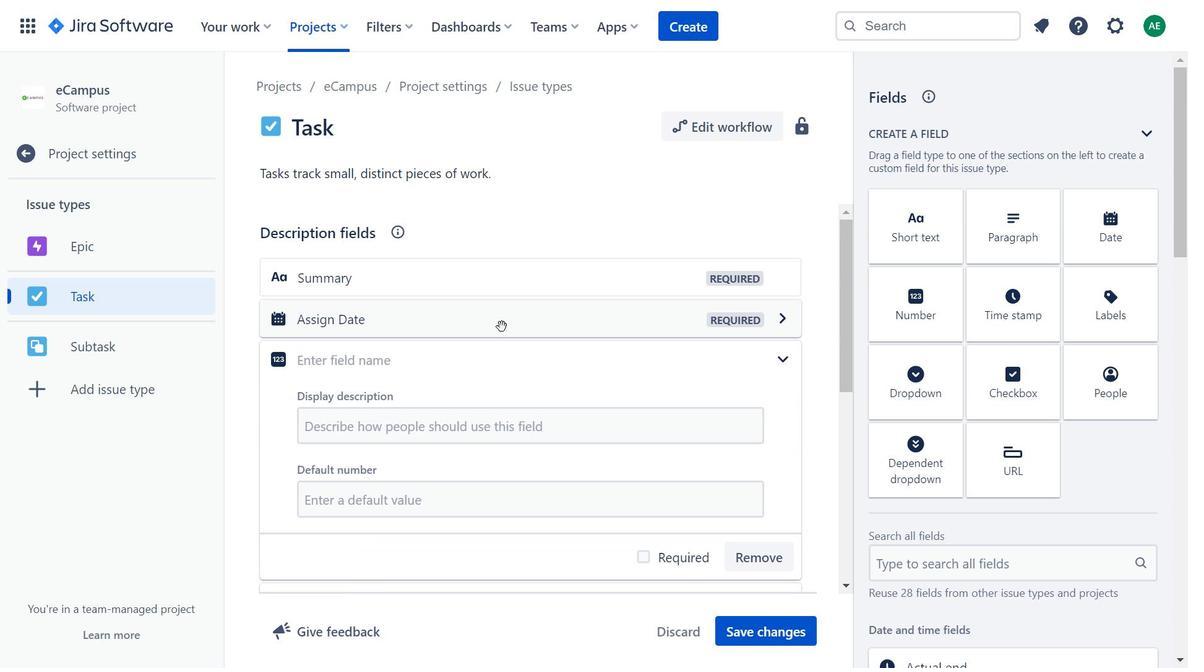 
Action: Mouse scrolled (501, 326) with delta (0, 0)
Screenshot: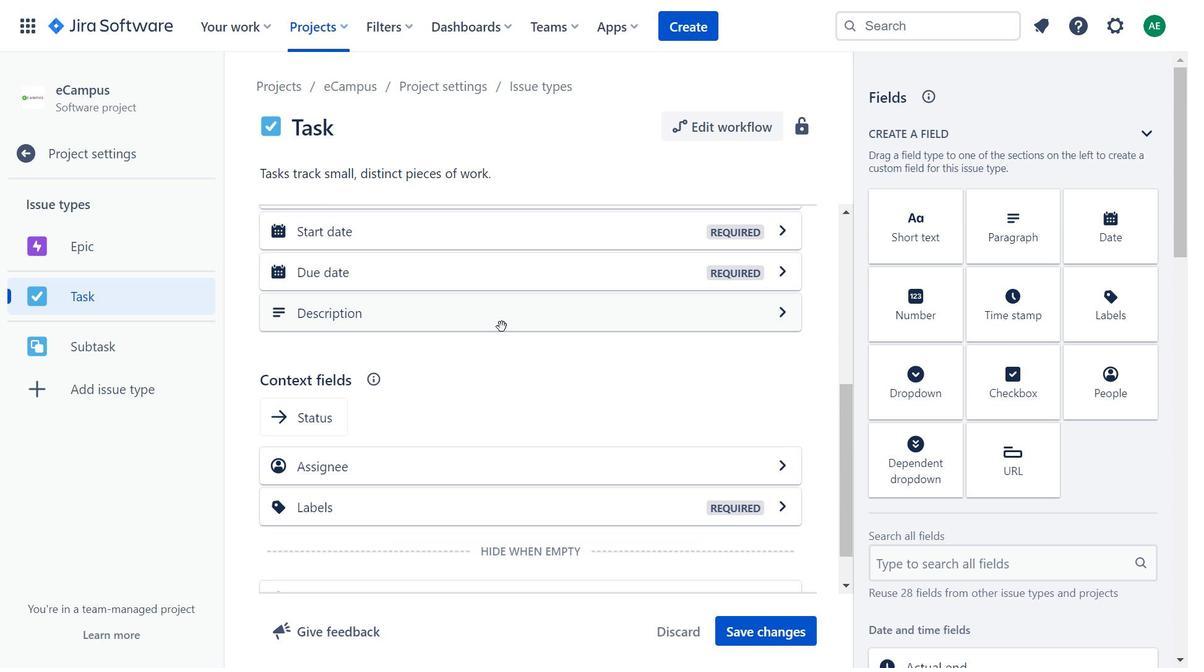 
Action: Mouse scrolled (501, 326) with delta (0, 0)
Screenshot: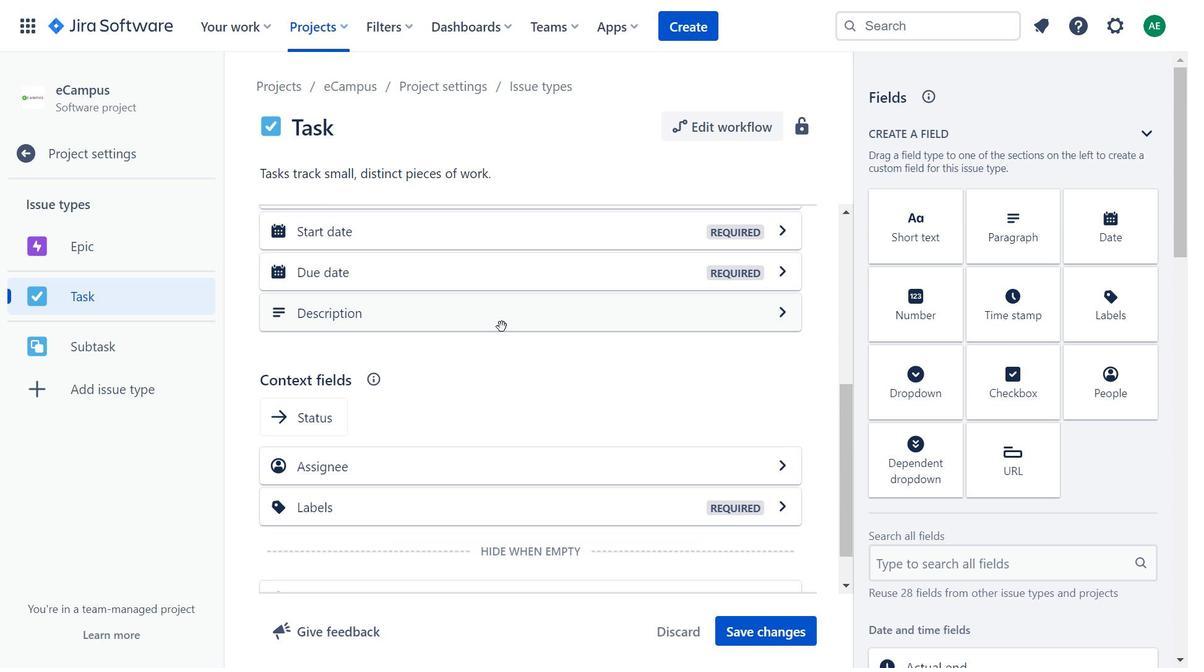 
Action: Mouse scrolled (501, 326) with delta (0, 0)
Screenshot: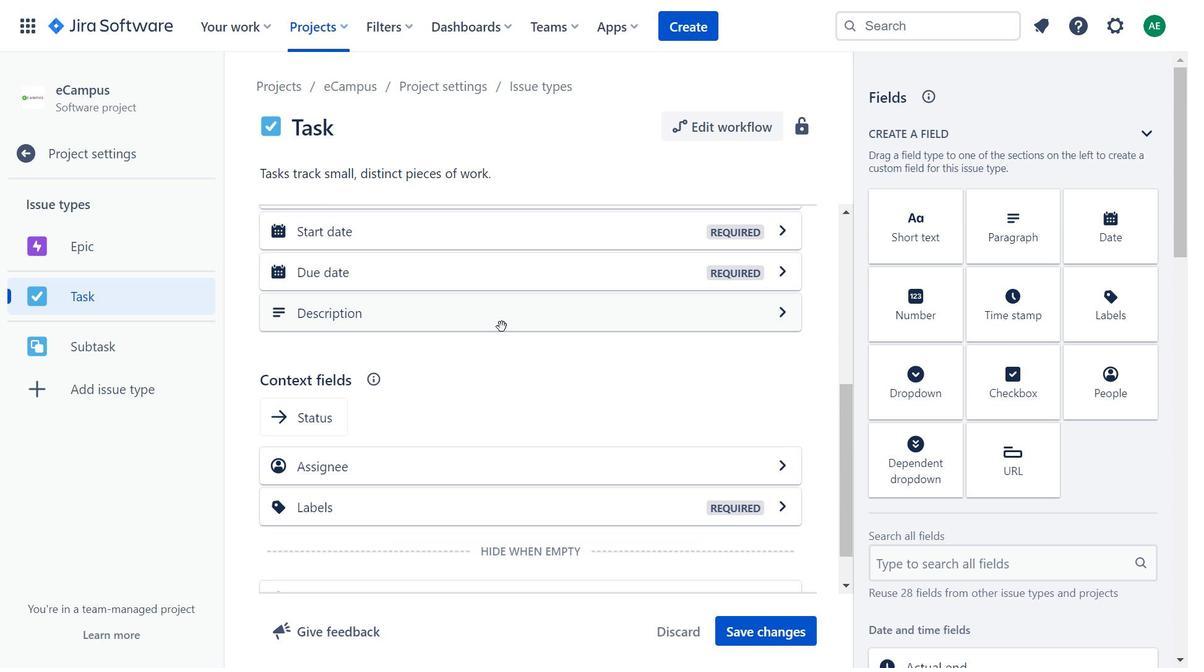 
Action: Mouse scrolled (501, 326) with delta (0, 0)
Screenshot: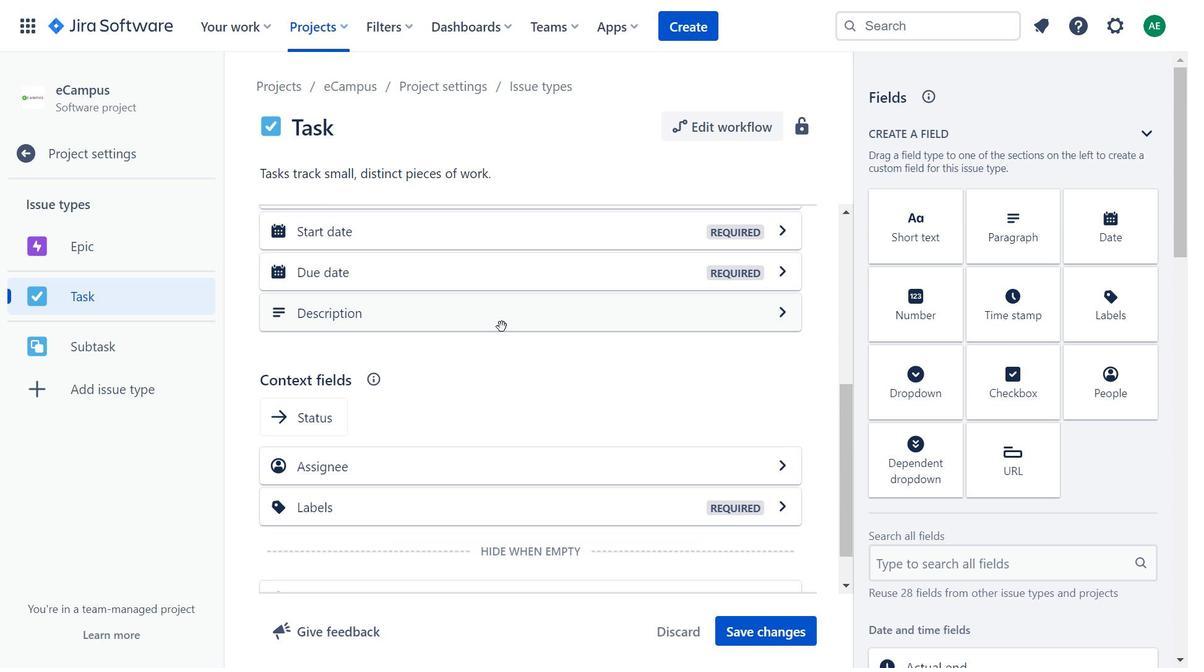 
Action: Mouse moved to (980, 372)
Screenshot: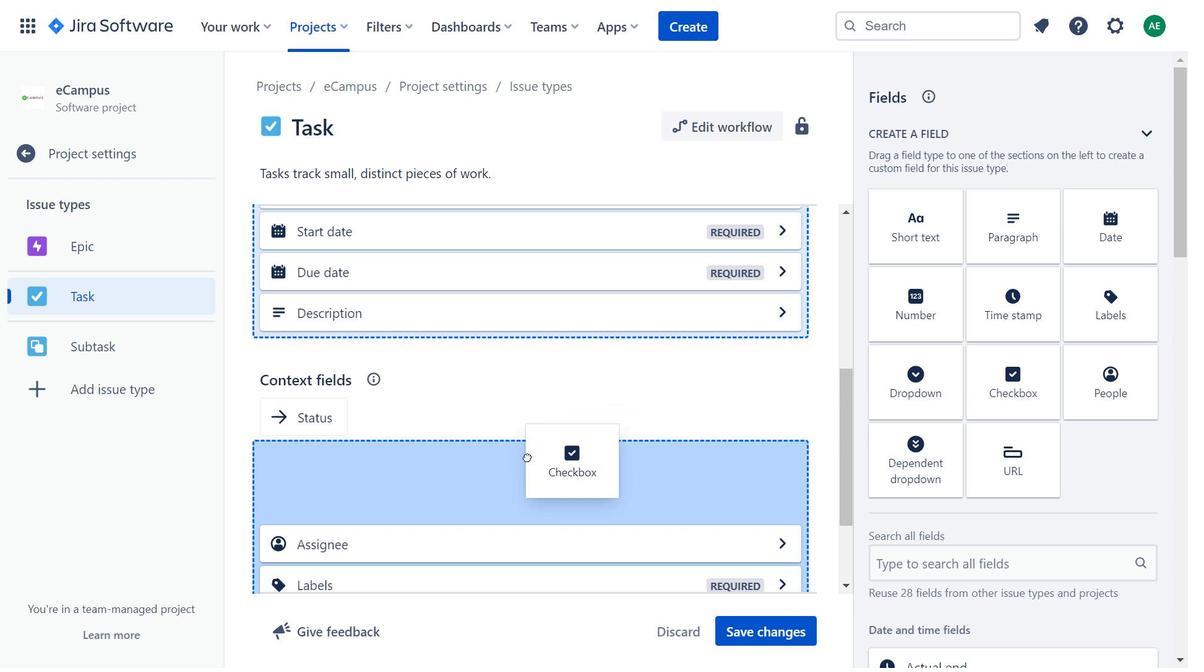 
Action: Mouse pressed left at (980, 372)
Screenshot: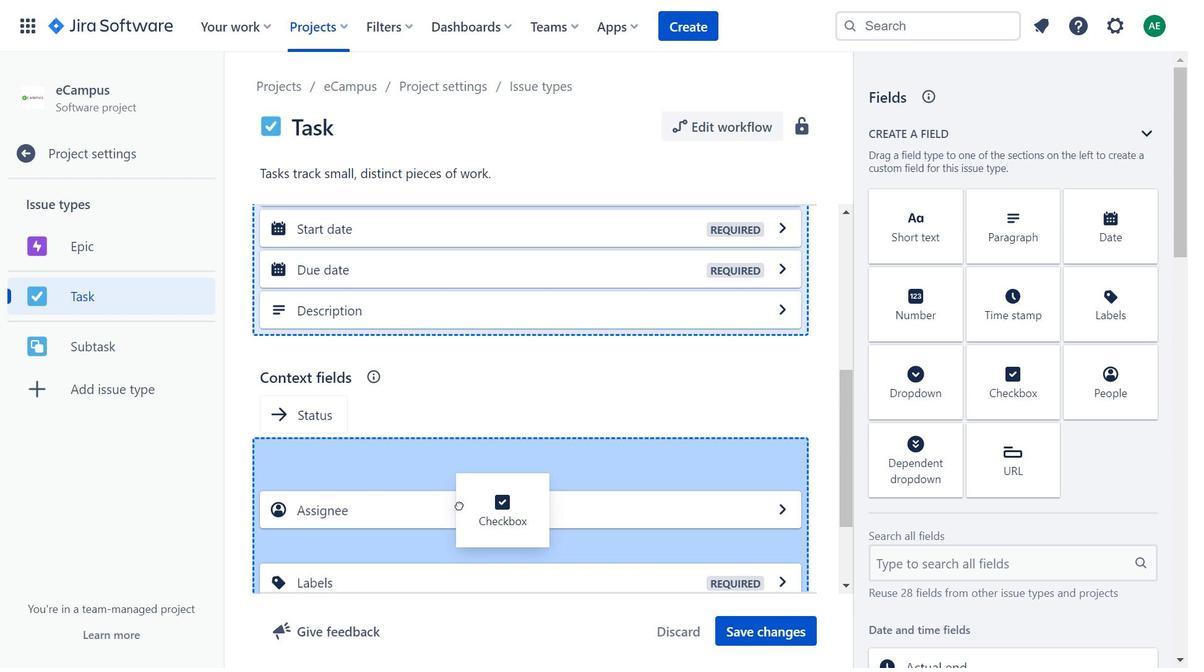 
Action: Mouse moved to (509, 327)
Screenshot: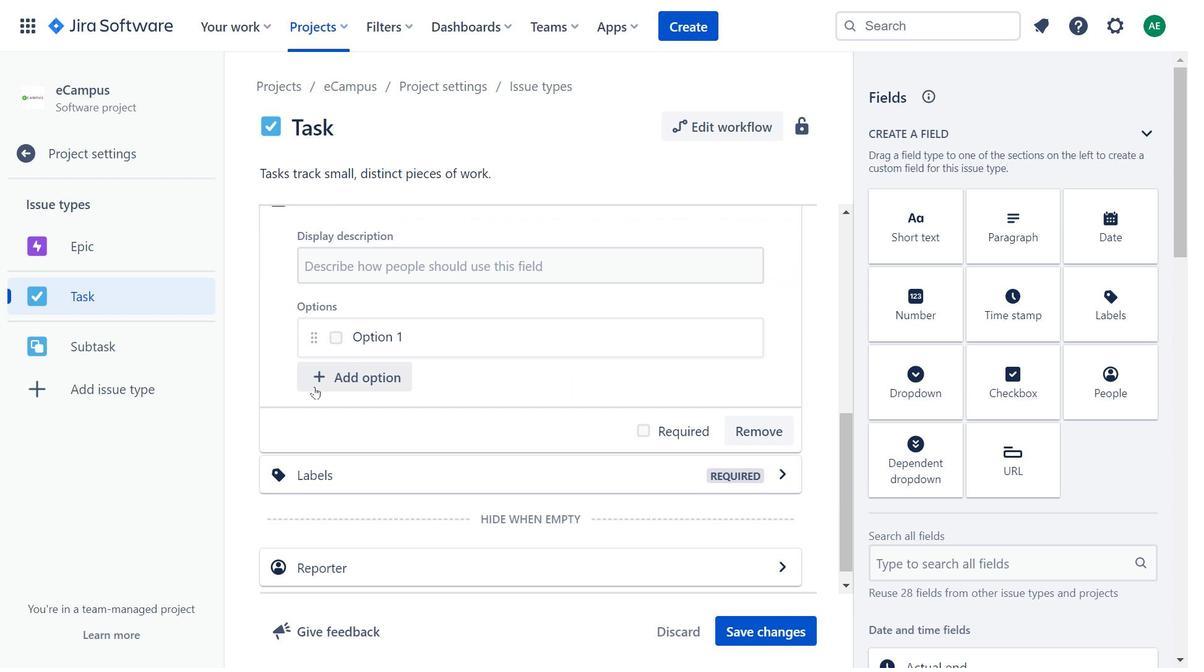 
Action: Mouse scrolled (509, 326) with delta (0, 0)
Screenshot: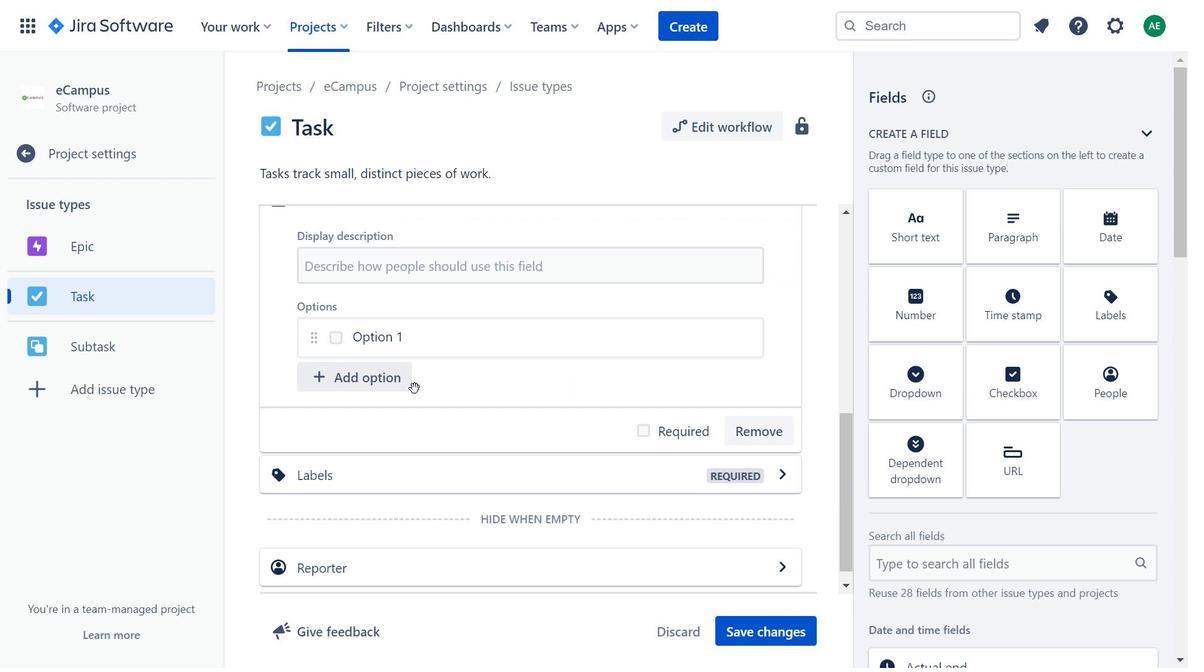 
Action: Mouse scrolled (509, 326) with delta (0, 0)
Screenshot: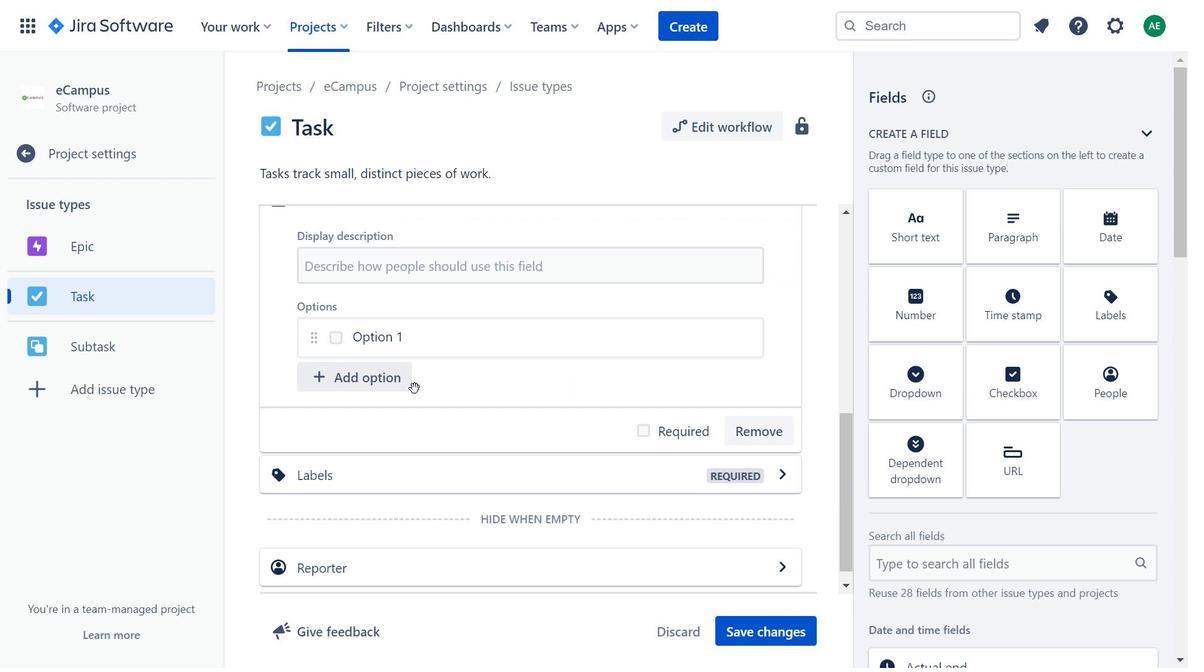 
Action: Mouse moved to (408, 354)
Screenshot: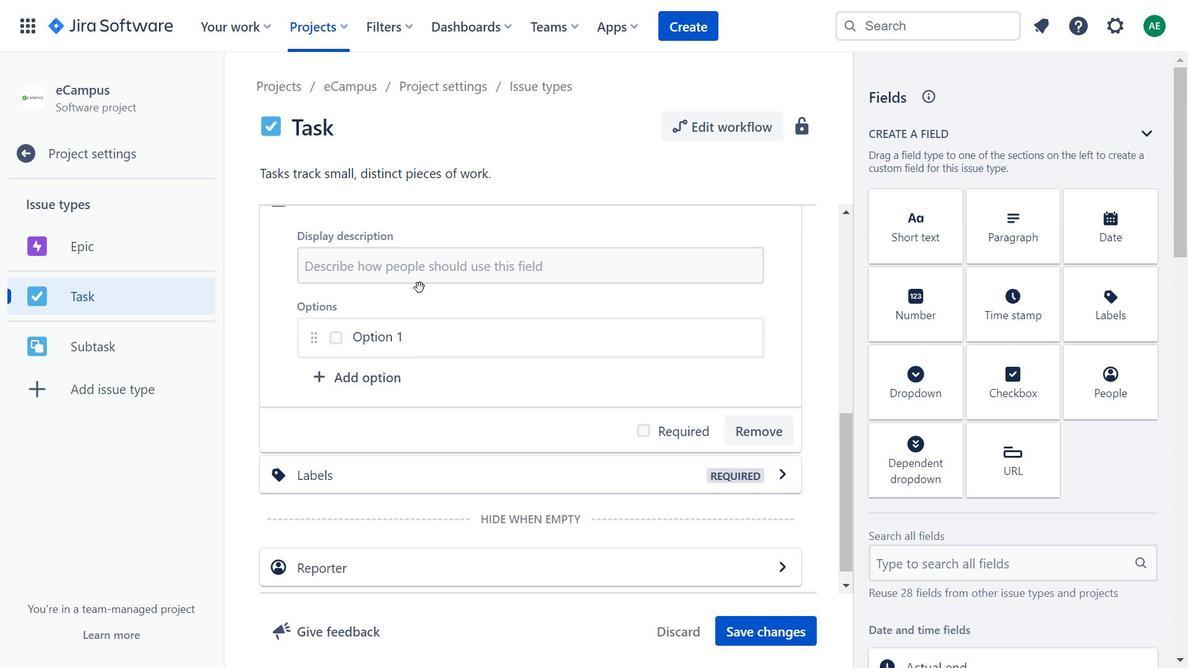 
Action: Mouse pressed left at (408, 354)
Screenshot: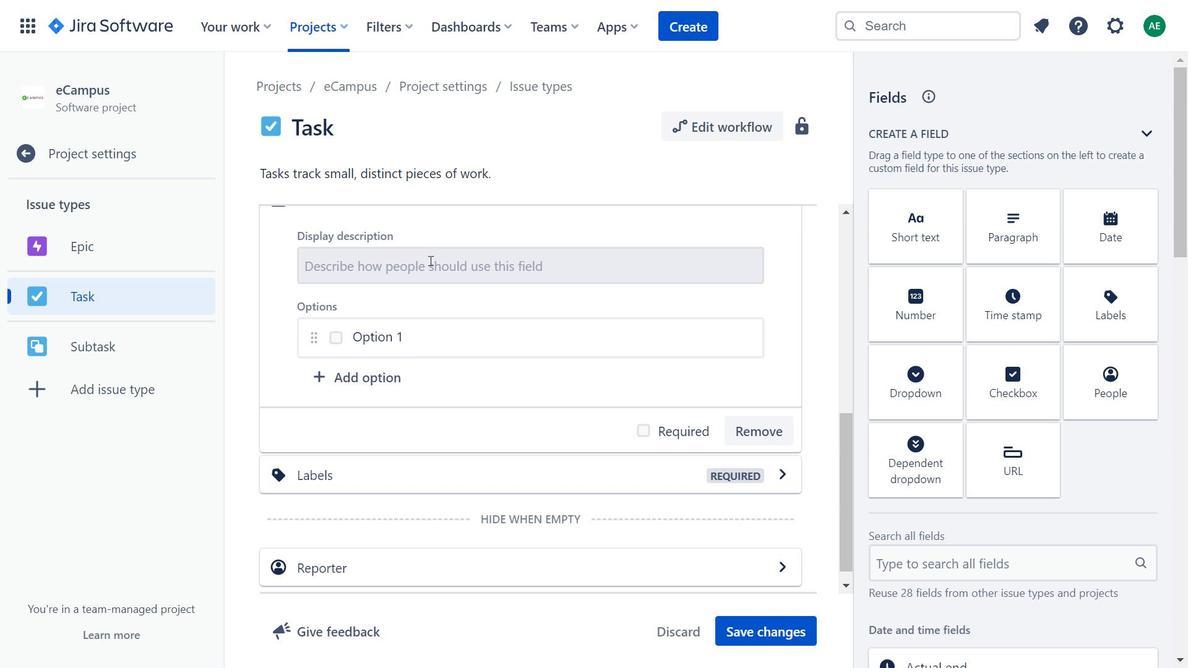 
Action: Mouse moved to (1103, 126)
Screenshot: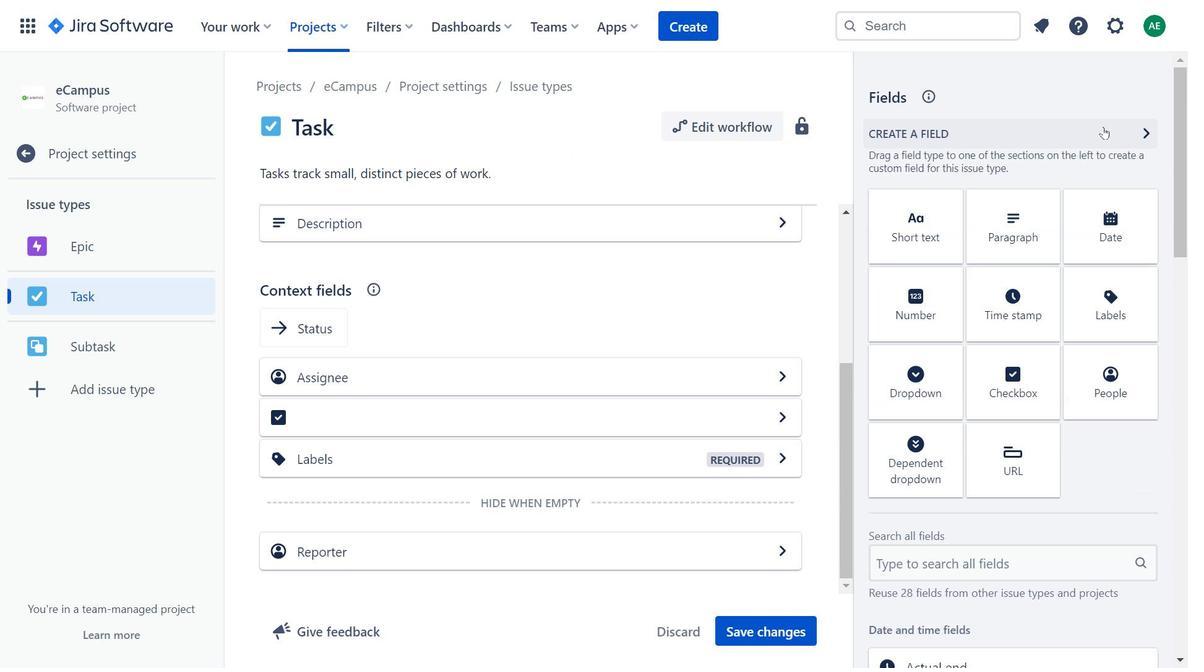 
Action: Mouse pressed left at (1103, 126)
Screenshot: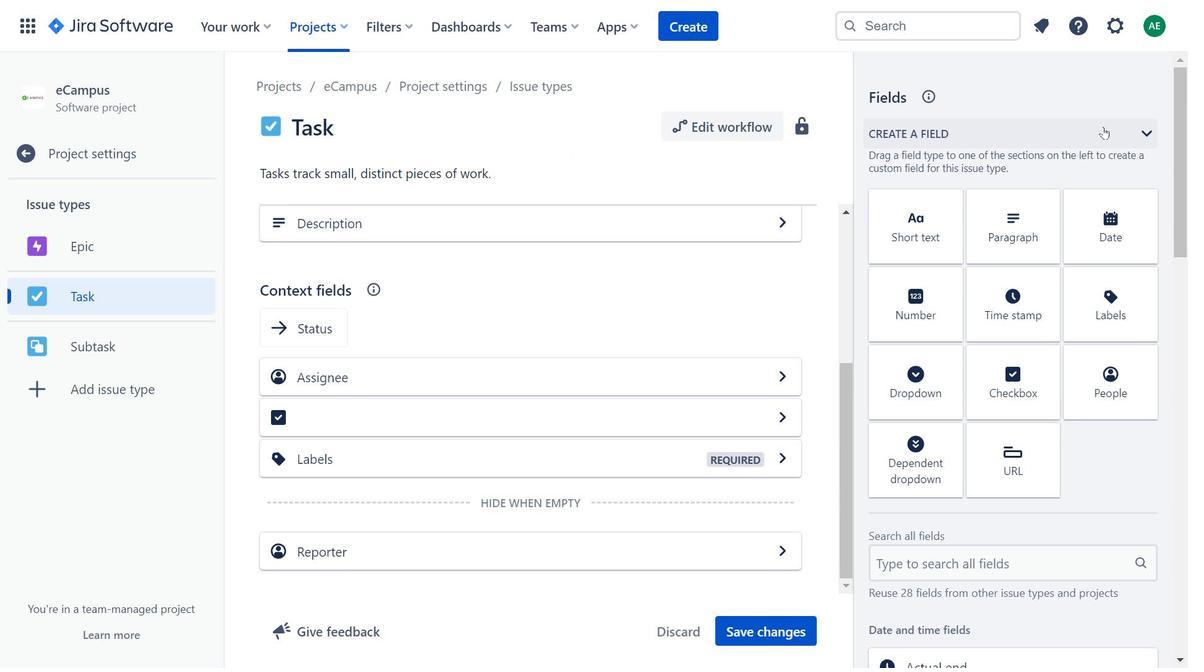 
Action: Mouse pressed left at (1103, 126)
Screenshot: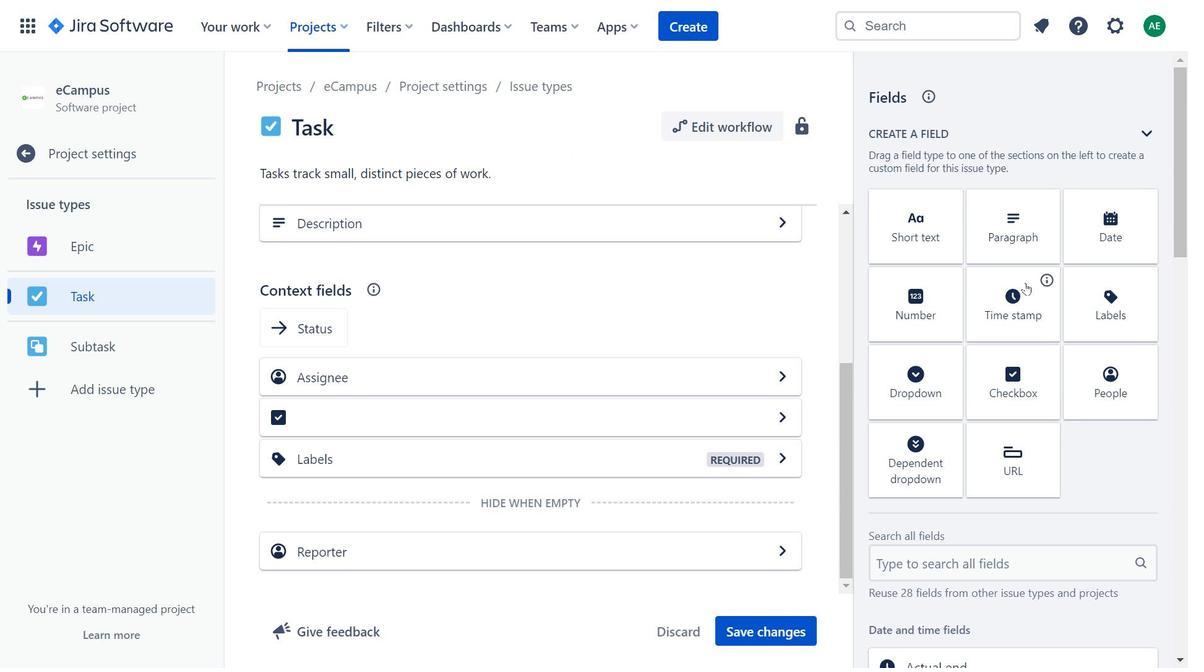 
Action: Mouse moved to (908, 394)
Screenshot: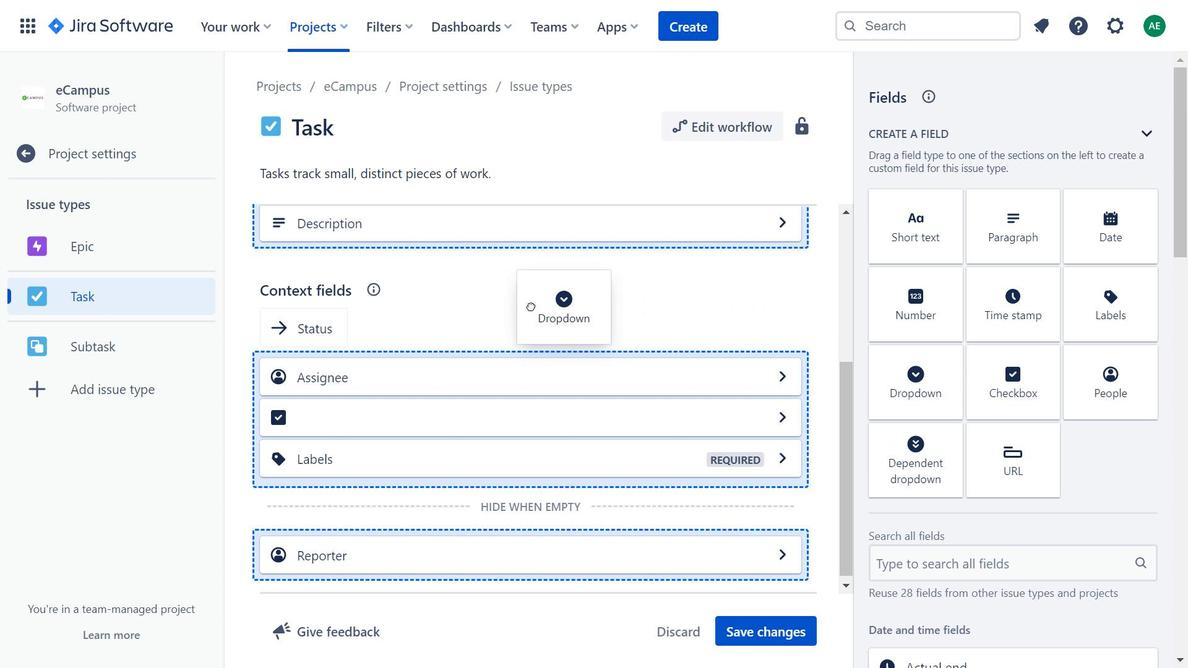 
Action: Mouse pressed left at (908, 394)
Screenshot: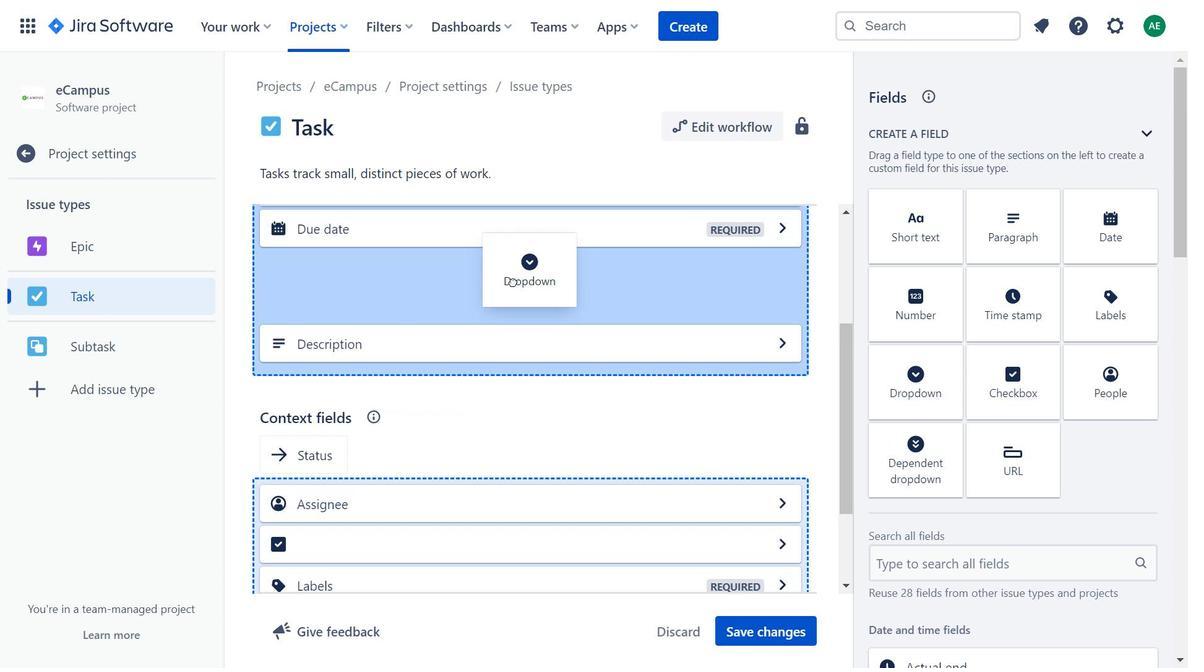 
Action: Mouse moved to (1022, 306)
Screenshot: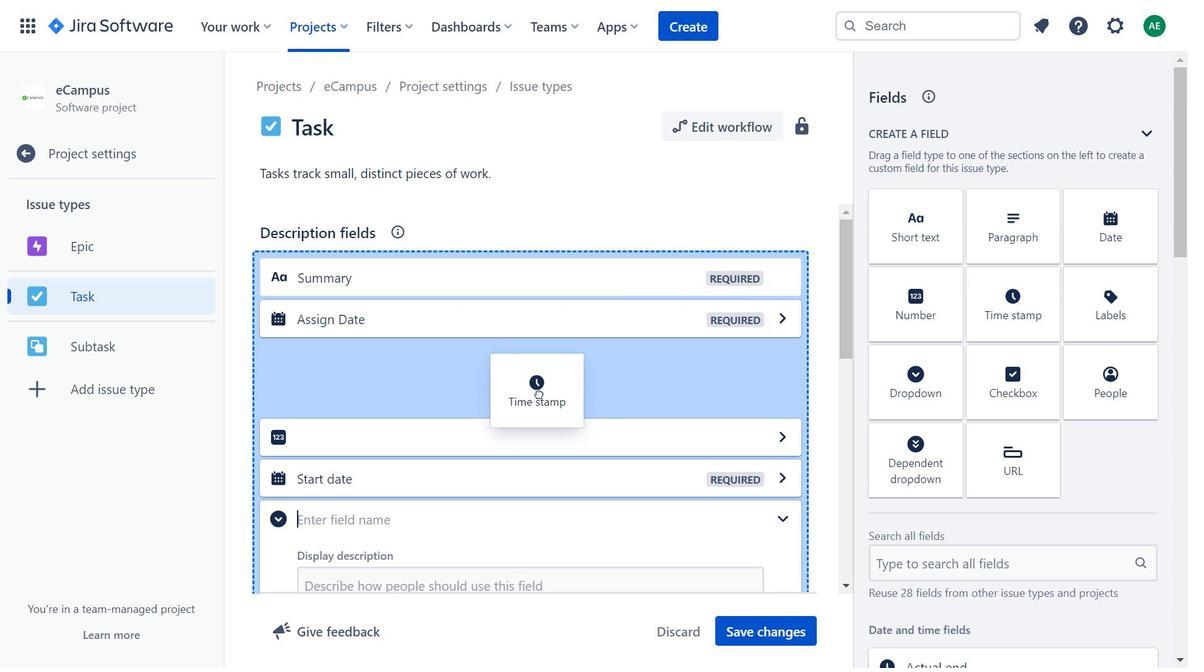 
Action: Mouse pressed left at (1022, 306)
Screenshot: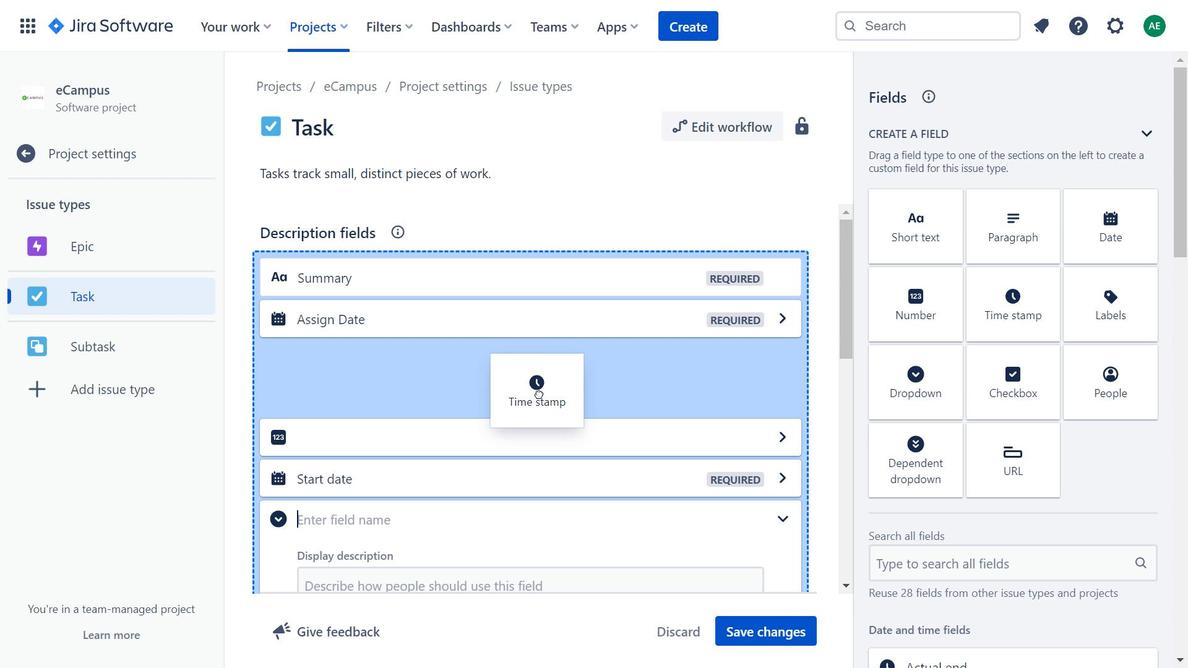 
Action: Mouse moved to (534, 453)
Screenshot: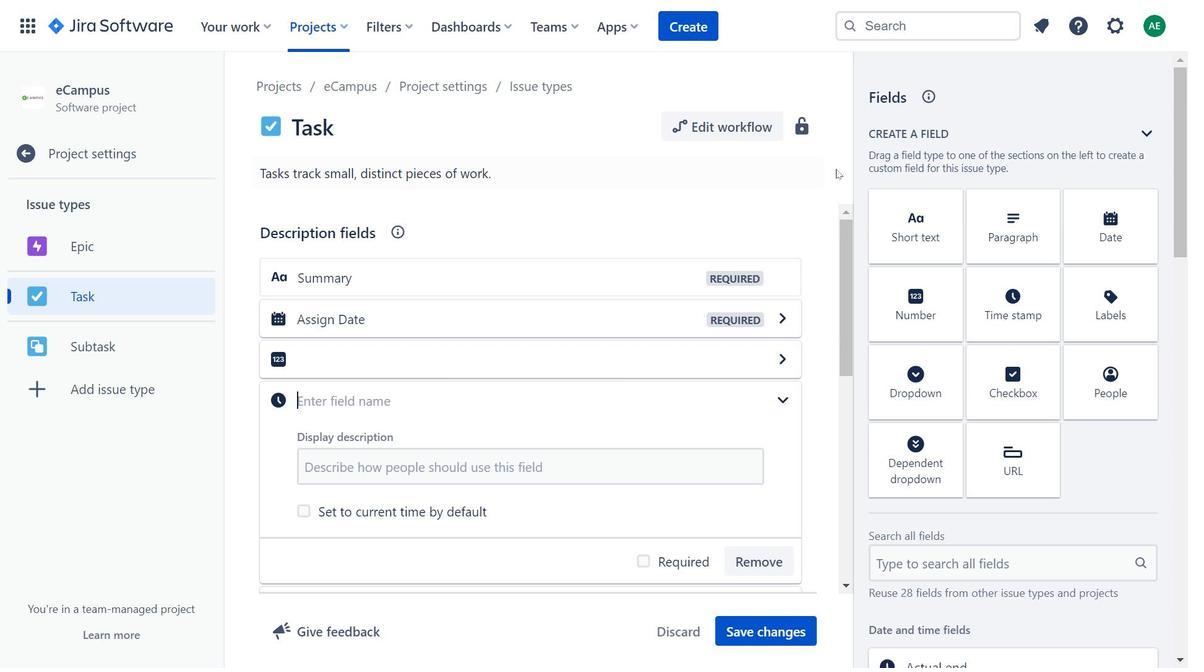 
Action: Mouse scrolled (534, 454) with delta (0, 0)
Screenshot: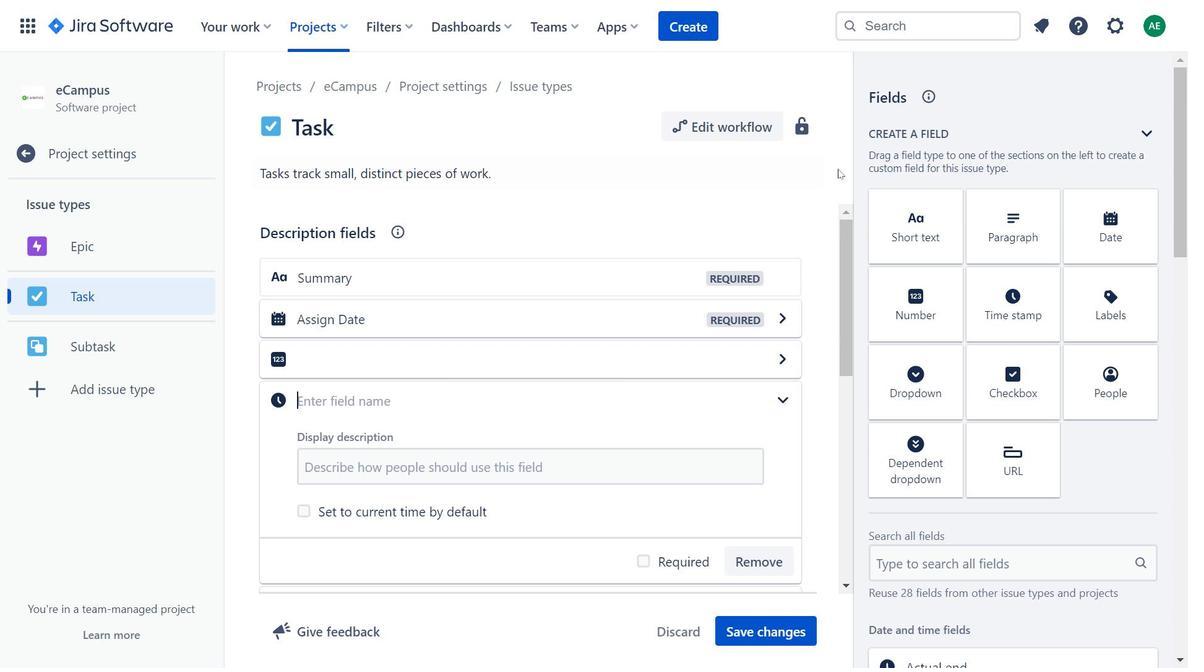
Action: Mouse scrolled (534, 454) with delta (0, 0)
Screenshot: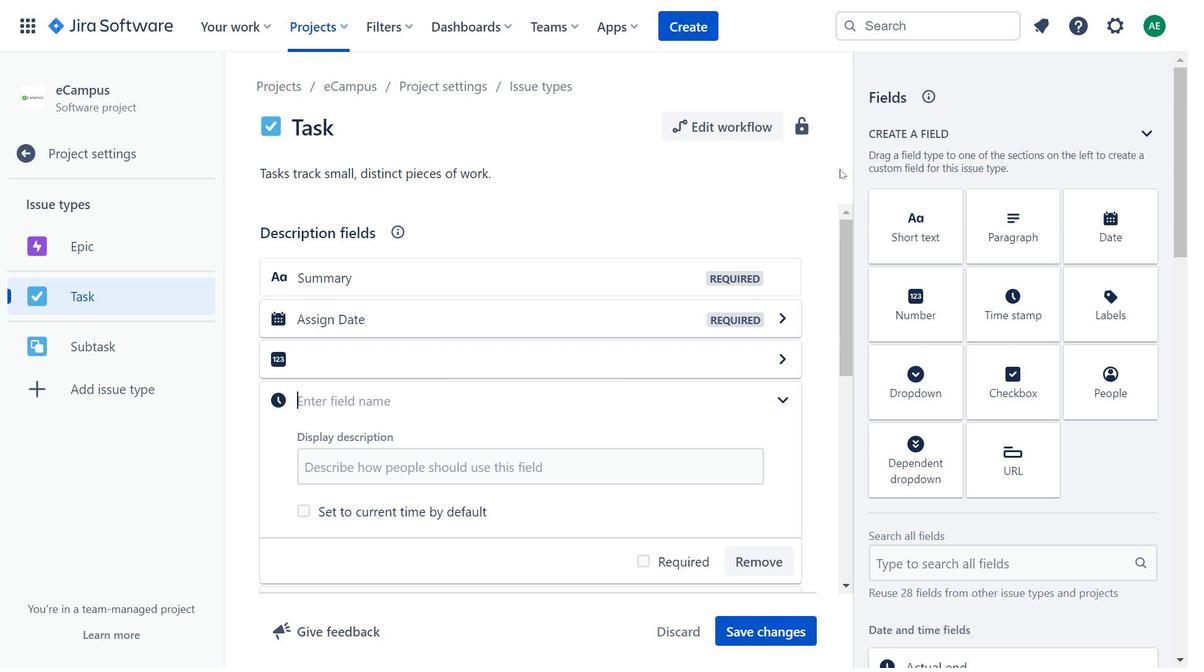 
Action: Mouse scrolled (534, 454) with delta (0, 0)
Screenshot: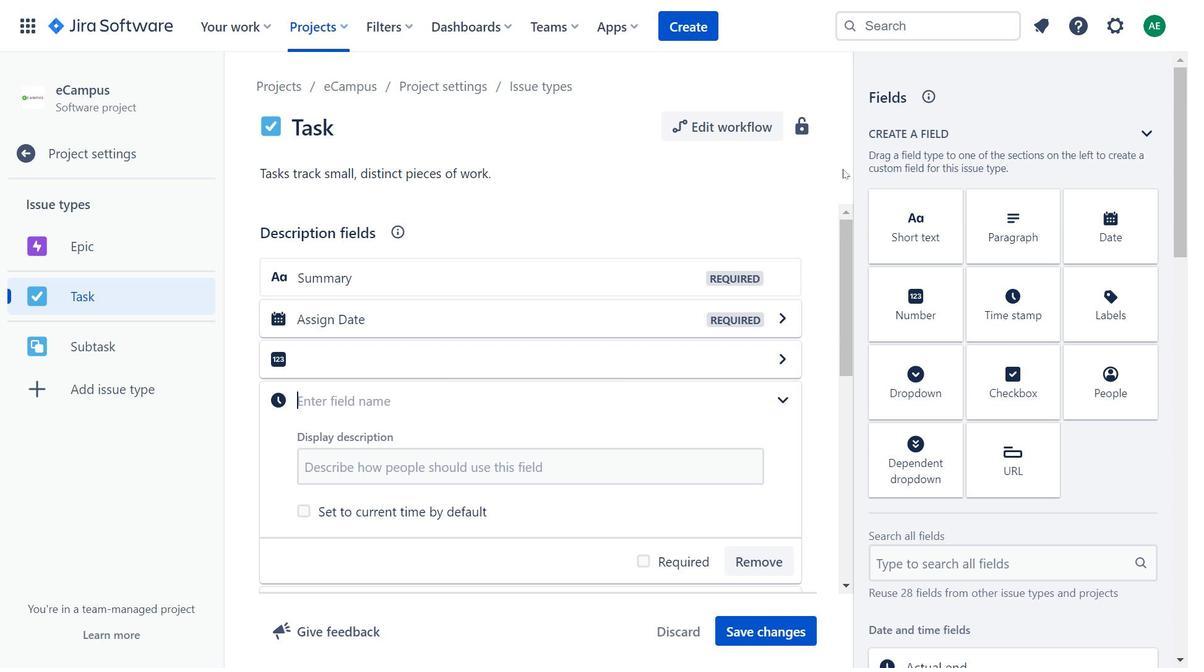 
Action: Mouse scrolled (534, 454) with delta (0, 0)
Screenshot: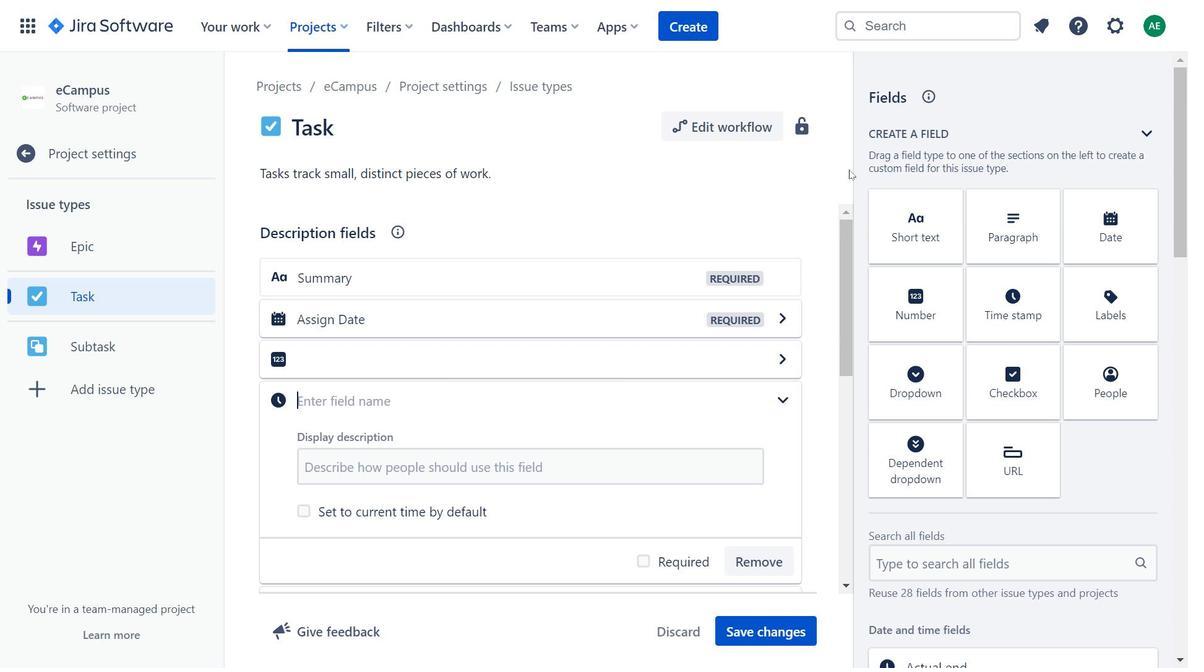 
Action: Mouse moved to (110, 230)
Screenshot: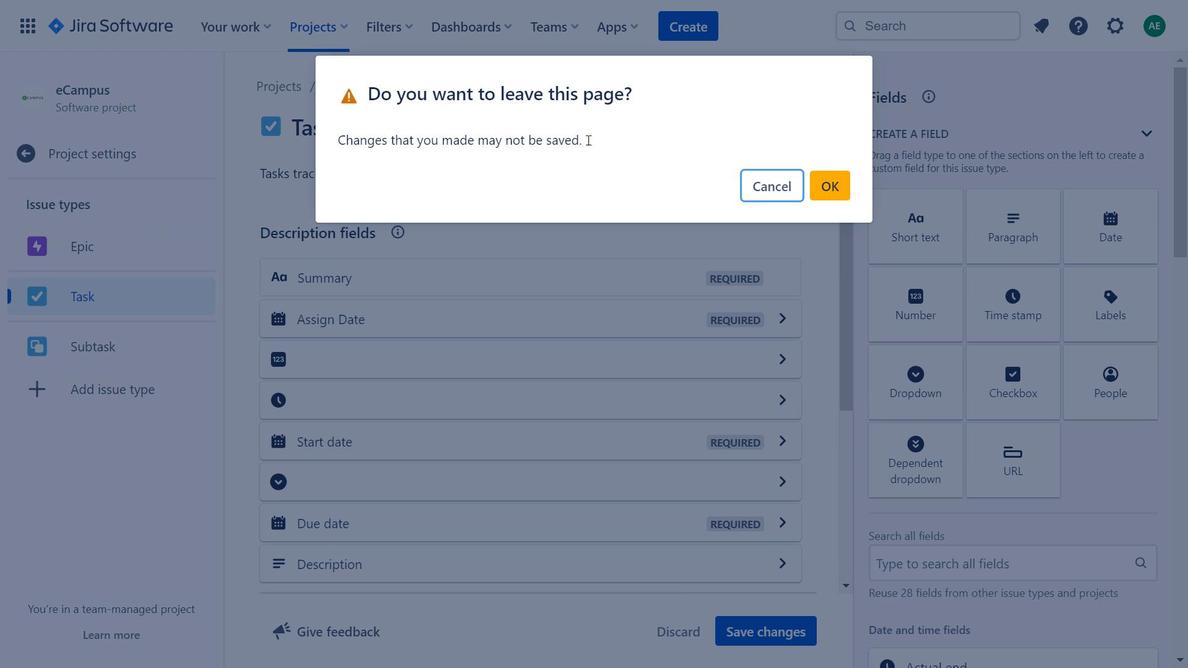 
Action: Mouse pressed left at (110, 230)
Screenshot: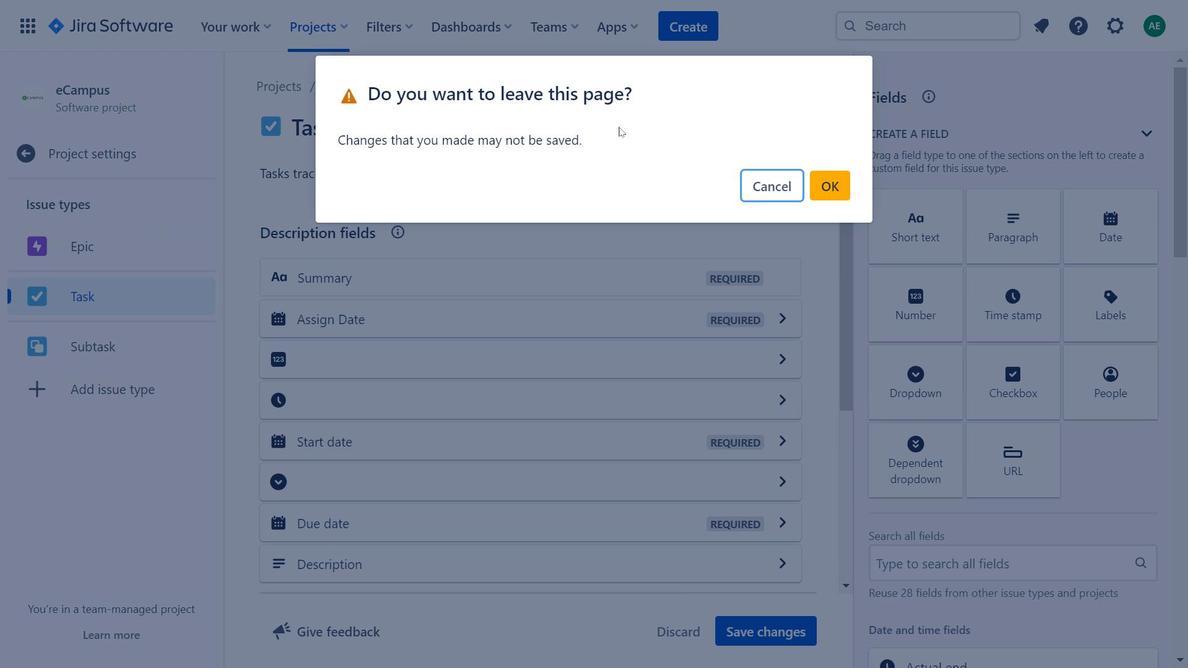 
Action: Mouse moved to (793, 197)
Screenshot: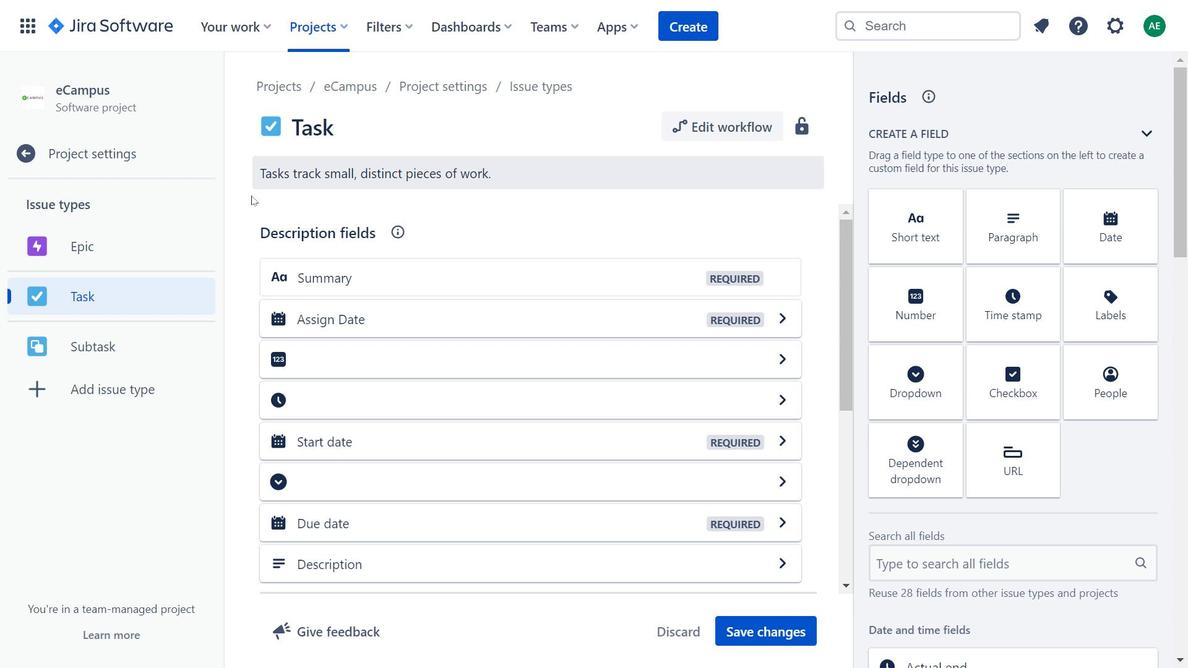 
Action: Mouse pressed left at (793, 197)
Screenshot: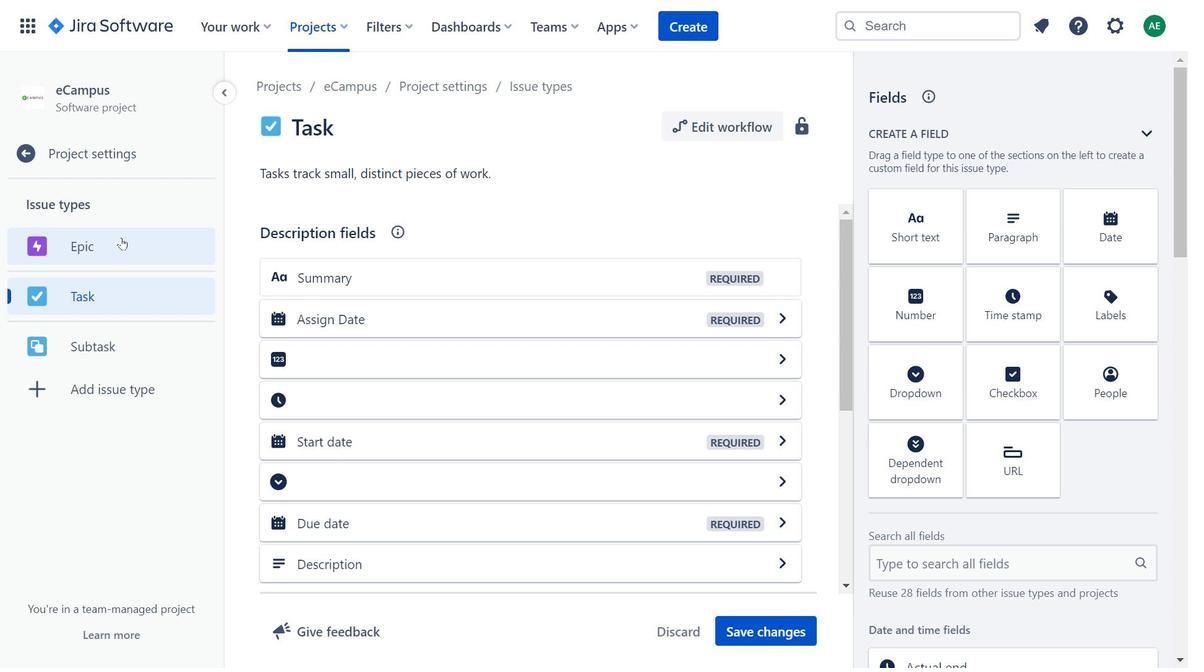 
Action: Mouse moved to (121, 237)
Screenshot: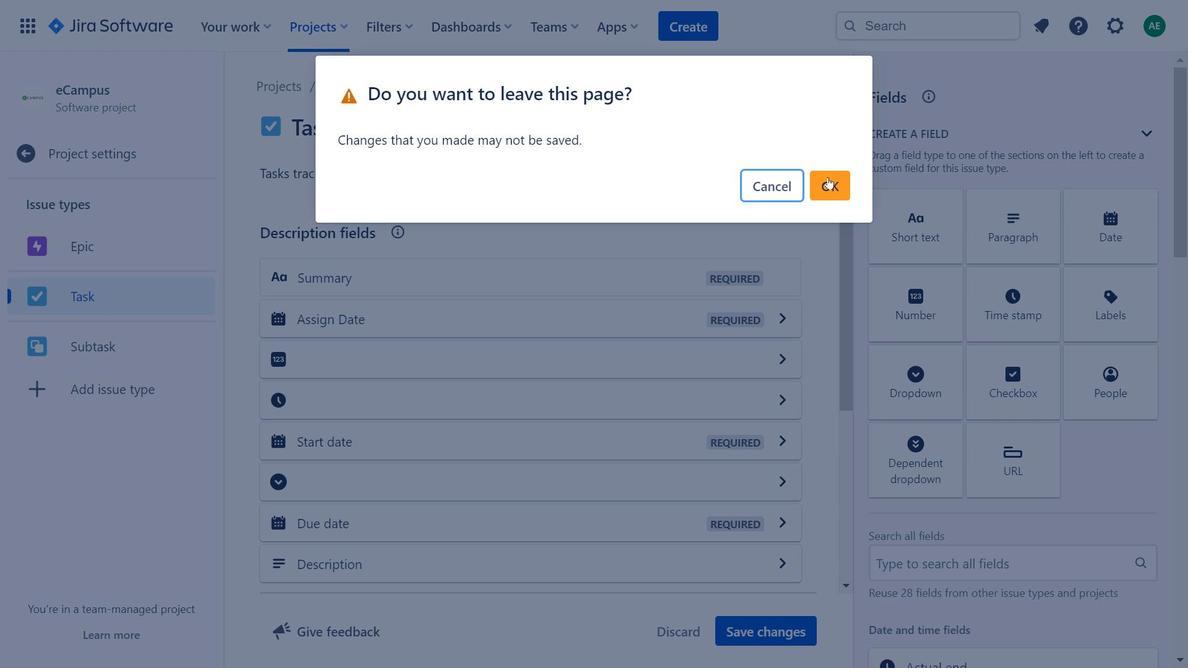 
Action: Mouse pressed left at (121, 237)
Screenshot: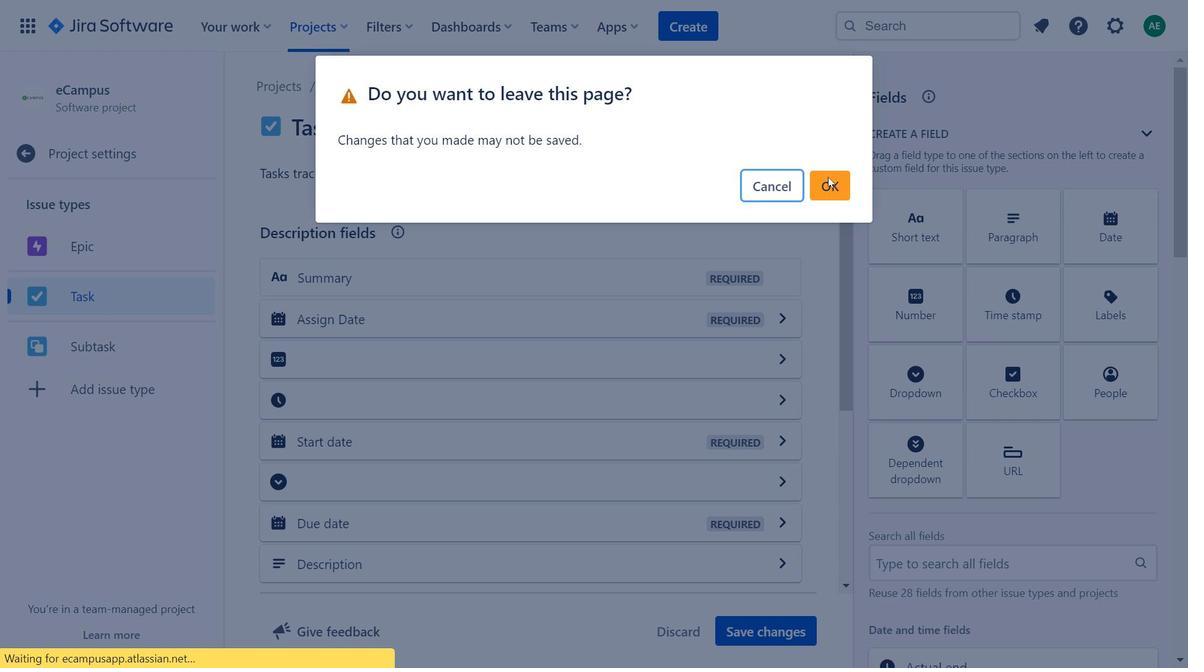 
Action: Mouse moved to (828, 177)
Screenshot: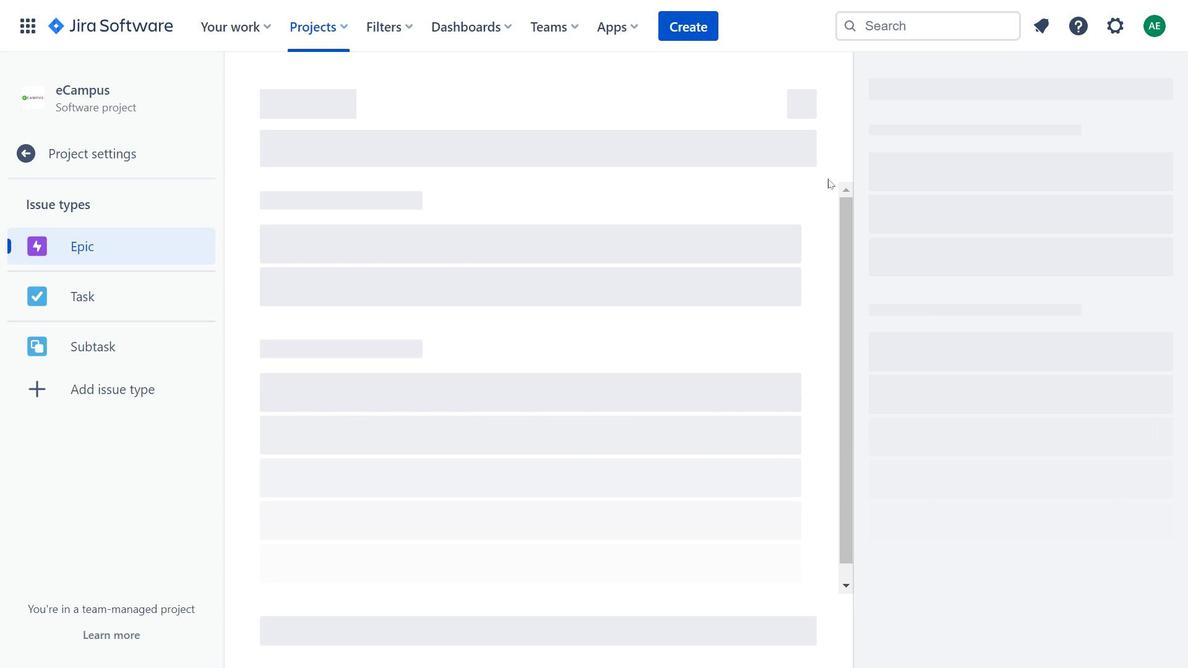 
Action: Mouse pressed left at (828, 177)
Screenshot: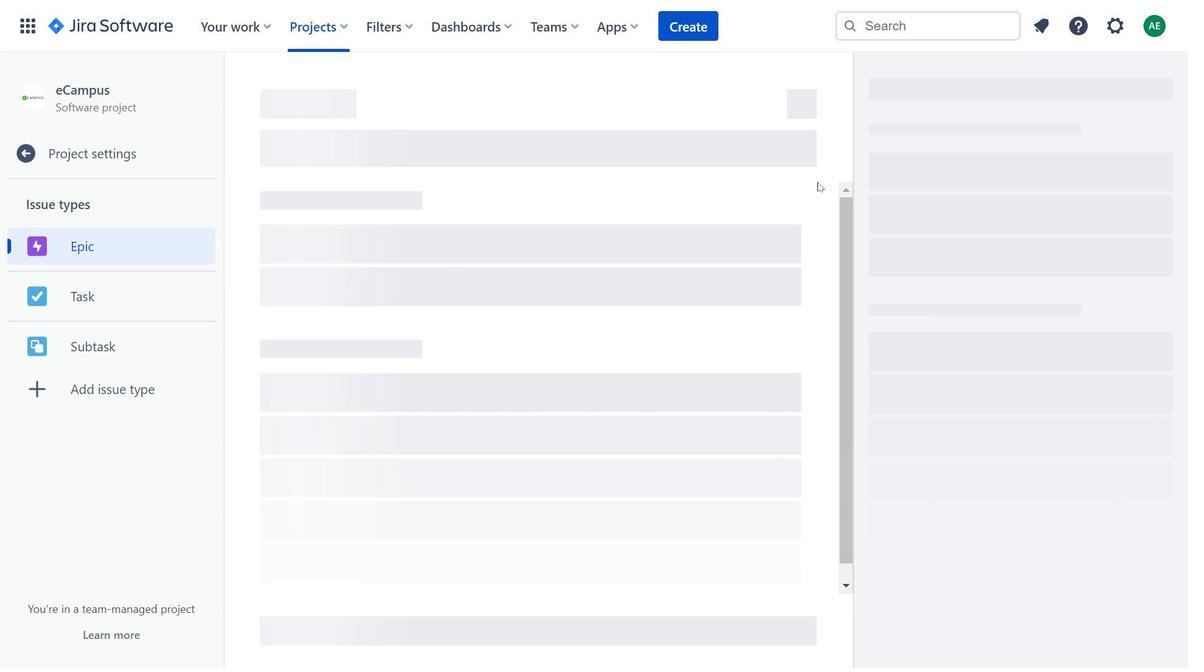
Action: Mouse moved to (951, 323)
Screenshot: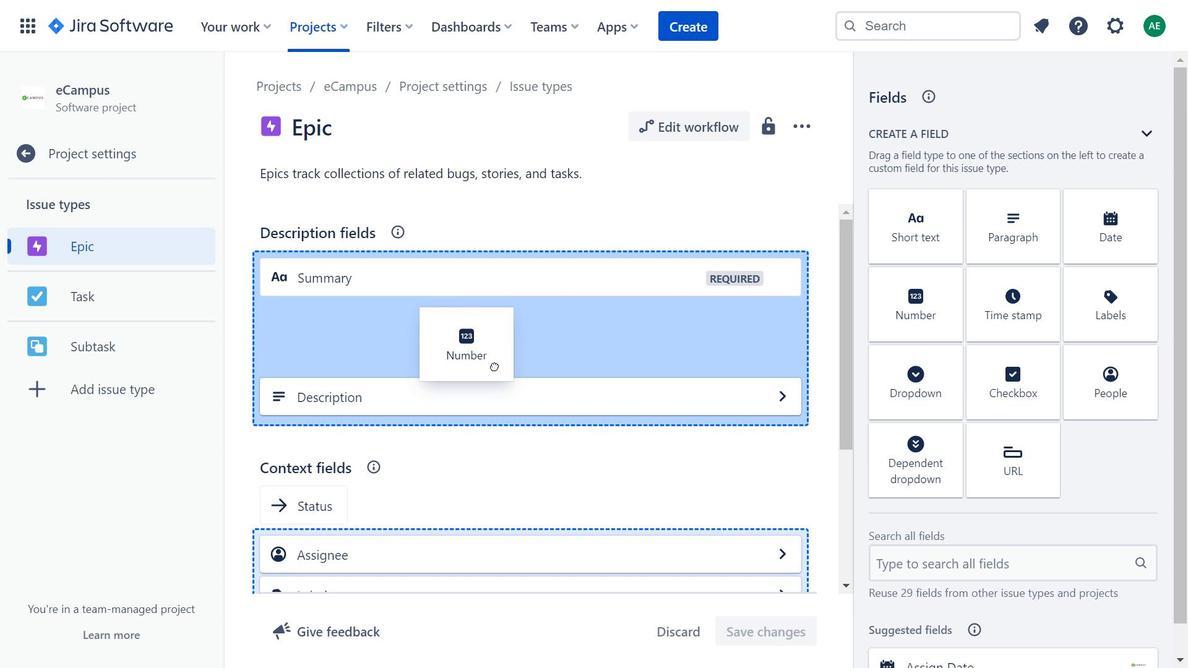 
Action: Mouse pressed left at (951, 323)
Screenshot: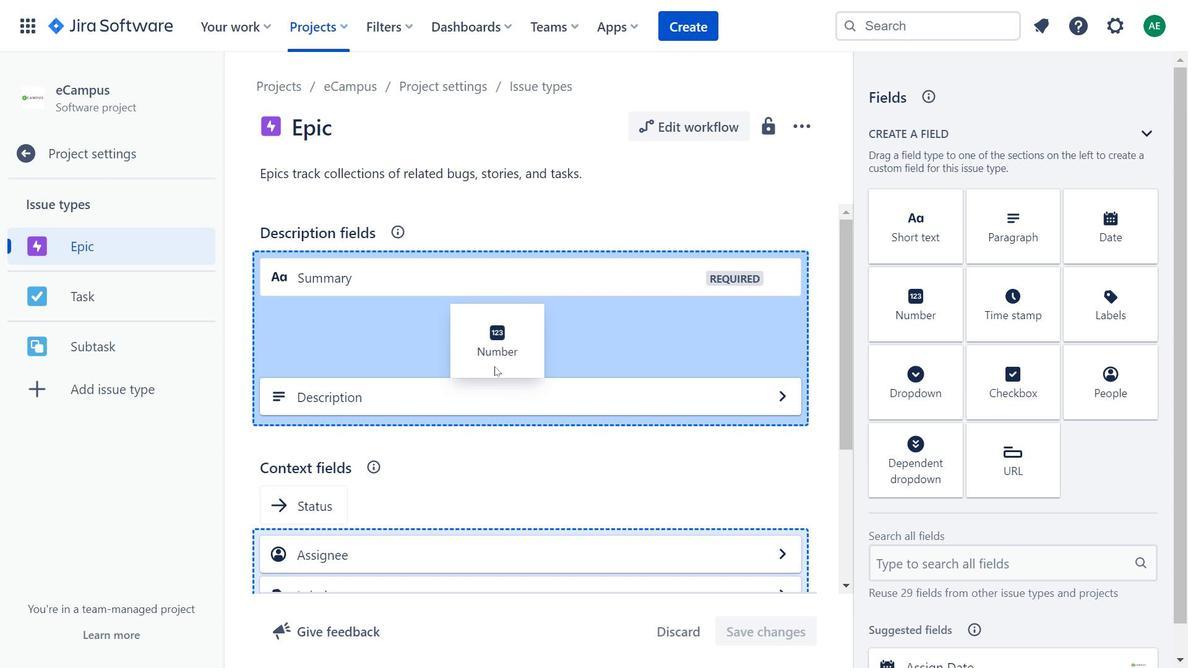 
Action: Mouse moved to (1081, 248)
Screenshot: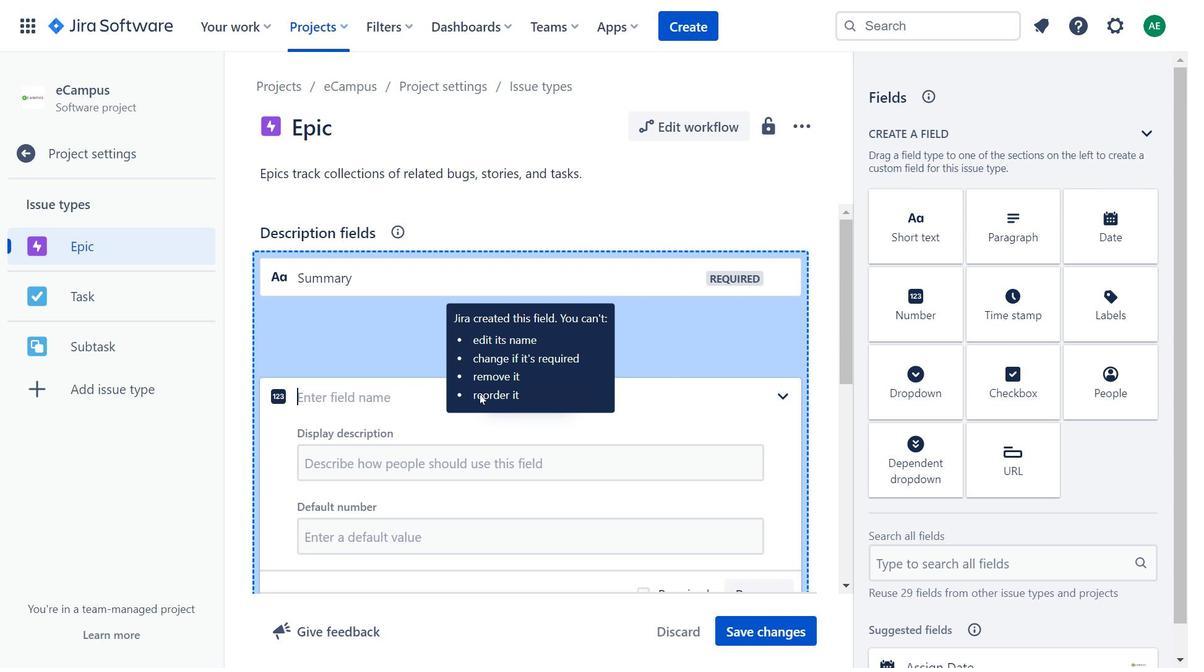
Action: Mouse pressed left at (1081, 248)
Screenshot: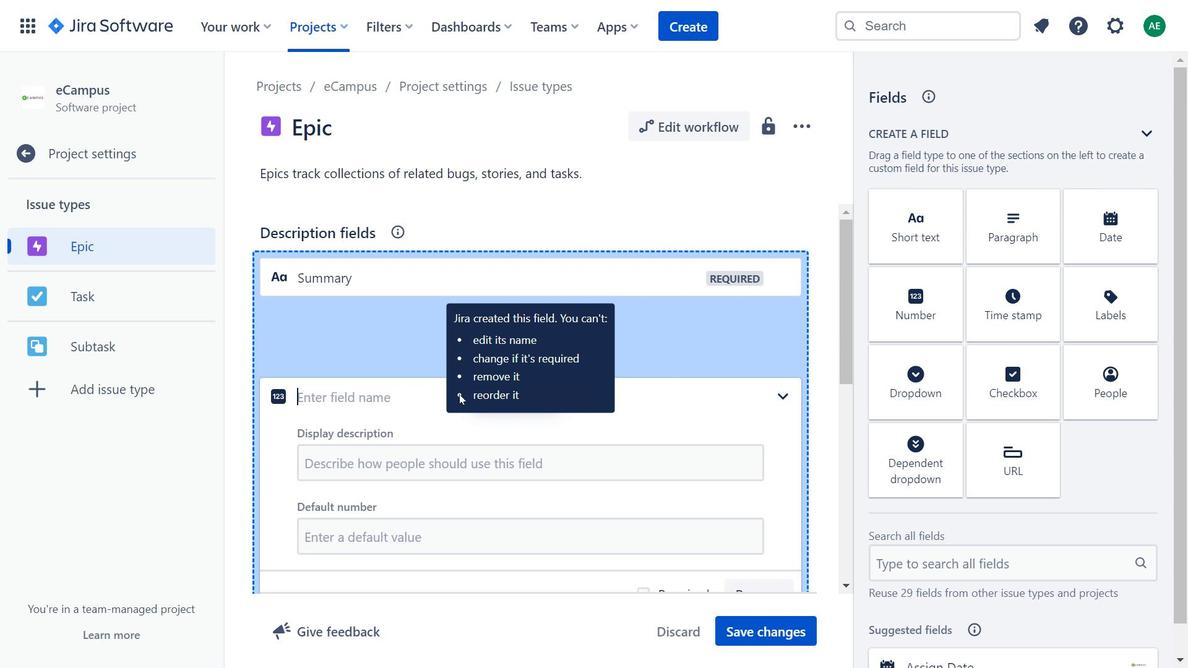
Action: Mouse moved to (801, 363)
Screenshot: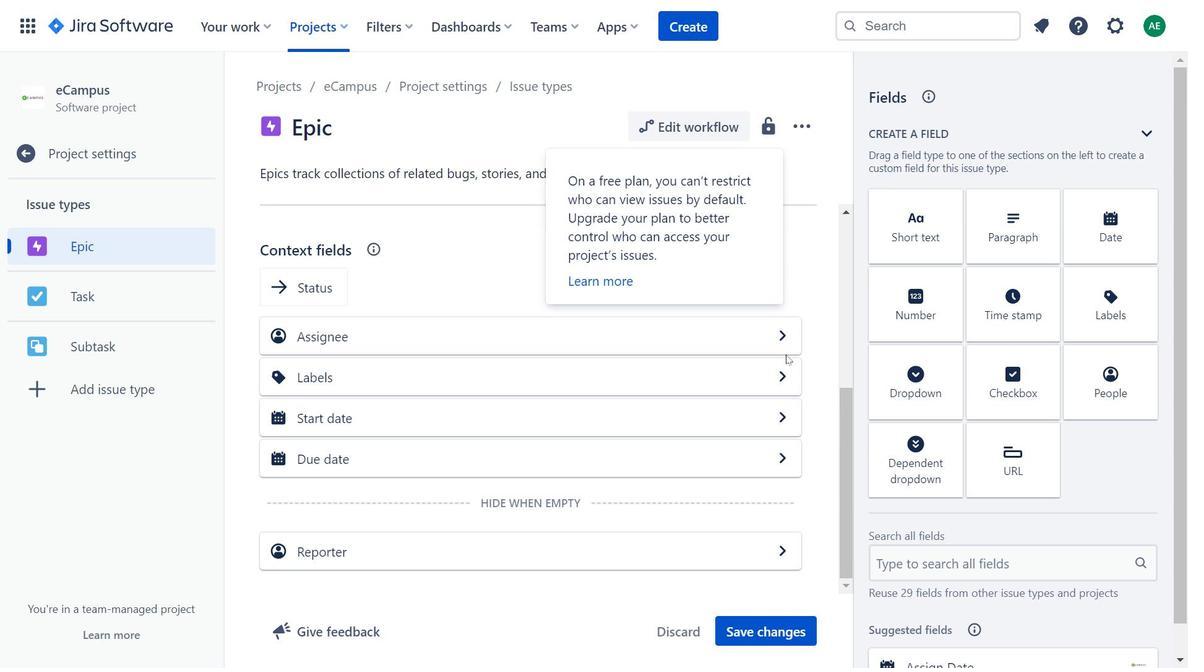 
Action: Mouse scrolled (801, 362) with delta (0, 0)
Screenshot: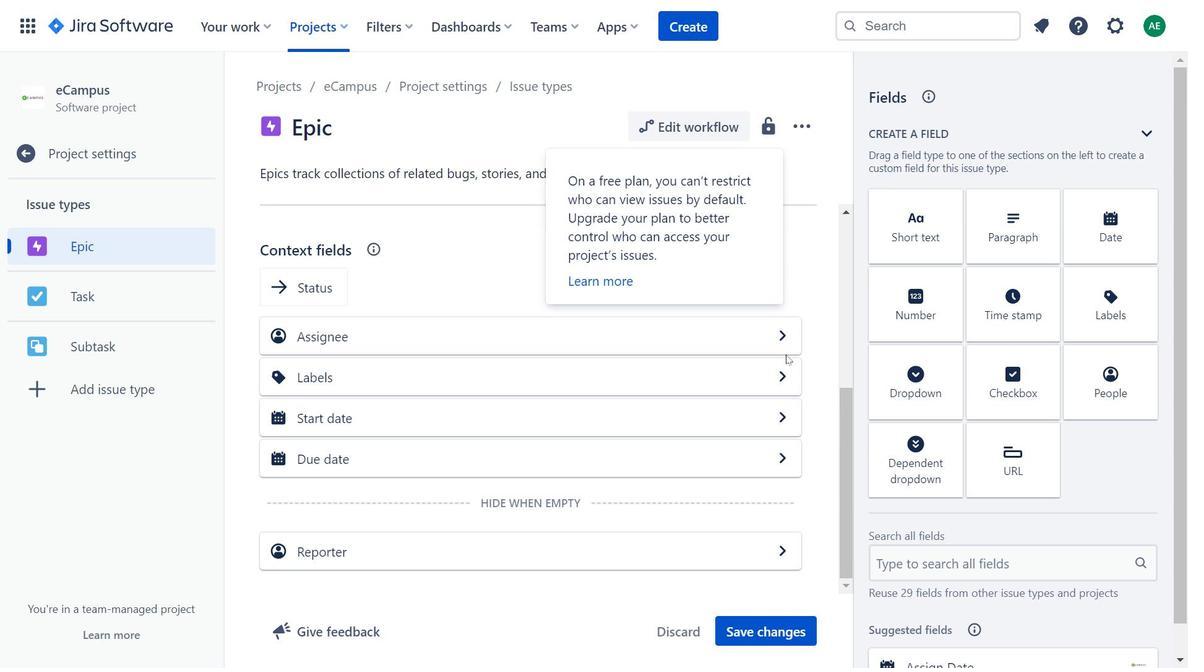 
Action: Mouse moved to (802, 363)
Screenshot: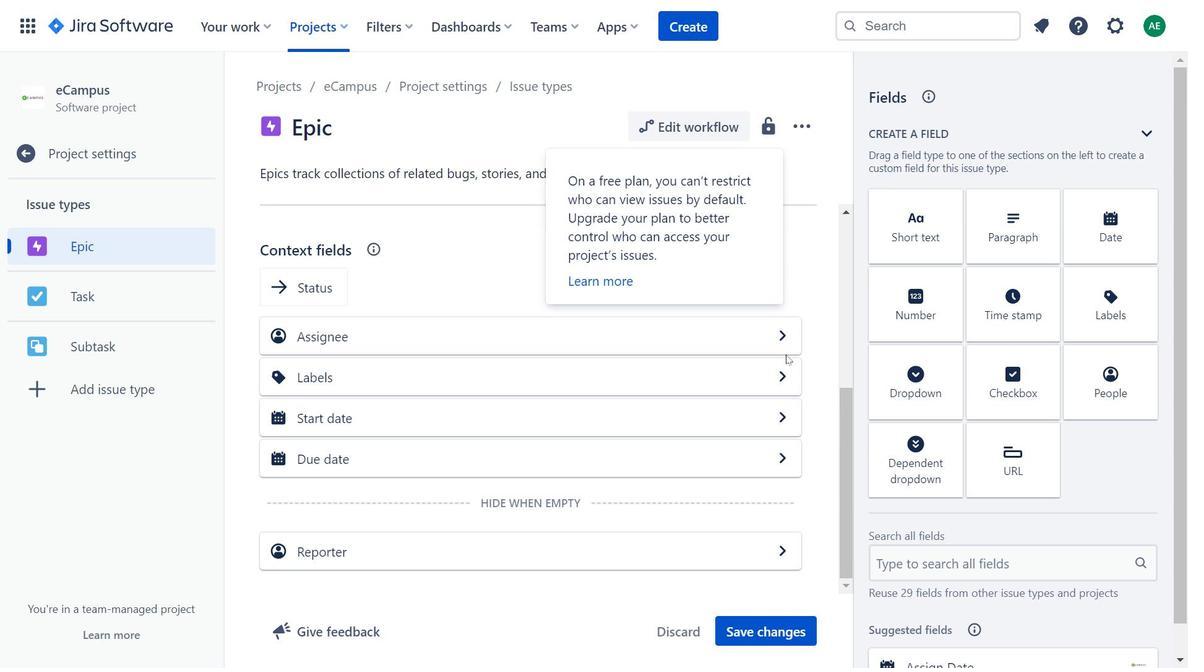 
Action: Mouse scrolled (802, 363) with delta (0, 0)
Screenshot: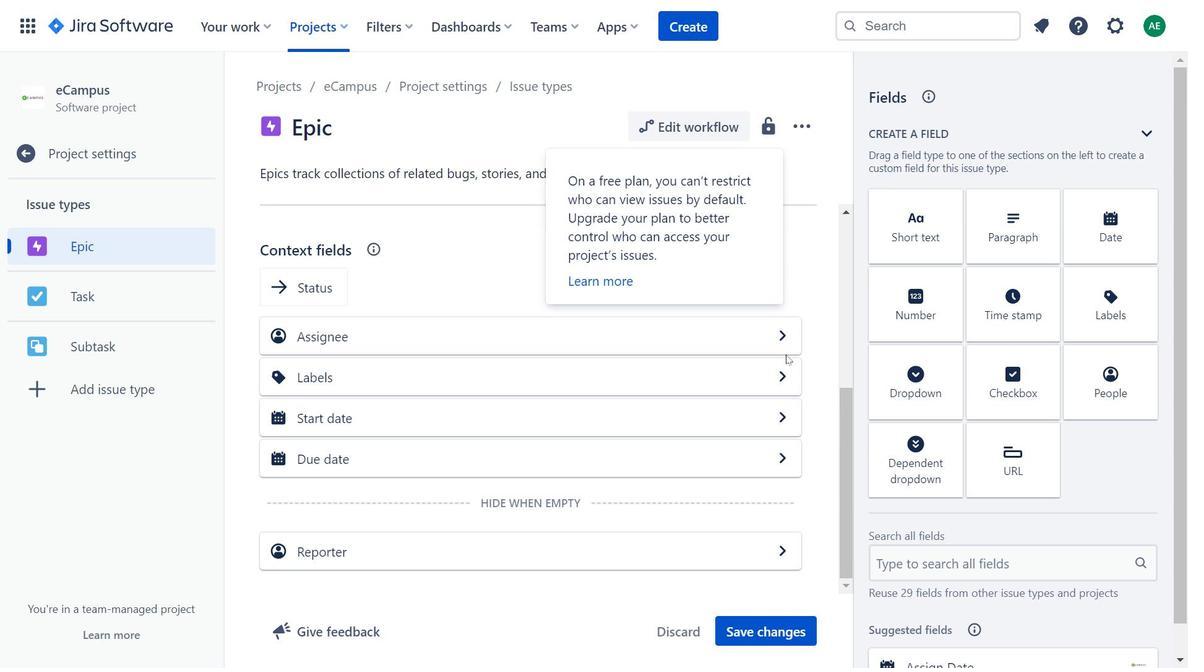 
Action: Mouse moved to (786, 354)
Screenshot: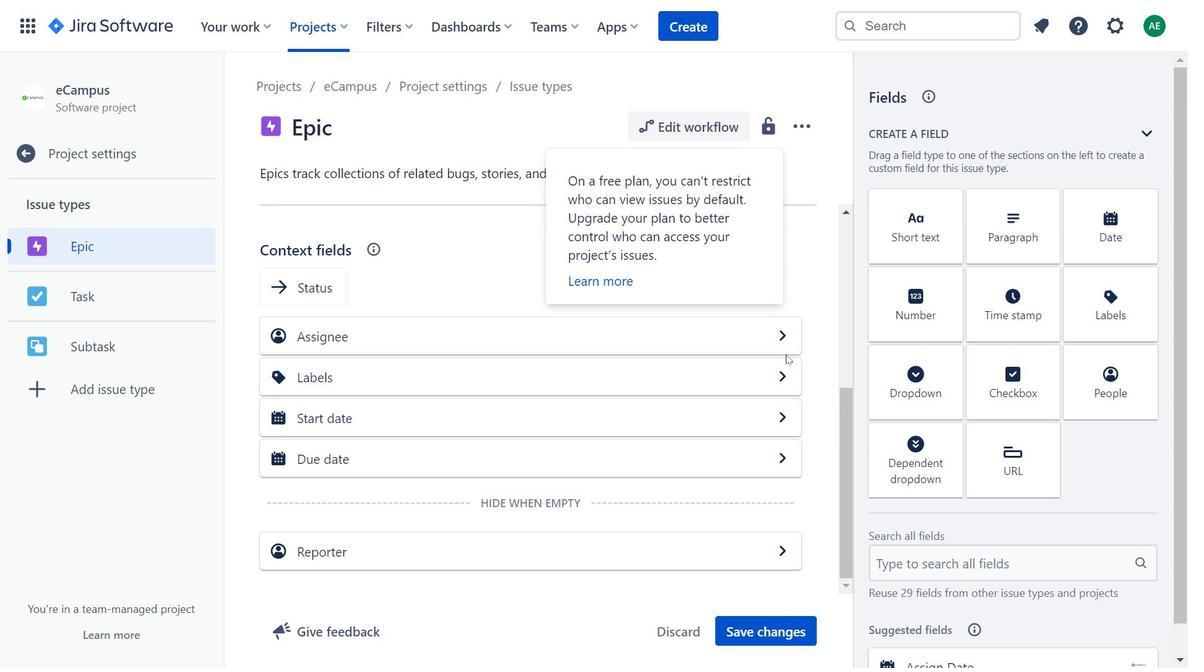 
Action: Mouse scrolled (786, 353) with delta (0, 0)
Screenshot: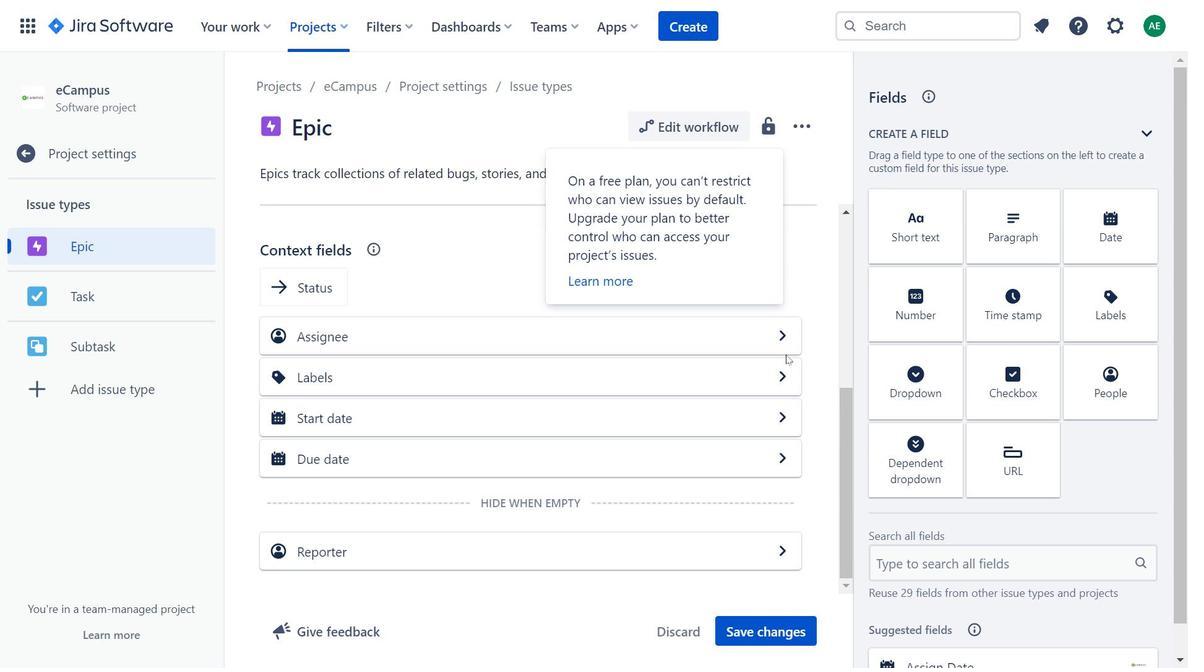 
Action: Mouse scrolled (786, 353) with delta (0, 0)
Screenshot: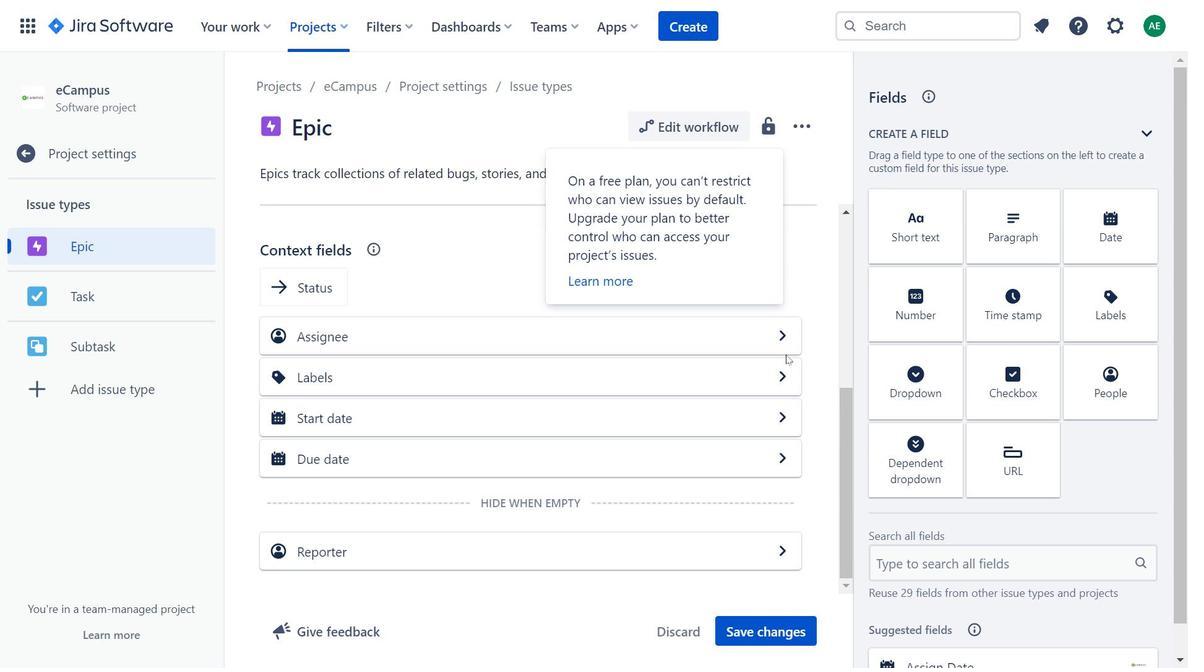
Action: Mouse moved to (786, 354)
Screenshot: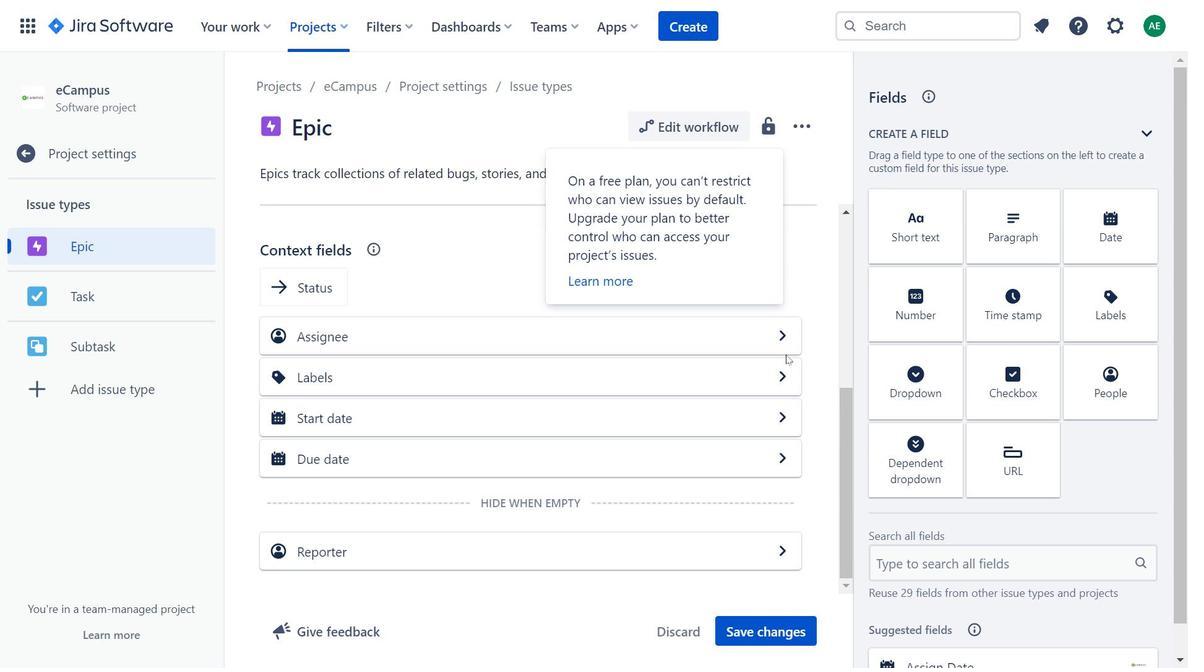 
Action: Mouse scrolled (786, 353) with delta (0, 0)
Screenshot: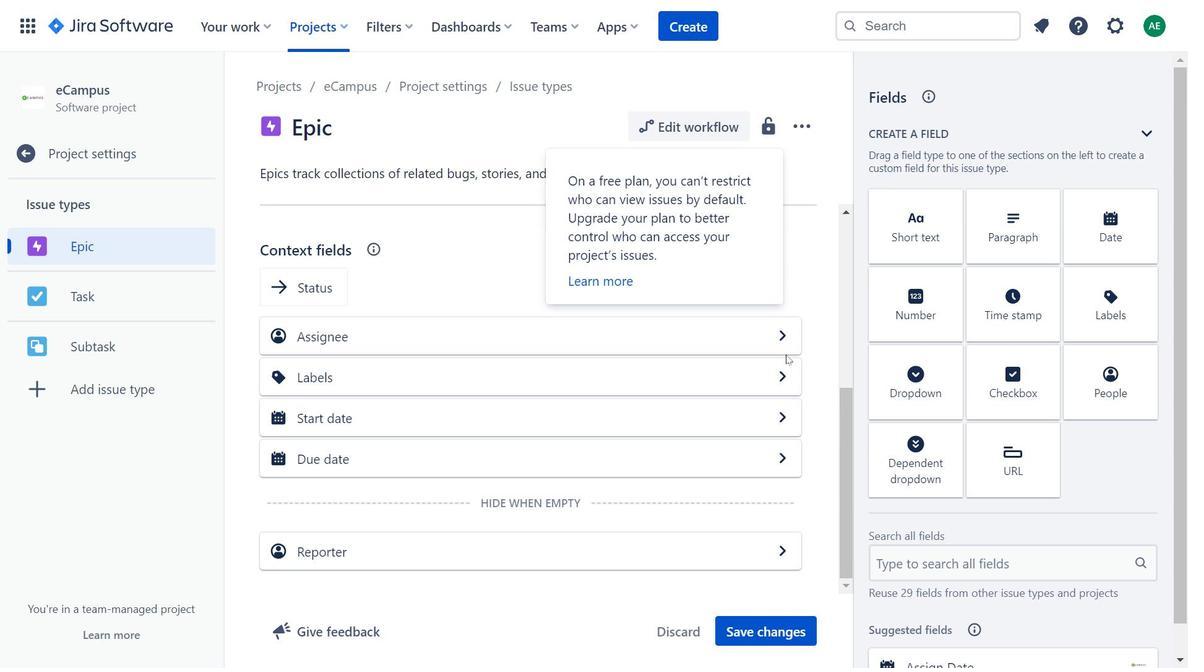 
Action: Mouse moved to (406, 370)
Screenshot: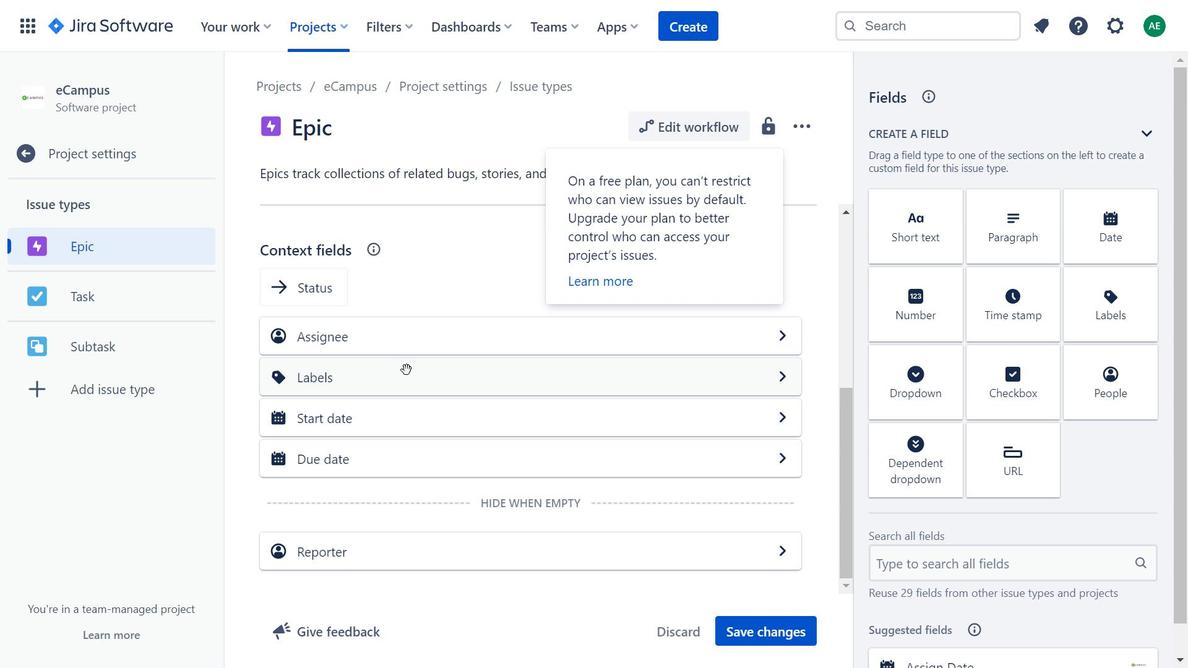 
Action: Mouse pressed left at (406, 370)
Screenshot: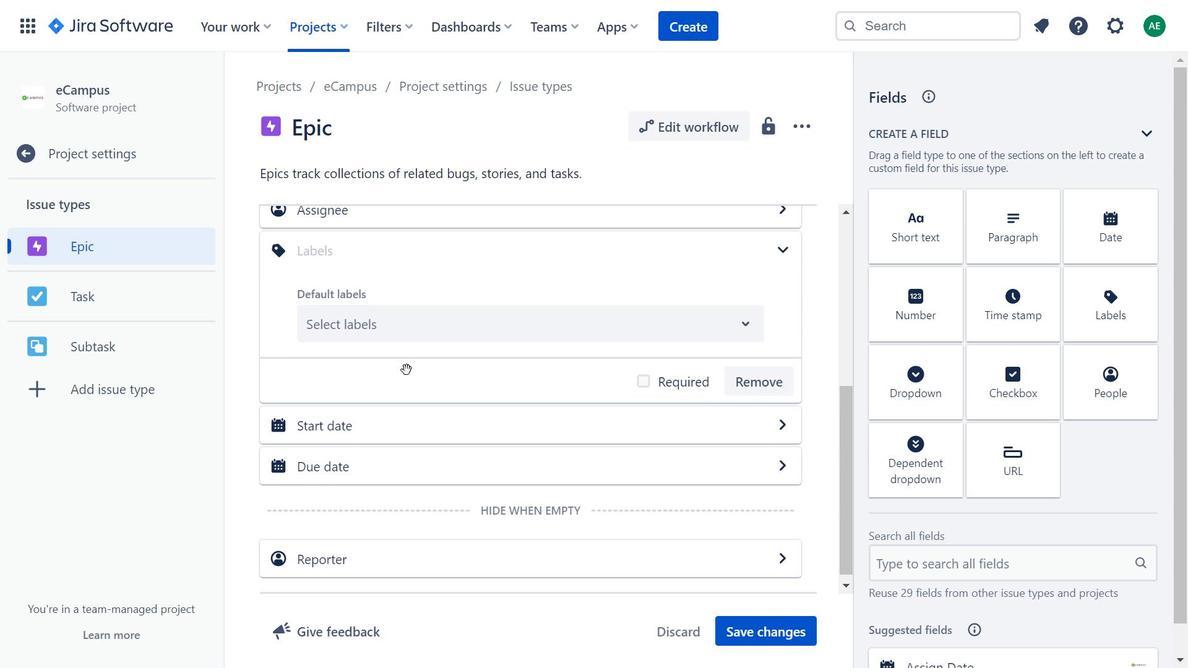 
Action: Mouse moved to (603, 389)
Screenshot: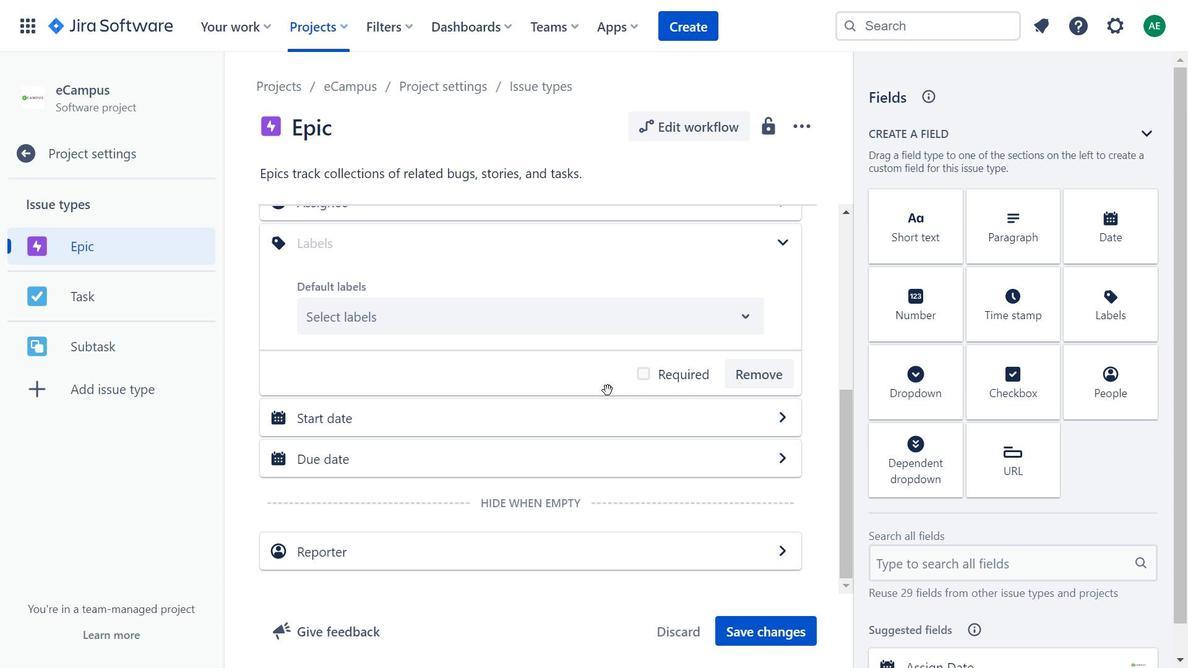 
Action: Mouse scrolled (603, 388) with delta (0, 0)
Screenshot: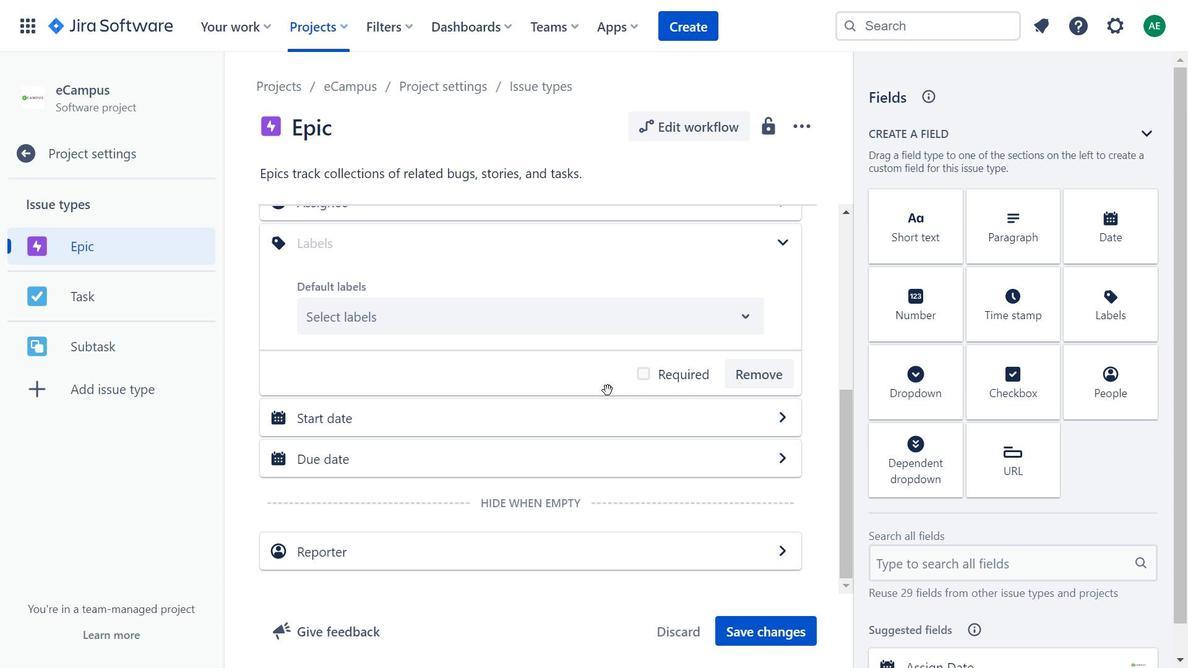 
Action: Mouse scrolled (603, 388) with delta (0, 0)
Screenshot: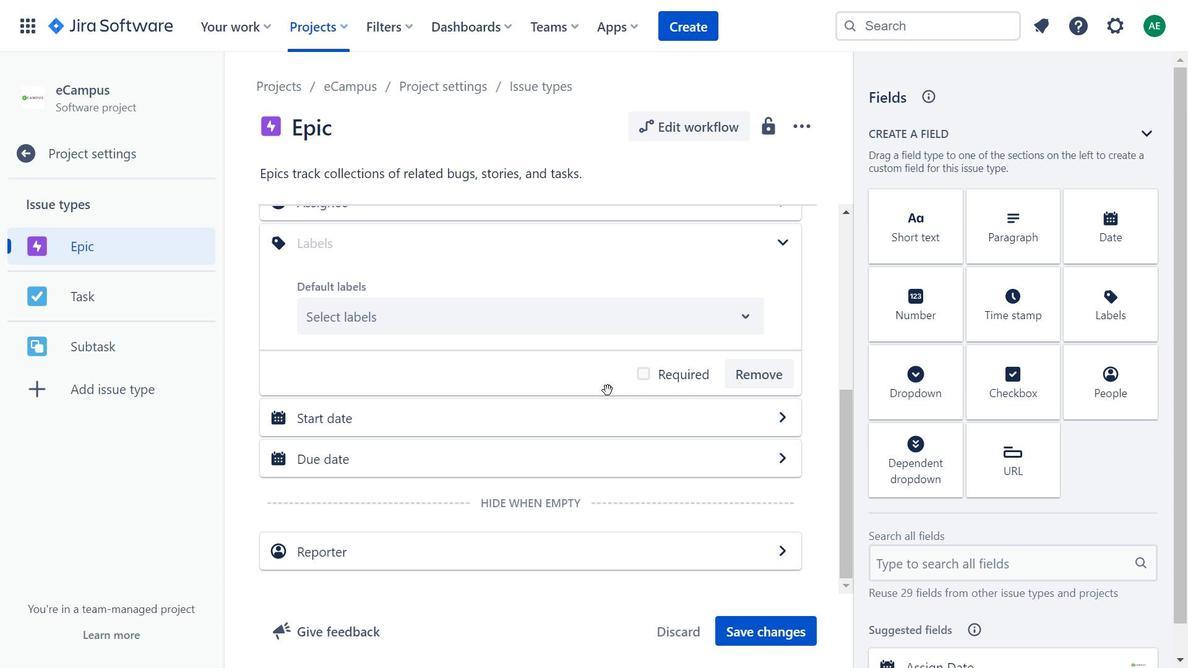 
Action: Mouse moved to (1036, 443)
Screenshot: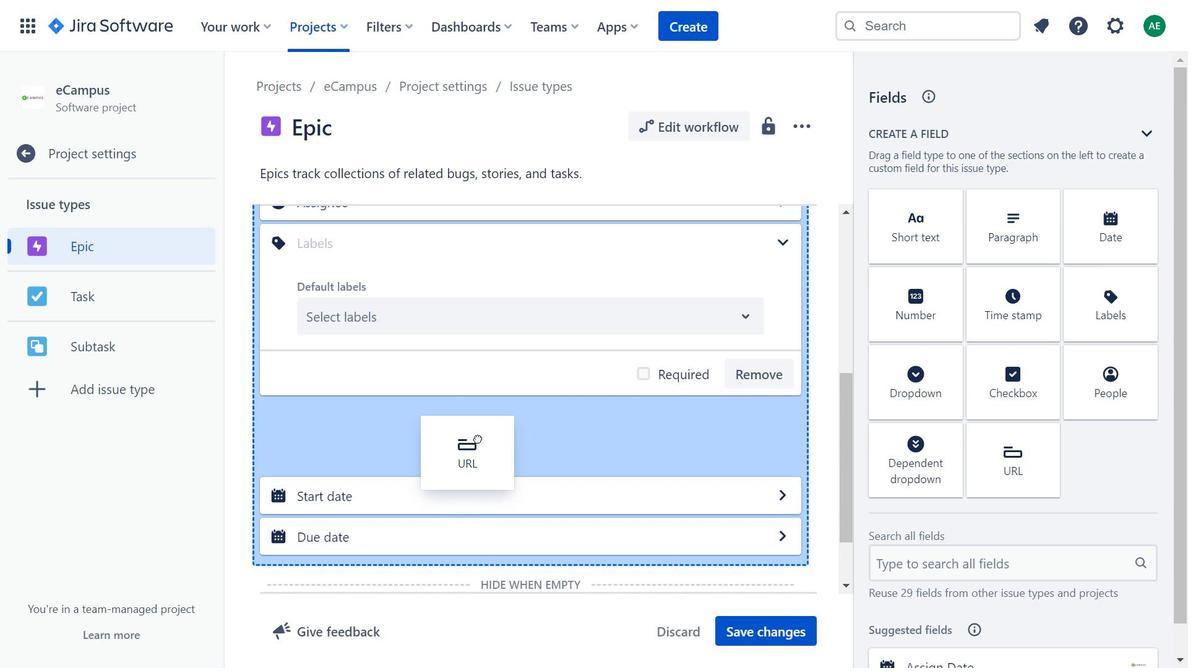 
Action: Mouse pressed left at (1036, 443)
Screenshot: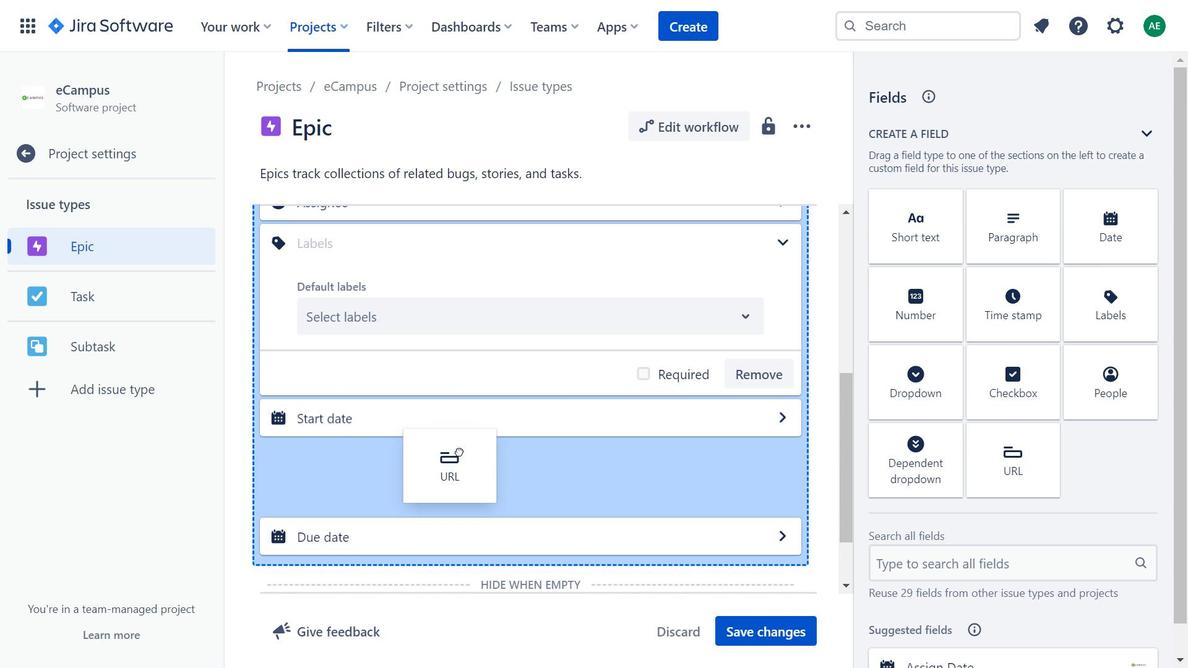 
Action: Mouse moved to (802, 113)
Screenshot: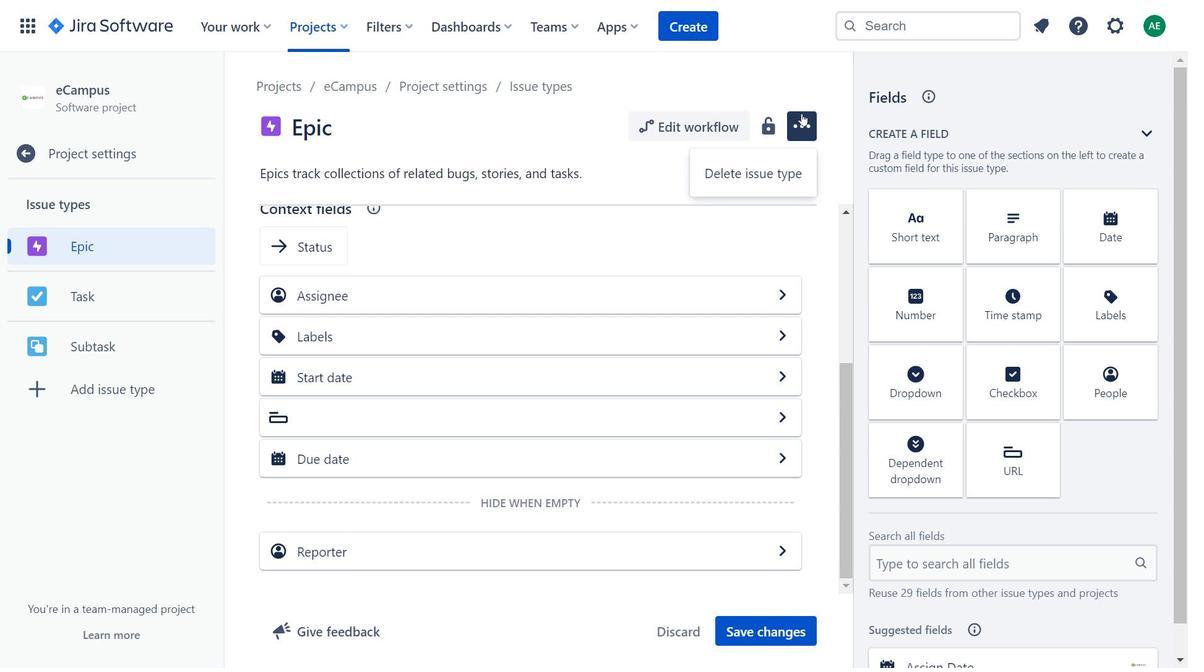 
Action: Mouse pressed left at (802, 113)
Screenshot: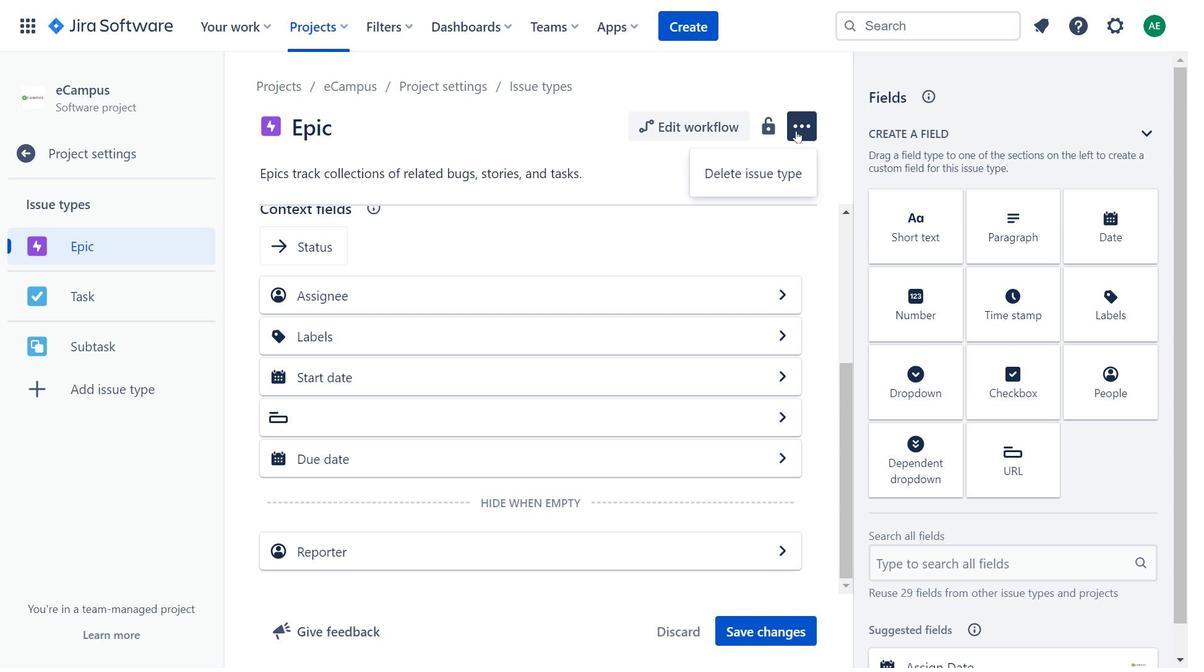 
Action: Mouse moved to (419, 345)
Screenshot: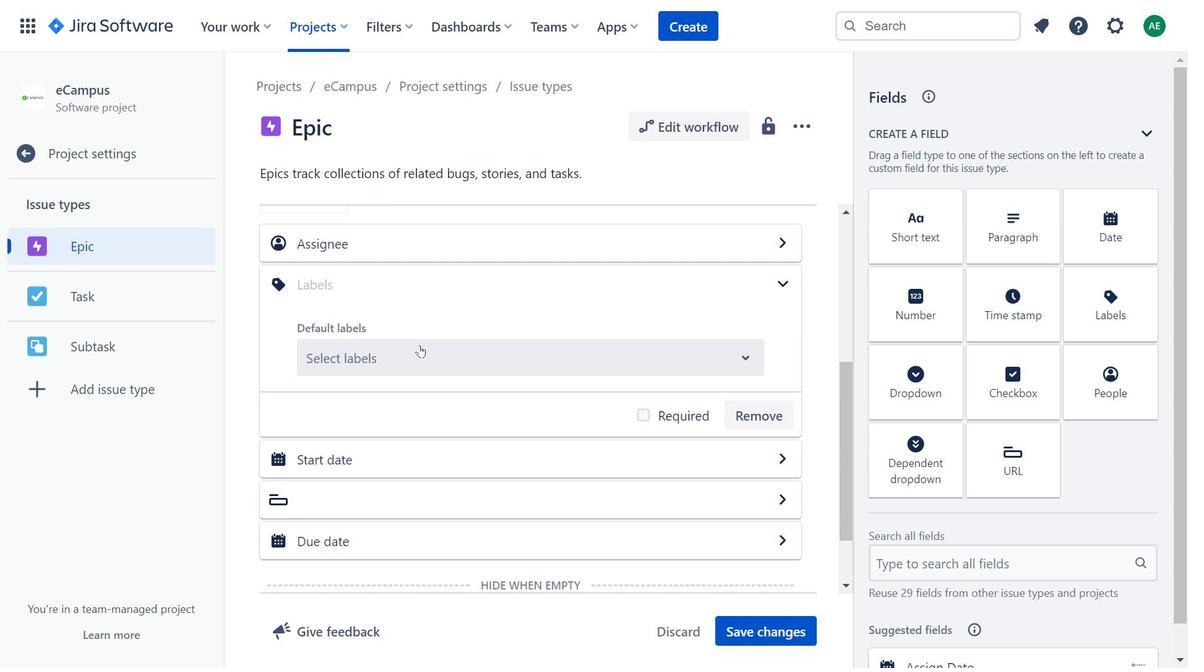 
Action: Mouse pressed left at (419, 345)
Screenshot: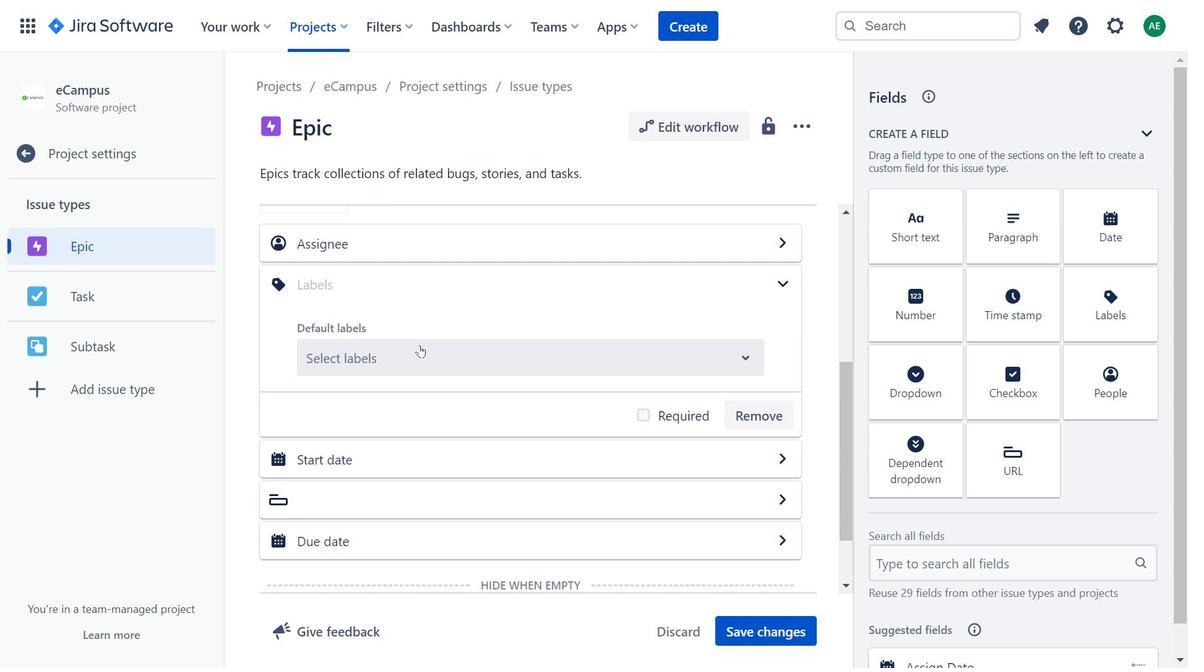 
Action: Mouse moved to (797, 126)
Screenshot: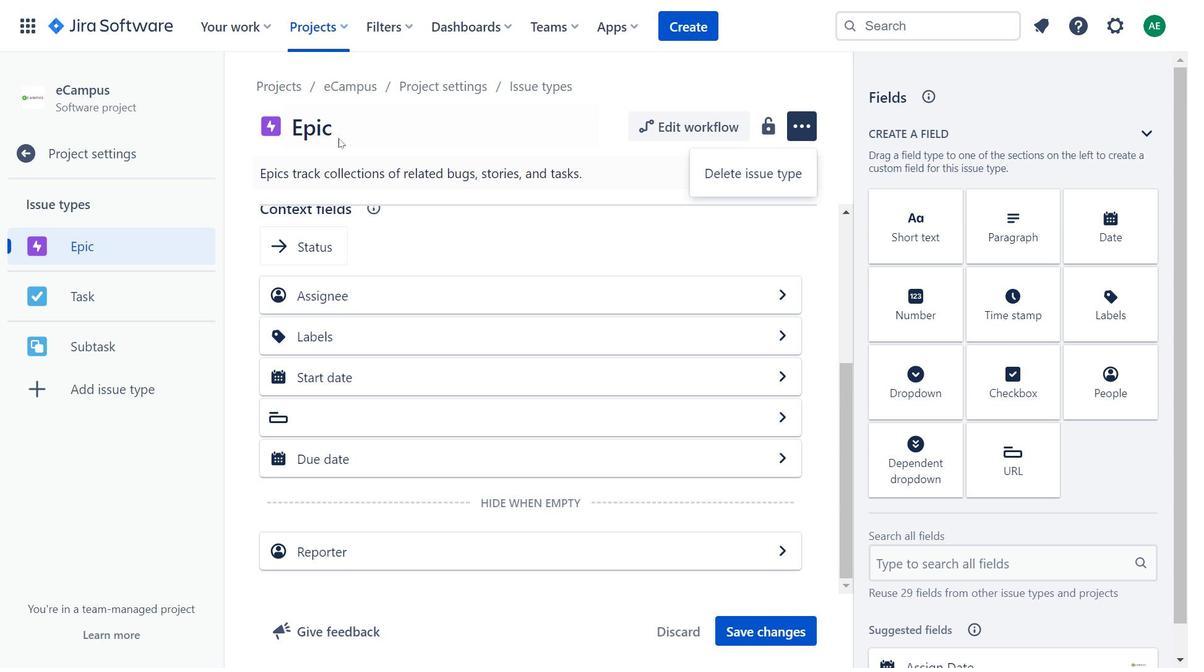 
Action: Mouse pressed left at (797, 126)
Screenshot: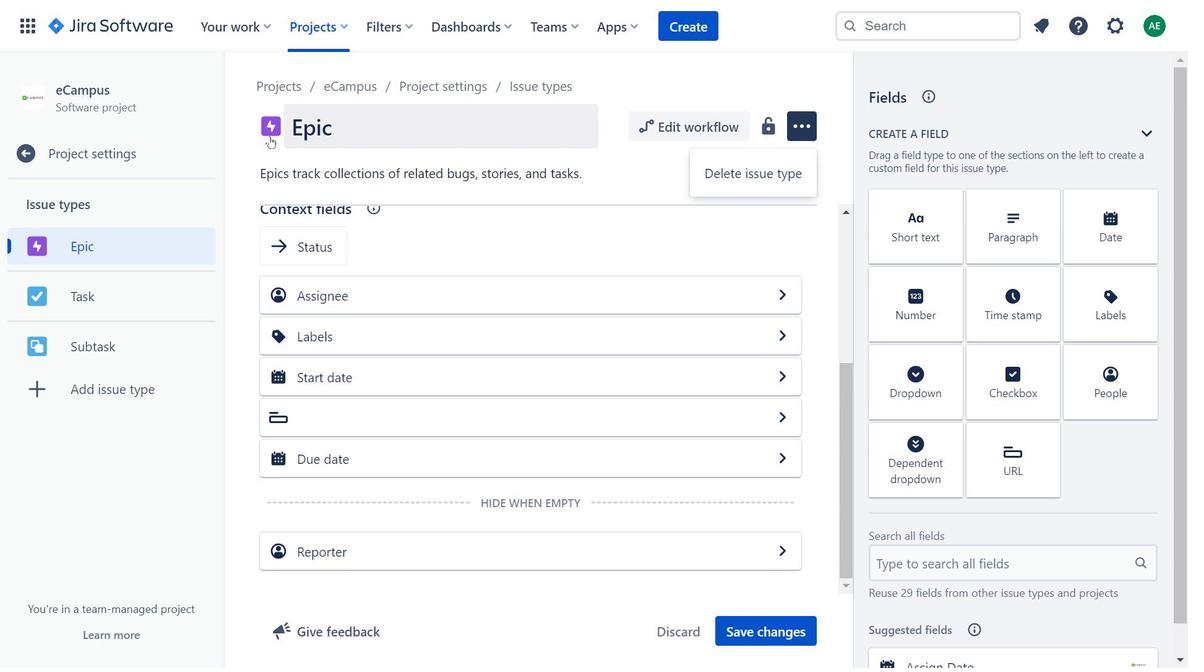 
Action: Mouse moved to (491, 355)
Screenshot: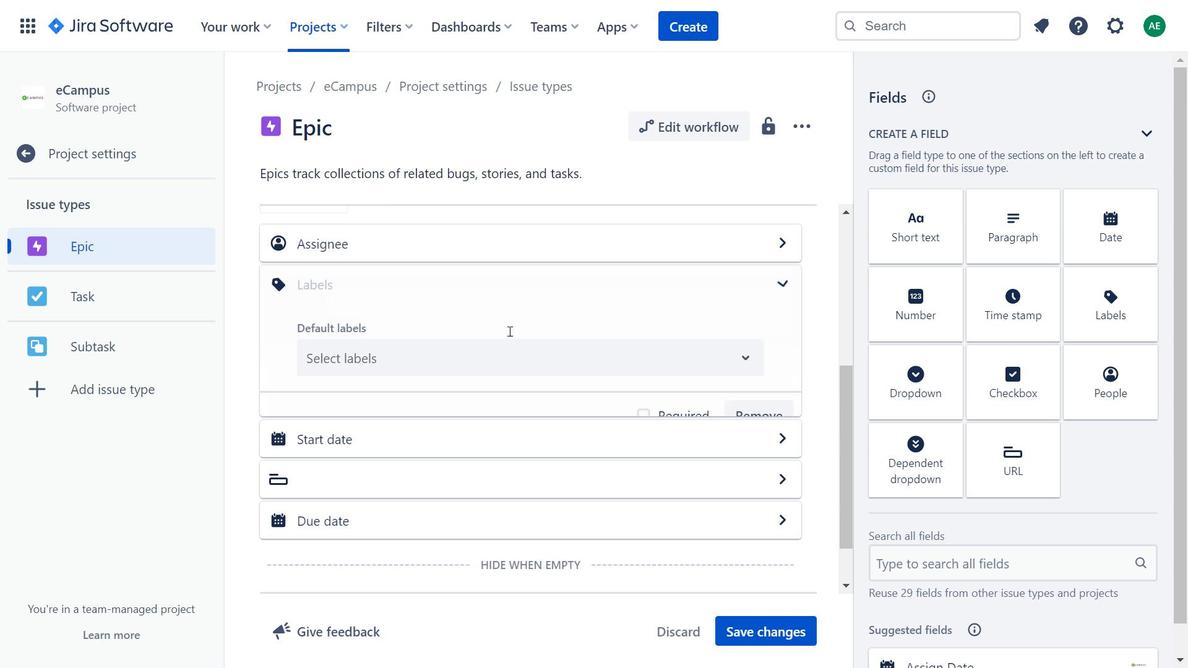 
Action: Mouse pressed left at (491, 355)
Screenshot: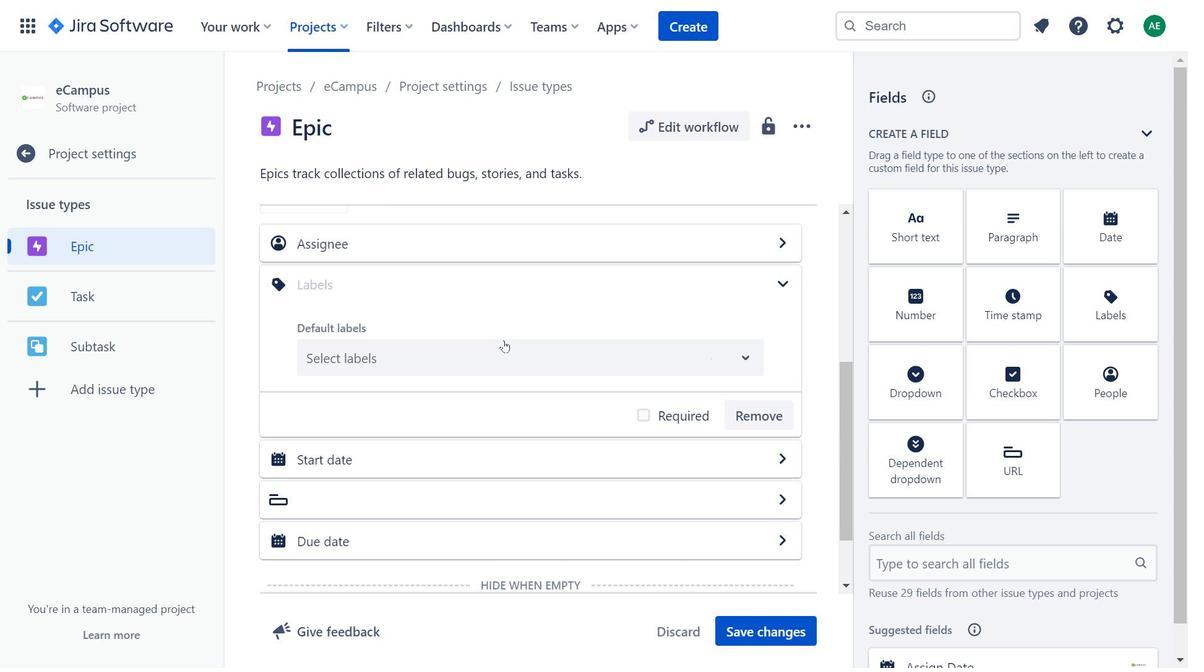 
Action: Mouse moved to (508, 331)
Screenshot: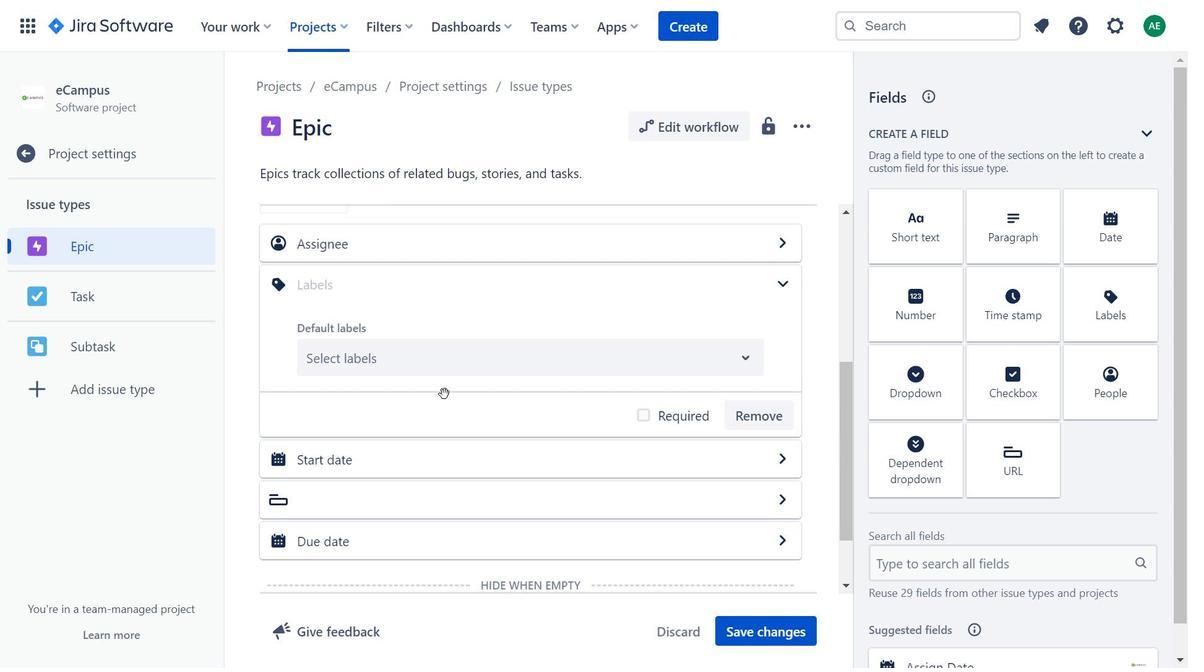 
Action: Mouse pressed left at (508, 331)
Screenshot: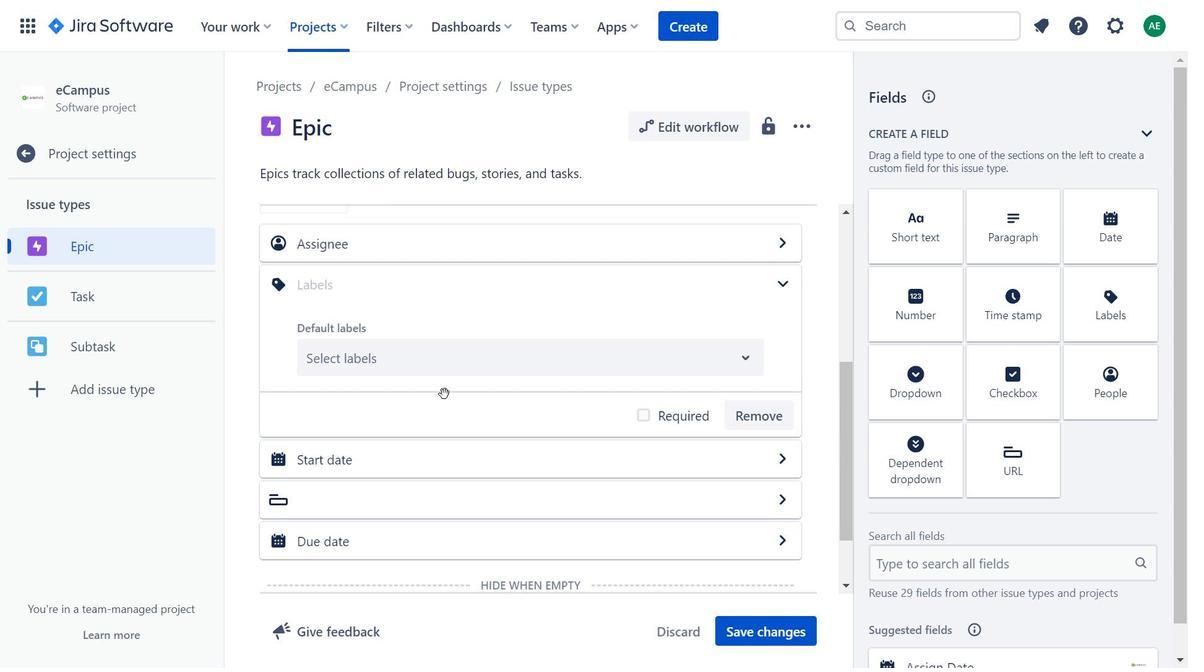 
Action: Mouse moved to (327, 131)
Screenshot: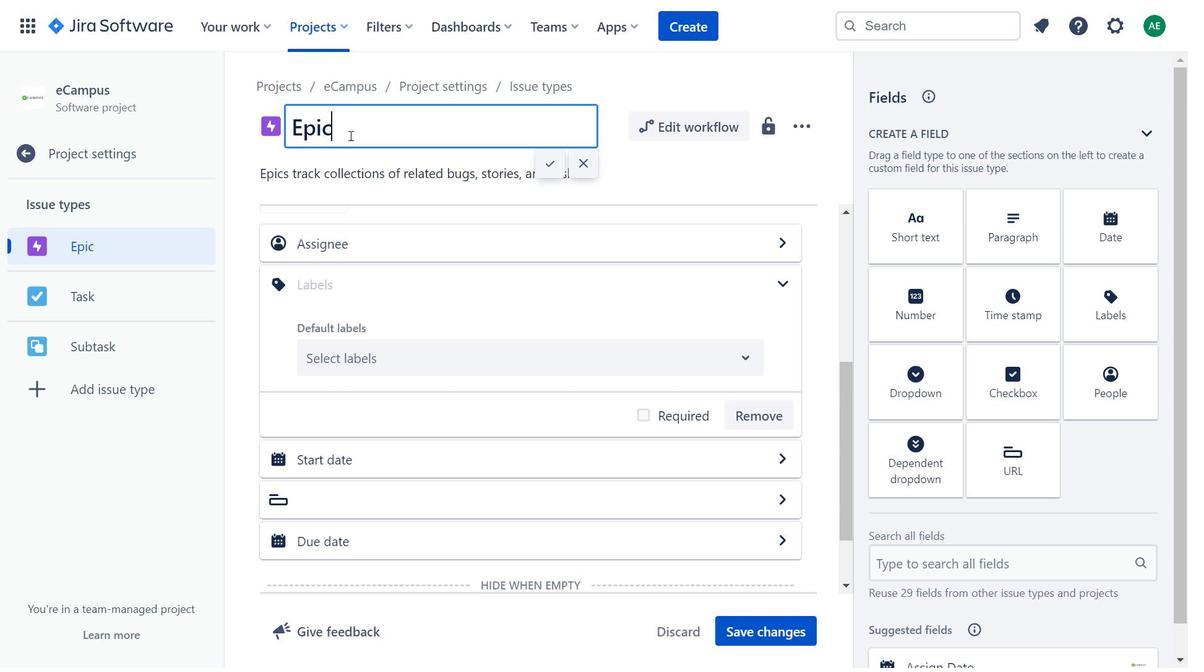 
Action: Mouse pressed left at (327, 131)
Screenshot: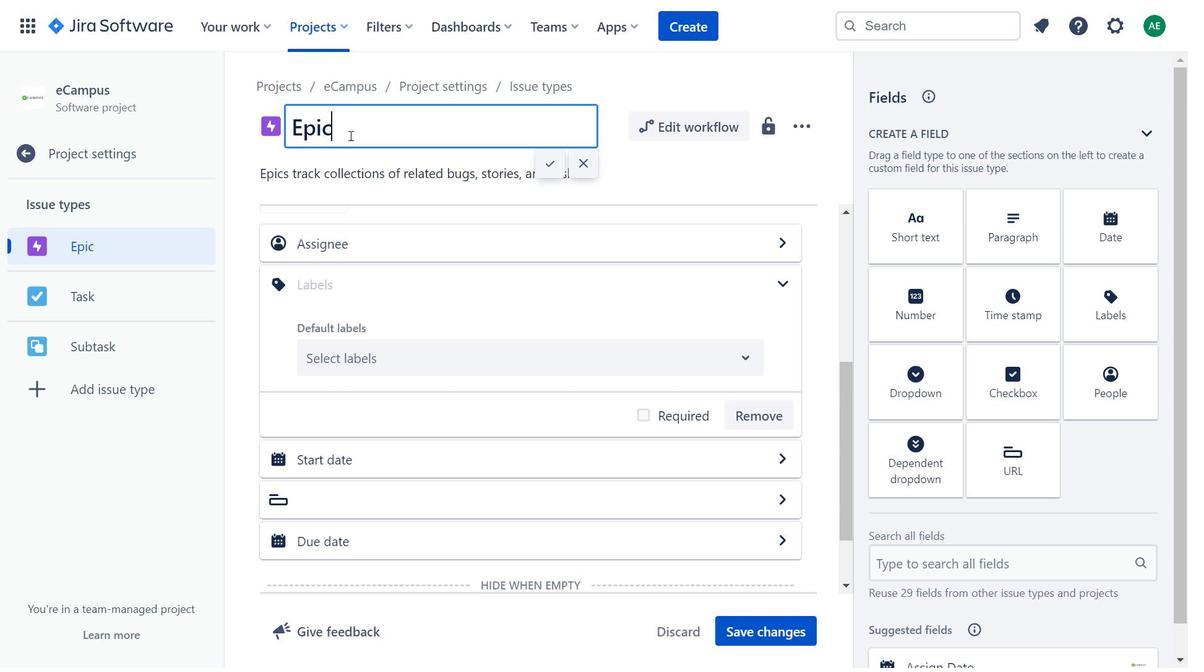
Action: Mouse moved to (457, 457)
Screenshot: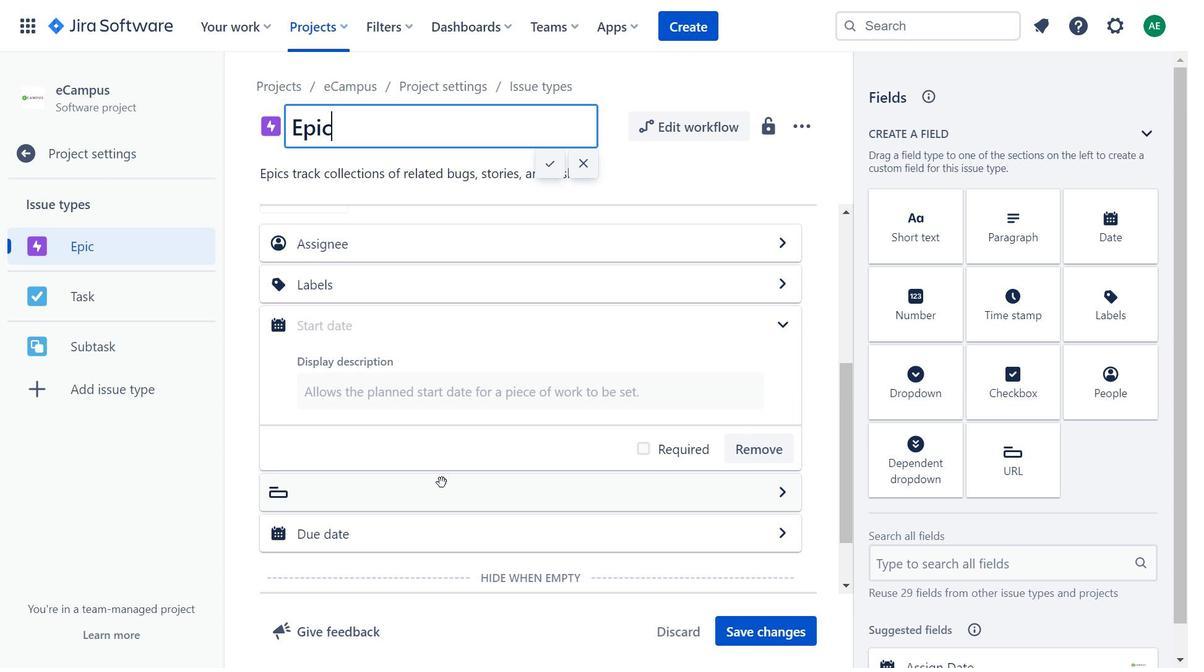 
Action: Mouse pressed left at (457, 457)
Screenshot: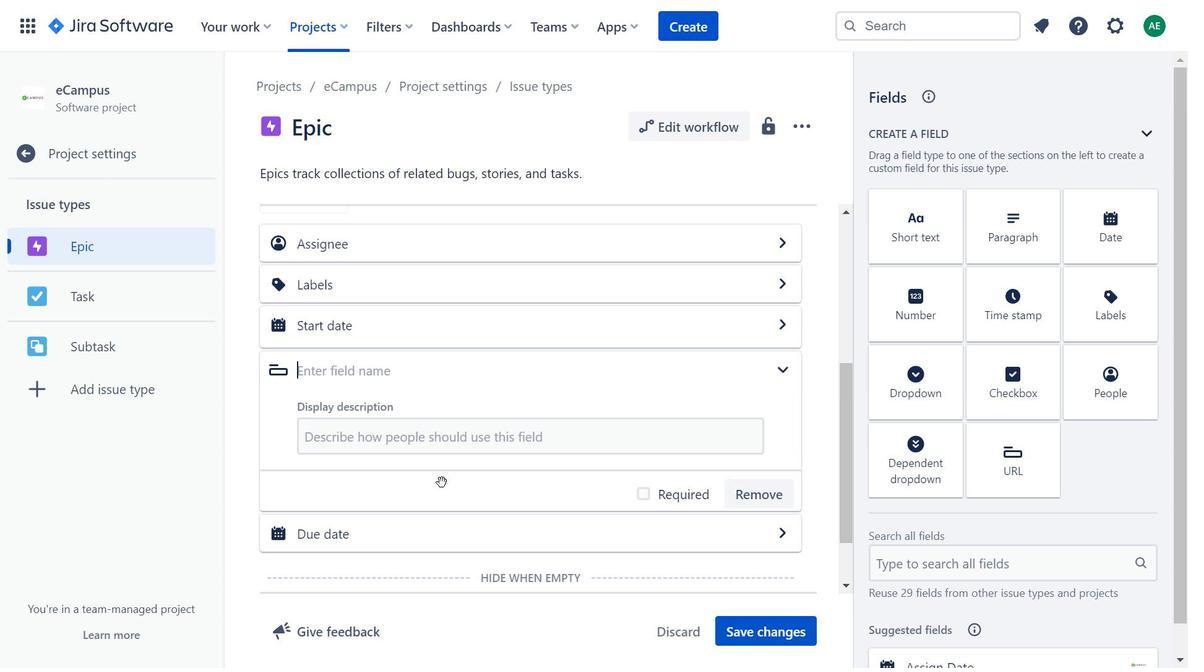 
Action: Mouse moved to (441, 482)
Screenshot: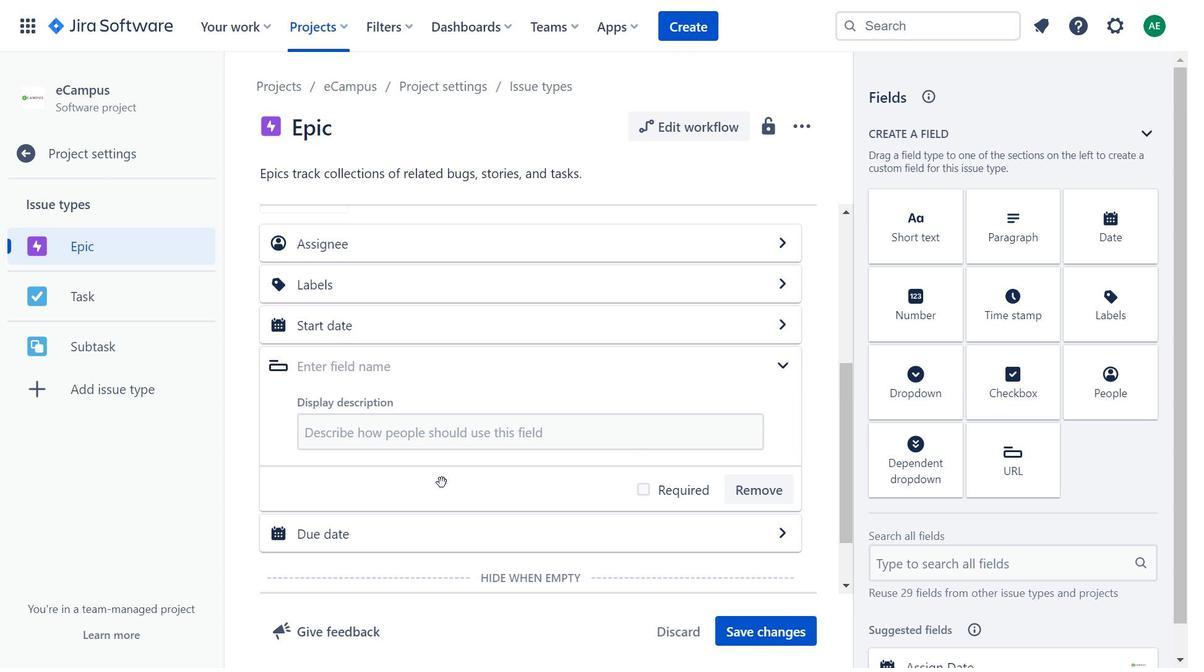 
Action: Mouse pressed left at (441, 482)
Screenshot: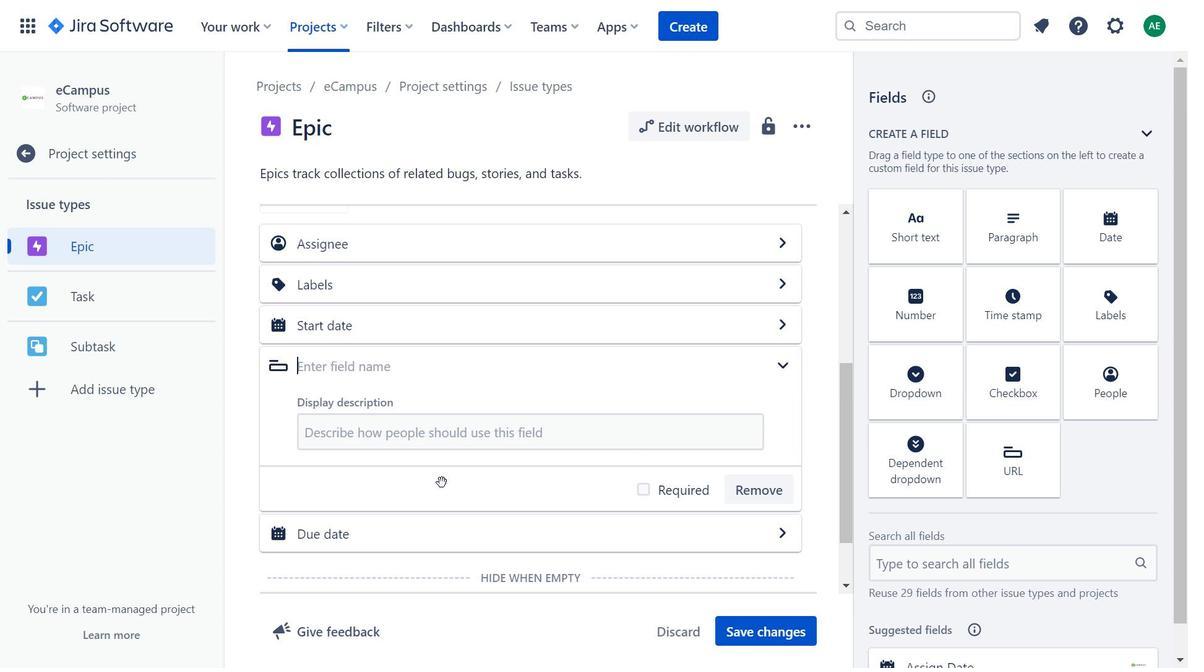 
Action: Mouse moved to (786, 134)
Screenshot: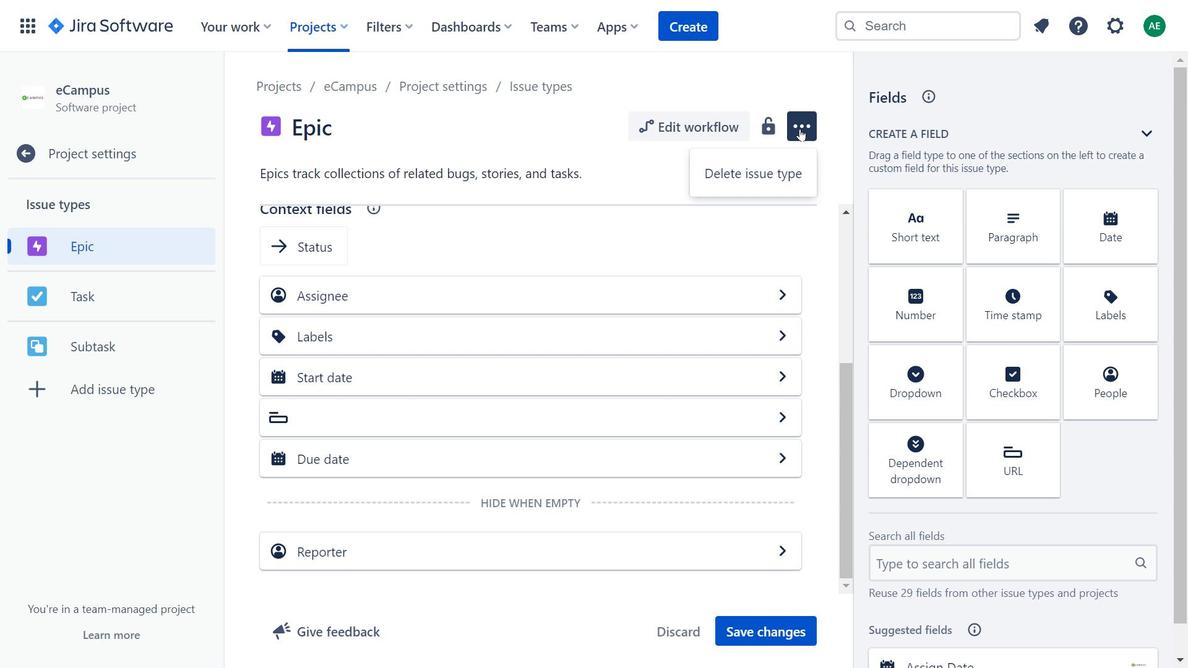 
Action: Mouse pressed left at (786, 134)
Screenshot: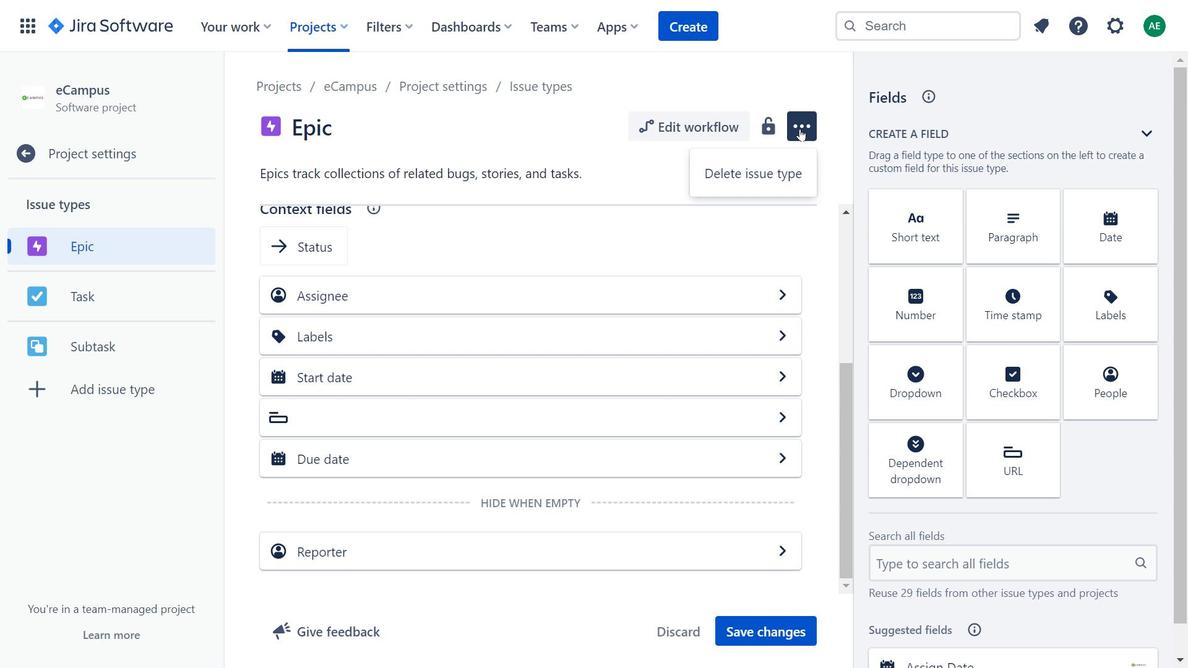 
Action: Mouse moved to (798, 131)
Screenshot: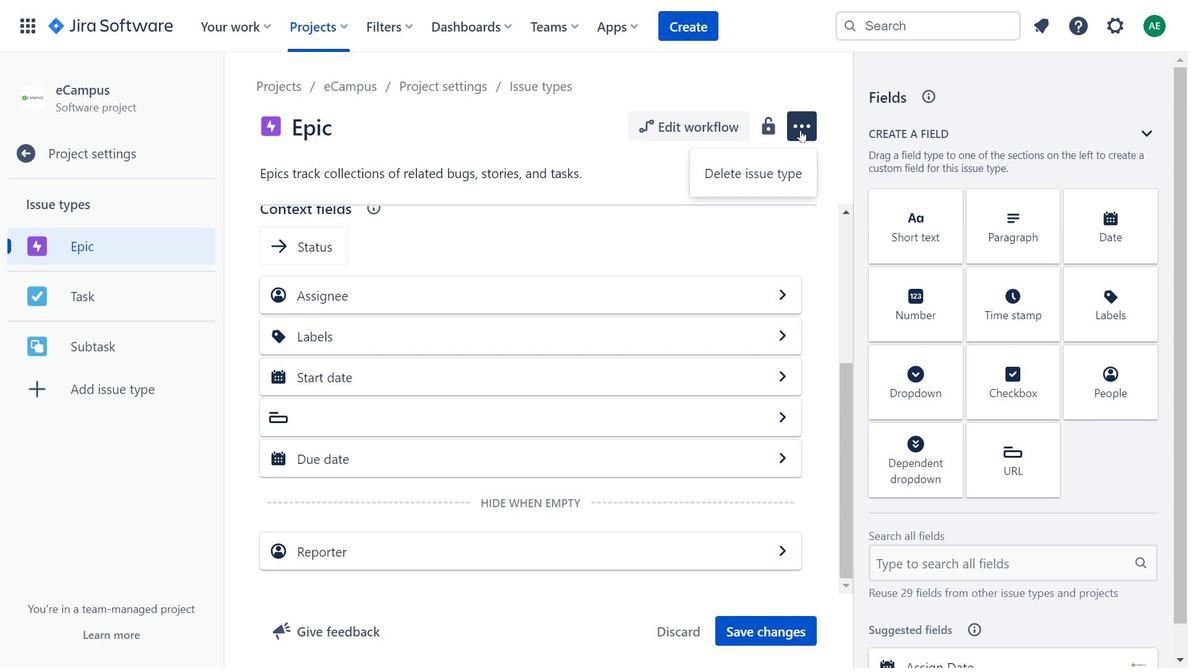 
Action: Mouse pressed left at (798, 131)
Screenshot: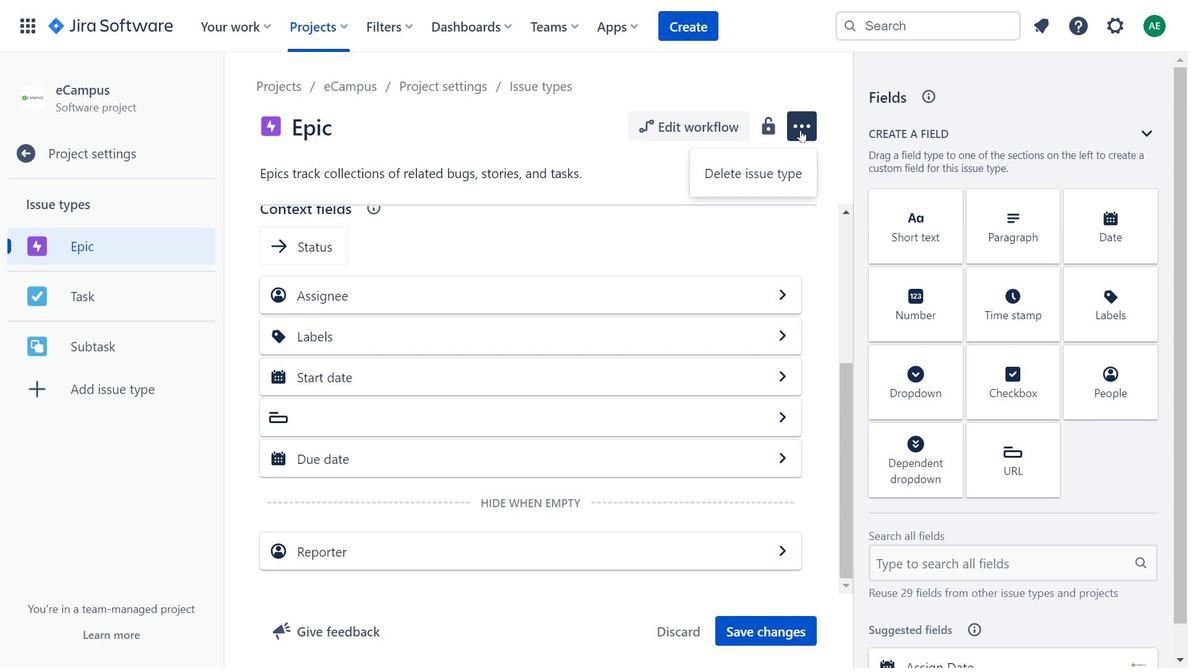 
Action: Mouse moved to (945, 394)
Screenshot: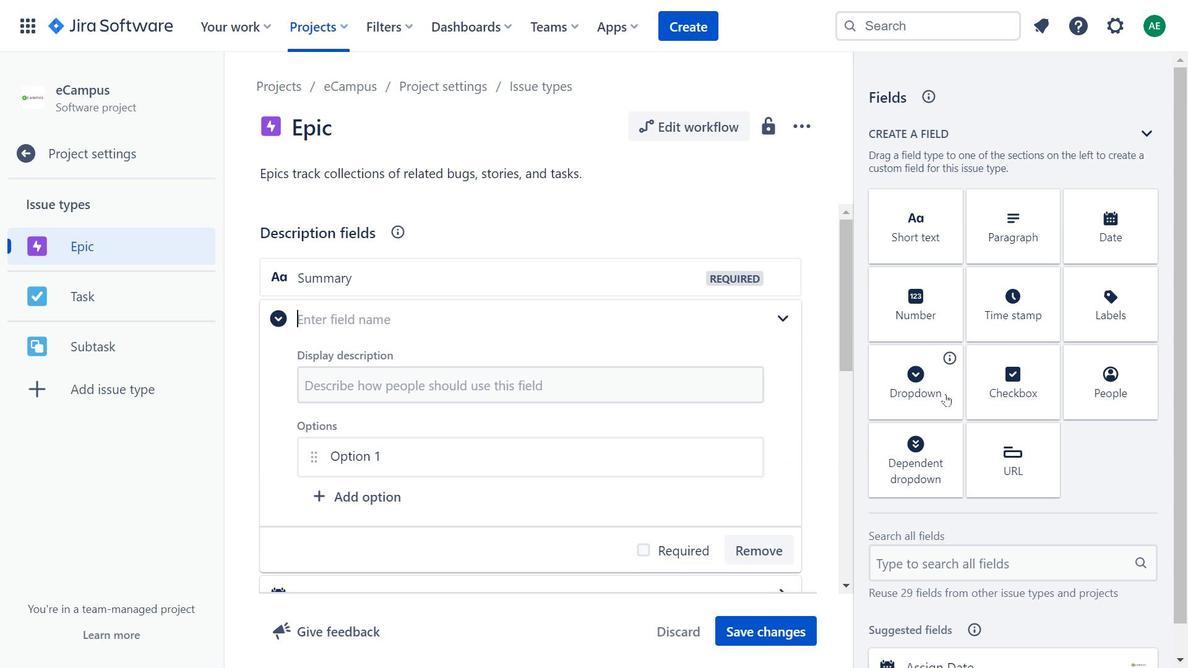 
Action: Mouse pressed left at (945, 394)
Screenshot: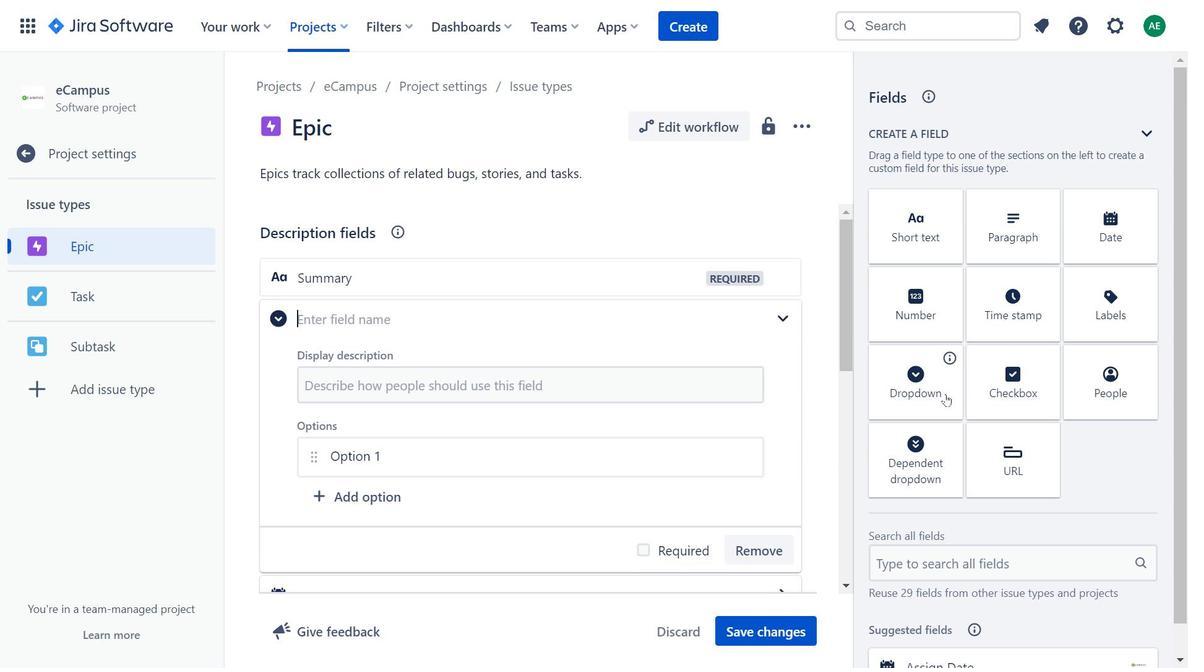 
Action: Mouse pressed left at (945, 394)
Screenshot: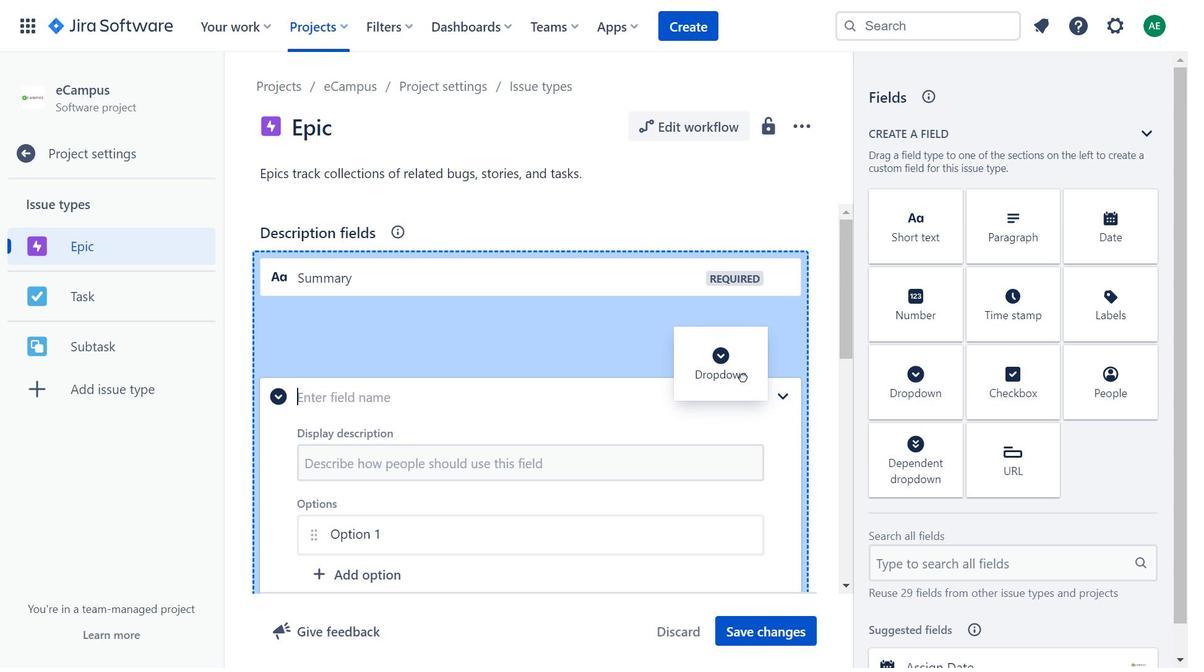 
Action: Mouse moved to (324, 90)
Screenshot: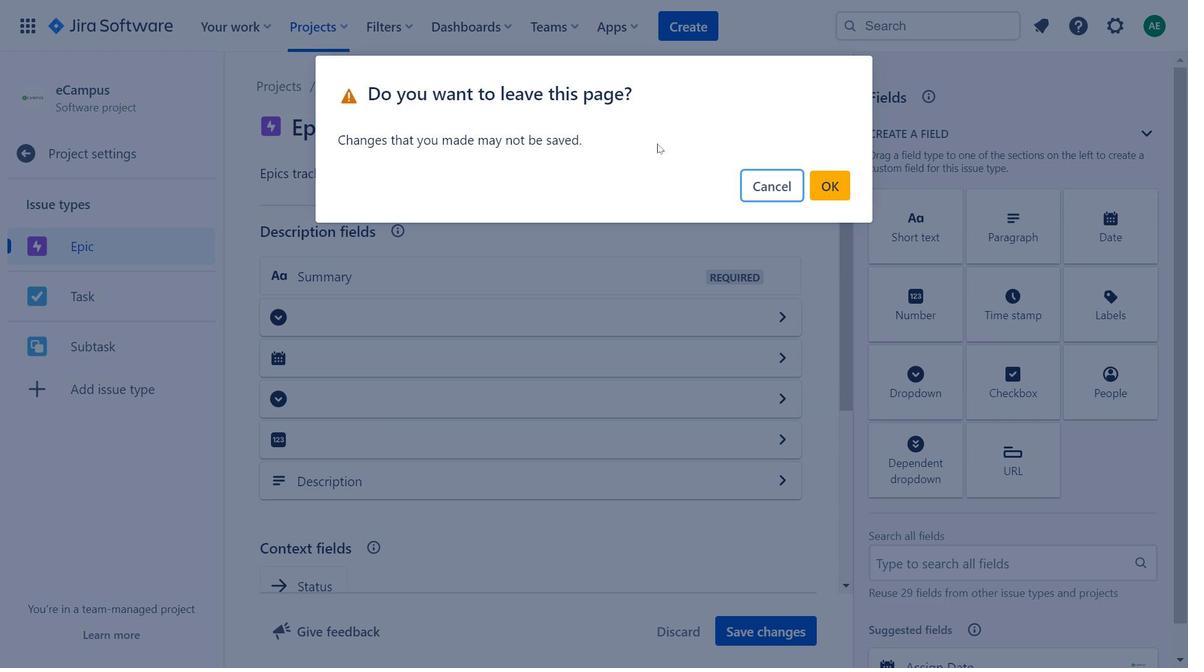 
Action: Mouse pressed left at (324, 90)
Screenshot: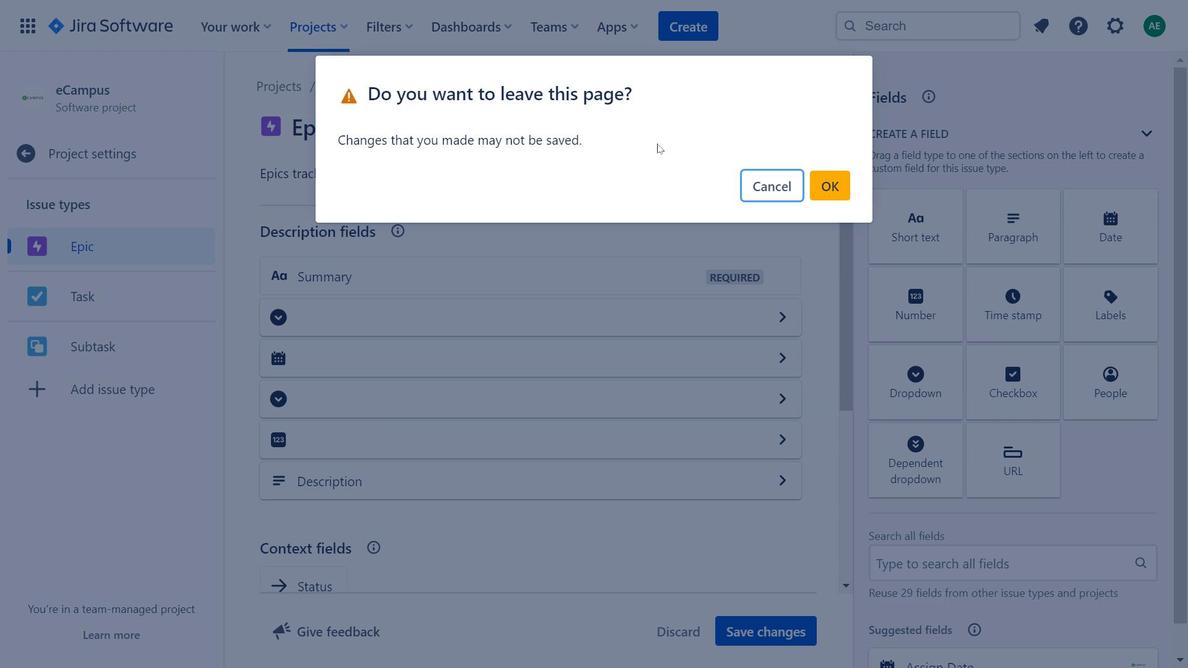 
Action: Mouse moved to (840, 195)
Screenshot: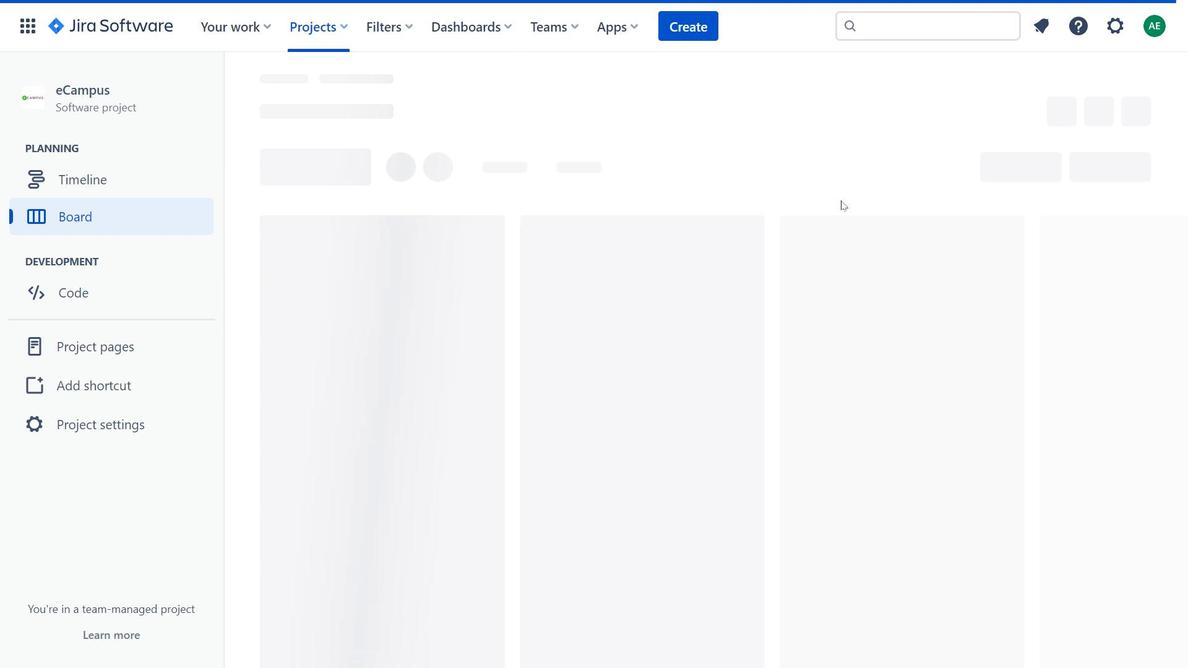 
Action: Mouse pressed left at (840, 195)
Screenshot: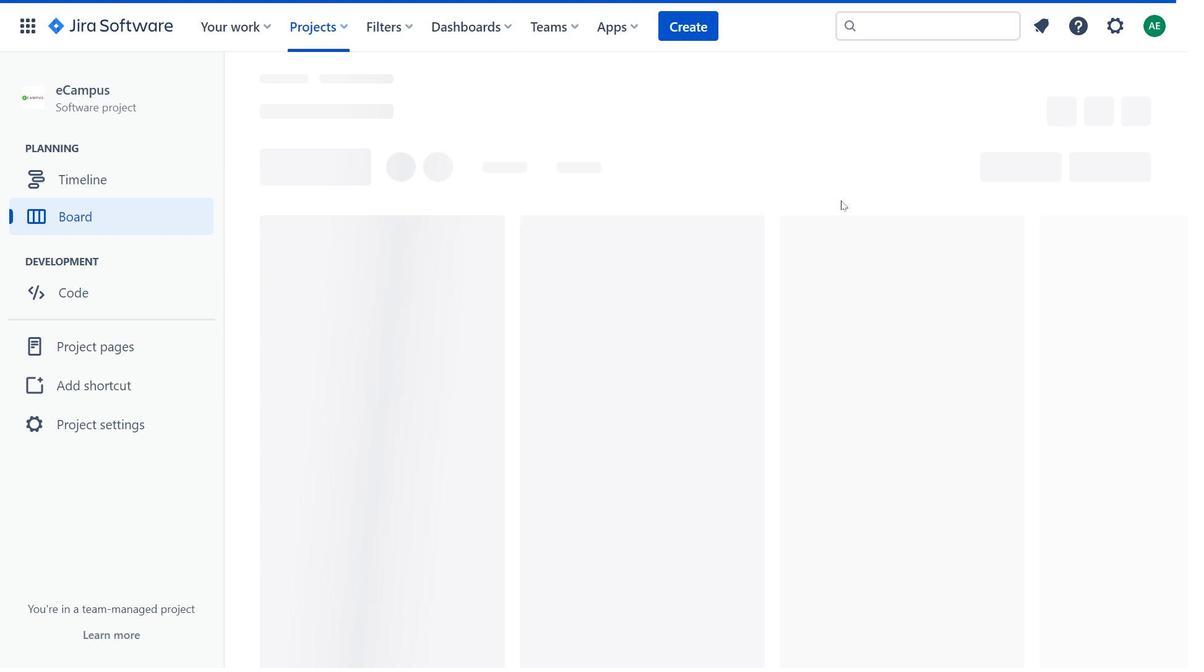 
Action: Mouse moved to (655, 353)
Screenshot: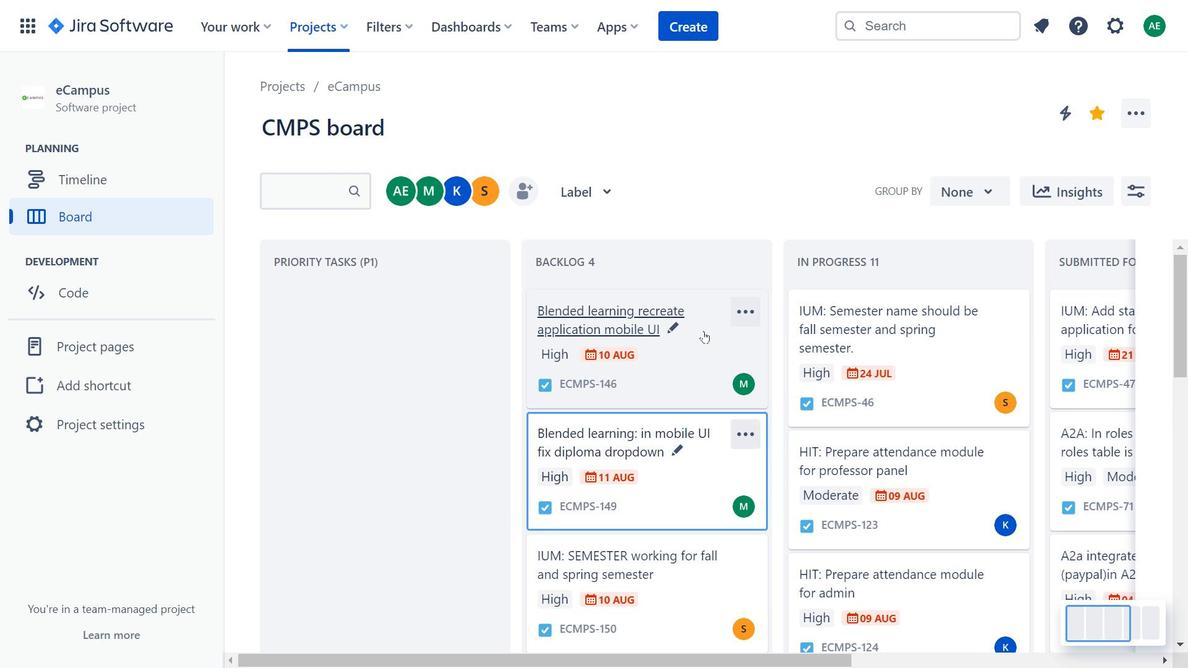 
Action: Mouse scrolled (655, 353) with delta (0, 0)
Screenshot: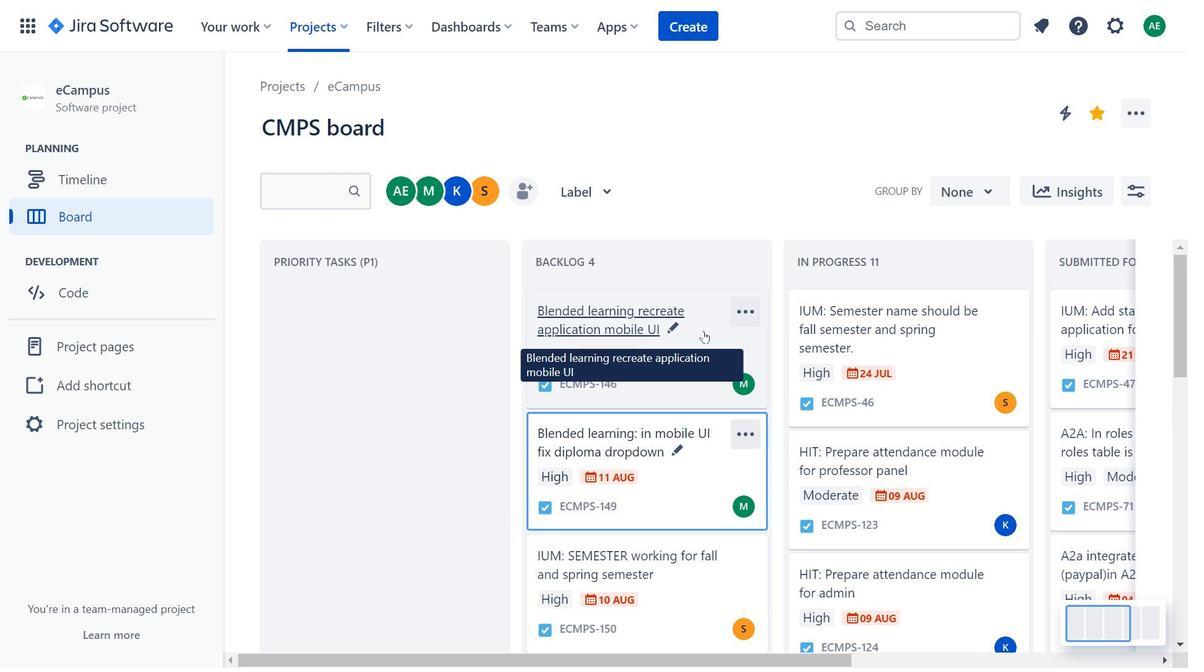 
Action: Mouse scrolled (655, 353) with delta (0, 0)
